 Task: Open a blank google sheet and write heading  Money ManagerAdd Descriptions in a column and its values below  'Salary, Rent, Groceries, Utilities, Dining out, Transportation & Entertainment. 'Add Categories in next column and its values below  Income, Expense, Expense, Expense, Expense, Expense & Expense. Add Amount in next column and its values below  $2,500, $800, $200, $100, $50, $30 & $100Add Dates in next column and its values below  2023-05-01, 2023-05-05, 2023-05-10, 2023-05-15, 2023-05-20, 2023-05-25 & 2023-05-31Save page Budget Spreadsheet Sheet Template Workbook
Action: Mouse moved to (350, 2)
Screenshot: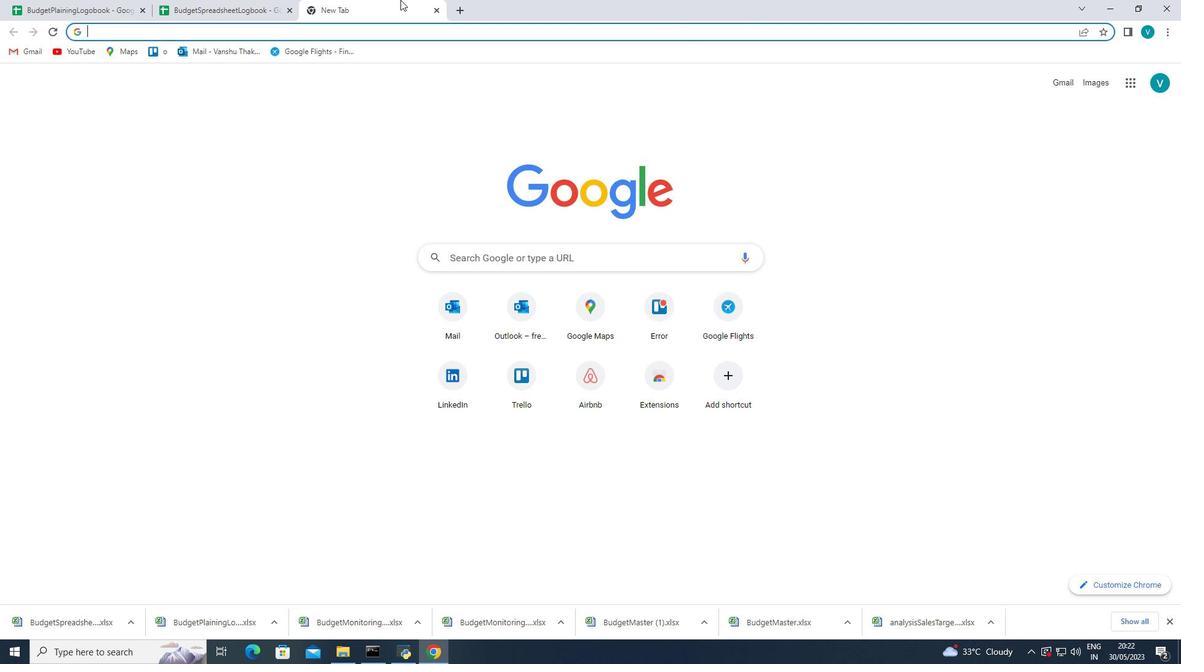 
Action: Mouse pressed left at (350, 2)
Screenshot: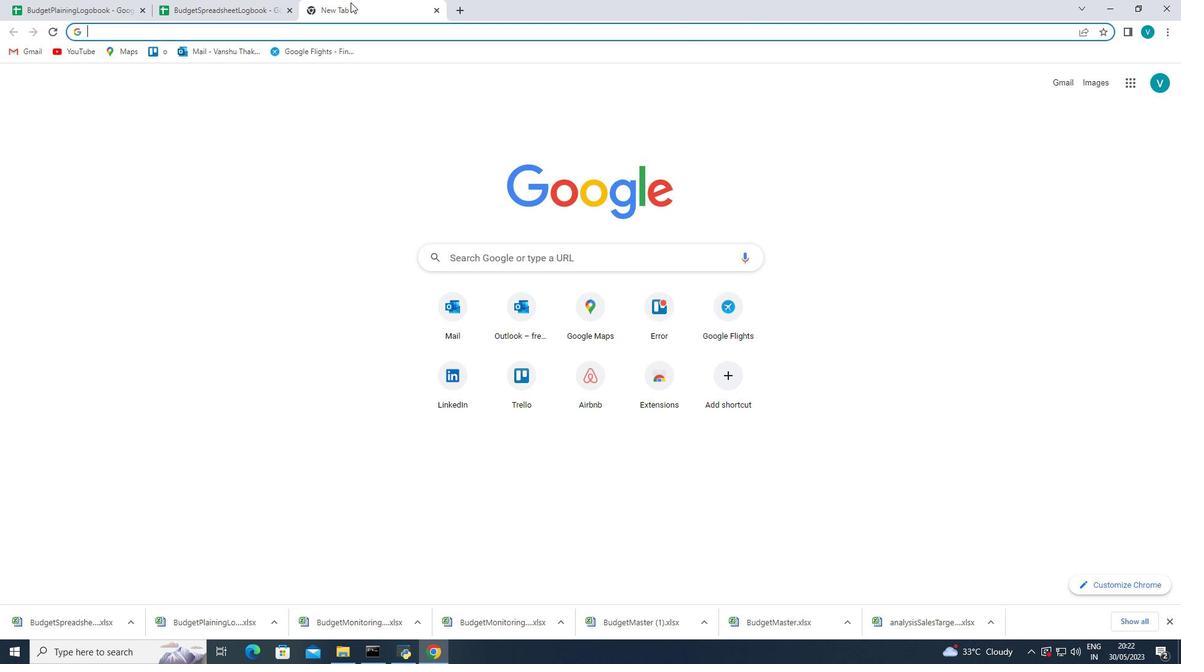 
Action: Mouse moved to (1124, 85)
Screenshot: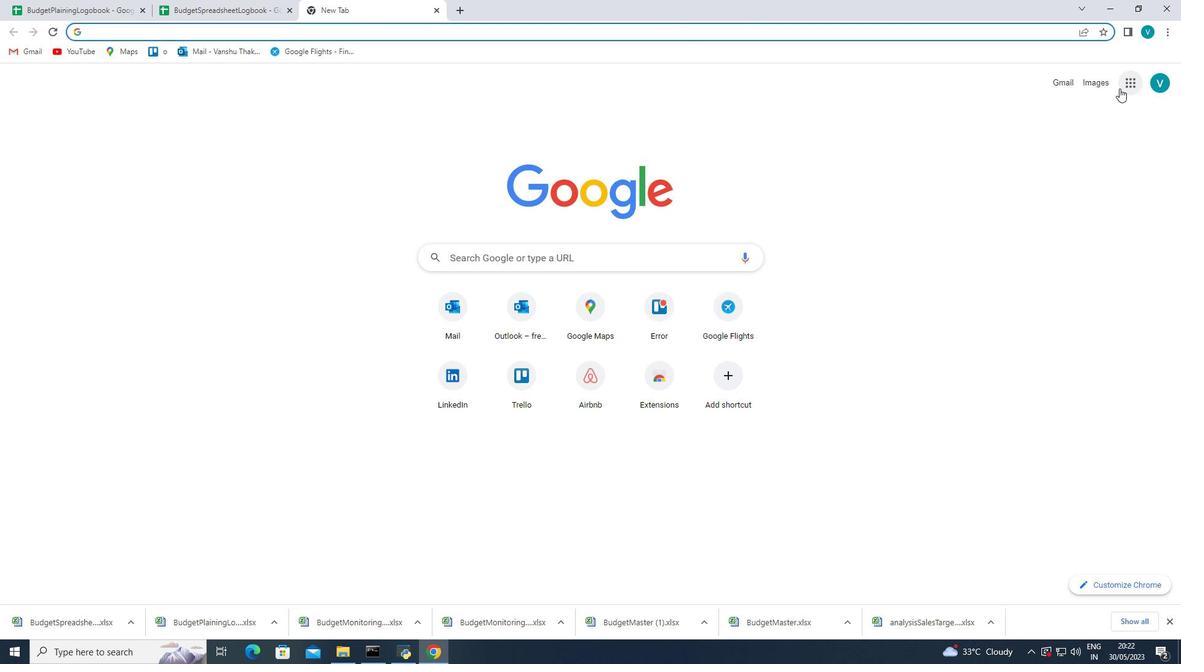 
Action: Mouse pressed left at (1124, 85)
Screenshot: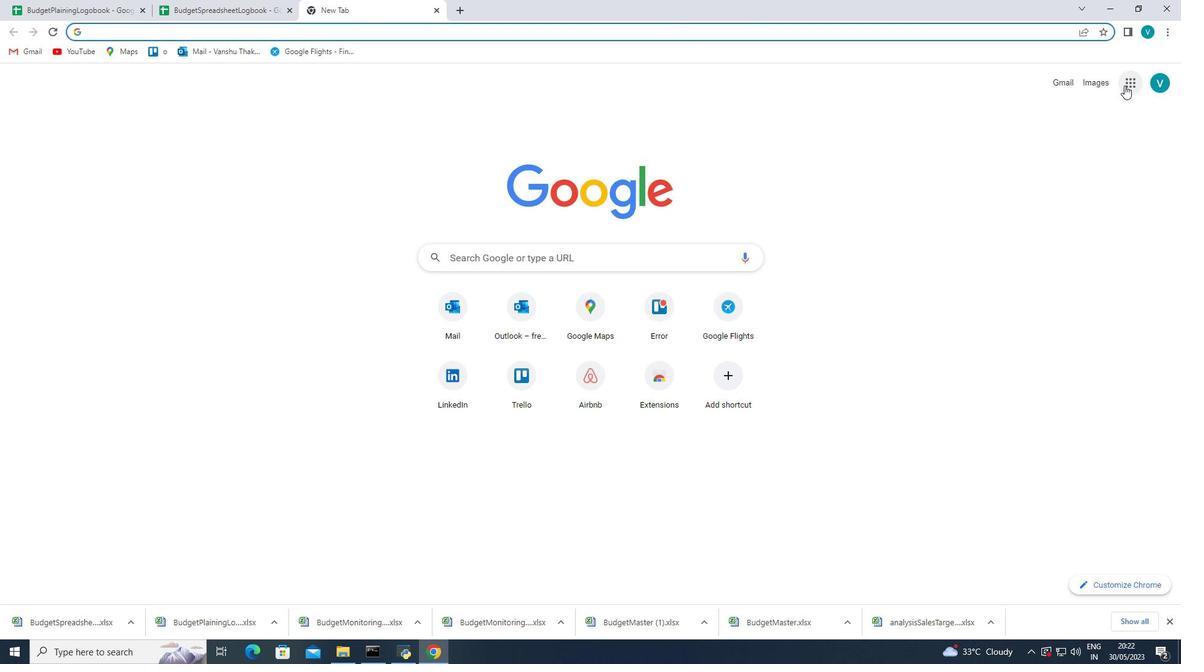 
Action: Mouse moved to (1141, 308)
Screenshot: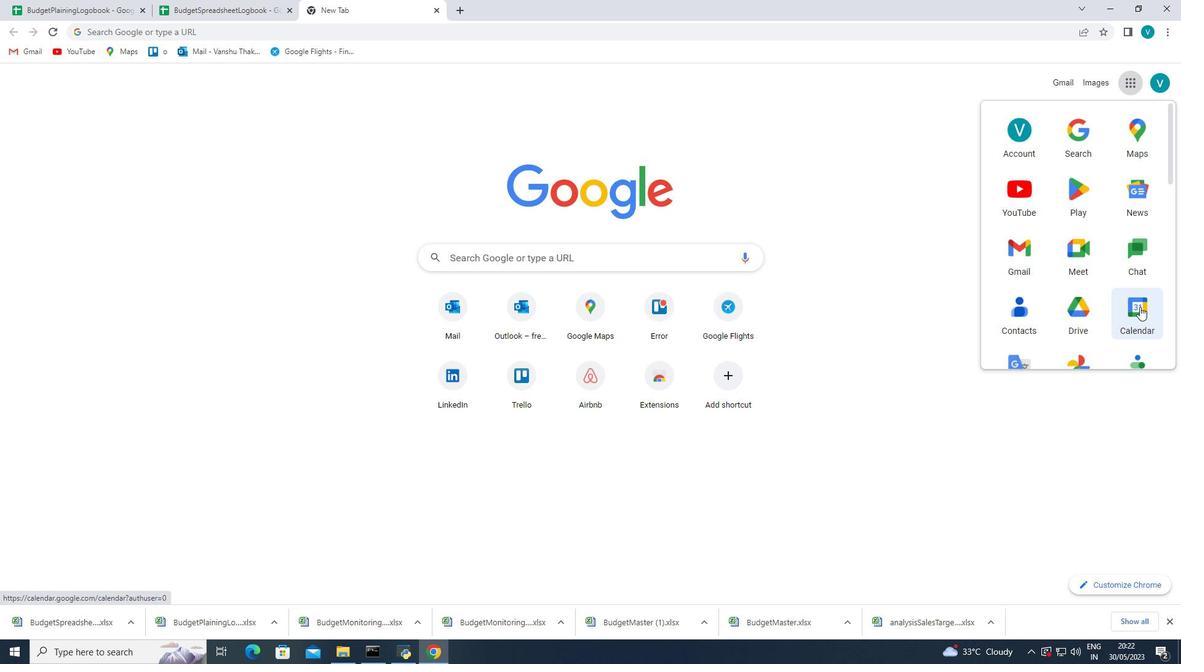 
Action: Mouse scrolled (1140, 306) with delta (0, 0)
Screenshot: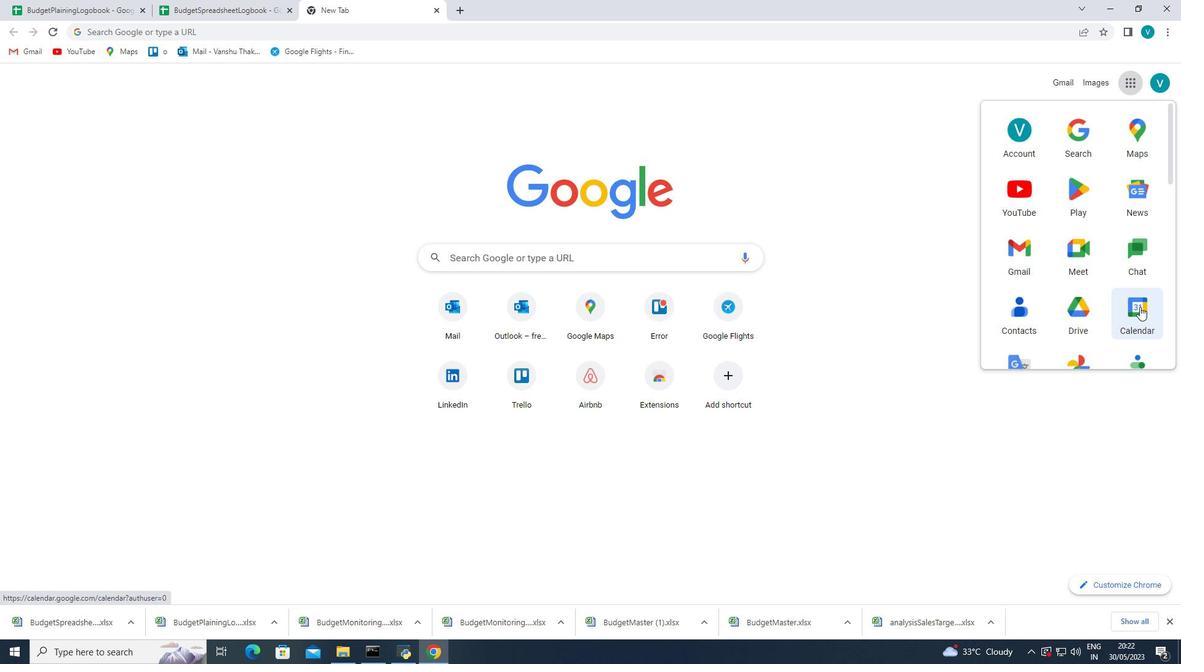 
Action: Mouse moved to (1144, 320)
Screenshot: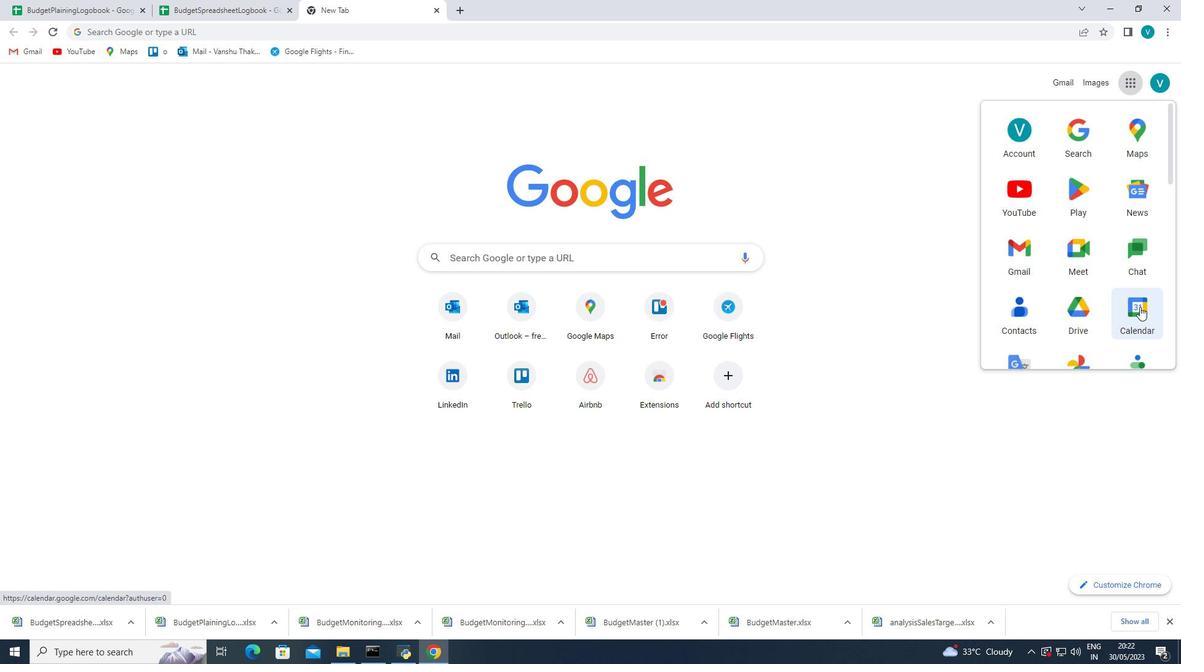 
Action: Mouse scrolled (1141, 307) with delta (0, 0)
Screenshot: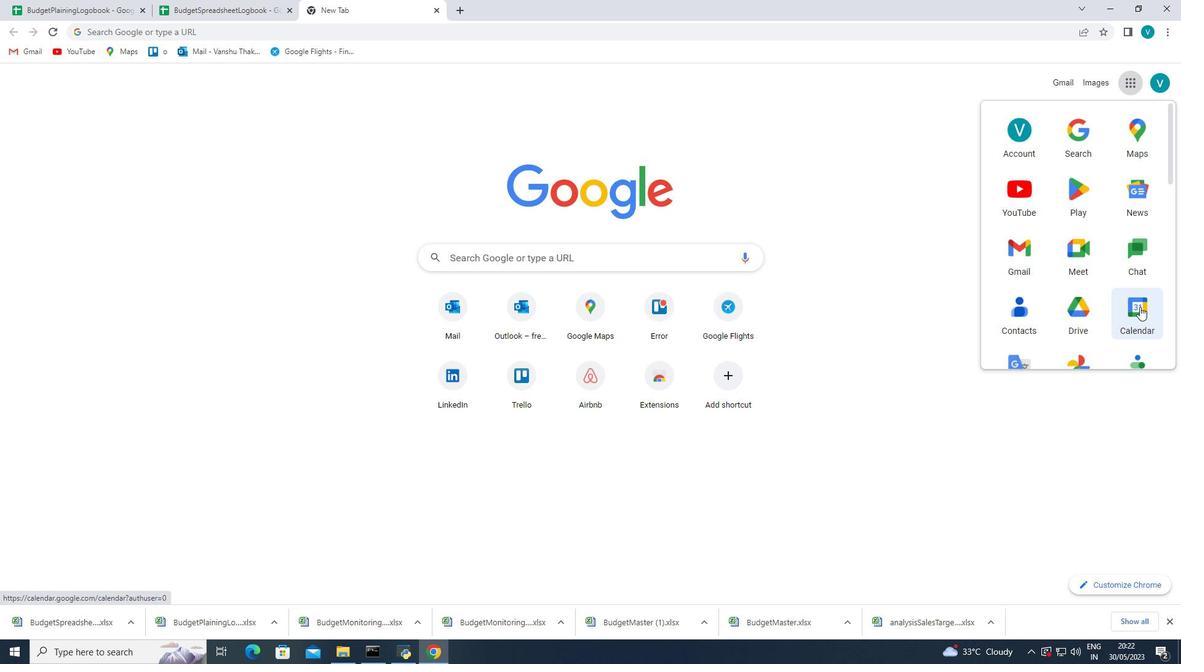 
Action: Mouse moved to (1161, 382)
Screenshot: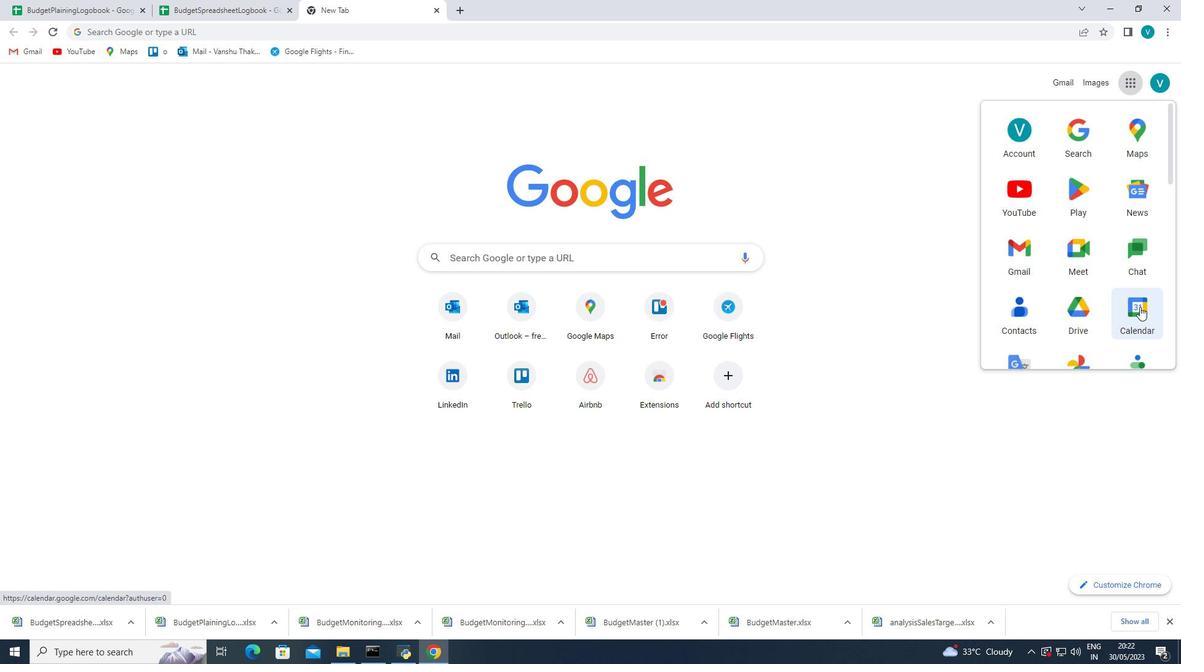 
Action: Mouse scrolled (1158, 377) with delta (0, 0)
Screenshot: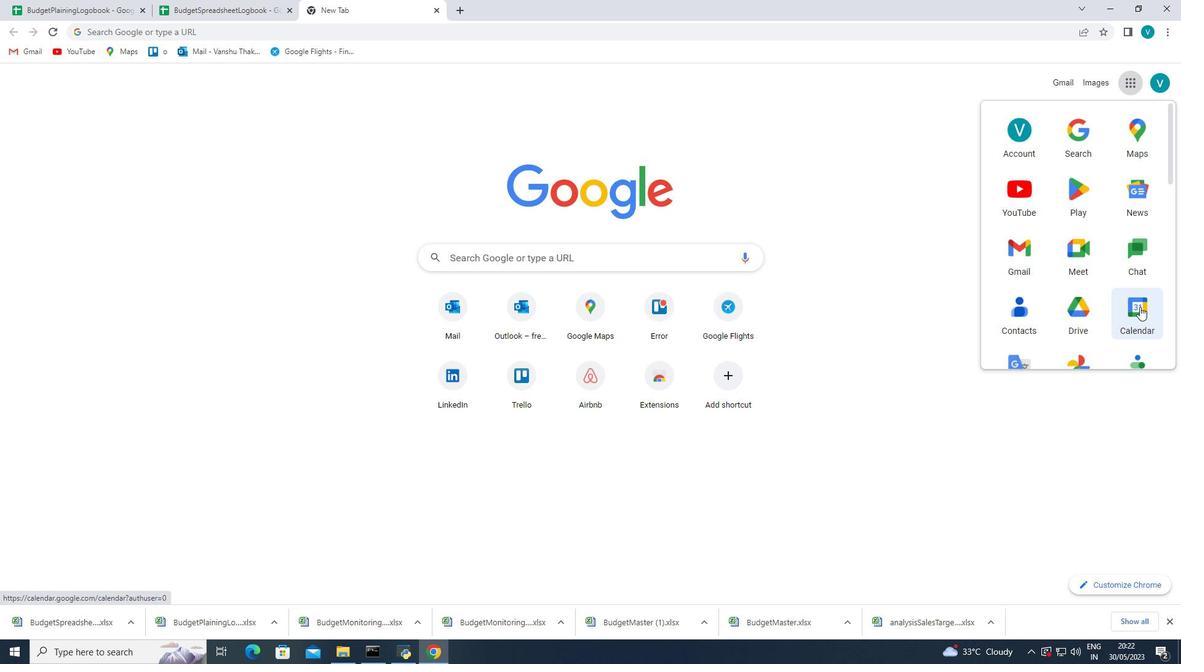 
Action: Mouse moved to (1161, 382)
Screenshot: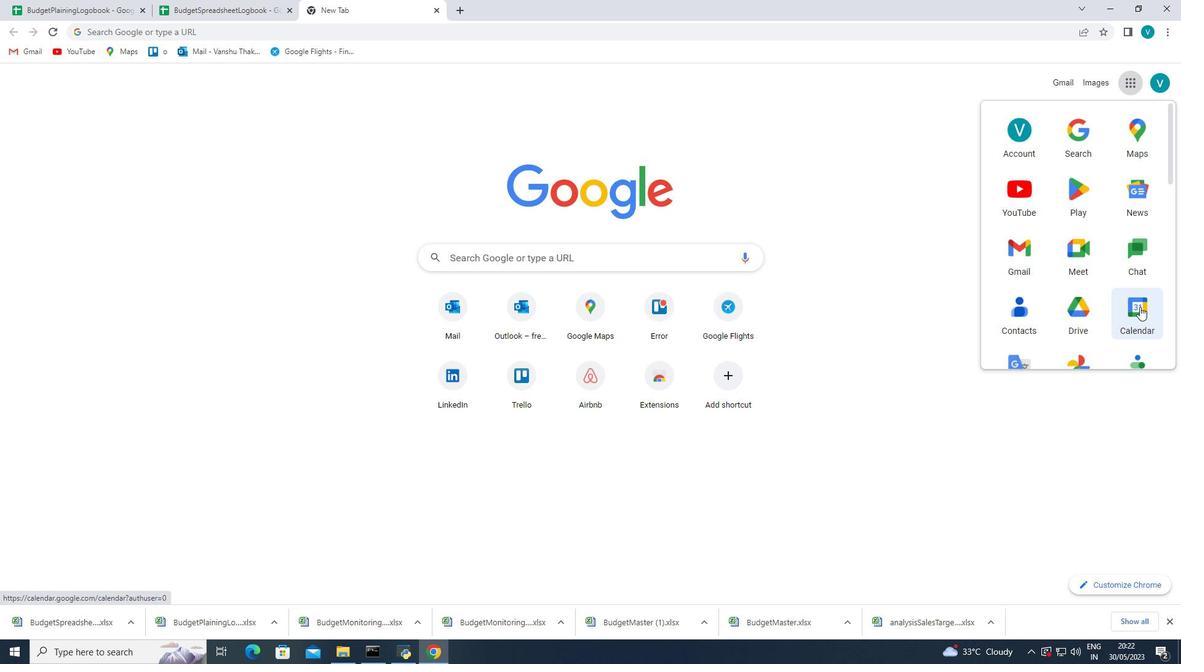 
Action: Mouse scrolled (1159, 379) with delta (0, 0)
Screenshot: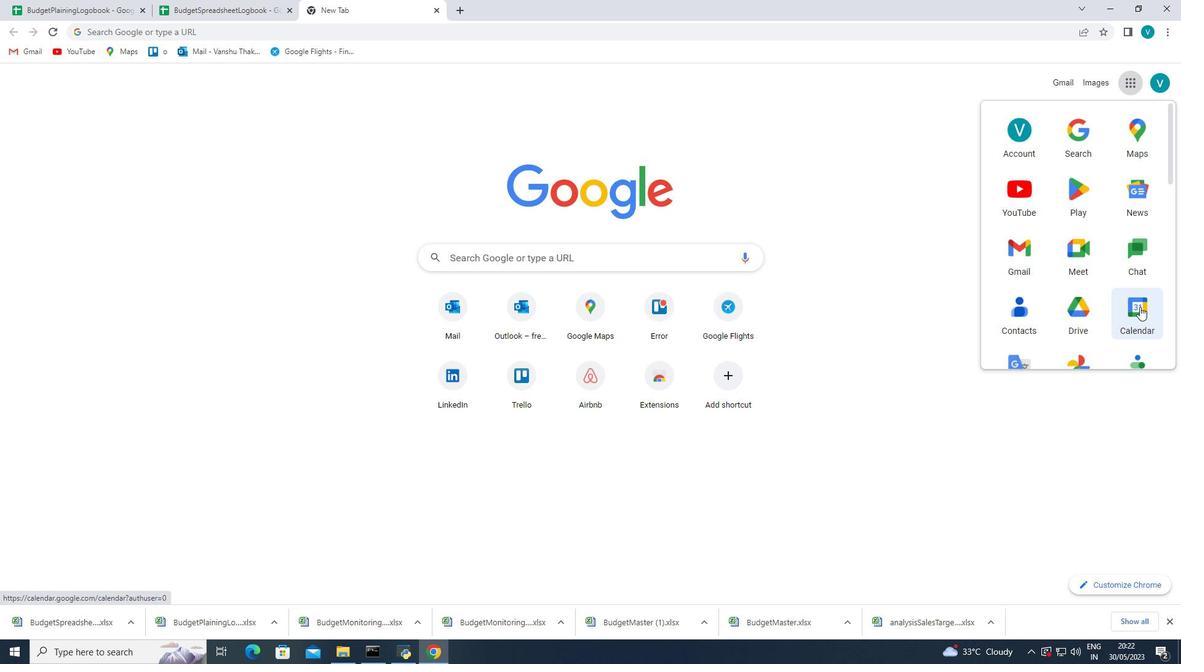 
Action: Mouse moved to (1161, 385)
Screenshot: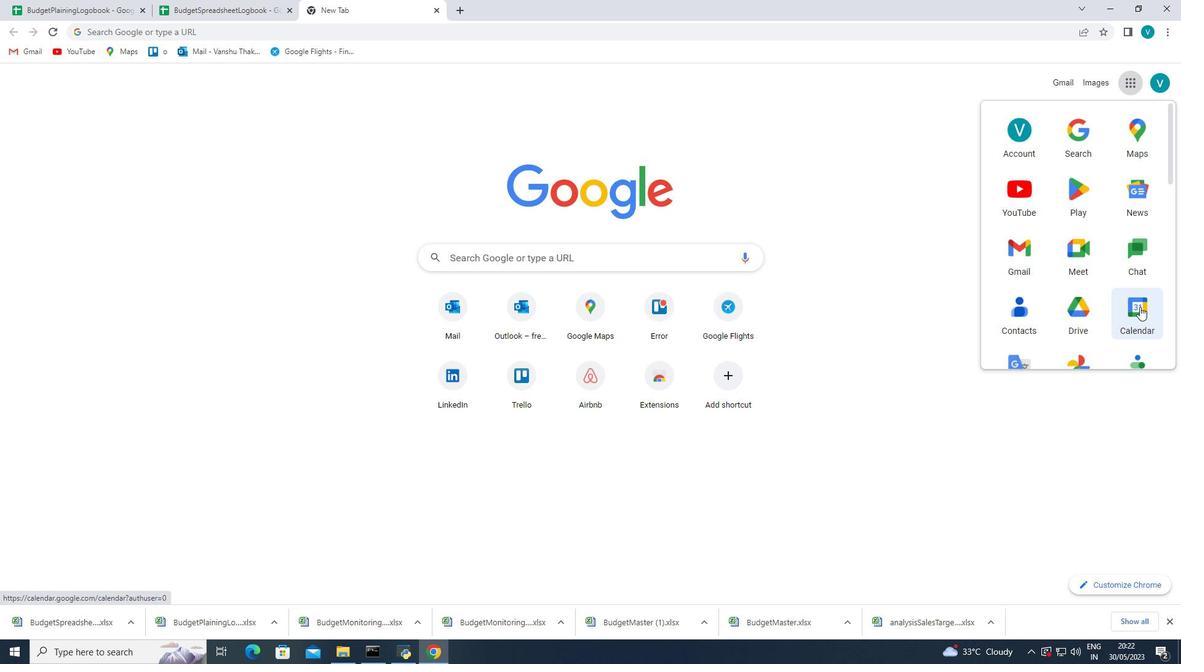 
Action: Mouse scrolled (1161, 382) with delta (0, 0)
Screenshot: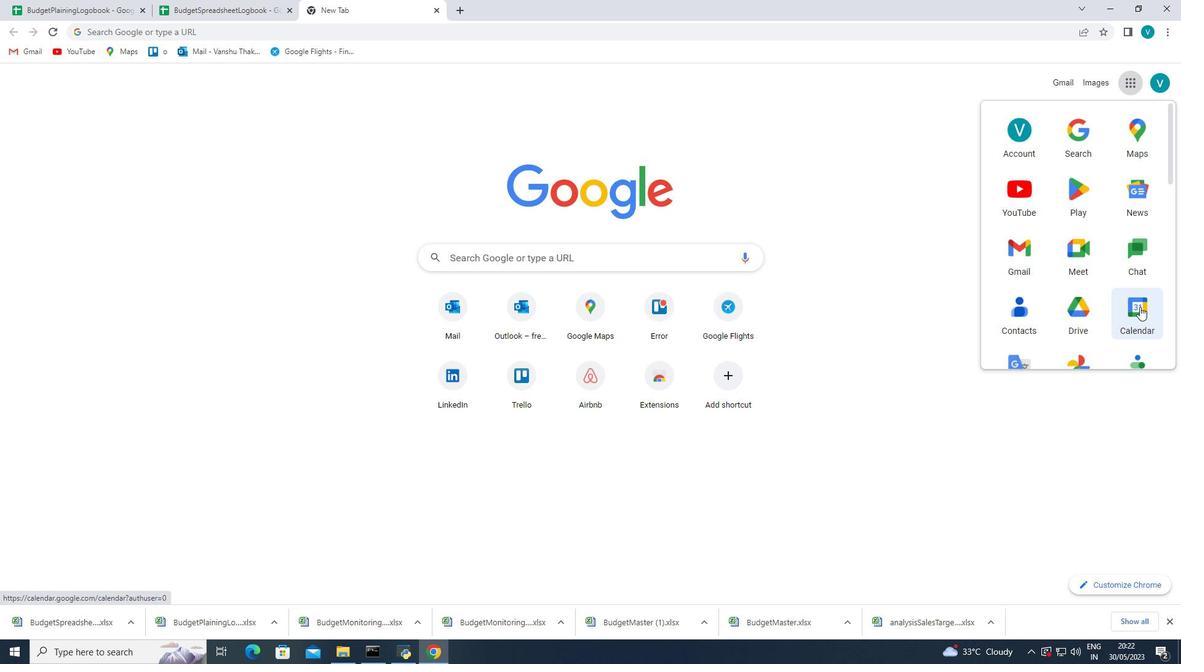 
Action: Mouse moved to (1143, 314)
Screenshot: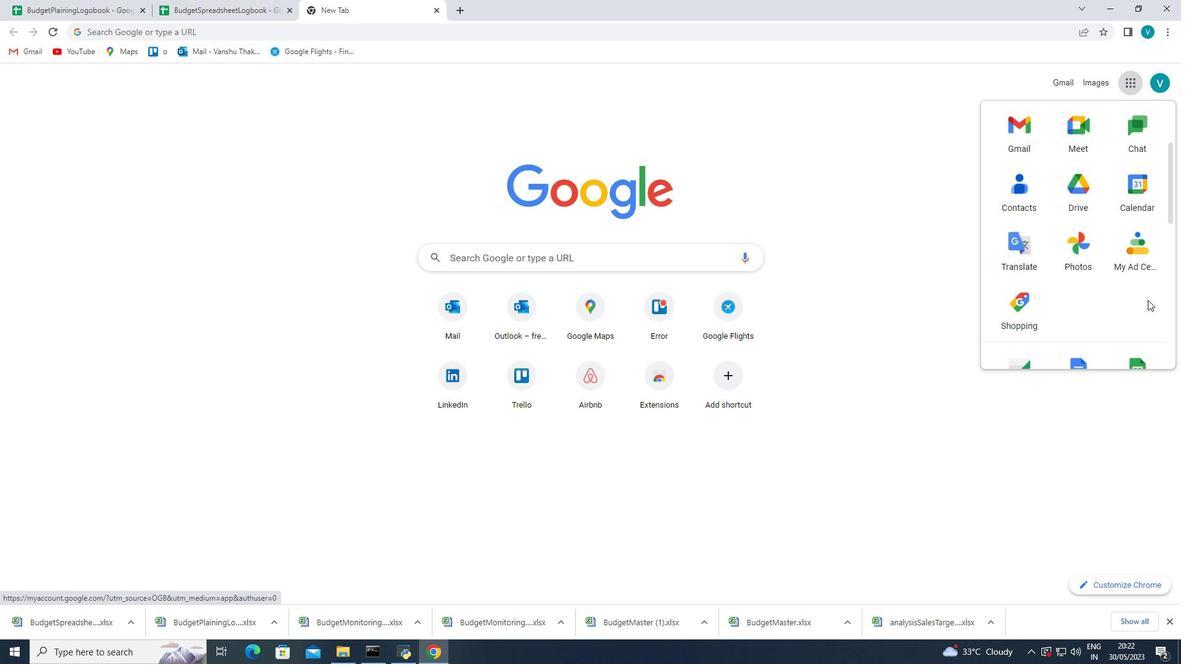 
Action: Mouse scrolled (1143, 313) with delta (0, 0)
Screenshot: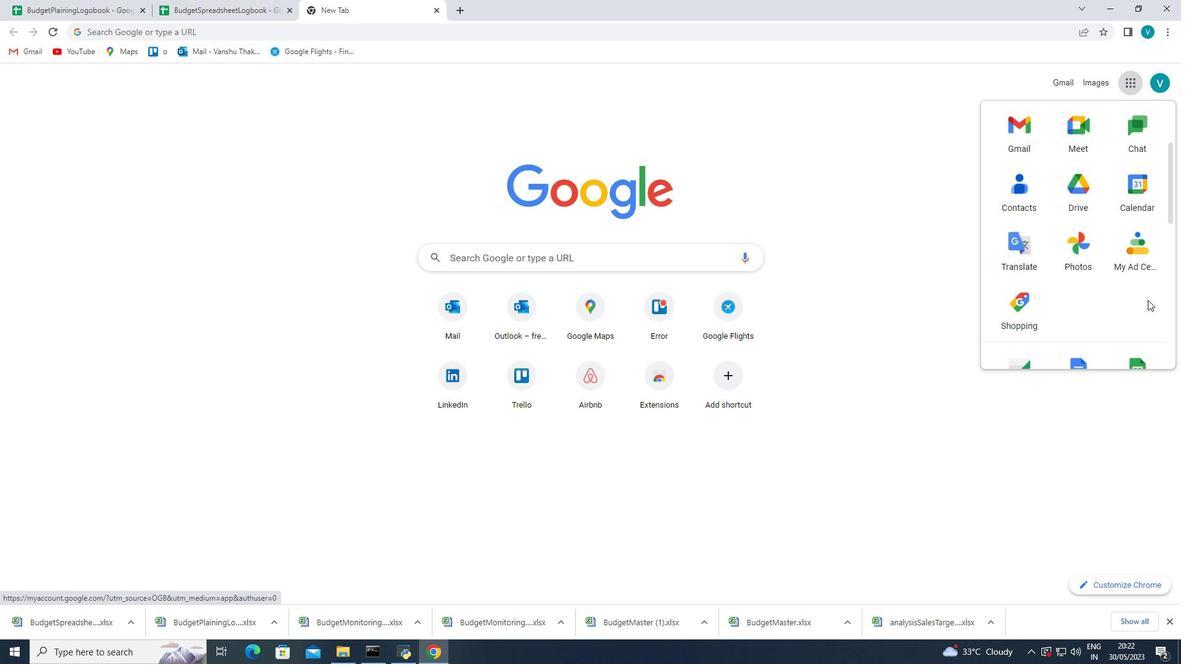 
Action: Mouse moved to (1142, 322)
Screenshot: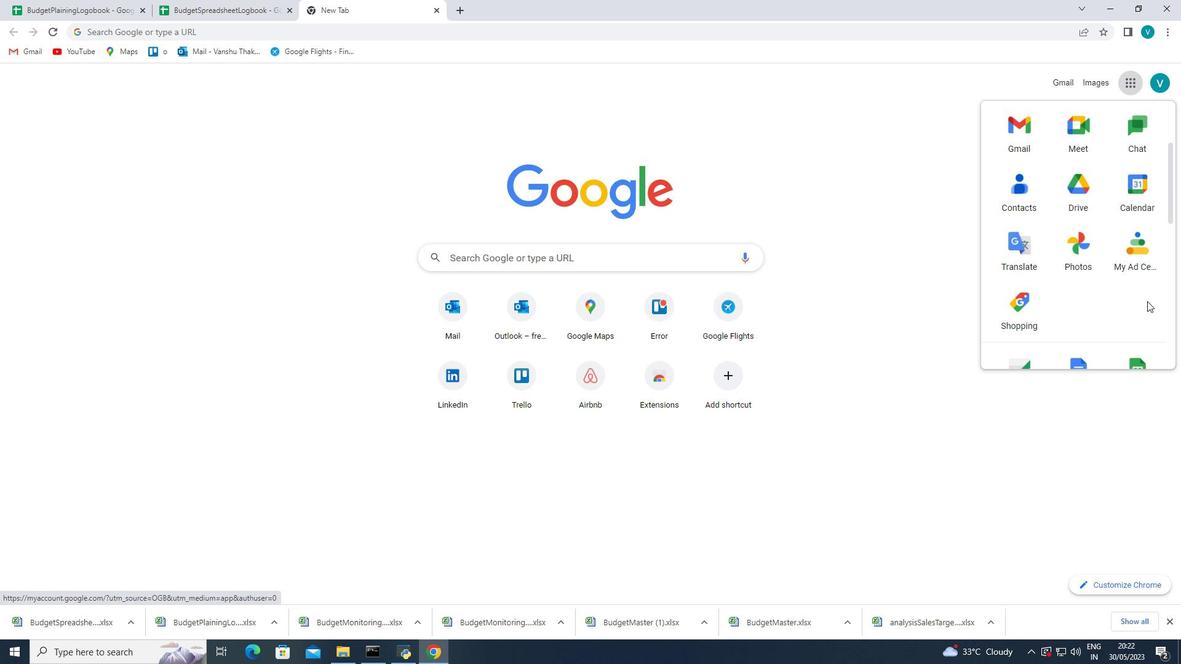
Action: Mouse scrolled (1142, 322) with delta (0, 0)
Screenshot: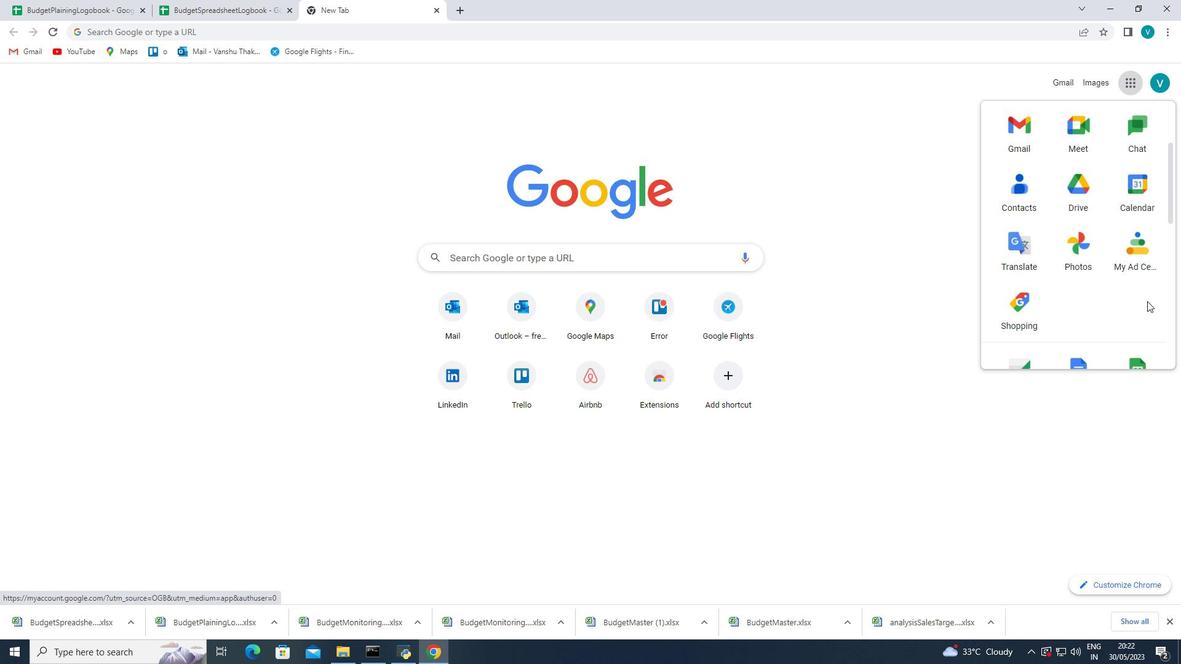 
Action: Mouse moved to (1142, 259)
Screenshot: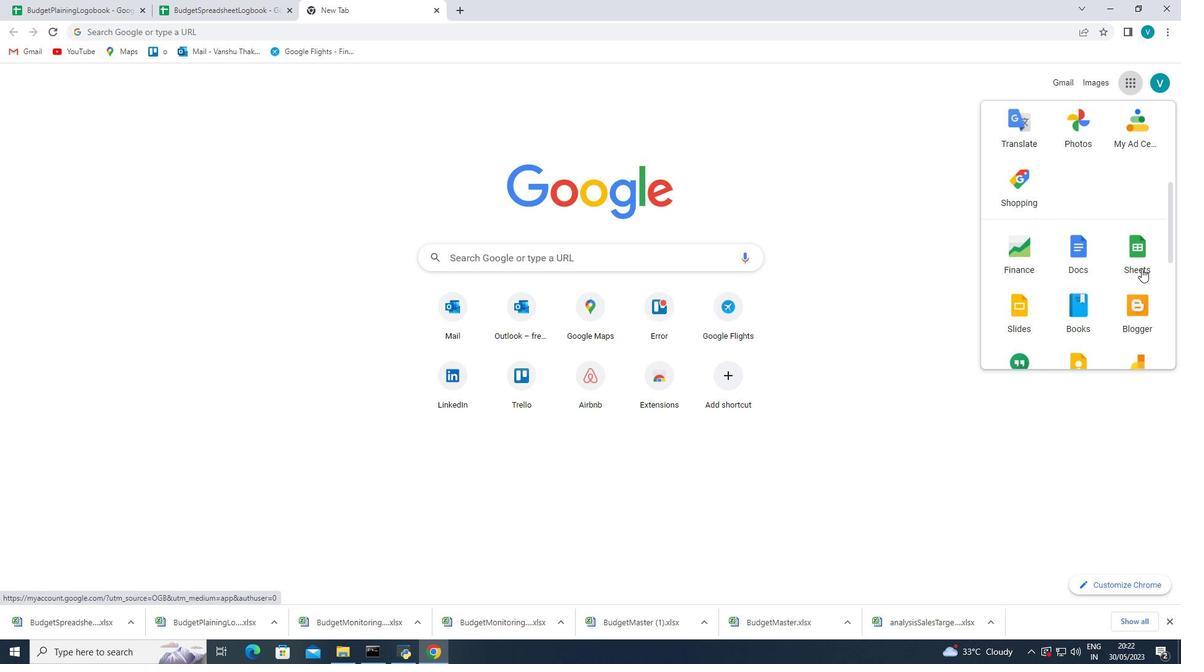 
Action: Mouse pressed left at (1142, 259)
Screenshot: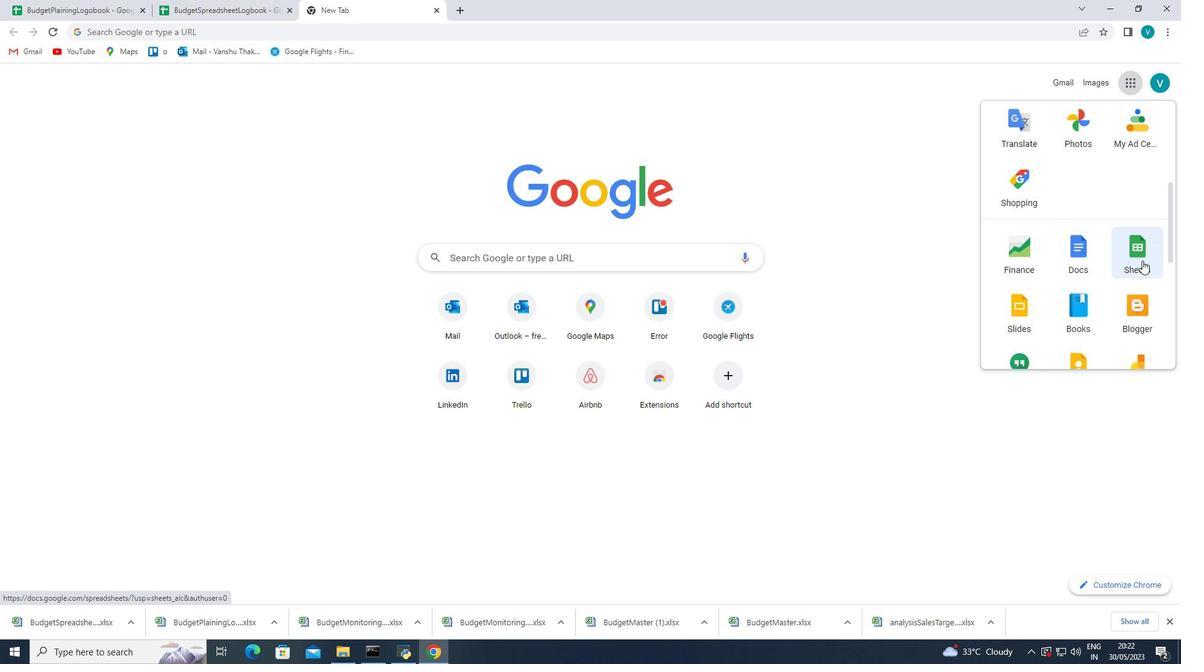 
Action: Mouse pressed left at (1142, 259)
Screenshot: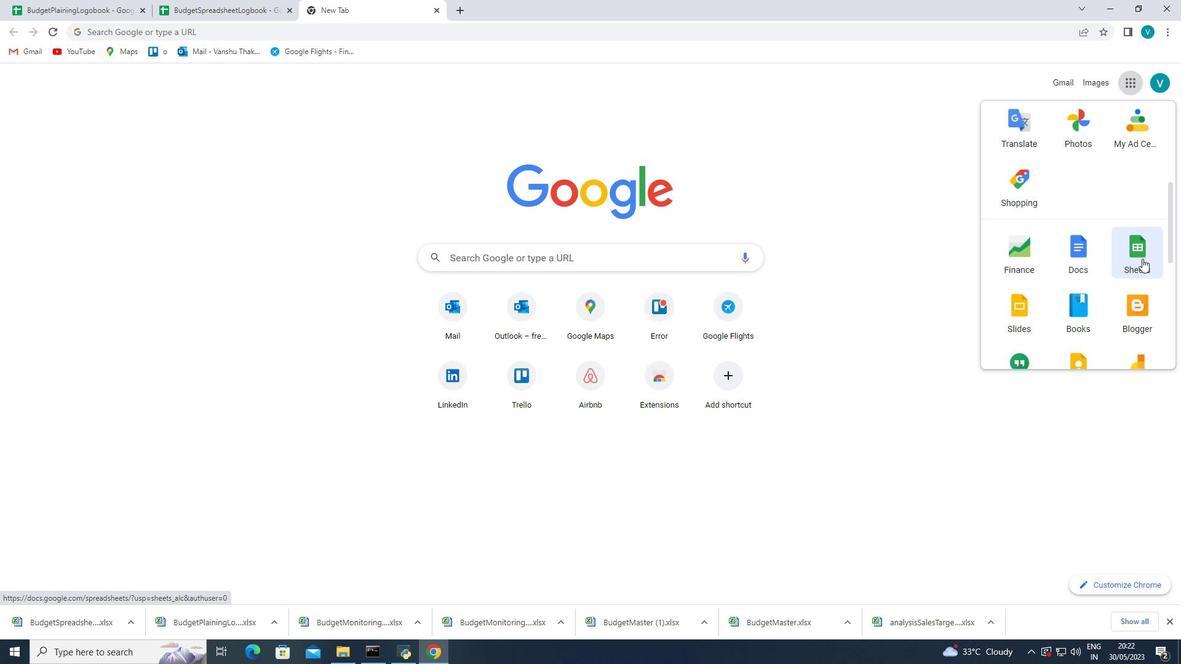 
Action: Mouse moved to (284, 175)
Screenshot: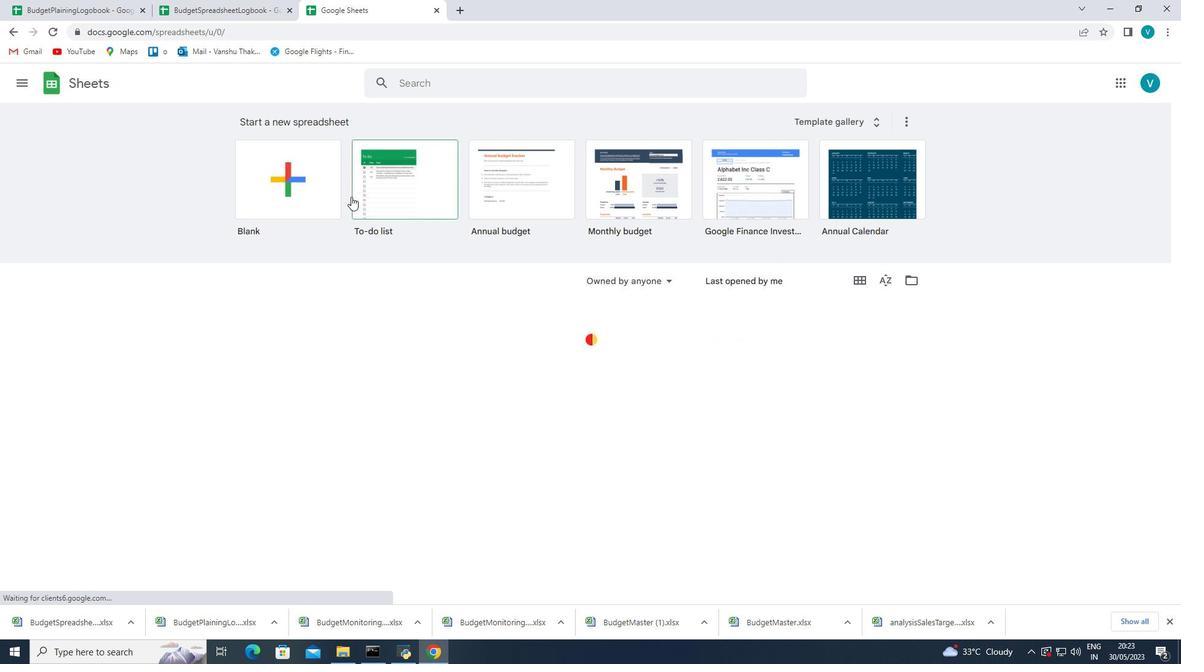 
Action: Mouse pressed left at (284, 175)
Screenshot: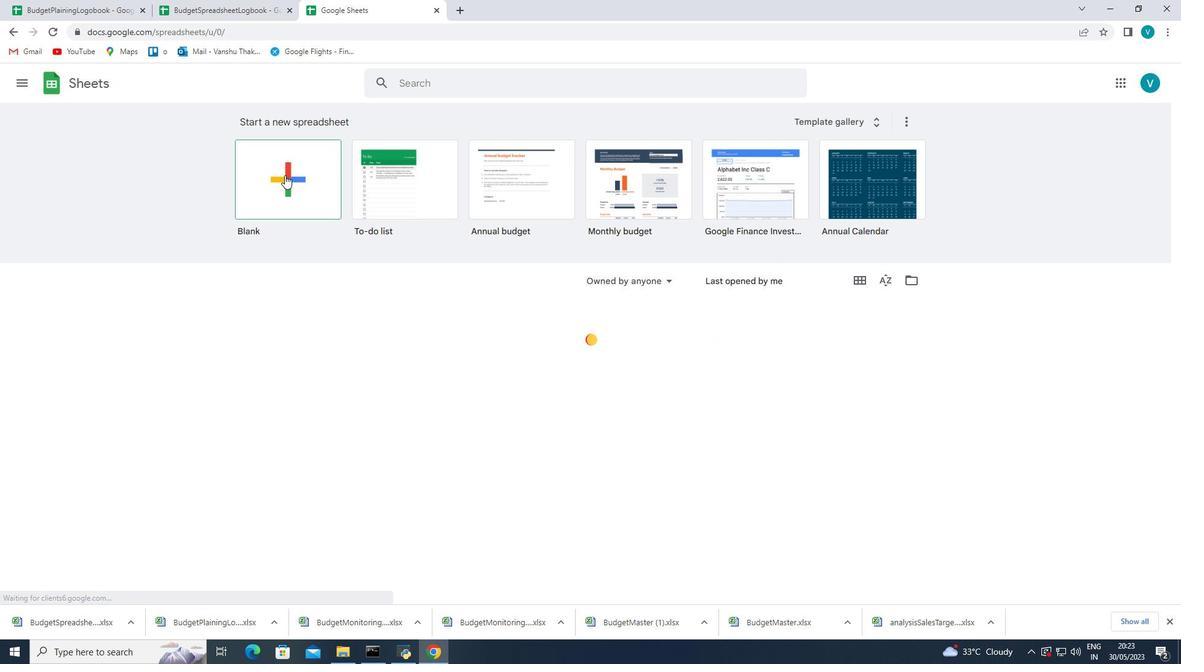 
Action: Mouse moved to (284, 175)
Screenshot: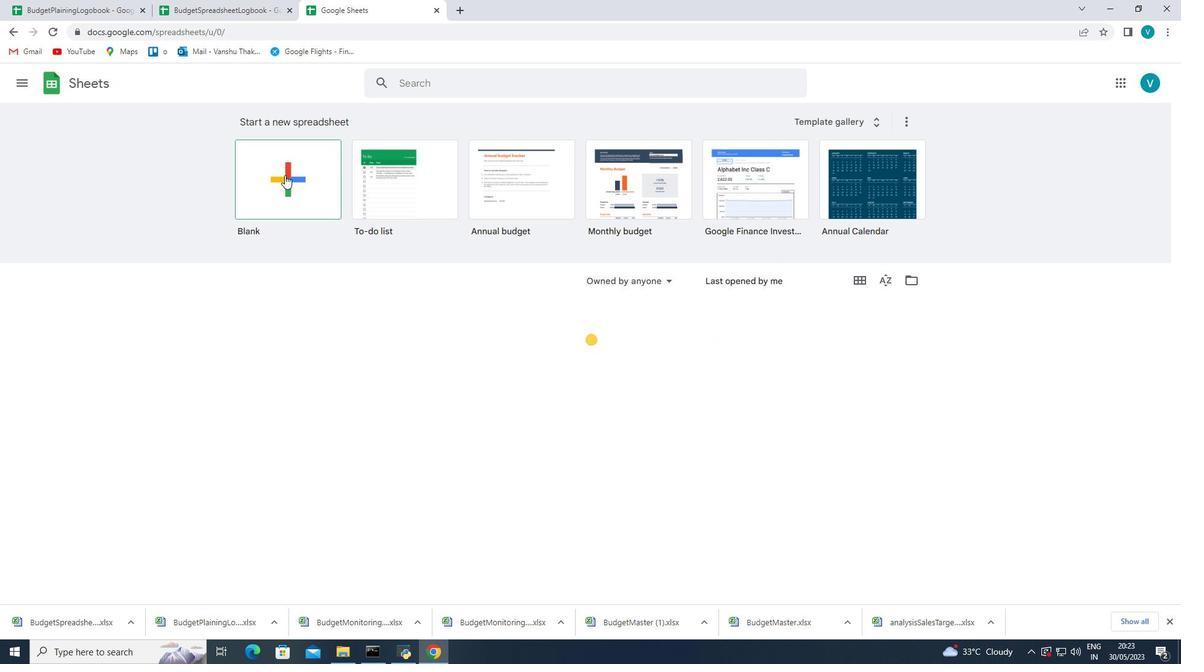 
Action: Mouse pressed left at (284, 175)
Screenshot: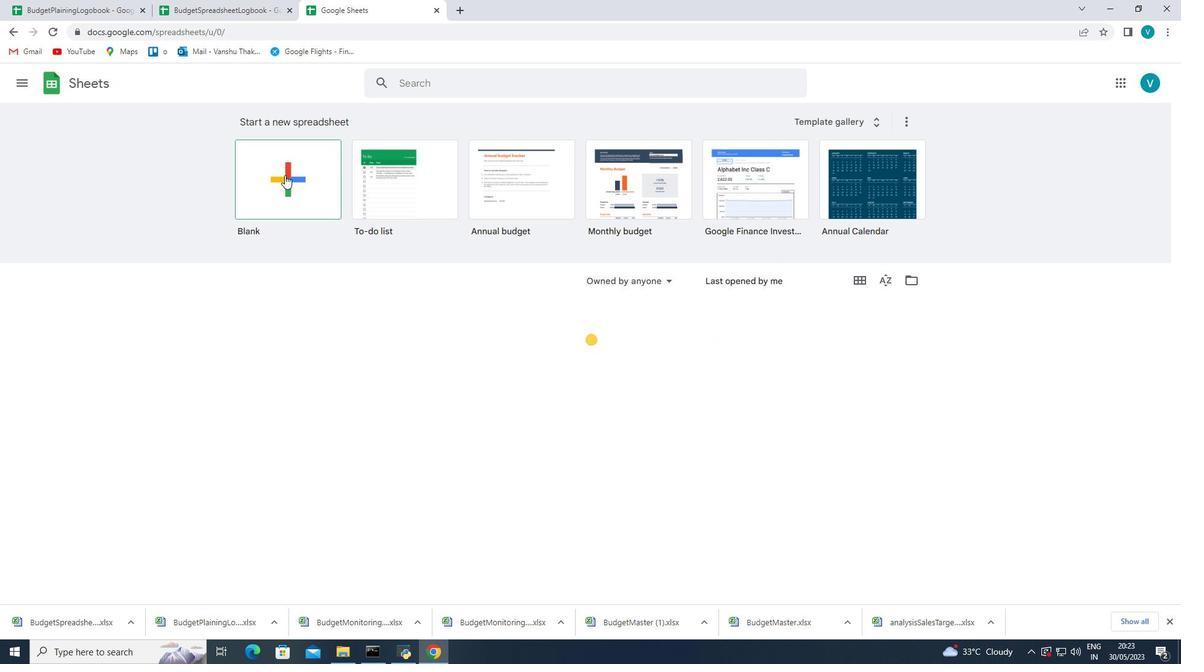 
Action: Mouse moved to (75, 173)
Screenshot: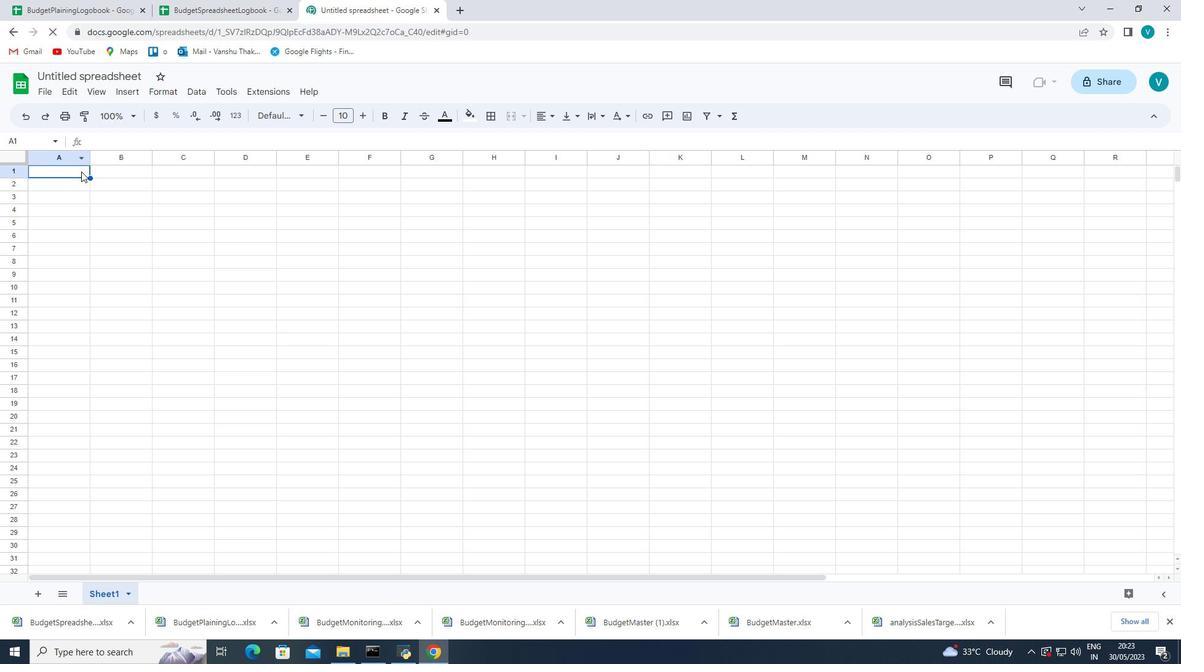 
Action: Mouse pressed left at (75, 173)
Screenshot: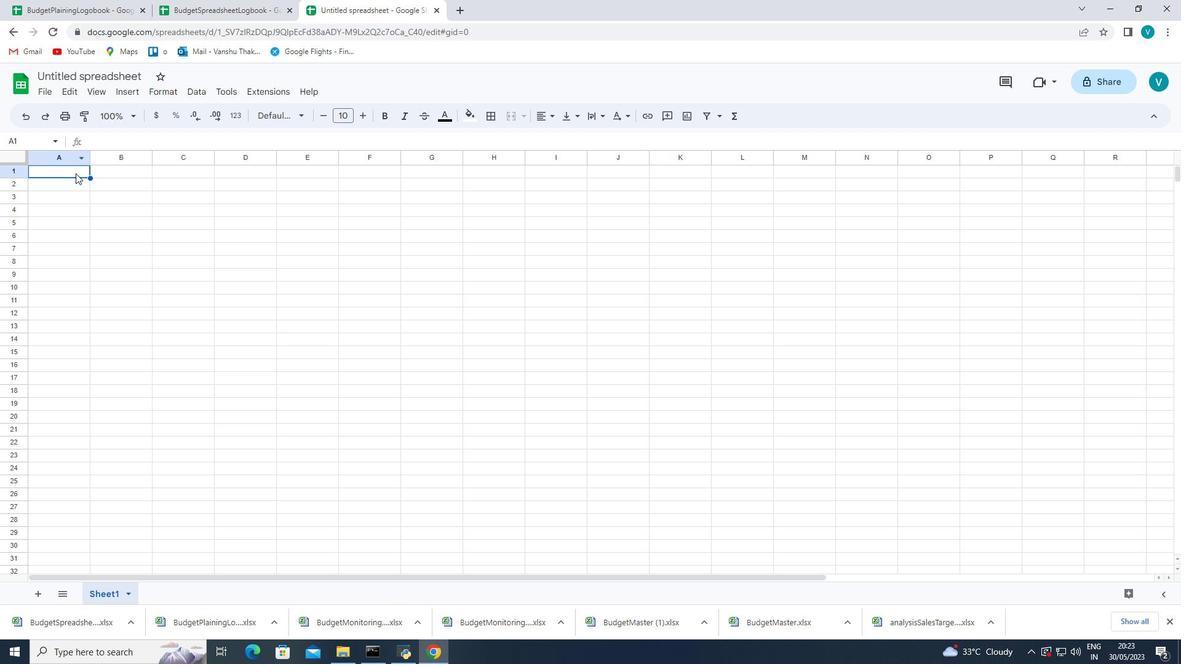 
Action: Mouse pressed left at (75, 173)
Screenshot: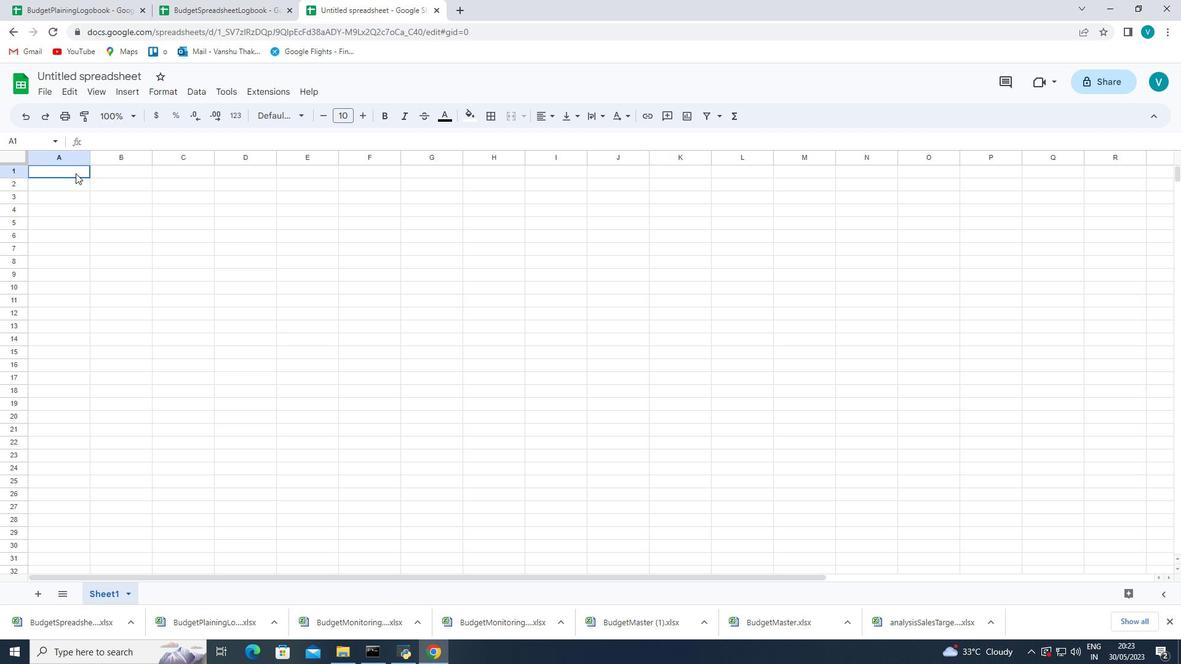 
Action: Mouse moved to (172, 129)
Screenshot: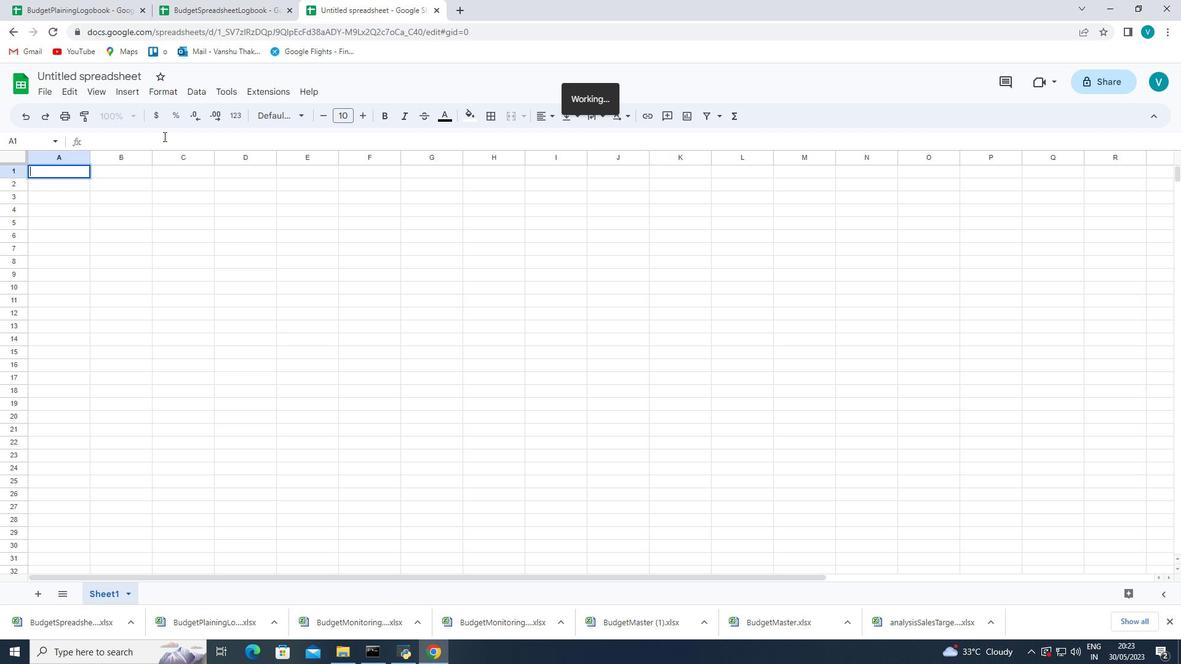 
Action: Key pressed <Key.caps_lock>MONEY<Key.space><Key.backspace><Key.backspace><Key.backspace><Key.backspace><Key.backspace><Key.caps_lock>oney<Key.space><Key.shift>Manager<Key.space><Key.right><Key.right><Key.right><Key.right>
Screenshot: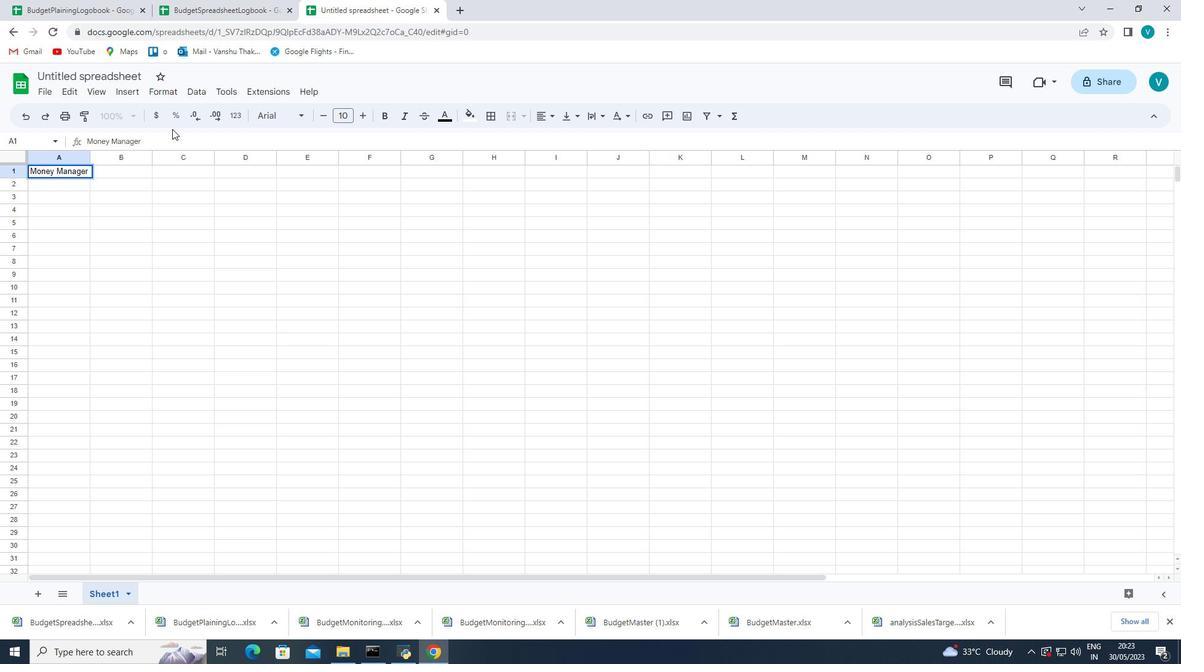 
Action: Mouse moved to (79, 283)
Screenshot: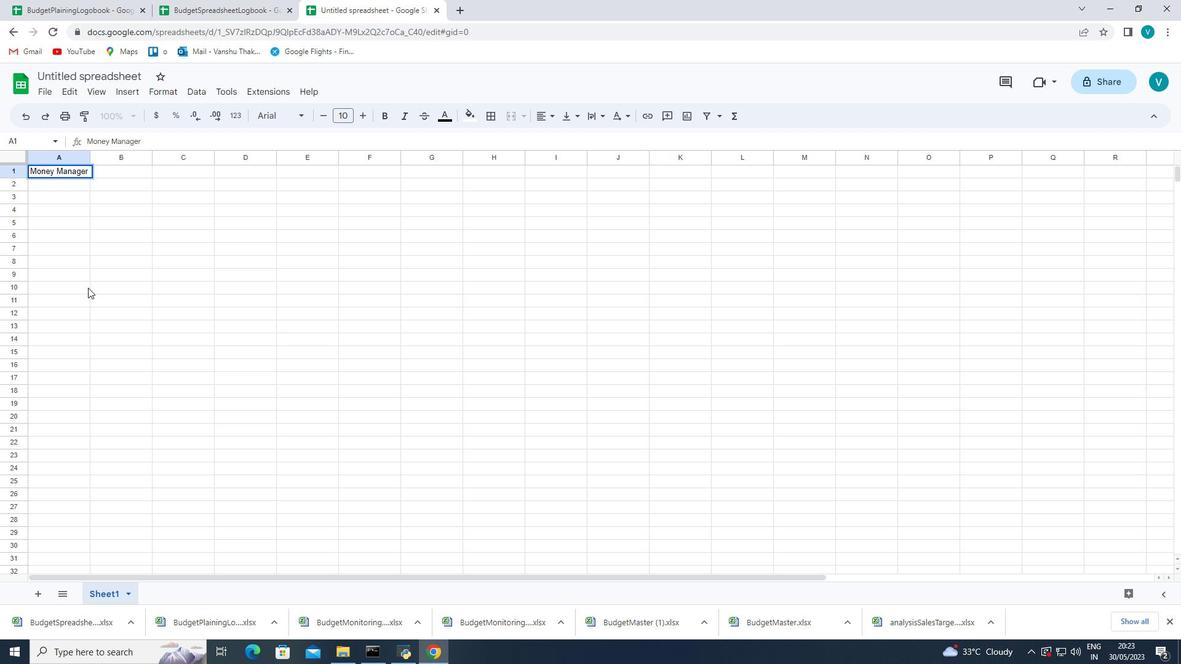 
Action: Mouse pressed left at (79, 283)
Screenshot: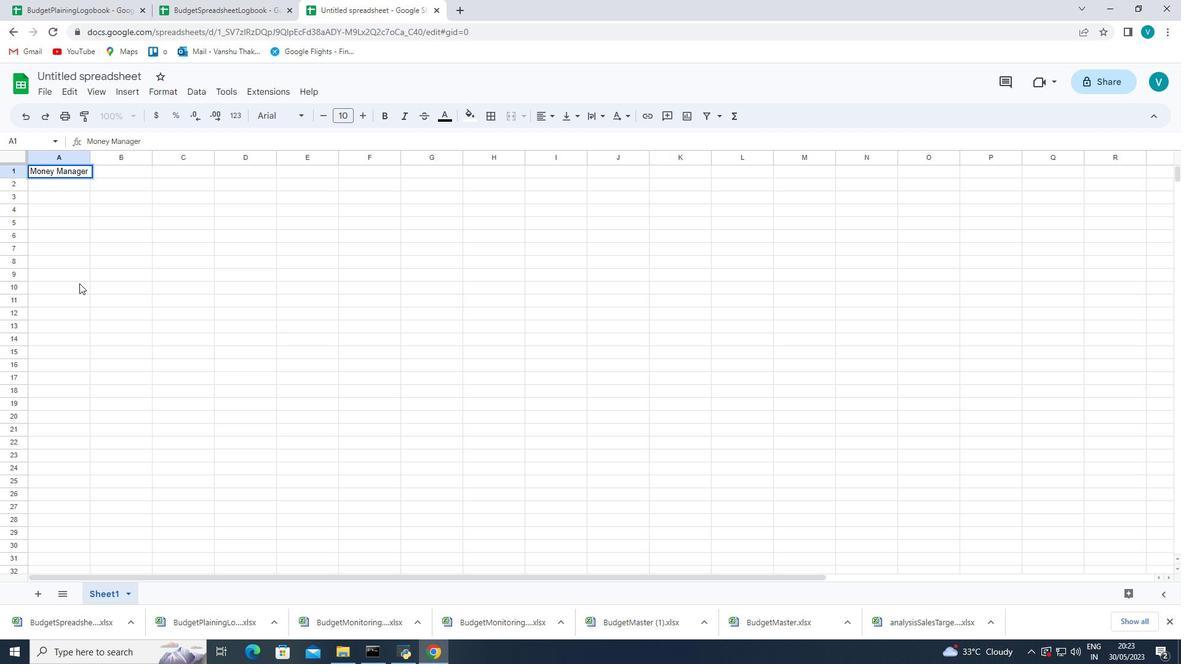 
Action: Mouse moved to (62, 185)
Screenshot: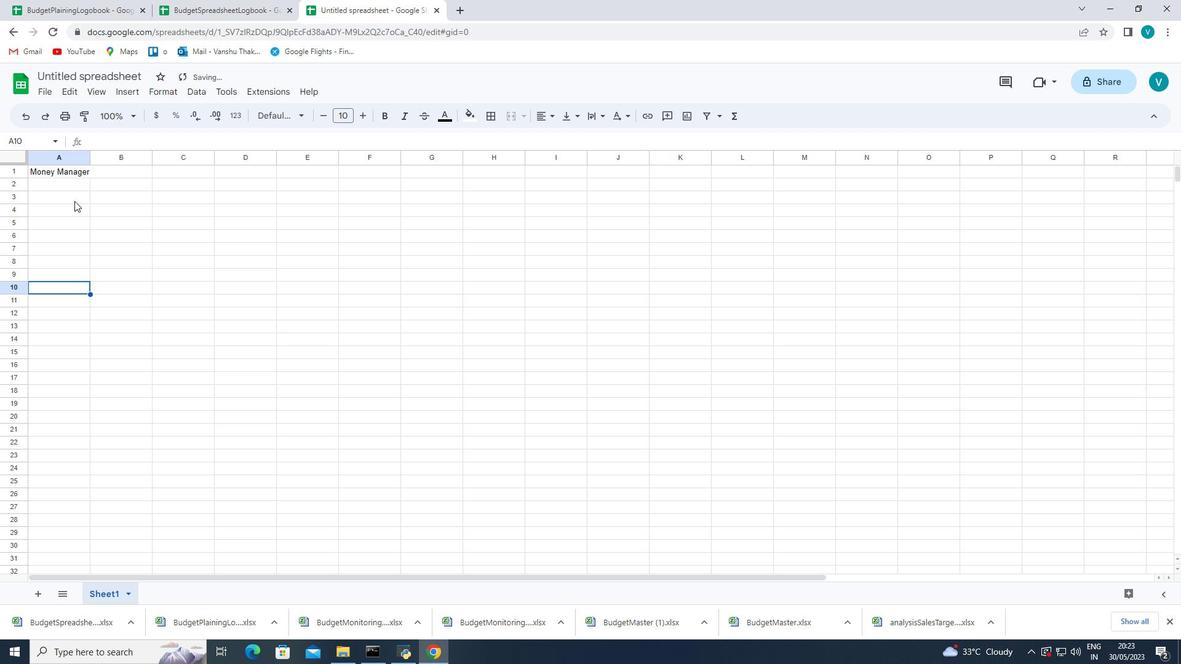 
Action: Mouse pressed left at (62, 185)
Screenshot: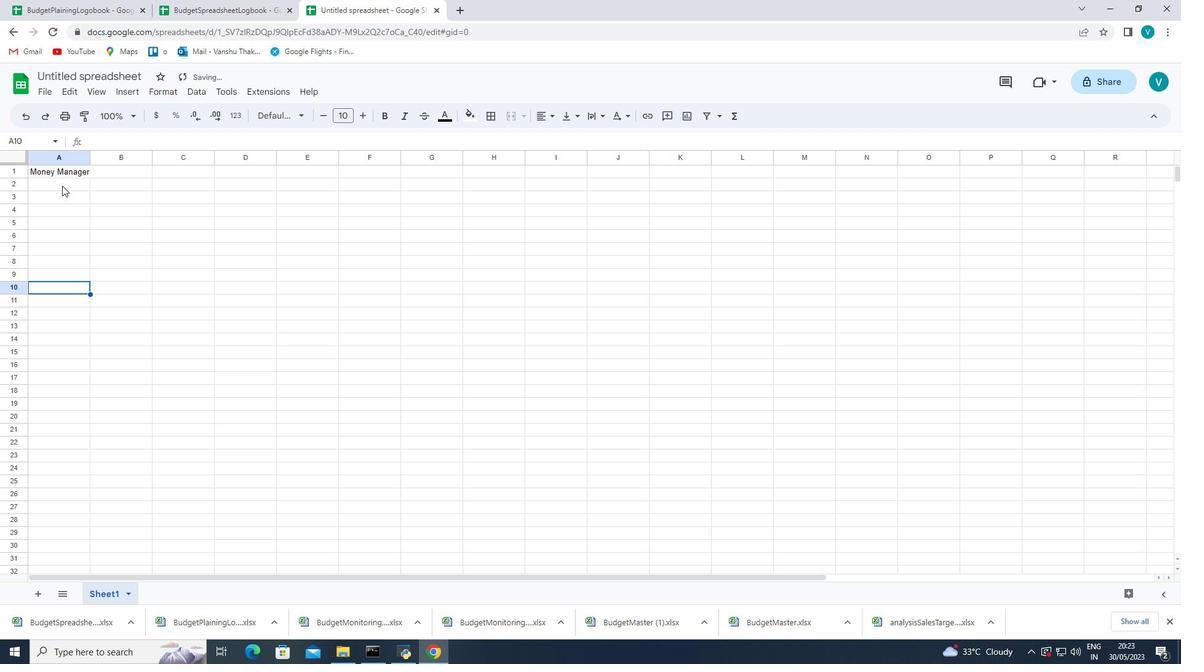 
Action: Mouse moved to (99, 199)
Screenshot: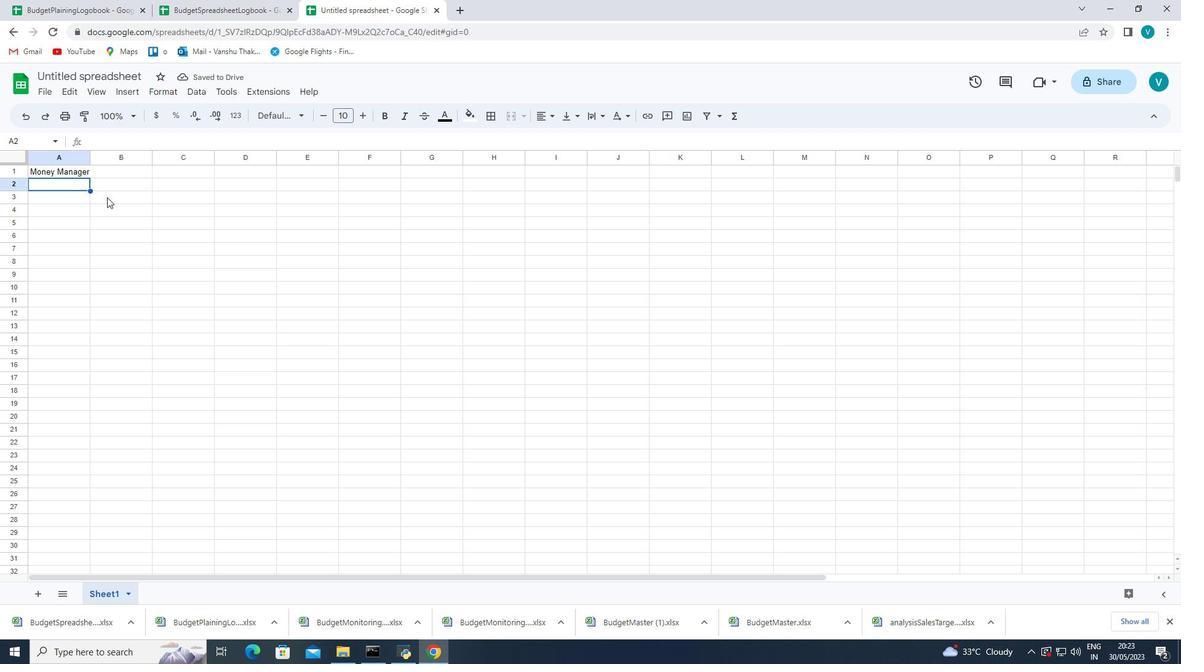 
Action: Key pressed <Key.shift><Key.shift>Descriptiom<Key.backspace>n<Key.space><Key.right><Key.shift>Categories<Key.right>add<Key.backspace><Key.backspace><Key.backspace><Key.backspace><Key.shift>Add<Key.space><Key.shift><Key.shift>Amoo<Key.backspace>unt
Screenshot: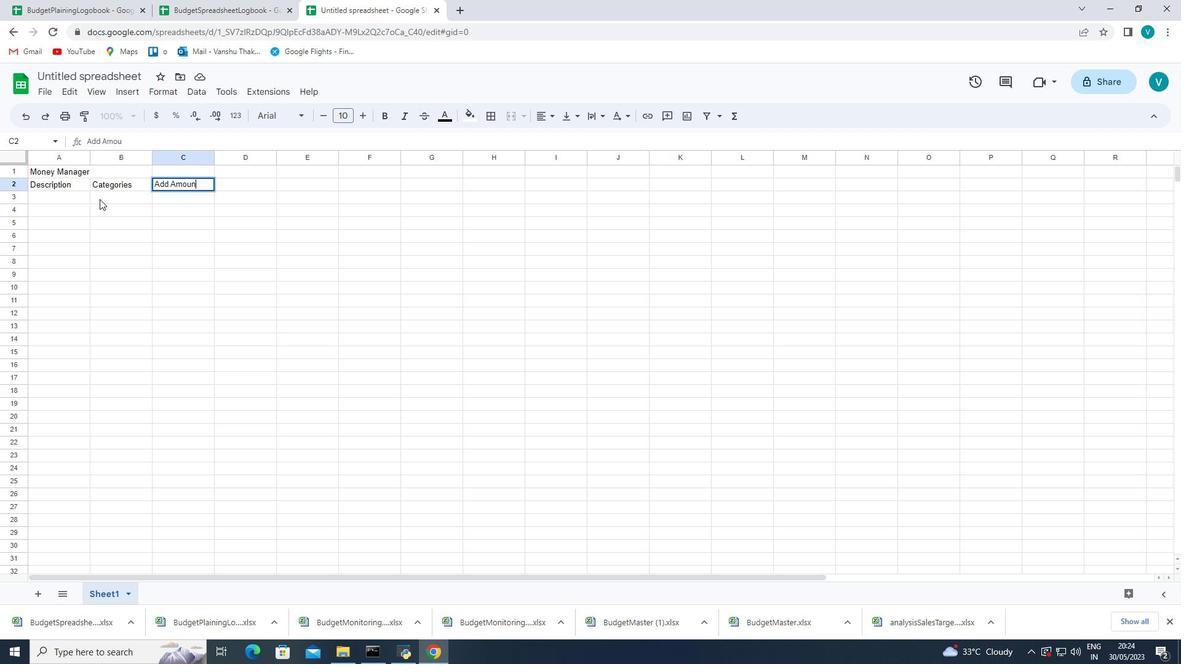 
Action: Mouse moved to (171, 185)
Screenshot: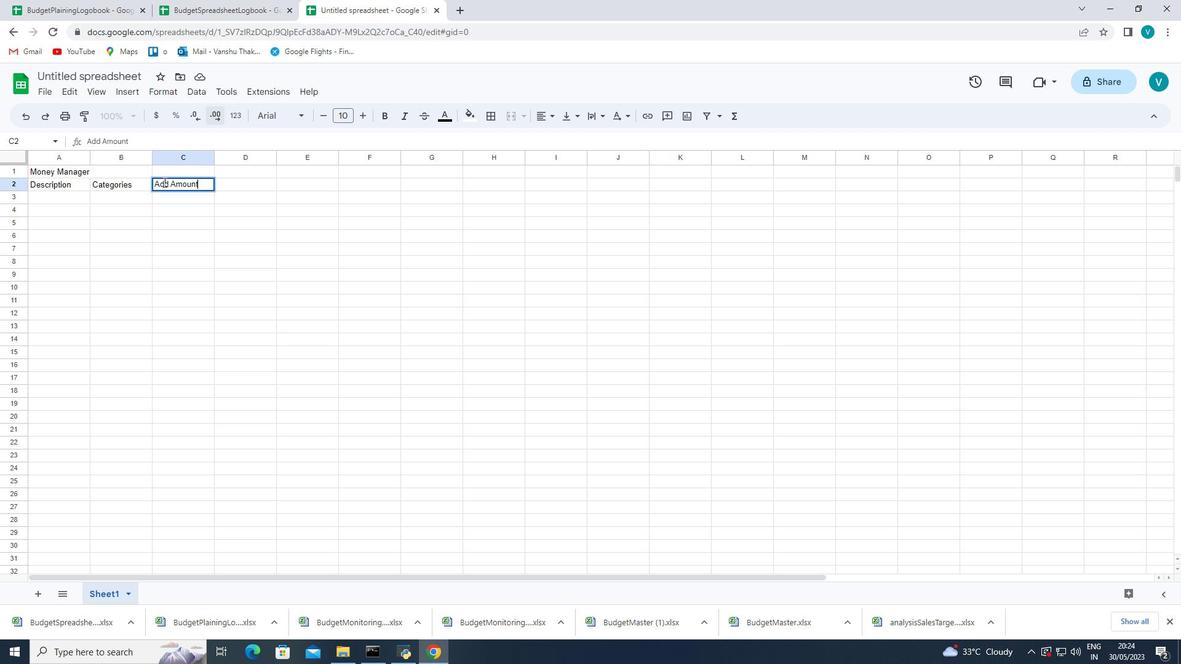 
Action: Mouse pressed left at (171, 185)
Screenshot: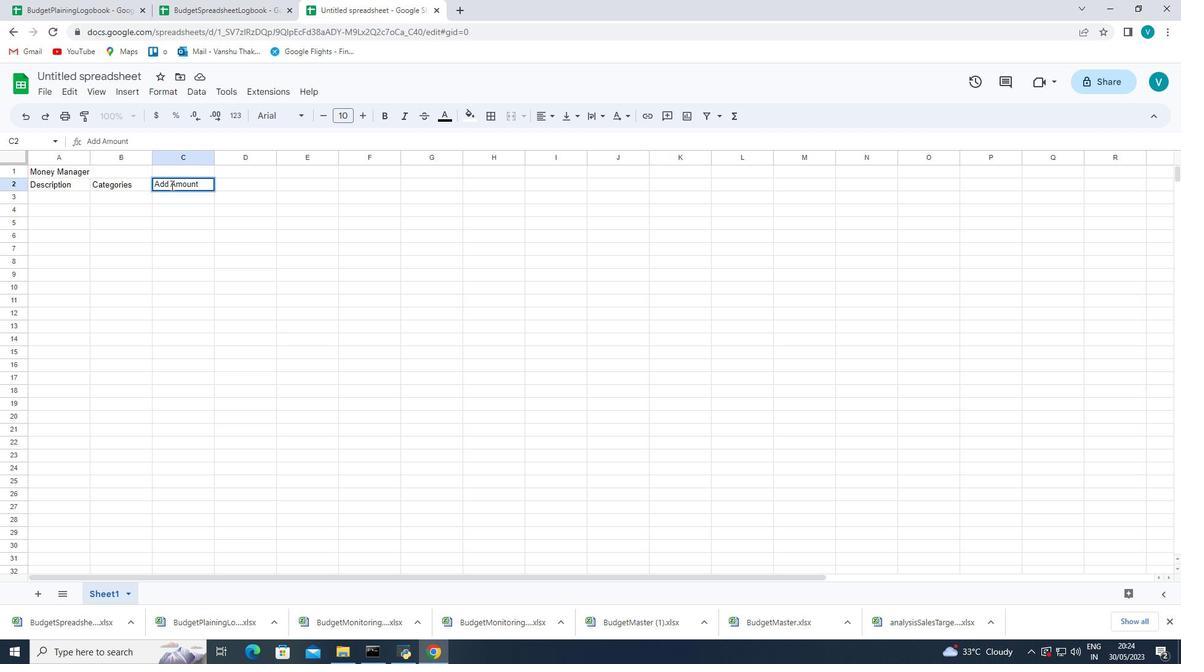 
Action: Mouse pressed left at (171, 185)
Screenshot: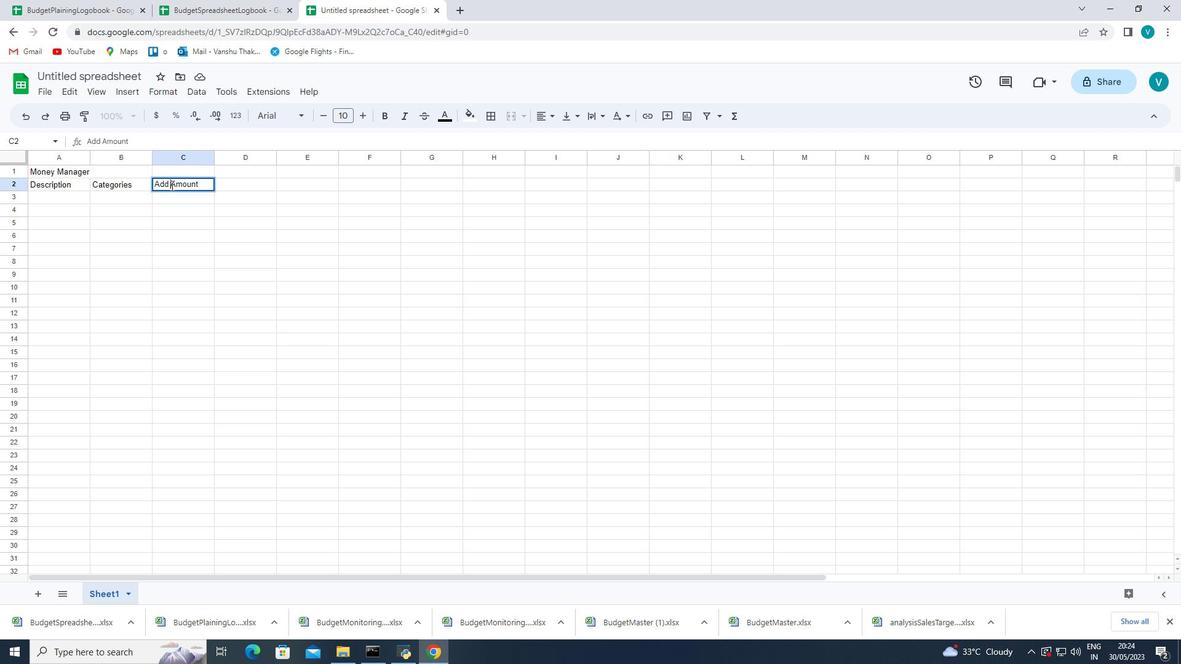 
Action: Mouse moved to (172, 179)
Screenshot: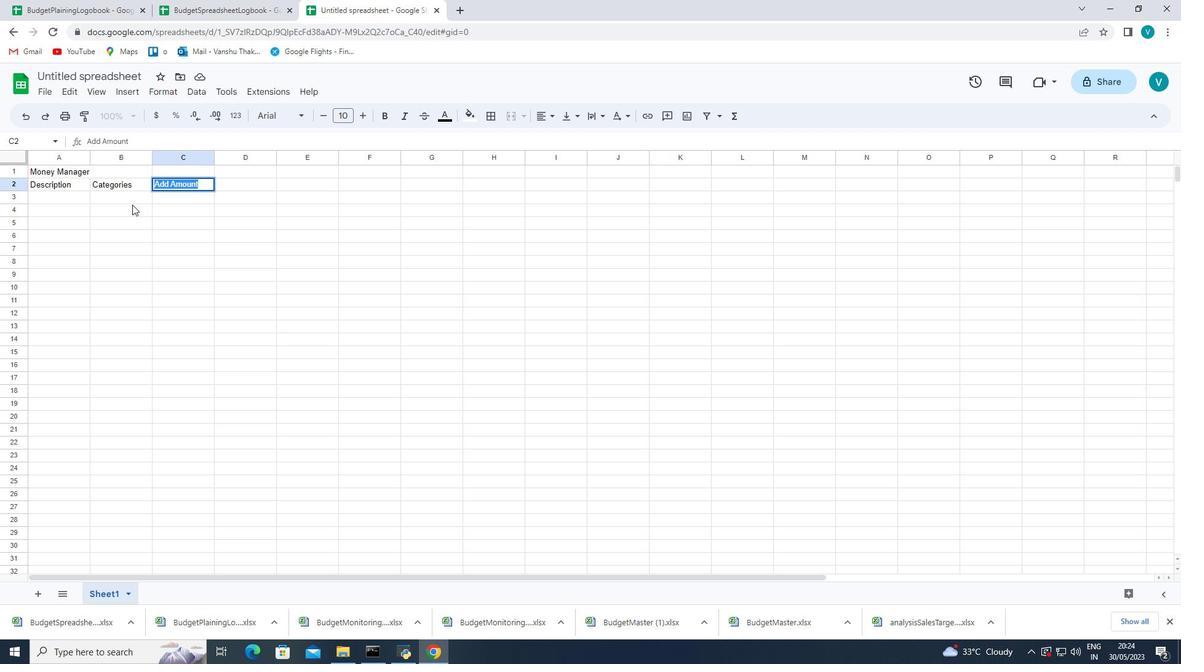
Action: Mouse pressed left at (172, 179)
Screenshot: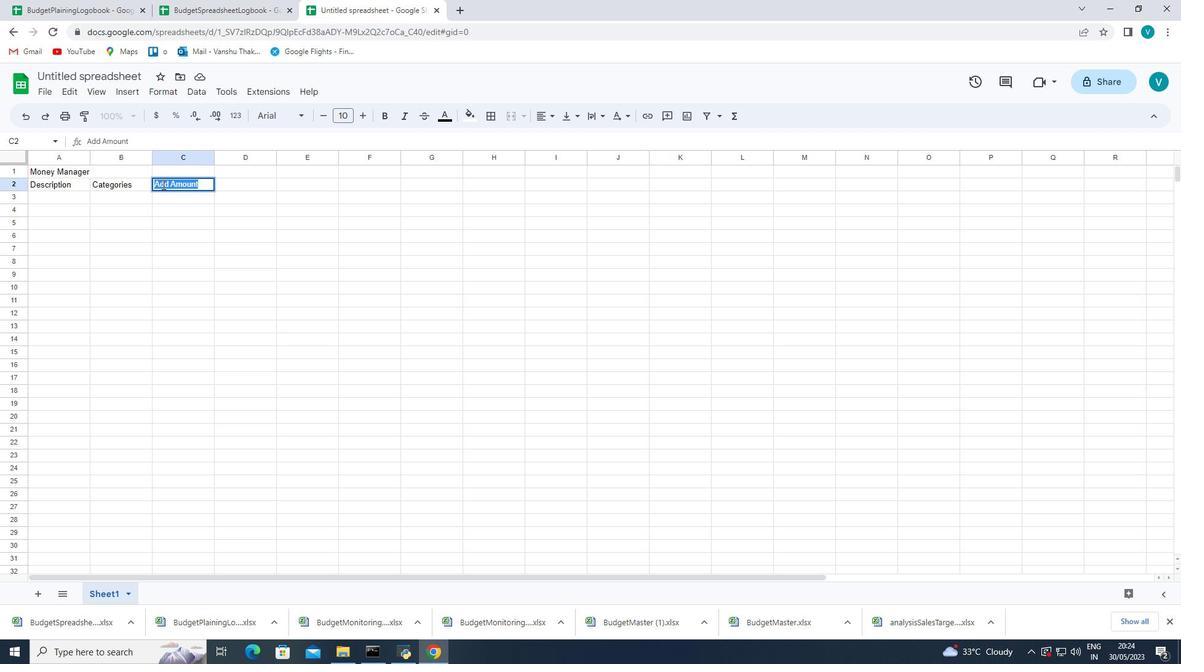 
Action: Mouse moved to (171, 220)
Screenshot: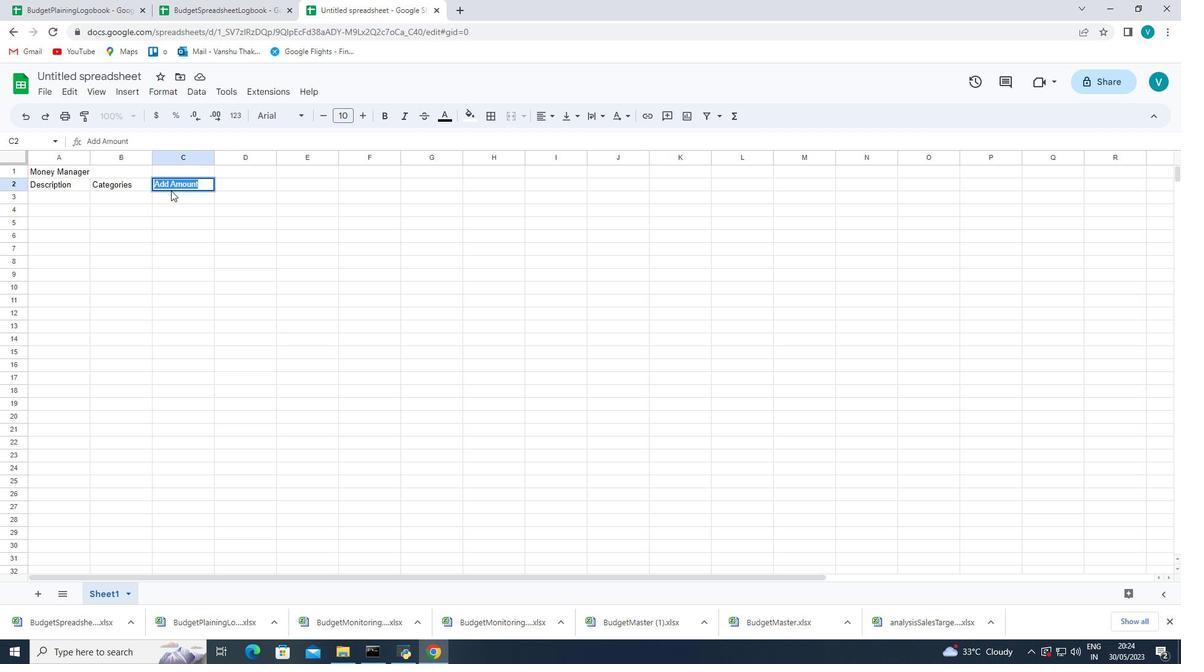 
Action: Mouse pressed left at (171, 220)
Screenshot: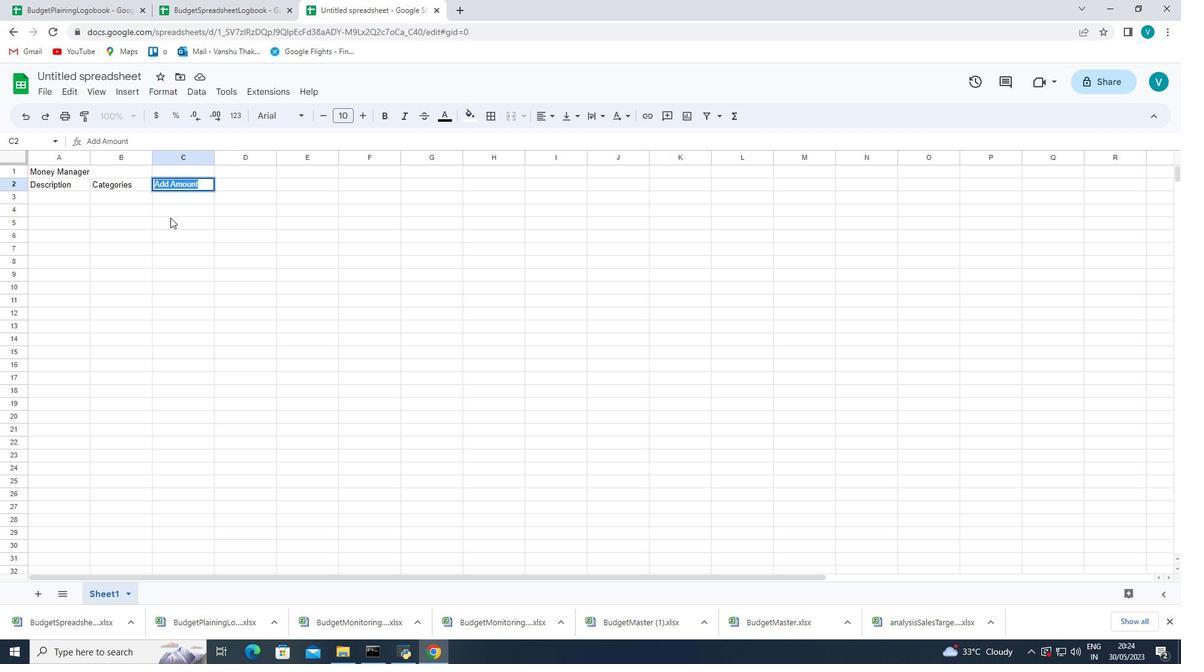 
Action: Mouse moved to (168, 179)
Screenshot: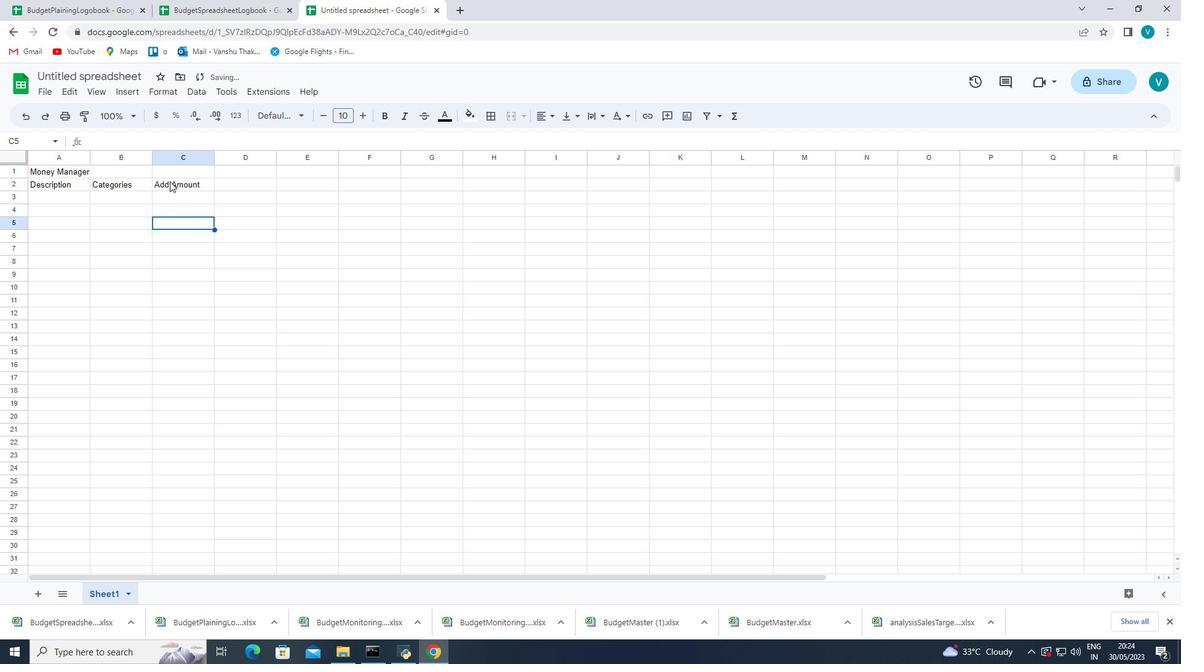 
Action: Mouse pressed left at (168, 179)
Screenshot: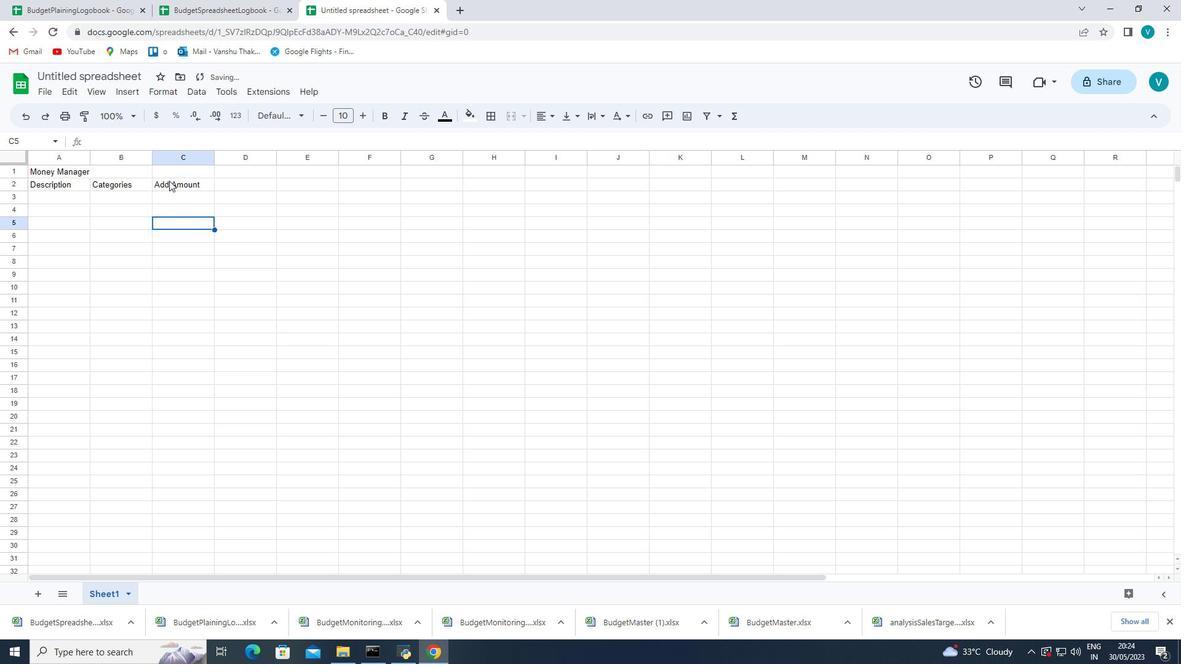
Action: Mouse pressed left at (168, 179)
Screenshot: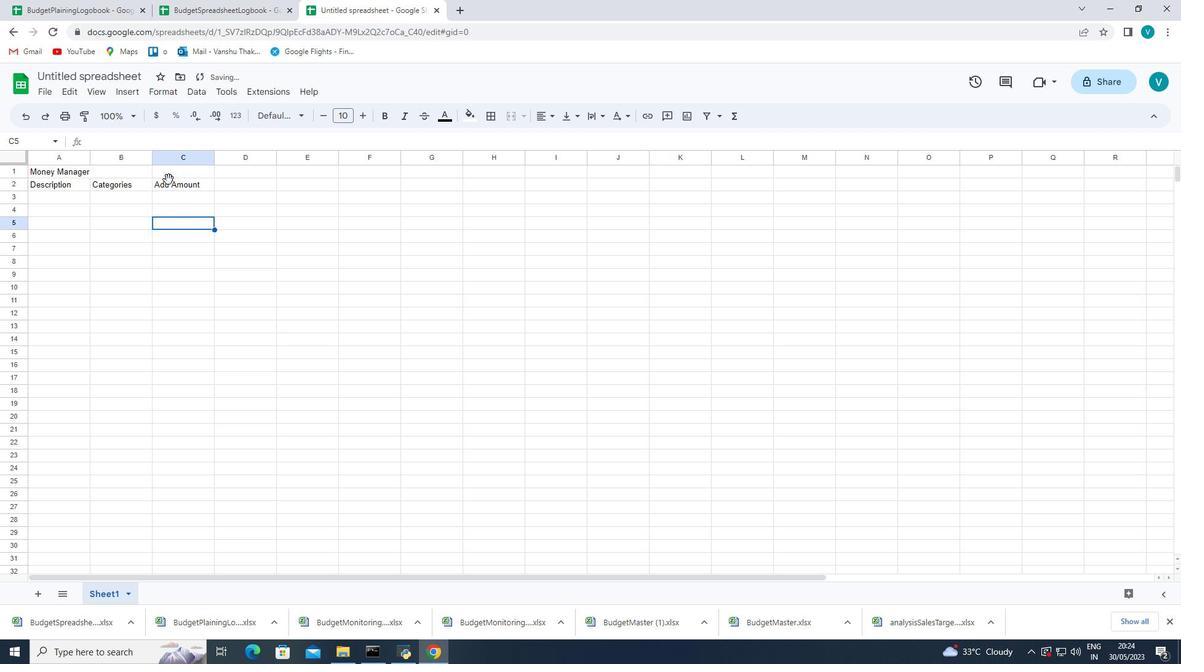 
Action: Mouse moved to (167, 187)
Screenshot: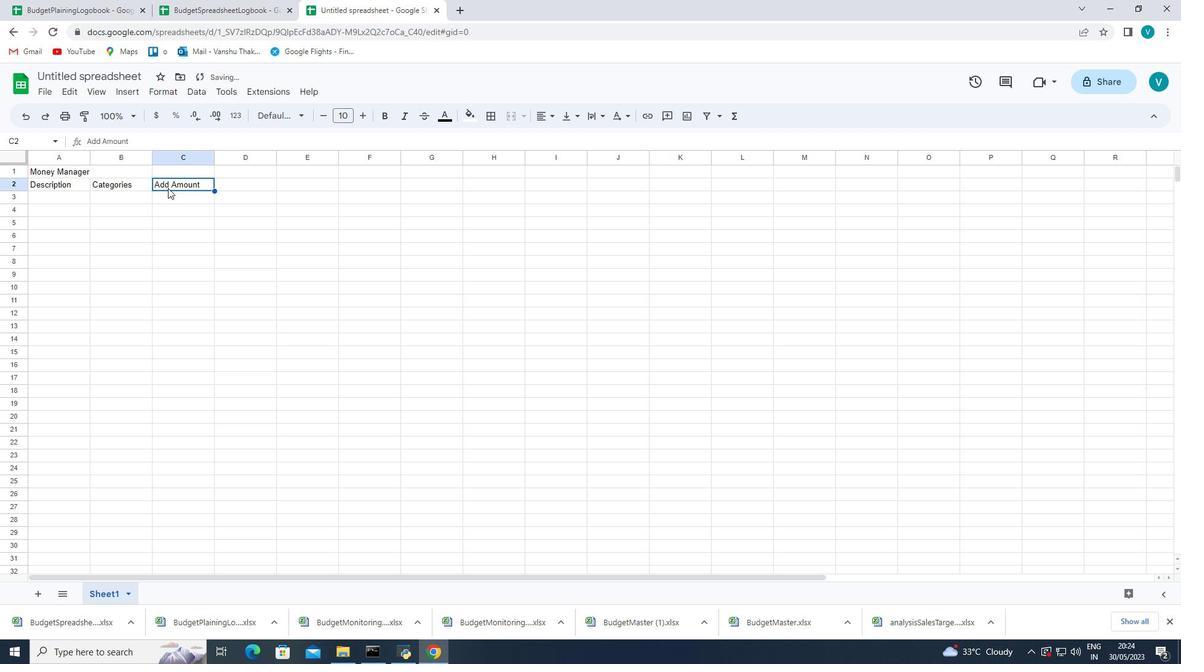 
Action: Mouse pressed left at (167, 187)
Screenshot: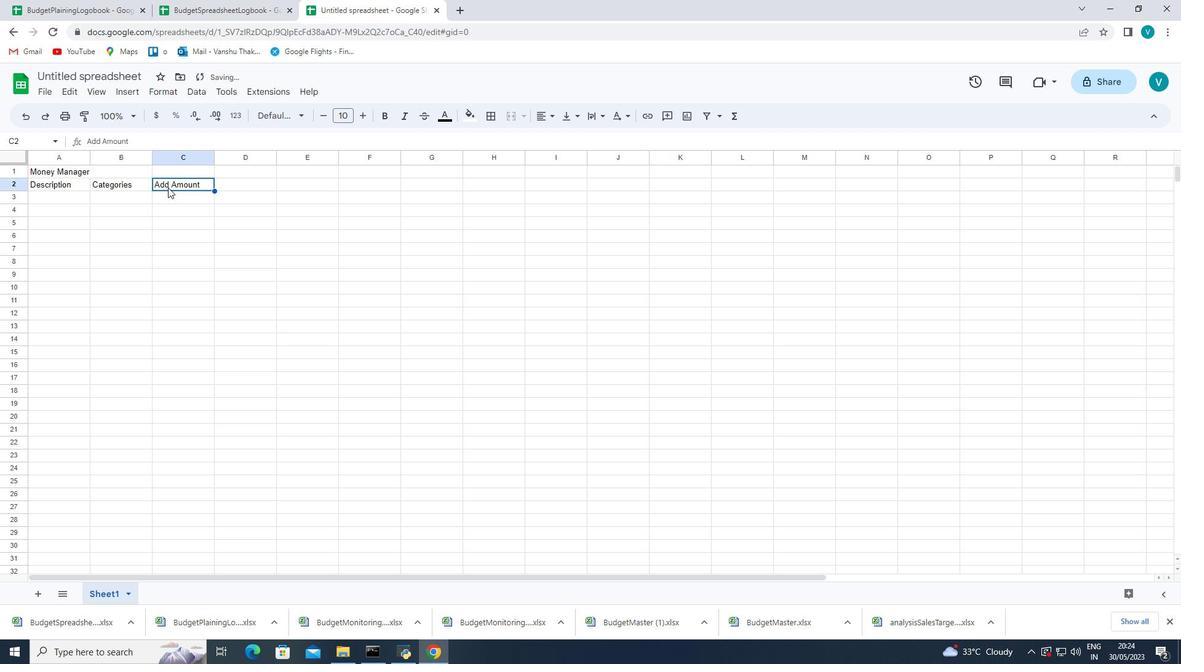 
Action: Mouse pressed left at (167, 187)
Screenshot: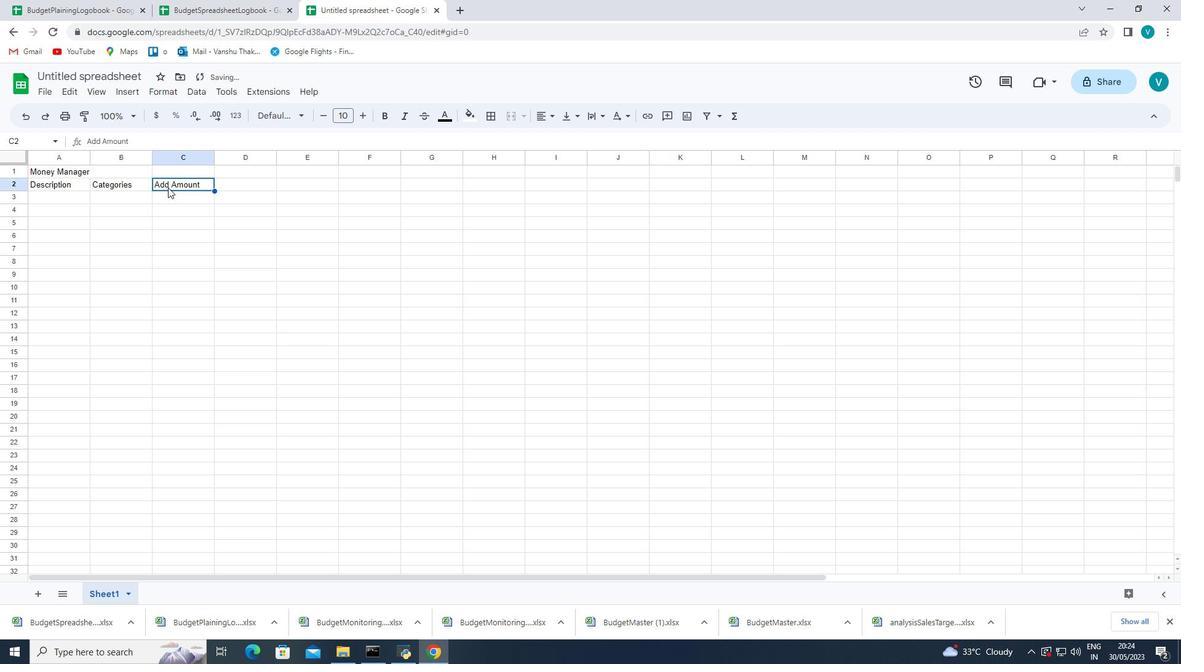 
Action: Mouse moved to (167, 183)
Screenshot: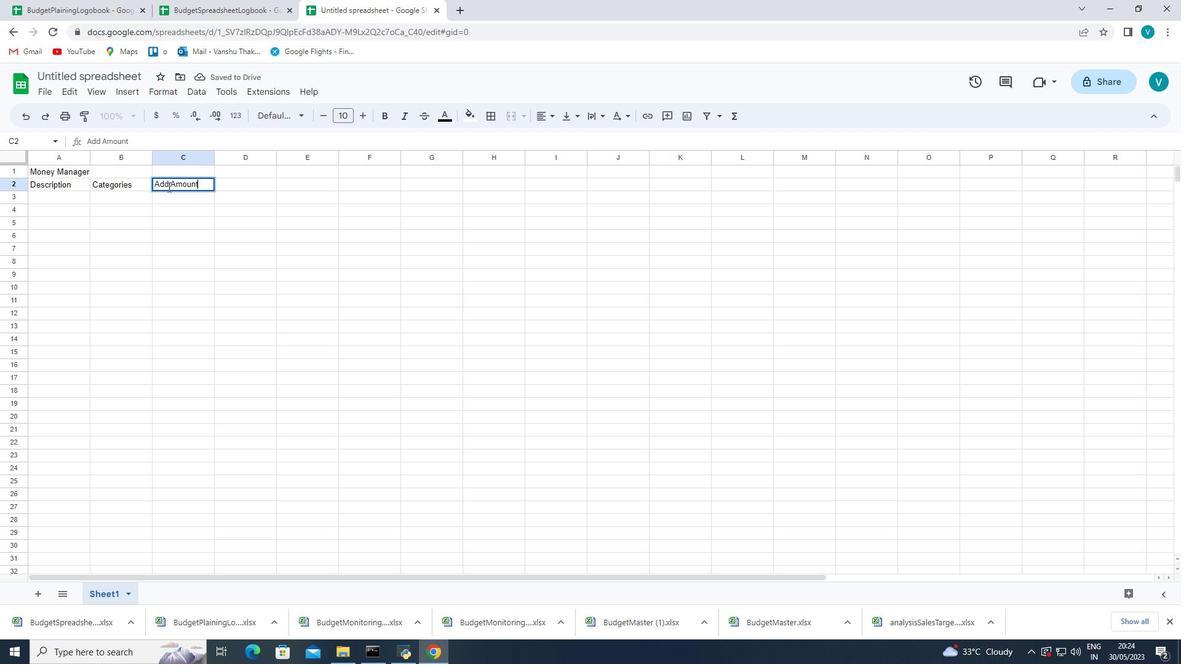 
Action: Mouse pressed left at (167, 183)
Screenshot: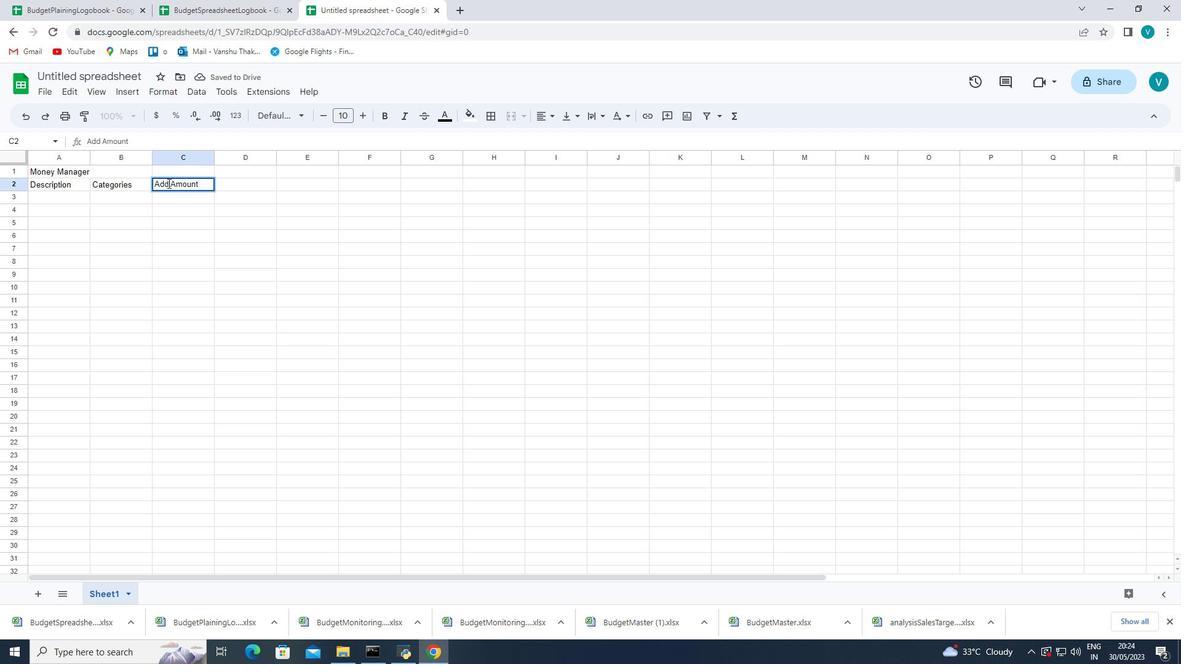 
Action: Mouse moved to (147, 188)
Screenshot: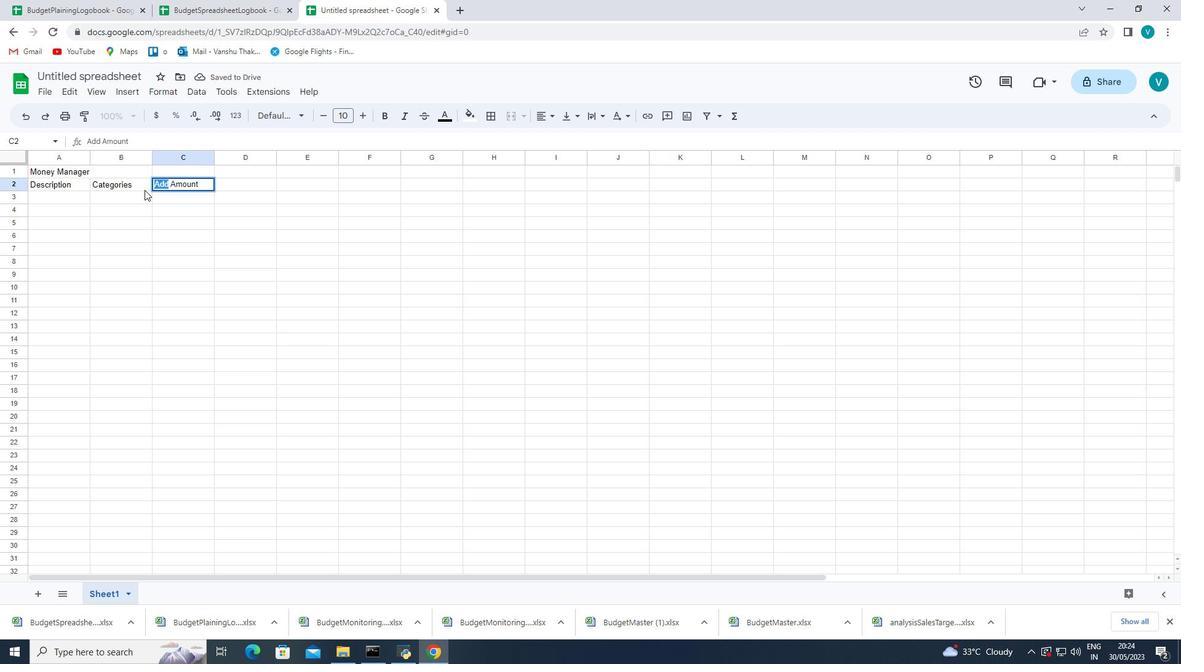 
Action: Key pressed <Key.backspace>
Screenshot: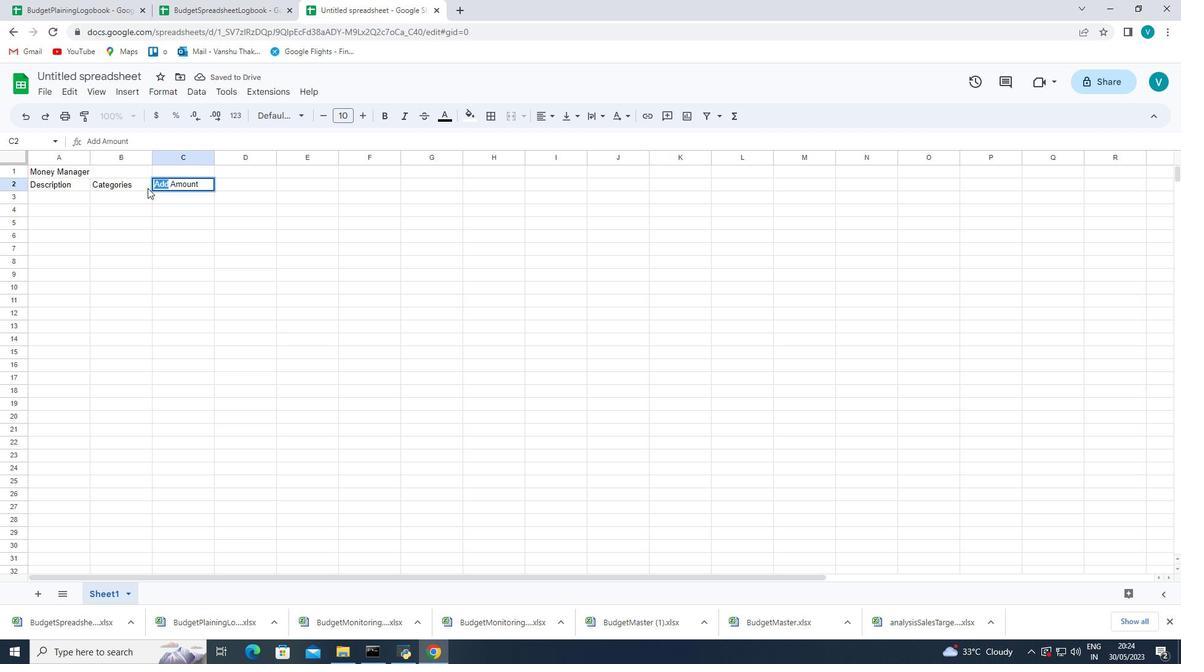 
Action: Mouse moved to (233, 254)
Screenshot: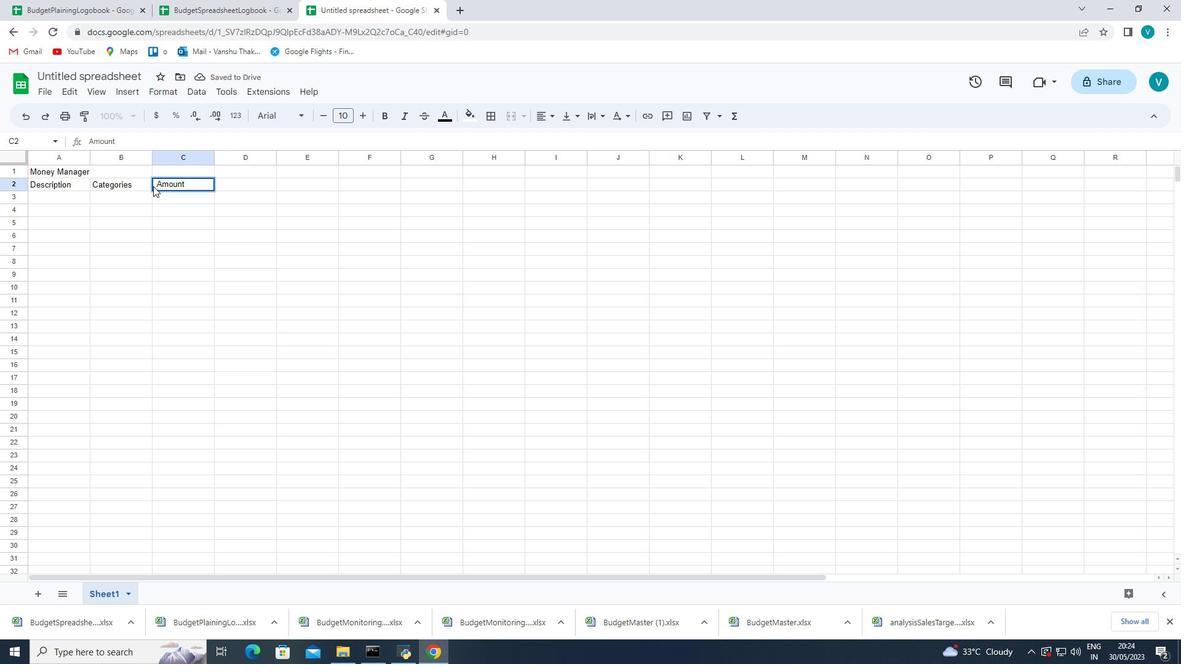 
Action: Mouse pressed left at (233, 254)
Screenshot: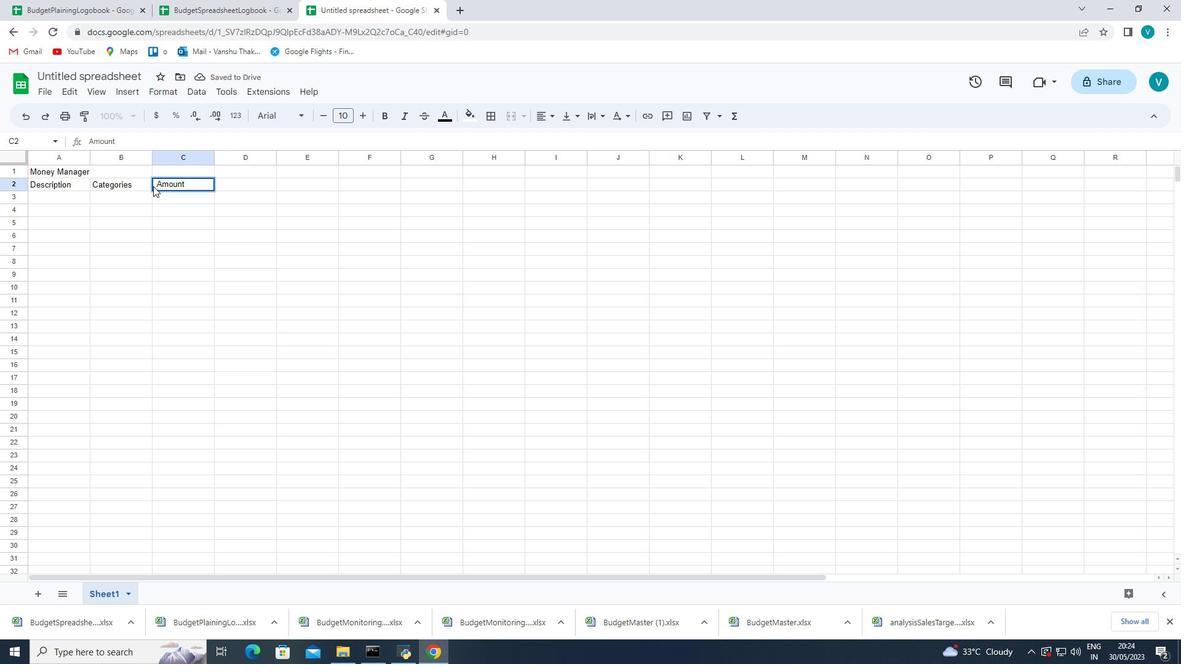 
Action: Mouse moved to (39, 199)
Screenshot: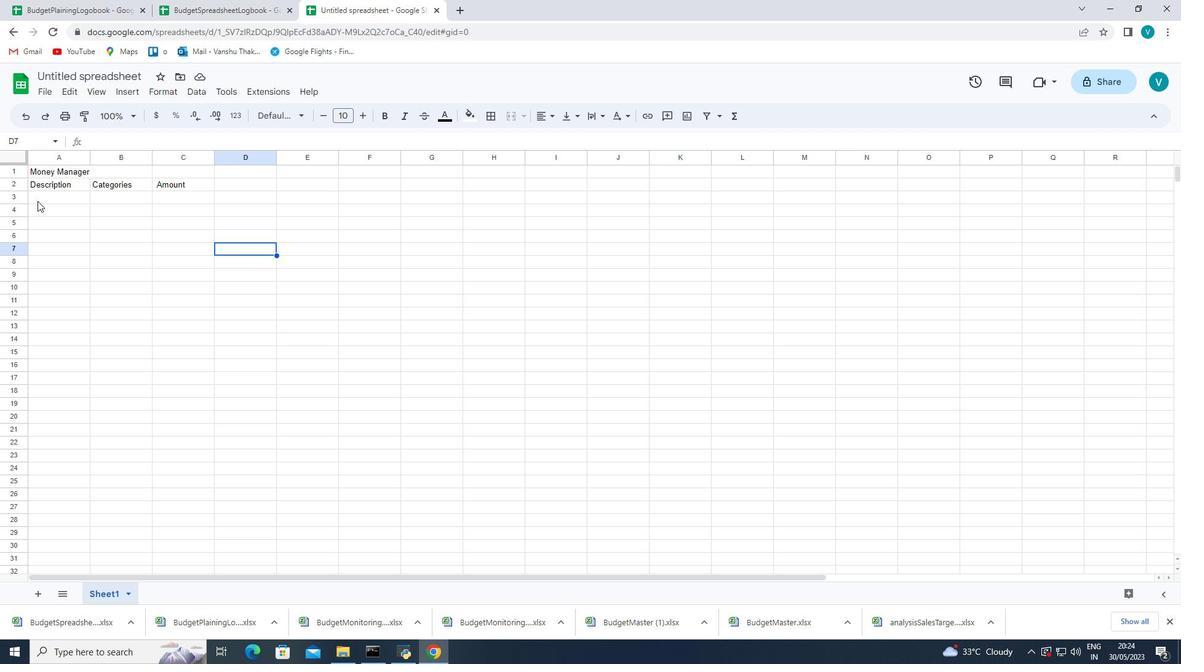 
Action: Mouse pressed left at (39, 199)
Screenshot: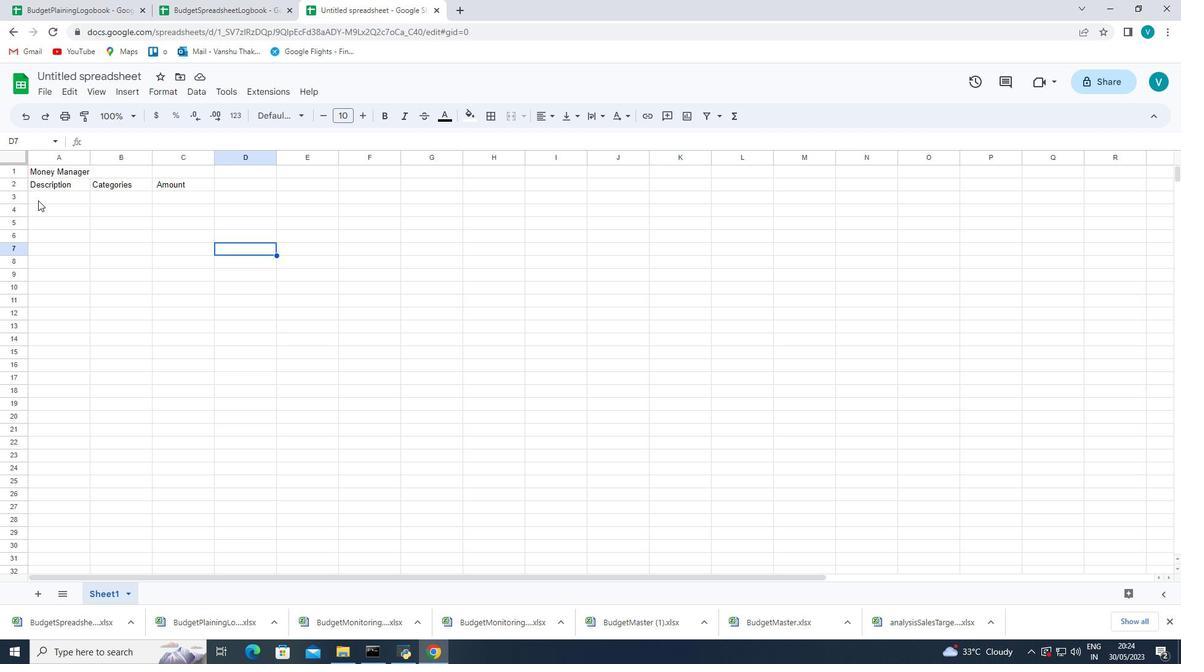 
Action: Mouse moved to (39, 199)
Screenshot: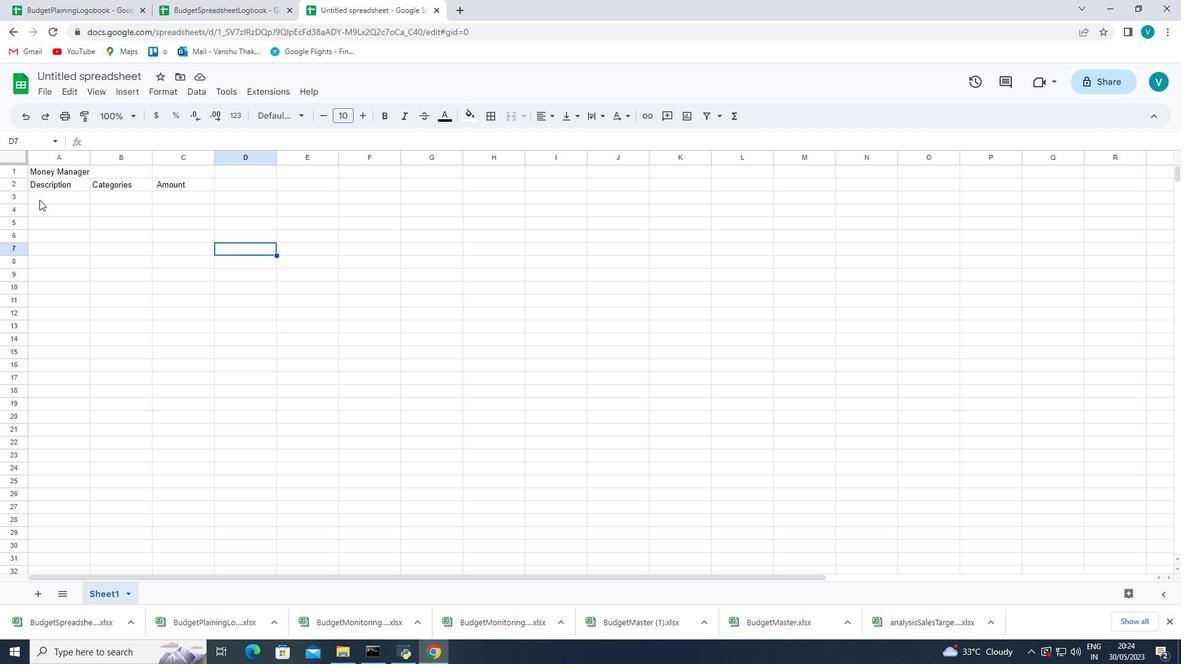 
Action: Mouse pressed left at (39, 199)
Screenshot: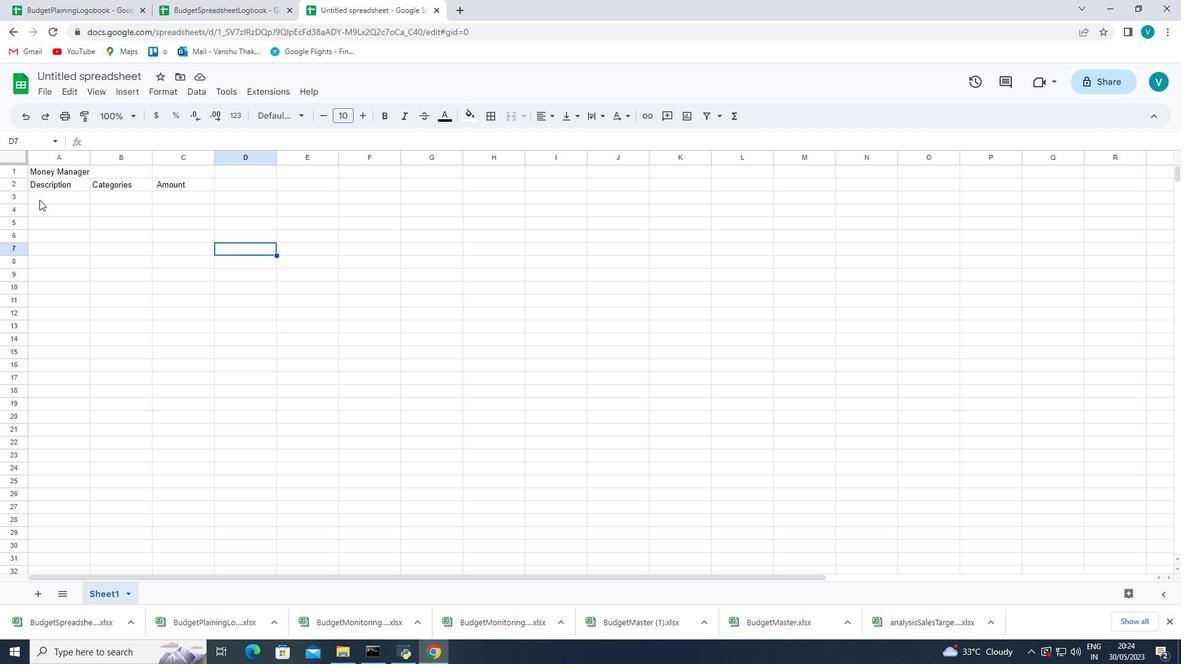
Action: Mouse moved to (273, 141)
Screenshot: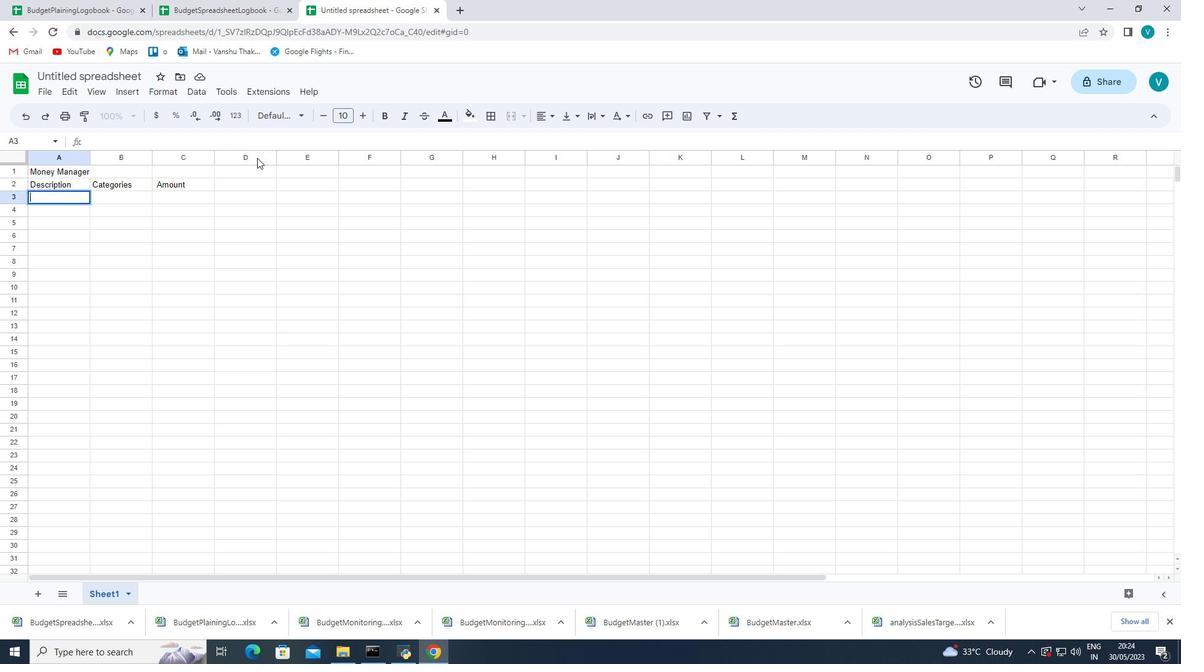 
Action: Key pressed <Key.shift>Salary<Key.space><Key.enter><Key.shift>Rent<Key.enter><Key.shift><Key.shift><Key.shift><Key.shift><Key.shift><Key.shift><Key.shift><Key.shift><Key.shift><Key.shift><Key.shift>Groceries<Key.enter><Key.shift>Utilities<Key.enter><Key.shift>Dining<Key.space><Key.shift>Out<Key.enter><Key.shift>Tram<Key.backspace>nsportation<Key.space><Key.shift><Key.shift><Key.shift><Key.shift><Key.shift><Key.shift><Key.shift><Key.shift><Key.shift><Key.shift><Key.shift><Key.shift><Key.shift><Key.shift>&<Key.space><Key.shift>Entertainment<Key.space>
Screenshot: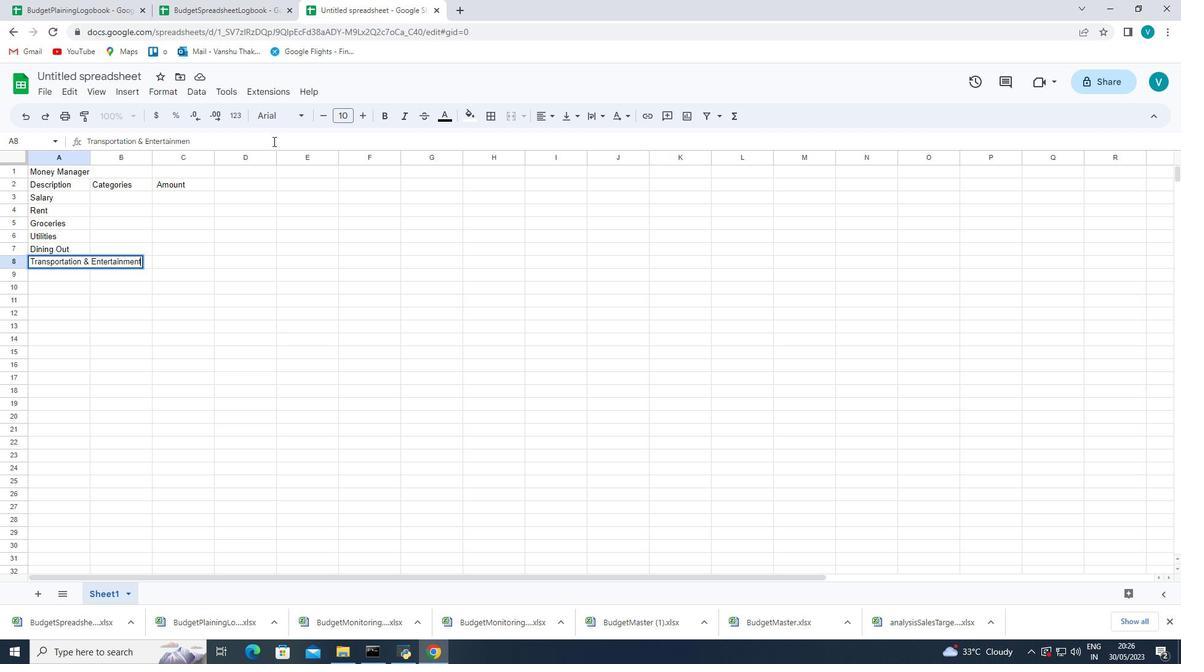
Action: Mouse moved to (115, 326)
Screenshot: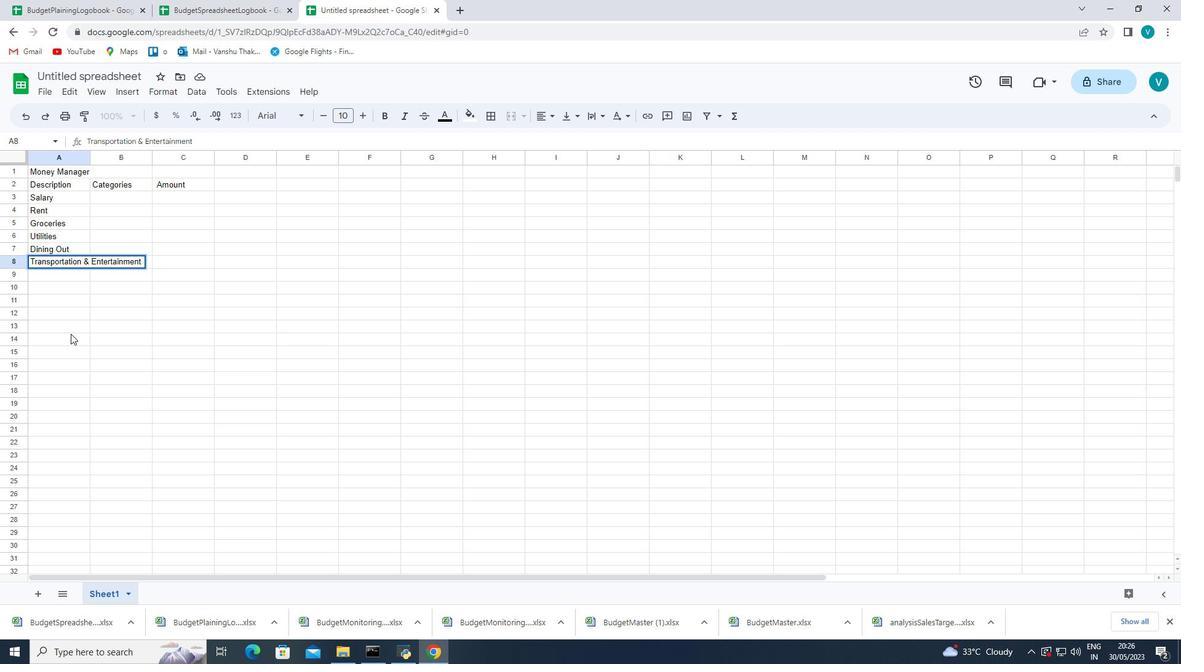 
Action: Mouse pressed left at (115, 326)
Screenshot: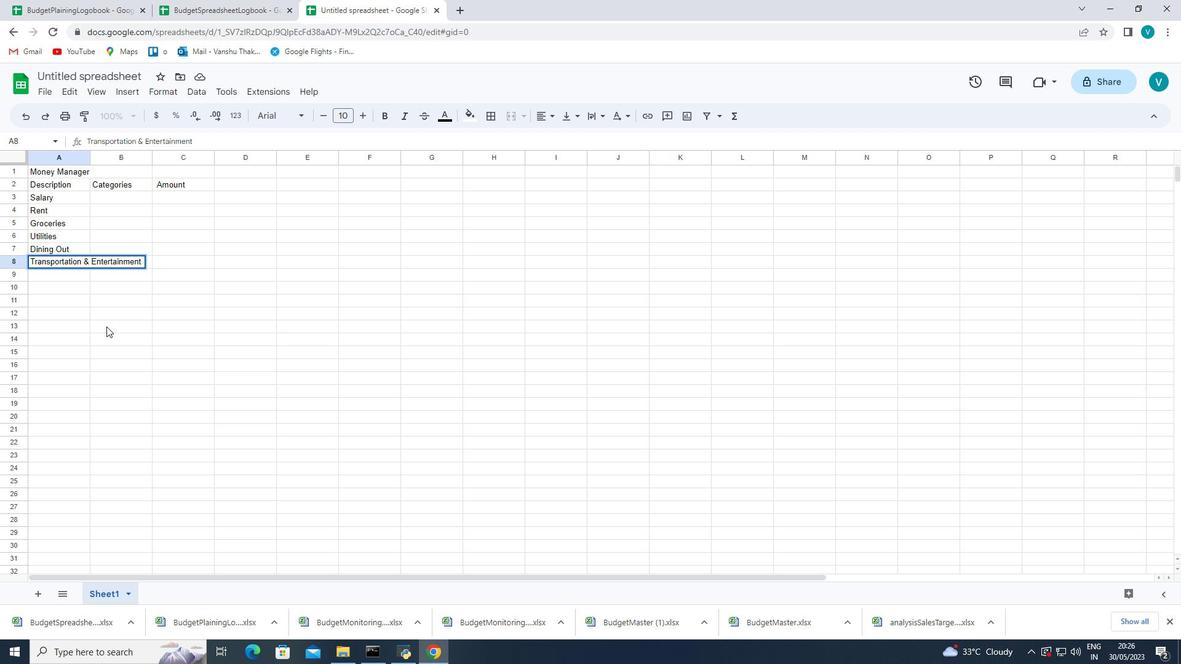 
Action: Mouse moved to (87, 153)
Screenshot: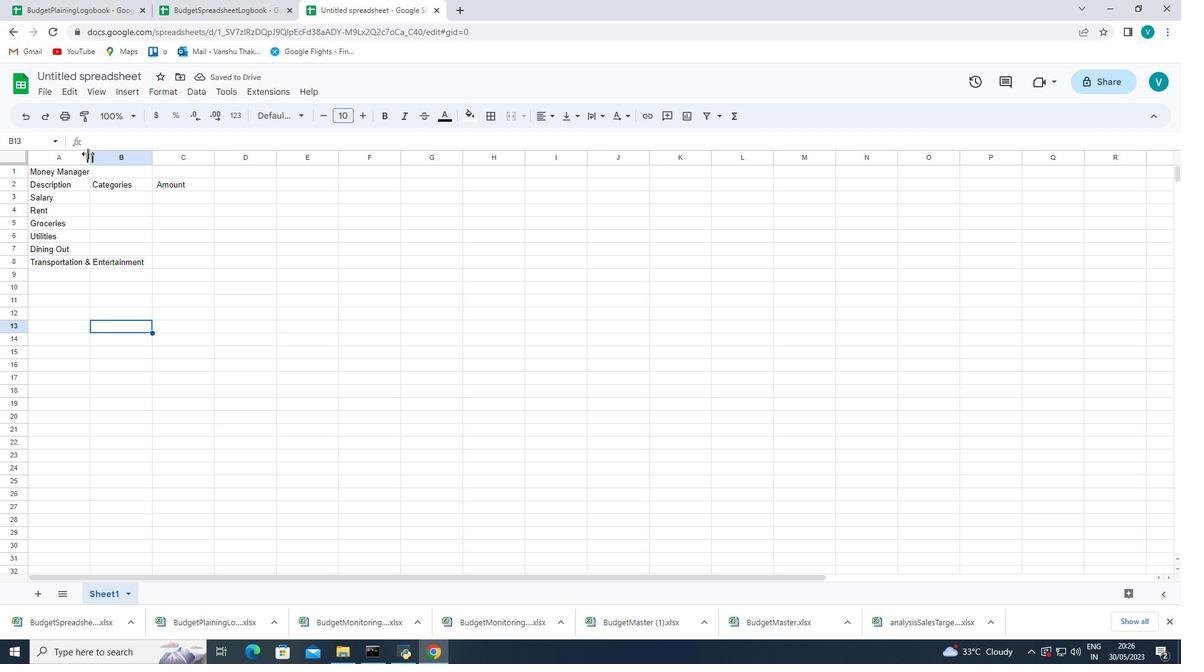 
Action: Mouse pressed left at (87, 153)
Screenshot: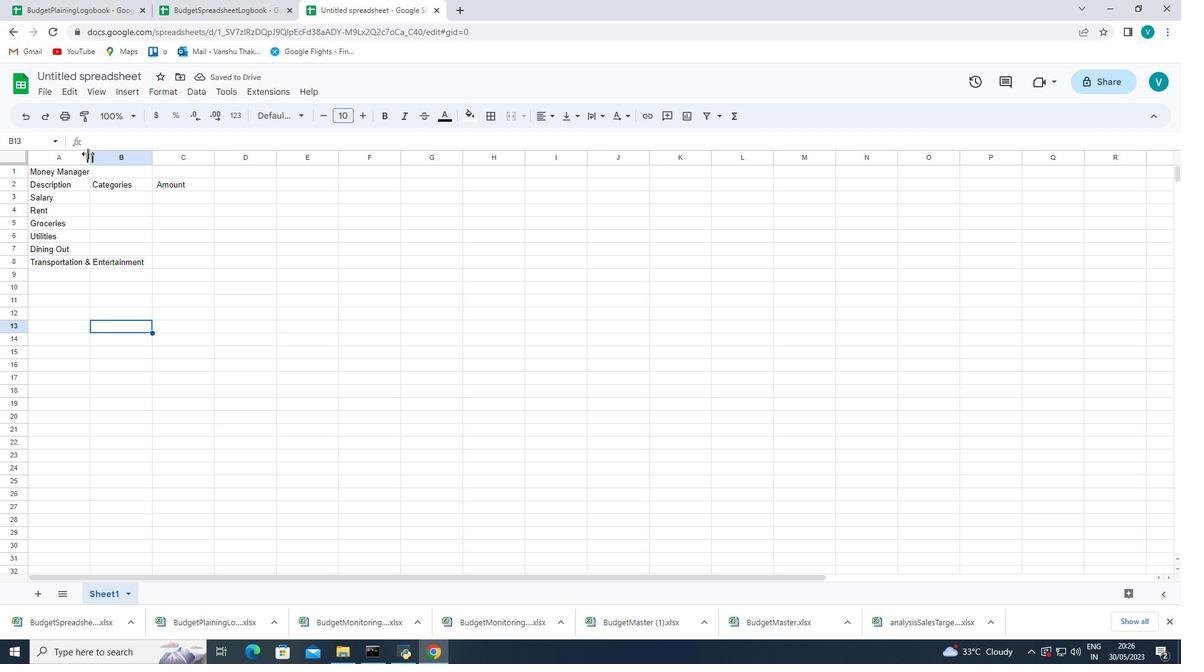 
Action: Mouse moved to (87, 155)
Screenshot: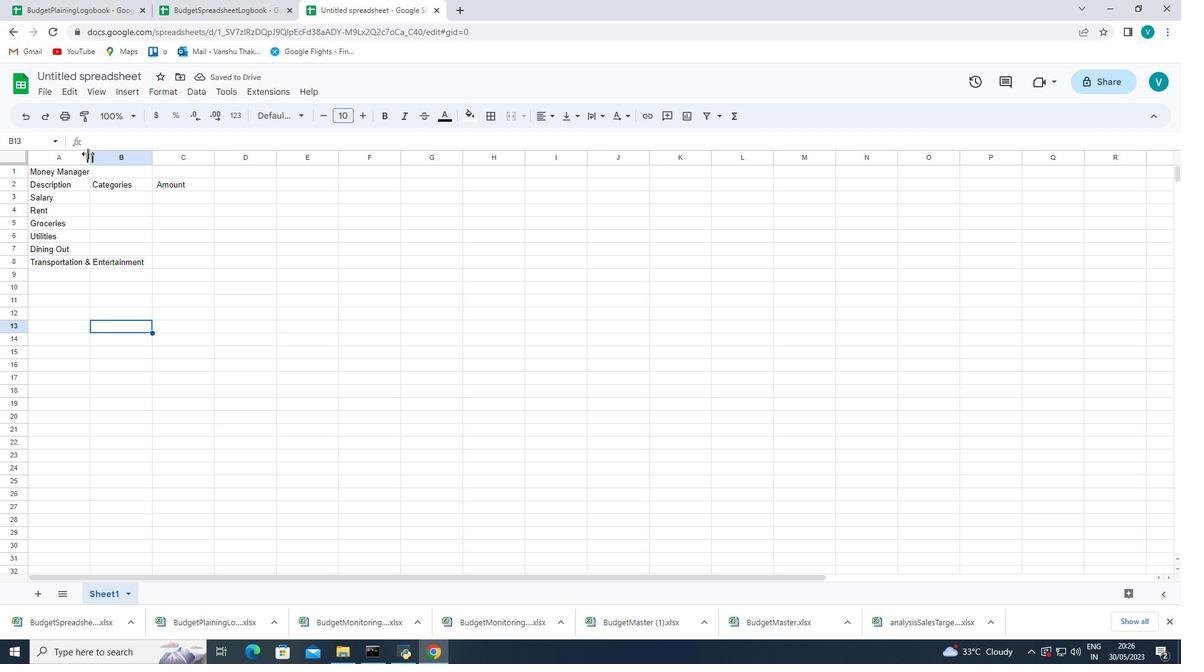 
Action: Mouse pressed left at (87, 155)
Screenshot: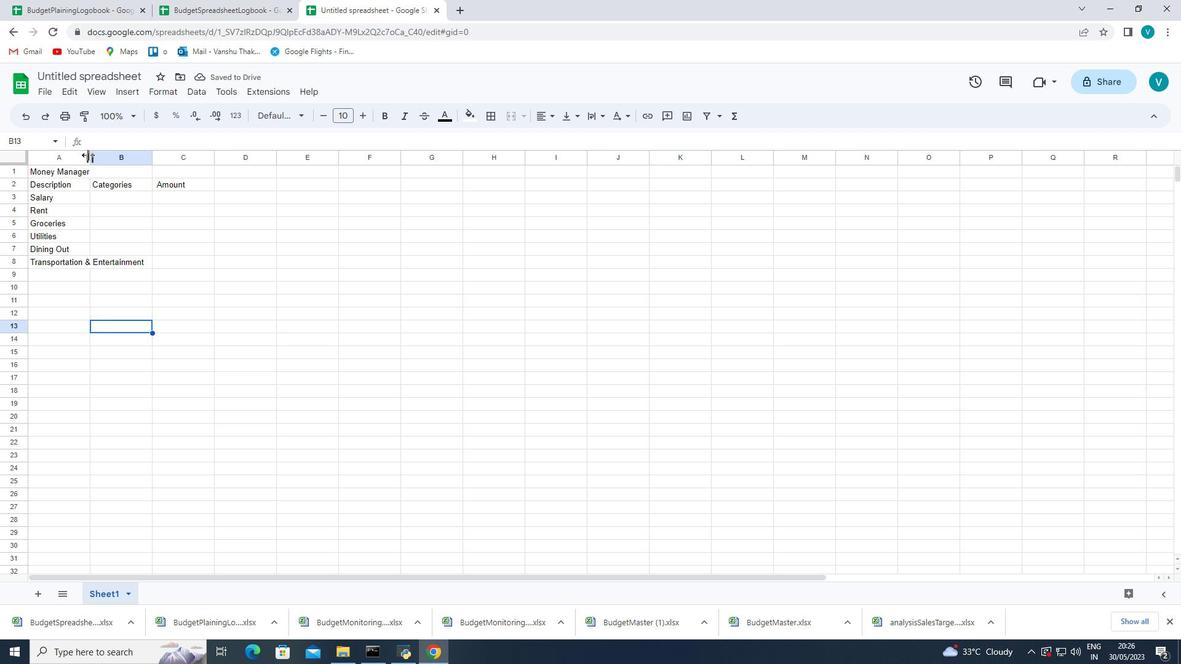 
Action: Mouse moved to (197, 193)
Screenshot: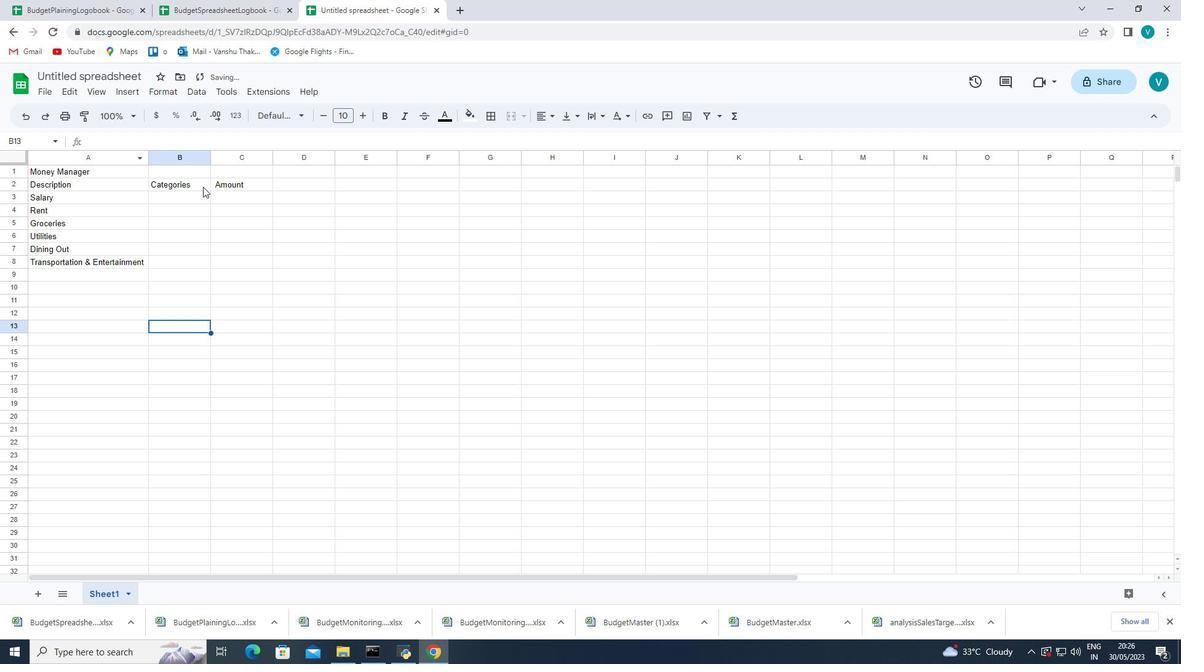 
Action: Mouse pressed left at (197, 193)
Screenshot: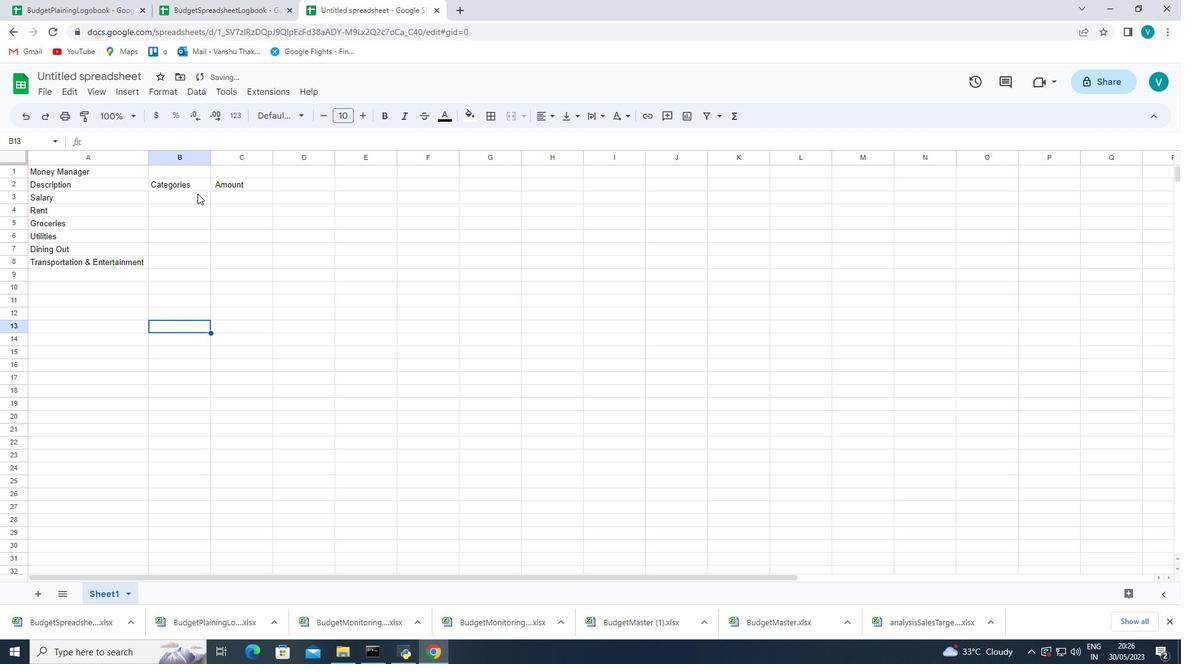 
Action: Mouse moved to (300, 185)
Screenshot: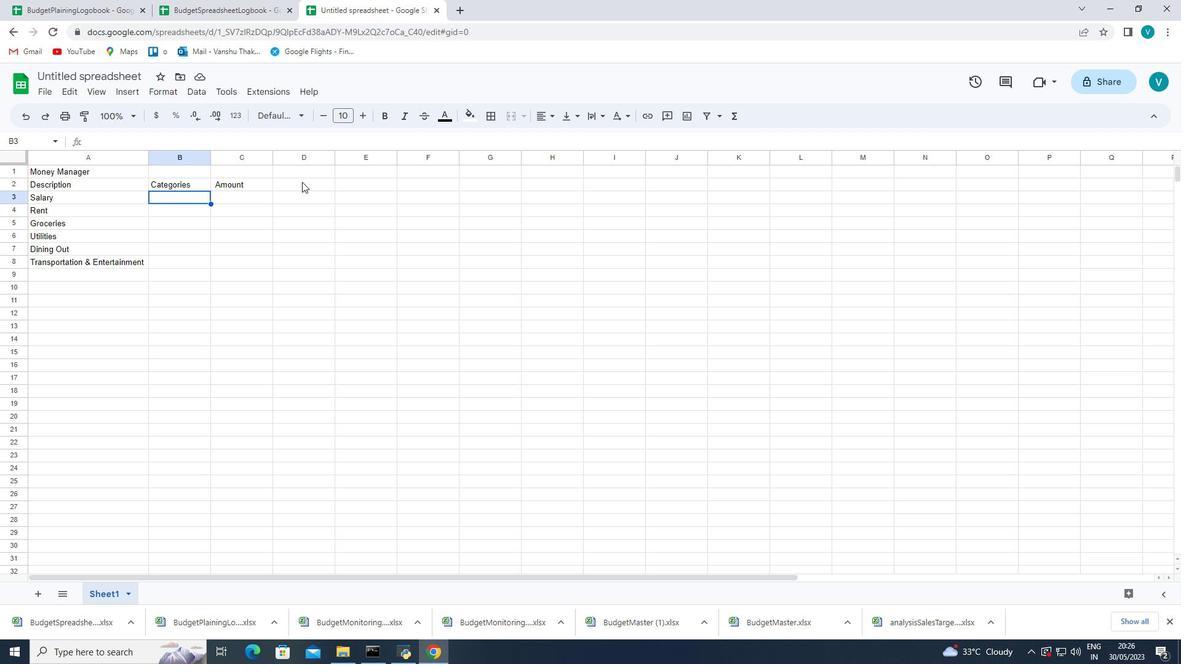
Action: Mouse pressed left at (300, 185)
Screenshot: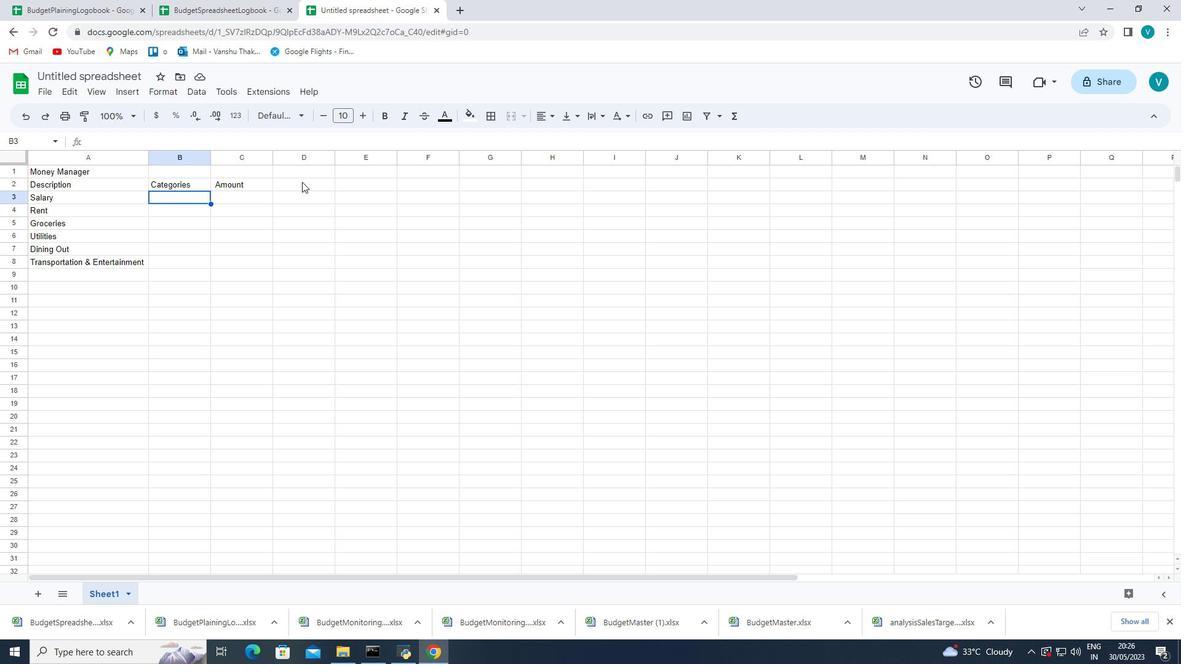 
Action: Mouse moved to (380, 84)
Screenshot: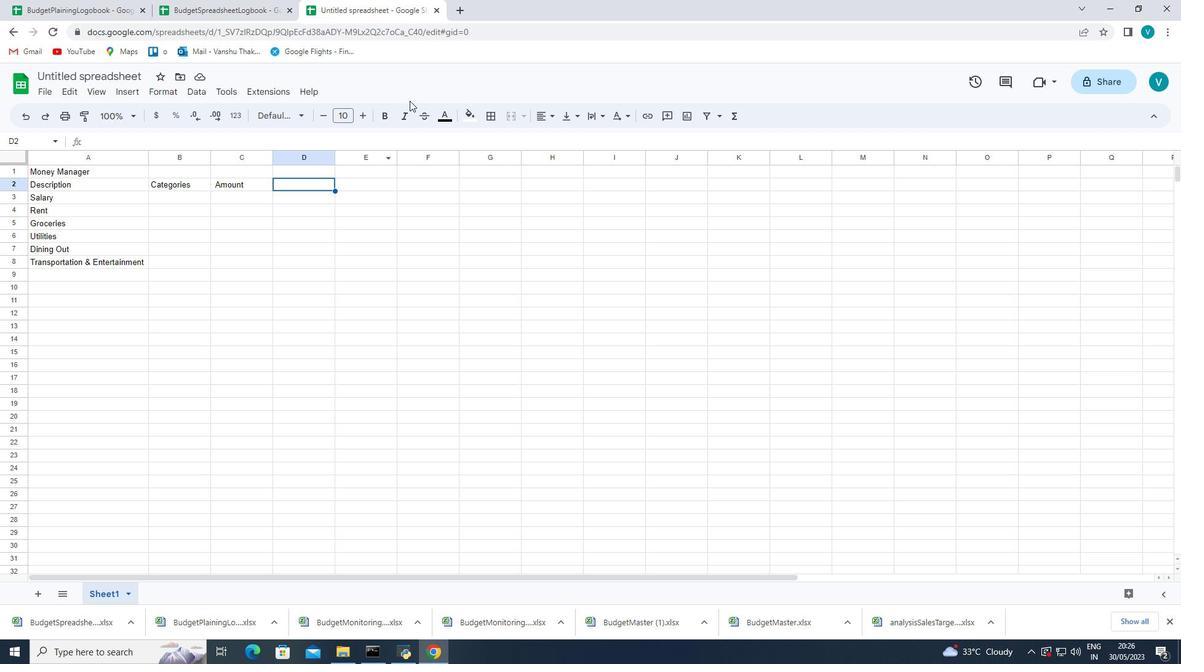 
Action: Key pressed <Key.shift>Date
Screenshot: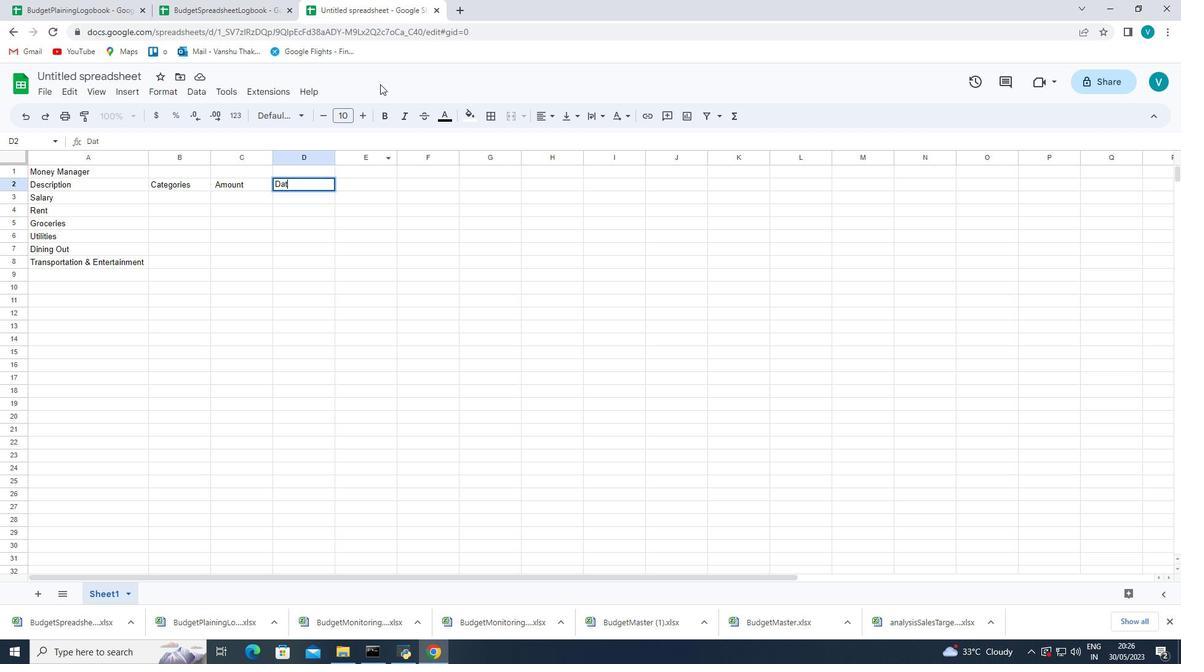 
Action: Mouse moved to (235, 206)
Screenshot: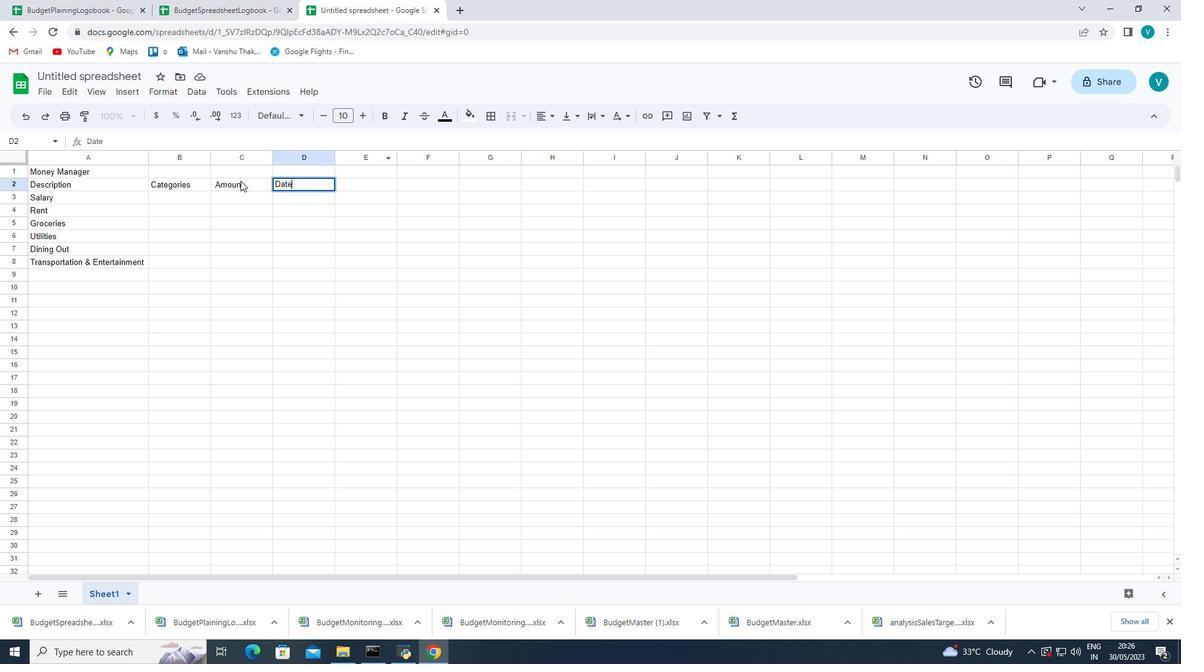 
Action: Mouse pressed left at (235, 206)
Screenshot: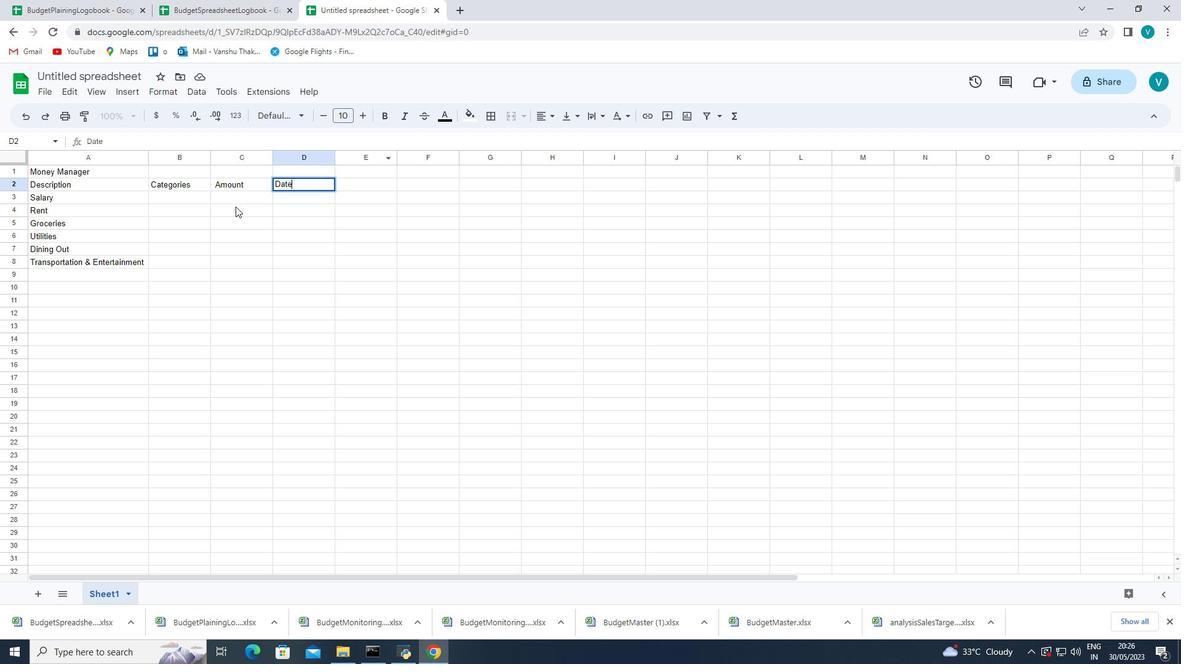 
Action: Mouse moved to (203, 198)
Screenshot: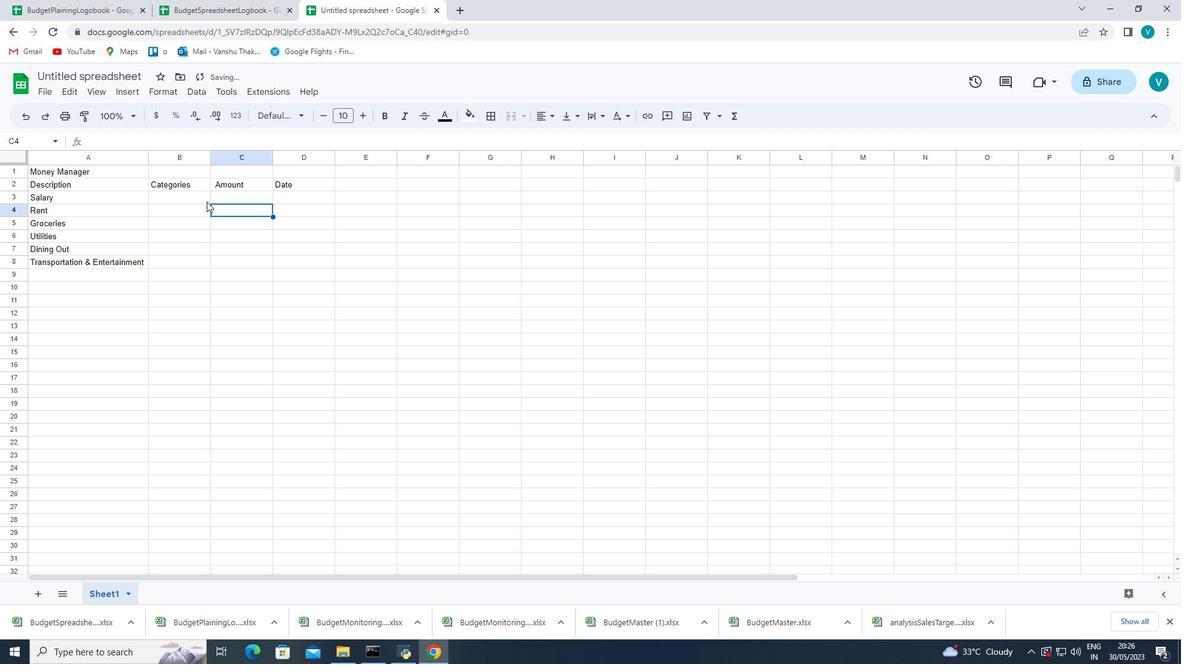 
Action: Mouse pressed left at (203, 198)
Screenshot: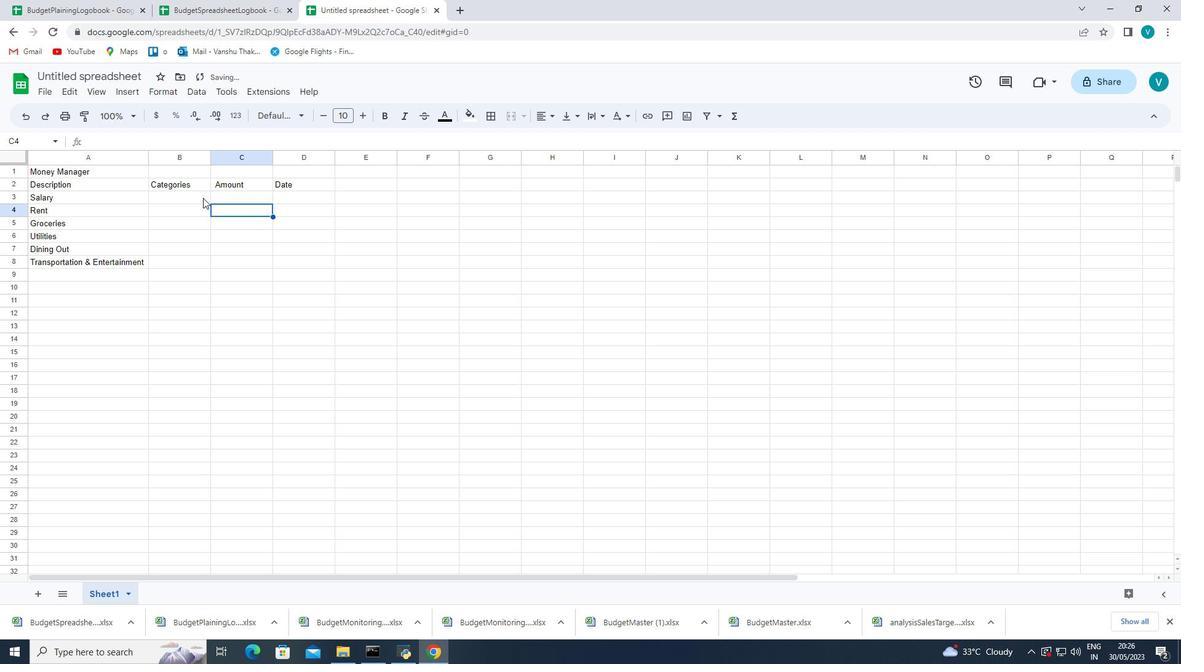 
Action: Mouse moved to (315, 196)
Screenshot: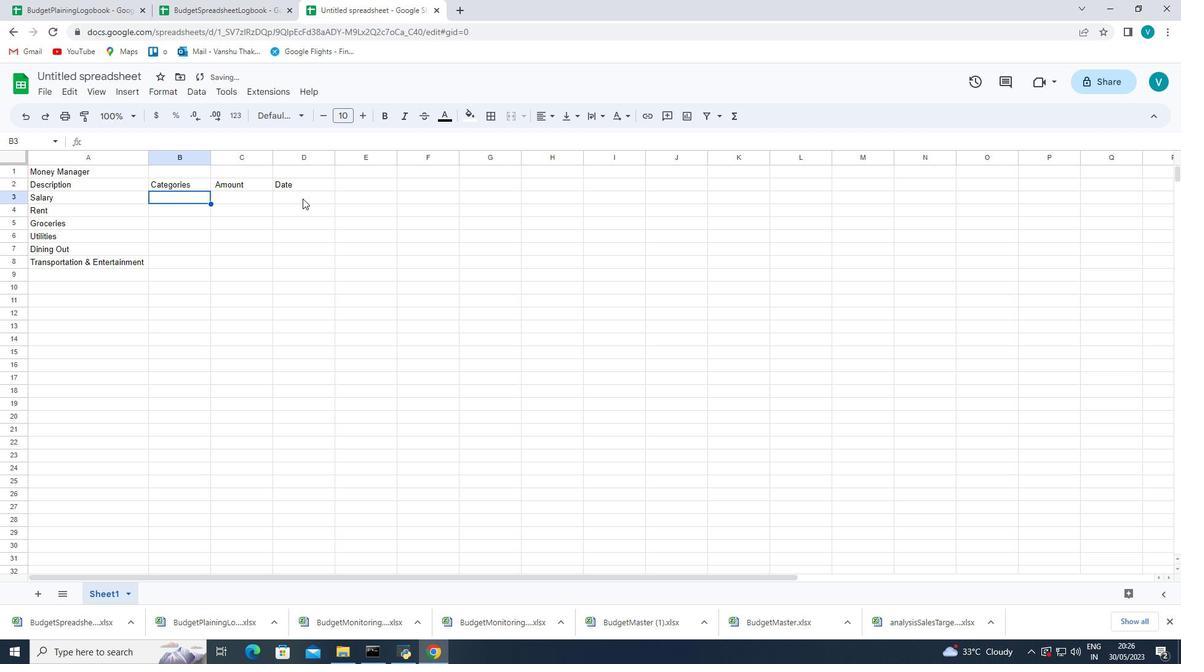 
Action: Key pressed <Key.shift><Key.shift><Key.shift>Income<Key.enter><Key.shift>Expense<Key.space><Key.enter><Key.shift><Key.shift><Key.shift><Key.shift><Key.shift><Key.shift><Key.shift><Key.shift><Key.shift><Key.shift><Key.shift><Key.shift><Key.shift><Key.shift><Key.shift><Key.shift><Key.shift><Key.shift><Key.shift><Key.shift><Key.shift><Key.shift><Key.shift><Key.shift><Key.shift>Ec<Key.backspace>xpee<Key.backspace>nse<Key.enter><Key.shift>Ex<Key.enter><Key.shift><Key.shift><Key.shift><Key.shift><Key.shift><Key.shift><Key.shift><Key.shift><Key.shift>E<Key.enter><Key.shift><Key.shift><Key.shift><Key.shift><Key.shift><Key.shift><Key.shift><Key.shift><Key.shift><Key.shift><Key.shift><Key.shift><Key.shift><Key.shift><Key.shift><Key.shift><Key.shift><Key.shift><Key.shift><Key.shift><Key.shift><Key.shift><Key.shift><Key.shift><Key.shift>E<Key.space><Key.backspace>x<Key.enter>
Screenshot: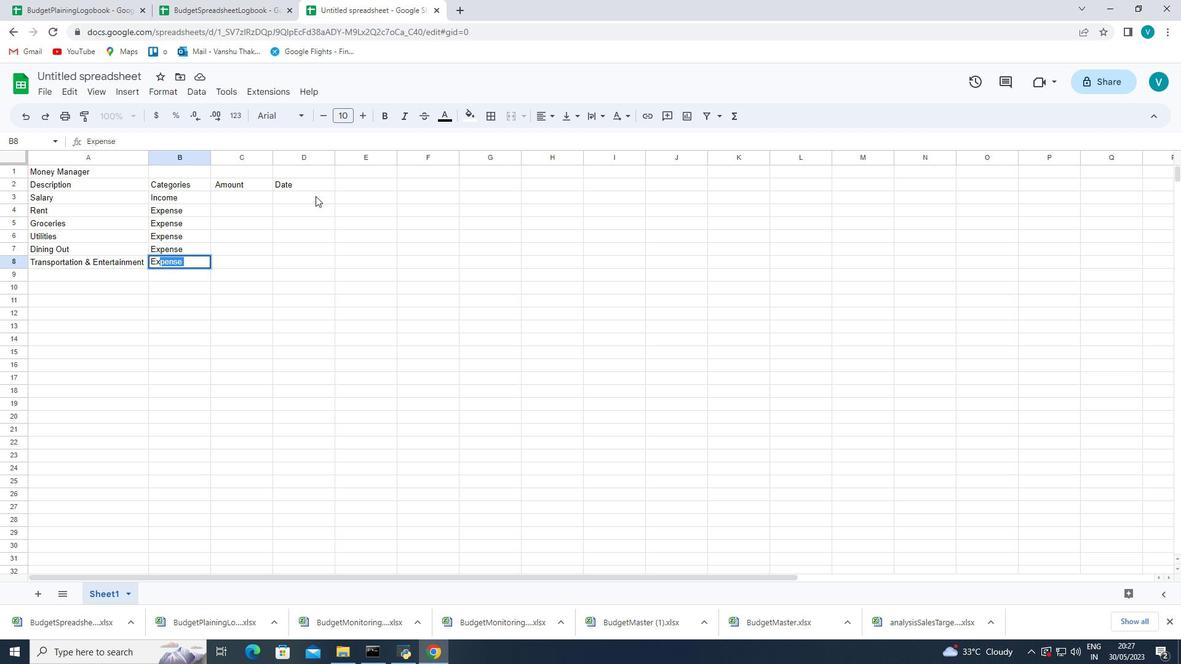 
Action: Mouse moved to (191, 262)
Screenshot: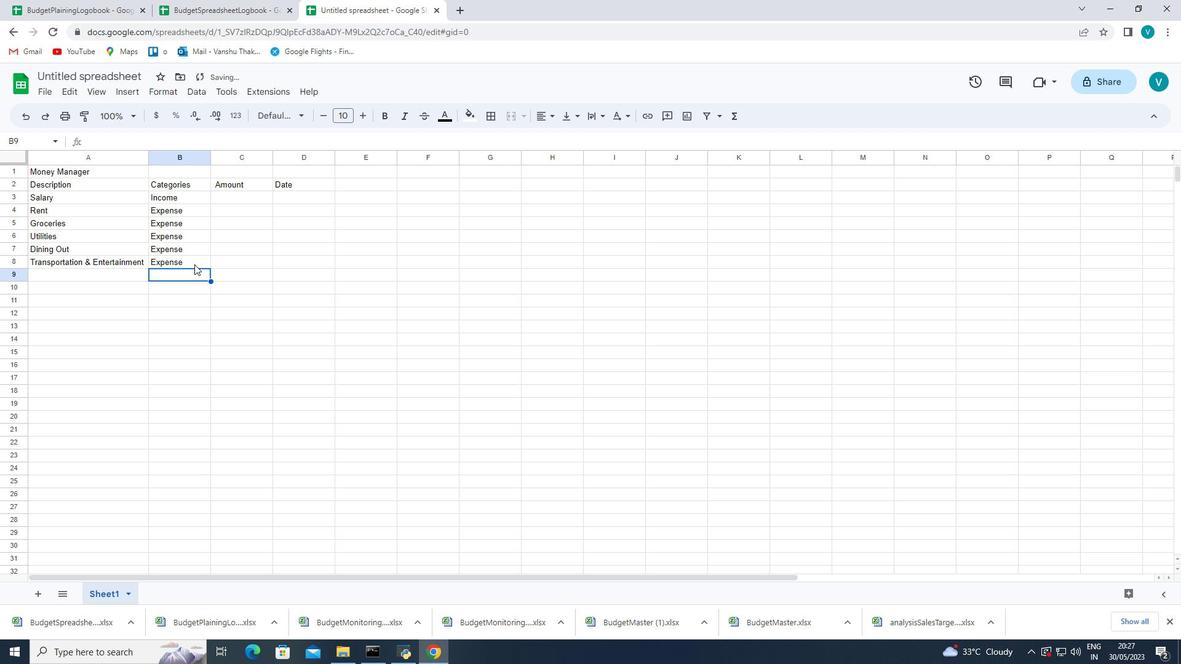 
Action: Mouse pressed left at (191, 262)
Screenshot: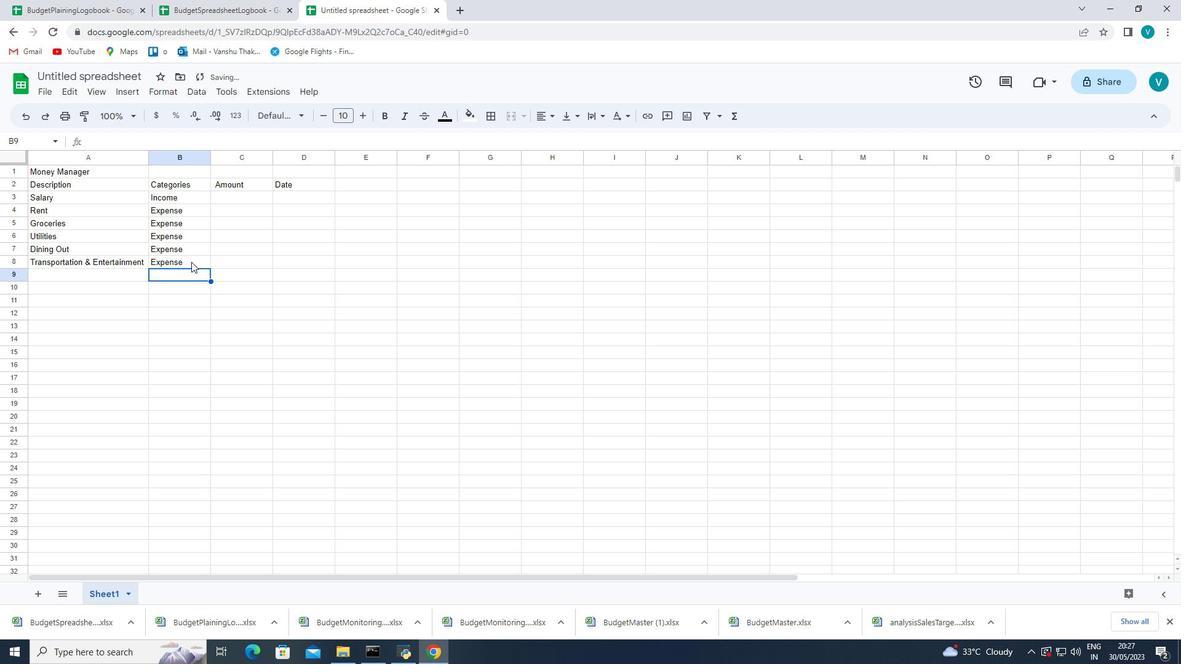 
Action: Mouse pressed left at (191, 262)
Screenshot: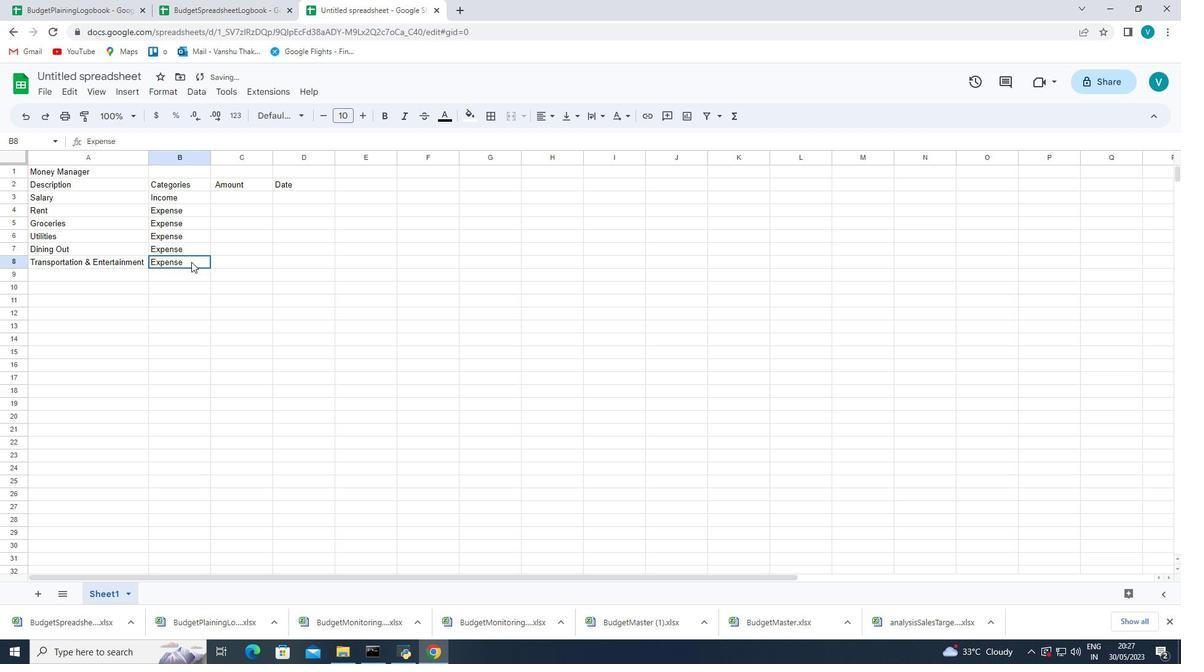 
Action: Mouse moved to (209, 266)
Screenshot: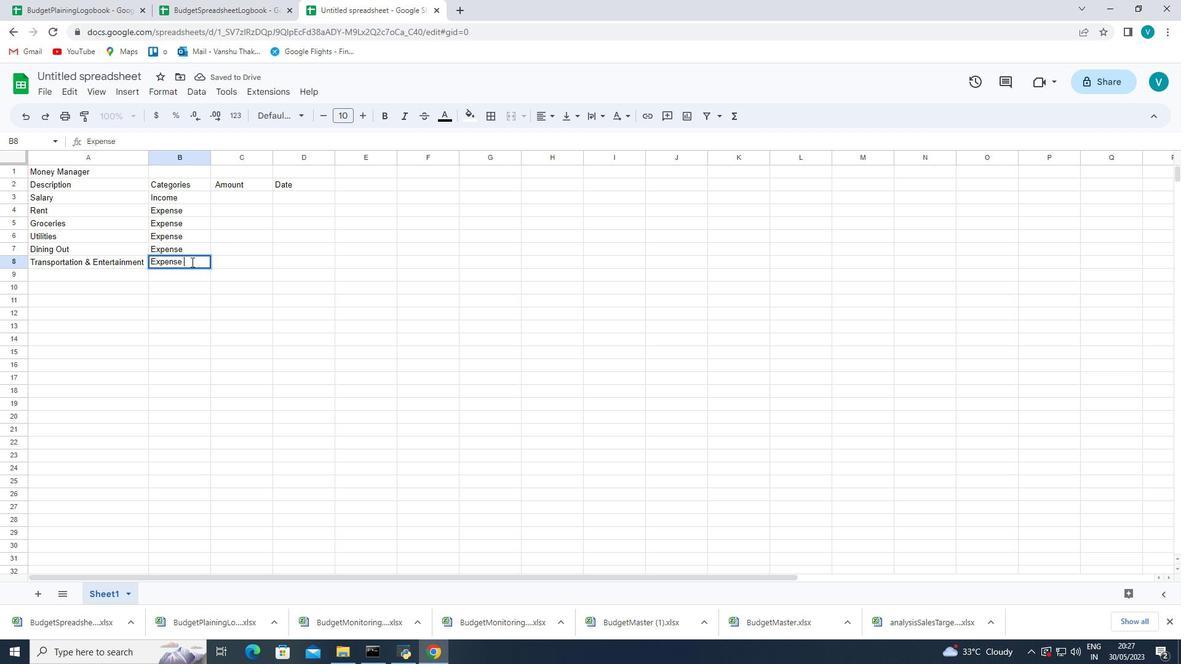 
Action: Key pressed <Key.shift><Key.shift><Key.shift><Key.shift><Key.shift><Key.shift><Key.shift><Key.shift><Key.shift><Key.shift><Key.shift><Key.shift><Key.shift><Key.shift><Key.shift><Key.shift><Key.shift><Key.shift><Key.shift><Key.shift><Key.shift><Key.shift><Key.shift><Key.shift><Key.shift><Key.shift><Key.shift><Key.shift><Key.shift><Key.shift><Key.shift><Key.shift><Key.shift><Key.shift><Key.shift><Key.shift><Key.shift><Key.shift><Key.shift><Key.shift><Key.shift><Key.shift><Key.shift><Key.shift><Key.shift><Key.shift><Key.shift><Key.shift><Key.shift><Key.shift><Key.shift><Key.shift><Key.shift><Key.shift><Key.shift><Key.shift><Key.shift>&<Key.space>e<Key.backspace><Key.shift>Expense
Screenshot: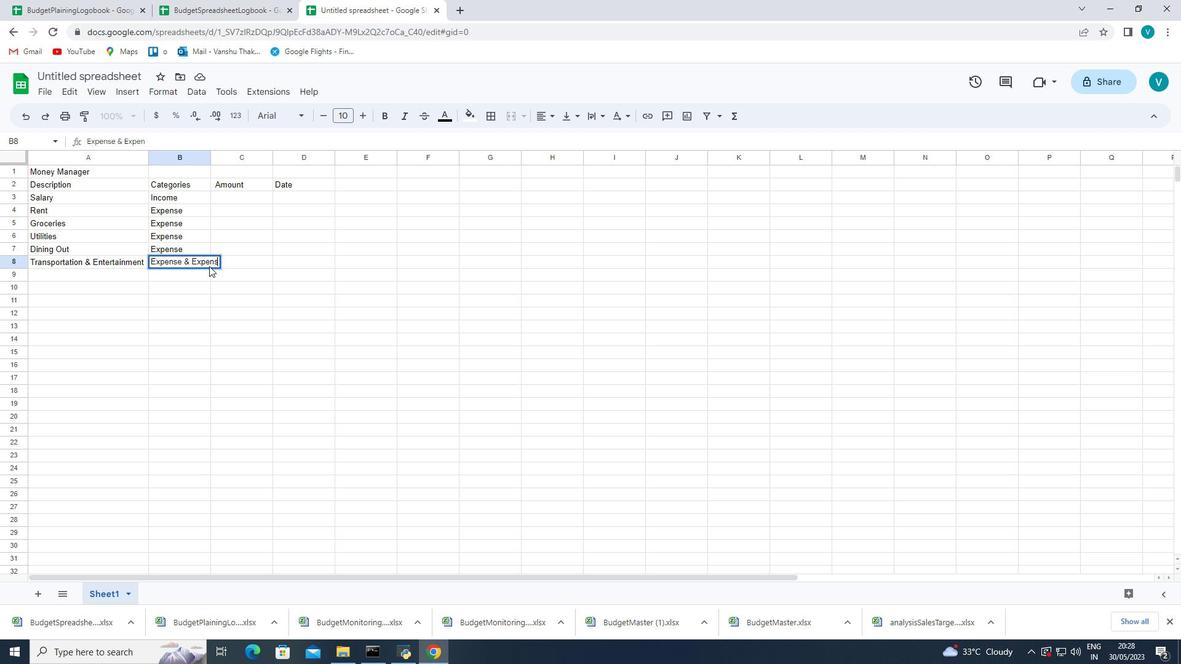 
Action: Mouse moved to (242, 243)
Screenshot: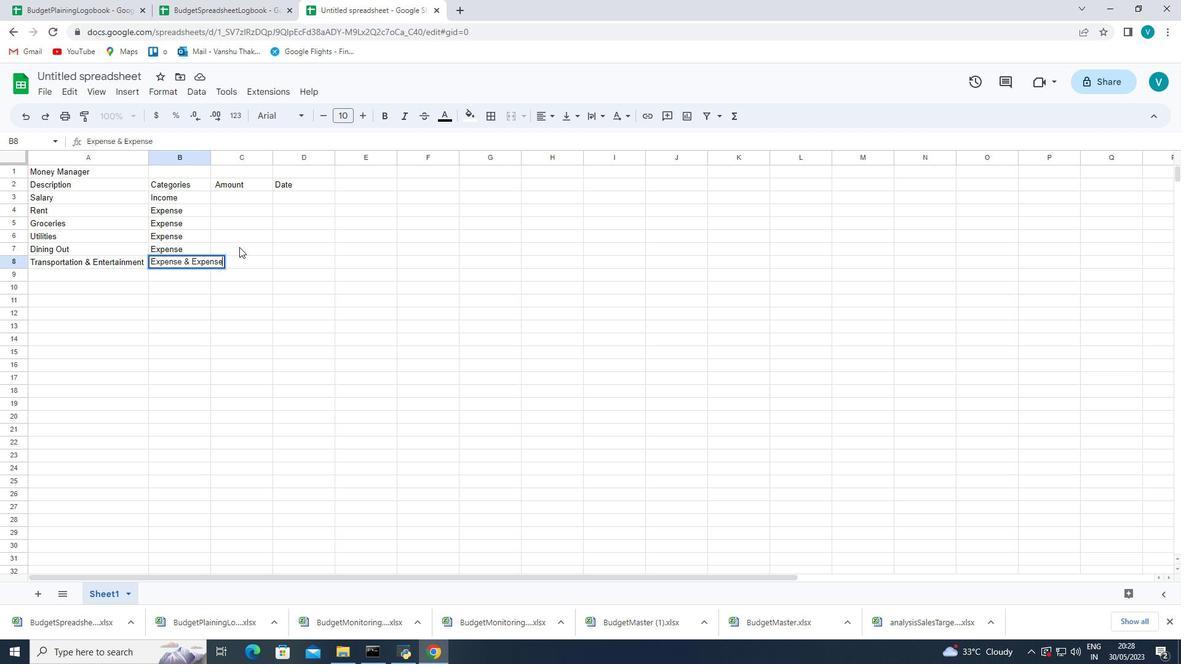 
Action: Mouse pressed left at (242, 243)
Screenshot: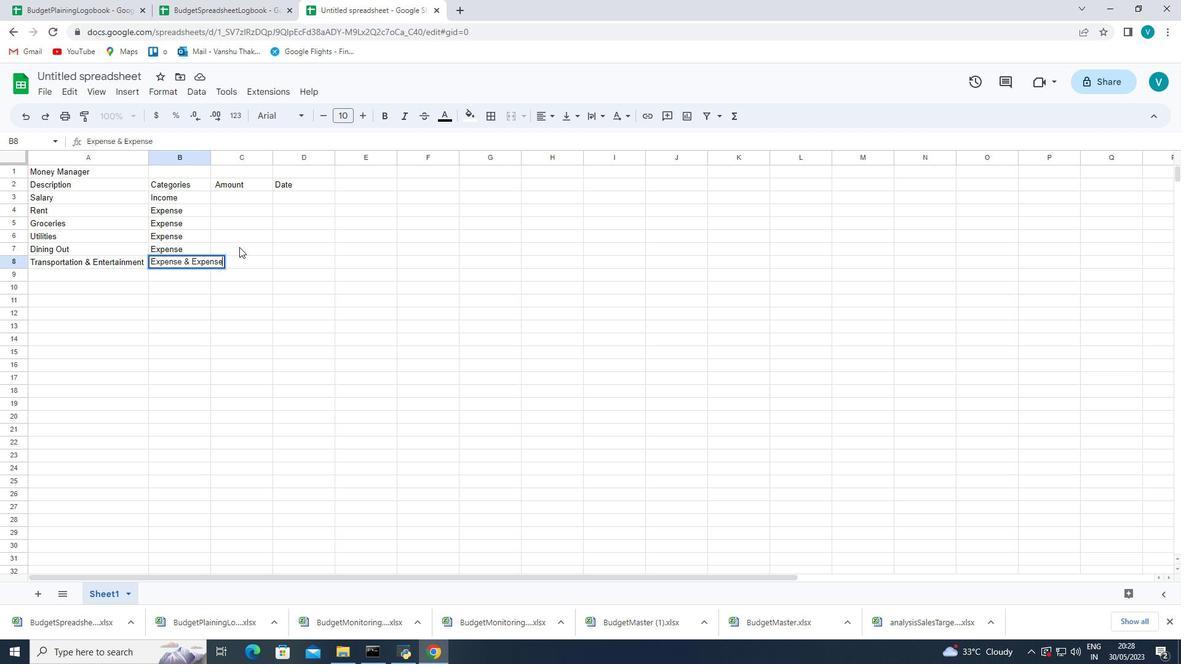 
Action: Mouse moved to (240, 190)
Screenshot: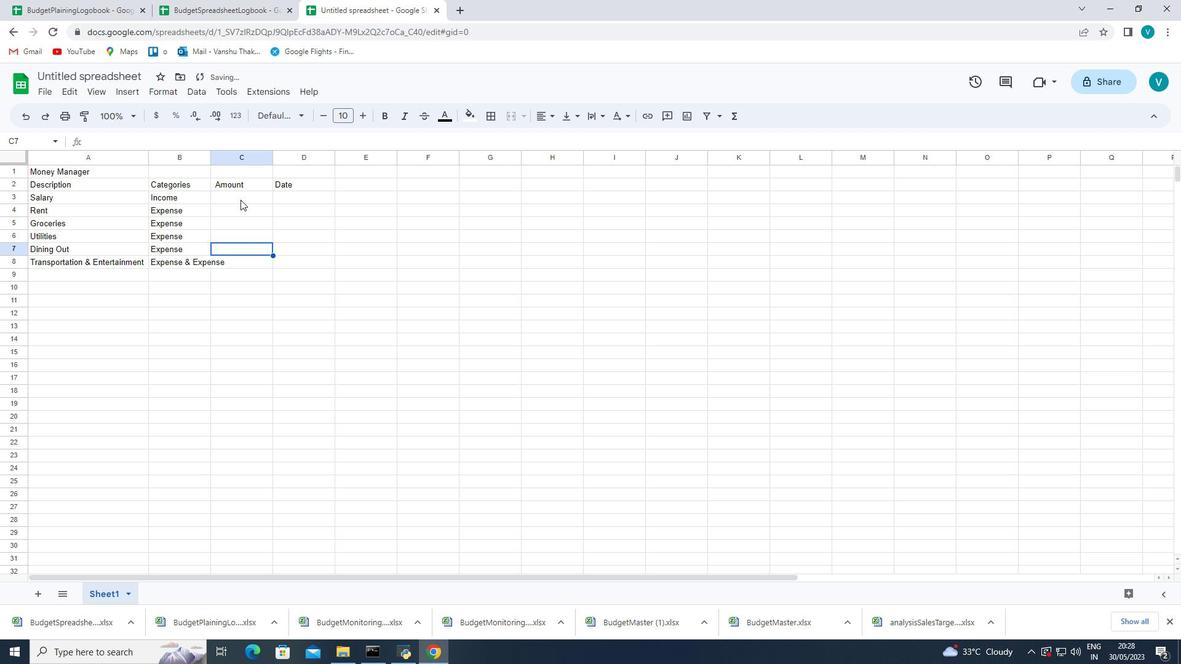 
Action: Mouse pressed left at (240, 190)
Screenshot: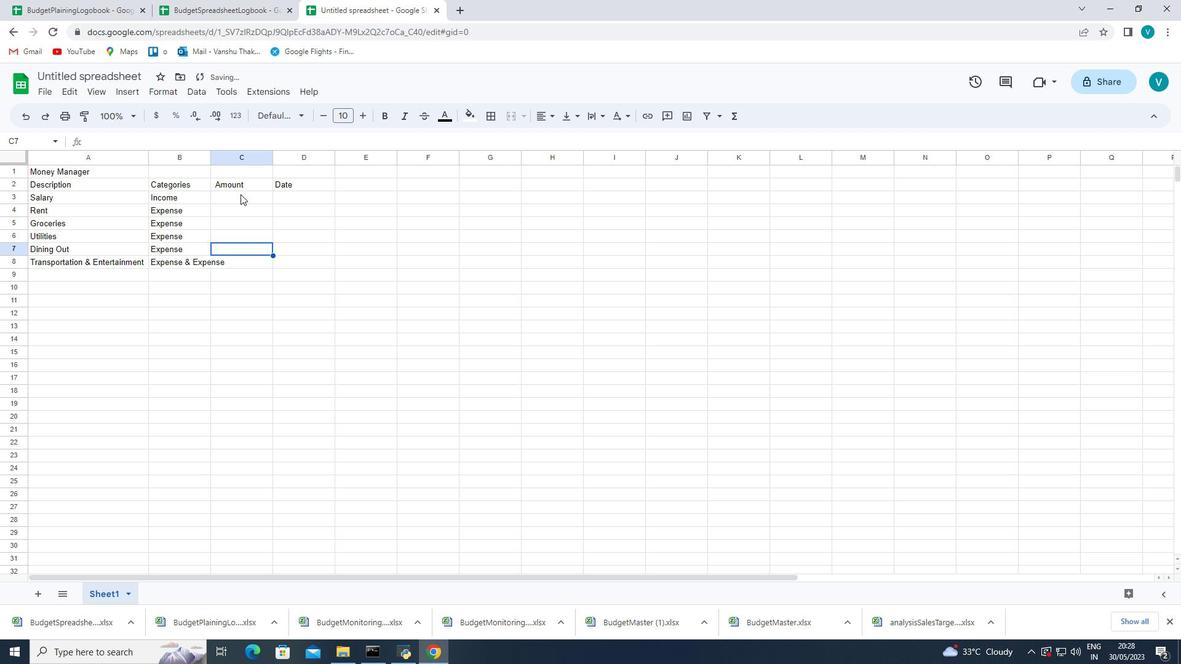 
Action: Mouse moved to (235, 203)
Screenshot: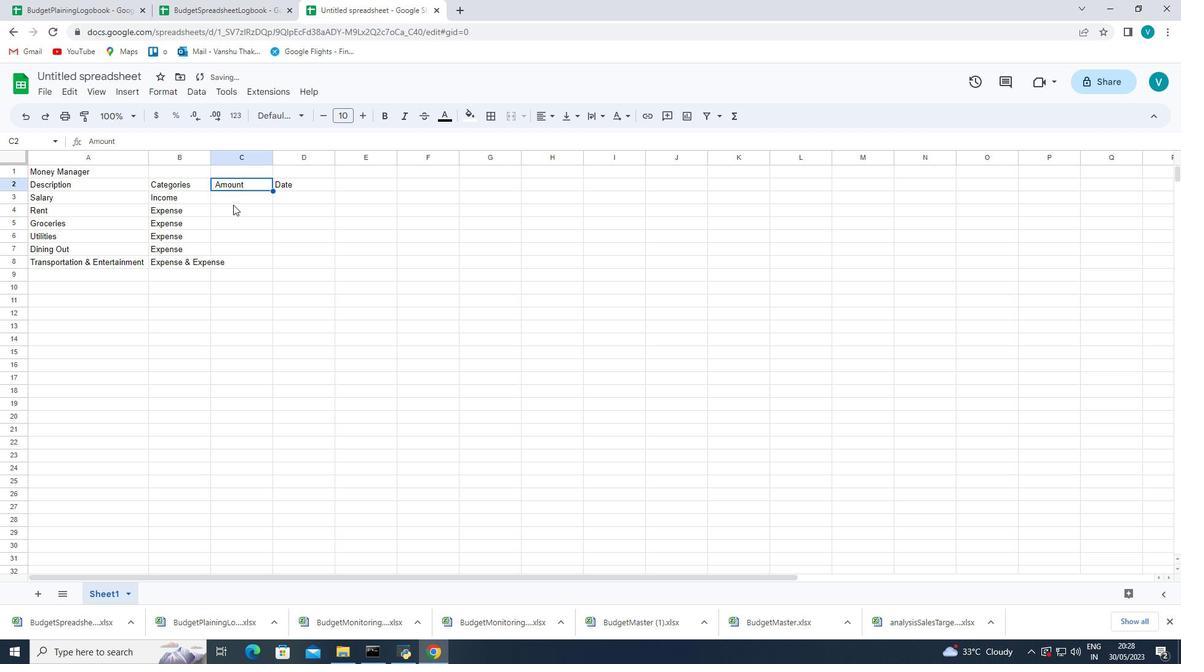 
Action: Mouse pressed left at (235, 203)
Screenshot: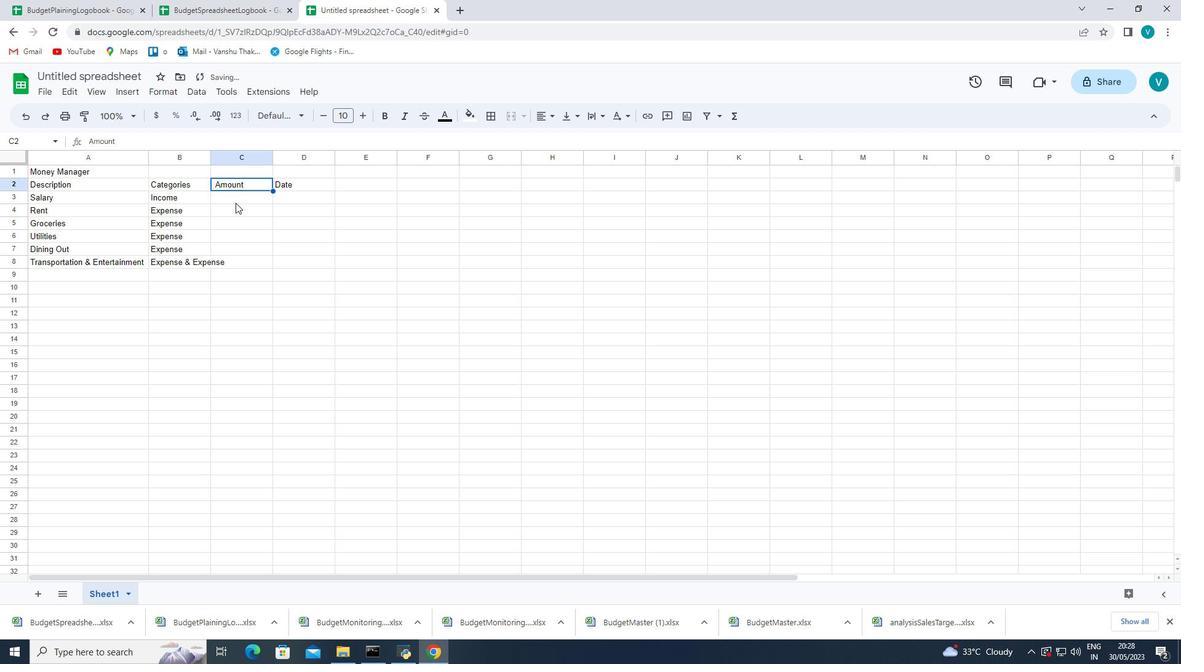 
Action: Mouse moved to (407, 215)
Screenshot: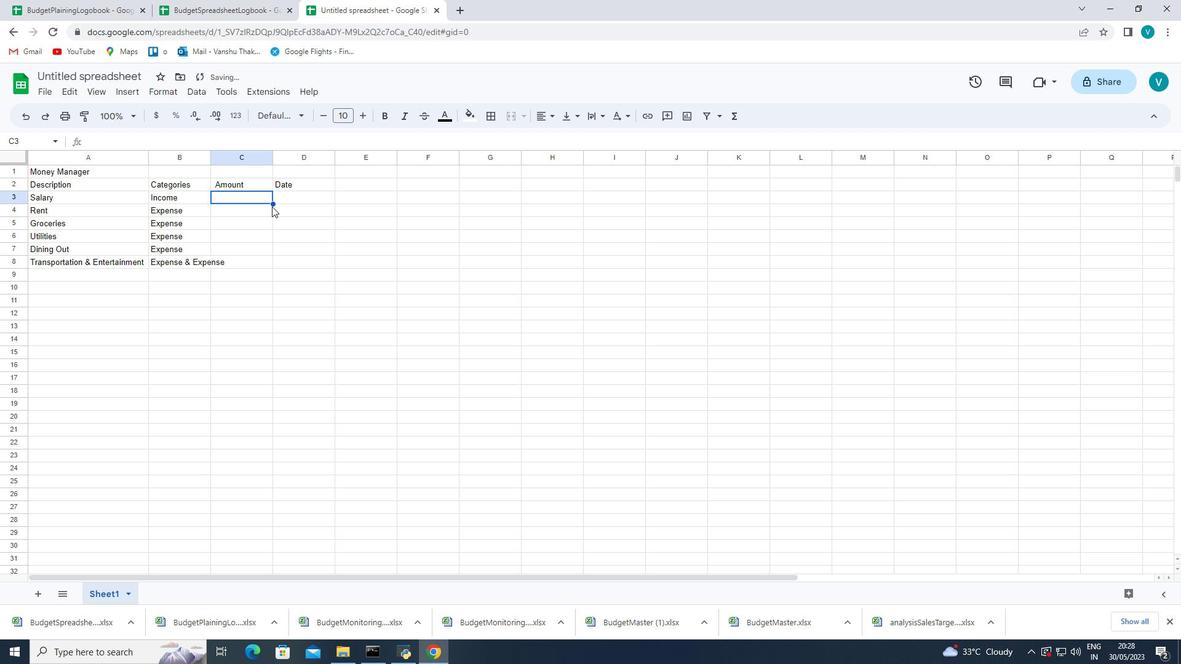 
Action: Key pressed <Key.shift_r><Key.shift_r><Key.shift_r><Key.shift_r><Key.shift_r><Key.shift_r><Key.shift_r><Key.shift_r><Key.shift_r><Key.shift_r><Key.shift_r><Key.shift_r><Key.shift_r><Key.shift_r><Key.shift_r><Key.shift_r><Key.shift_r><Key.shift_r><Key.shift_r><Key.shift_r><Key.shift_r>$2500<Key.enter><Key.shift_r><Key.shift_r><Key.shift_r><Key.shift_r><Key.shift_r><Key.shift_r><Key.shift_r><Key.shift_r><Key.shift_r><Key.shift_r><Key.shift_r><Key.shift_r><Key.shift_r><Key.shift_r><Key.shift_r><Key.shift_r><Key.shift_r><Key.shift_r><Key.shift_r><Key.shift_r><Key.shift_r><Key.shift_r>$800<Key.shift_r><Key.enter><Key.shift_r><Key.shift_r><Key.shift_r><Key.shift_r><Key.shift_r><Key.shift_r><Key.shift_r><Key.shift_r><Key.shift_r><Key.shift_r><Key.shift_r>$200<Key.shift_r><Key.enter><Key.shift_r><Key.shift_r><Key.shift_r><Key.shift_r><Key.shift_r><Key.shift_r><Key.shift_r><Key.shift_r><Key.shift_r><Key.shift_r><Key.shift_r><Key.shift_r><Key.shift_r><Key.shift_r><Key.shift_r><Key.shift_r><Key.shift_r><Key.shift_r><Key.shift_r><Key.shift_r><Key.shift_r><Key.shift_r><Key.shift_r><Key.shift_r><Key.shift_r><Key.shift_r><Key.shift_r><Key.shift_r><Key.shift_r>$100<Key.enter><Key.shift_r><Key.shift_r><Key.shift_r><Key.shift_r><Key.shift_r><Key.shift_r><Key.shift_r><Key.shift_r><Key.shift_r><Key.shift_r><Key.shift_r><Key.shift_r><Key.shift_r><Key.shift_r><Key.shift_r><Key.shift_r><Key.shift_r><Key.shift_r><Key.shift_r><Key.shift_r><Key.shift_r><Key.shift_r><Key.shift_r><Key.shift_r><Key.shift_r><Key.shift_r><Key.shift_r><Key.shift_r><Key.shift_r><Key.shift_r><Key.shift_r><Key.shift_r><Key.shift_r><Key.shift_r><Key.shift_r><Key.shift_r><Key.shift_r><Key.shift_r><Key.shift_r><Key.shift_r><Key.shift_r><Key.shift_r><Key.shift_r><Key.shift_r><Key.shift_r><Key.shift_r><Key.shift_r><Key.shift_r><Key.shift_r><Key.shift_r><Key.shift_r><Key.shift_r>$50<Key.shift_r><Key.enter><Key.shift_r><Key.shift_r><Key.shift_r><Key.shift_r><Key.shift_r><Key.shift_r><Key.shift_r><Key.shift_r><Key.shift_r><Key.shift_r><Key.shift_r><Key.shift_r><Key.shift_r><Key.shift_r><Key.shift_r><Key.shift_r><Key.shift_r><Key.shift_r><Key.shift_r><Key.shift_r><Key.shift_r><Key.shift_r><Key.shift_r><Key.shift_r><Key.shift_r><Key.shift_r><Key.shift_r><Key.shift_r><Key.shift_r><Key.shift_r><Key.shift_r><Key.shift_r><Key.shift_r><Key.shift_r><Key.shift_r><Key.shift_r><Key.shift_r><Key.shift_r><Key.shift_r>$30<Key.shift_r><Key.space><Key.shift>&<Key.space><Key.shift_r><Key.shift_r><Key.shift_r><Key.shift_r><Key.shift_r><Key.shift_r><Key.shift_r><Key.shift_r><Key.shift_r><Key.shift_r><Key.shift_r><Key.shift_r><Key.shift_r><Key.shift_r><Key.shift_r><Key.shift_r><Key.shift_r><Key.shift_r><Key.shift_r><Key.shift_r><Key.shift_r><Key.shift_r><Key.shift_r><Key.shift_r><Key.shift_r><Key.shift_r><Key.shift_r><Key.shift_r><Key.shift_r><Key.shift_r><Key.shift_r><Key.shift_r><Key.shift_r><Key.shift_r><Key.shift_r><Key.shift_r><Key.shift_r><Key.shift_r><Key.shift_r><Key.shift_r><Key.shift_r>$100
Screenshot: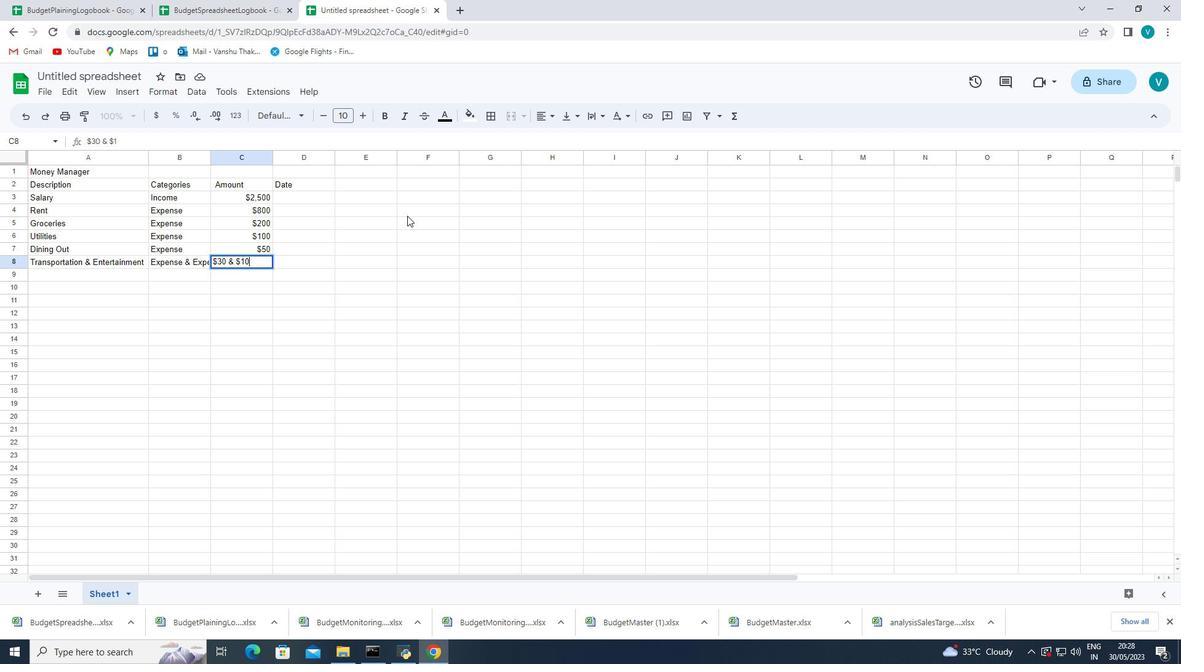 
Action: Mouse pressed left at (407, 215)
Screenshot: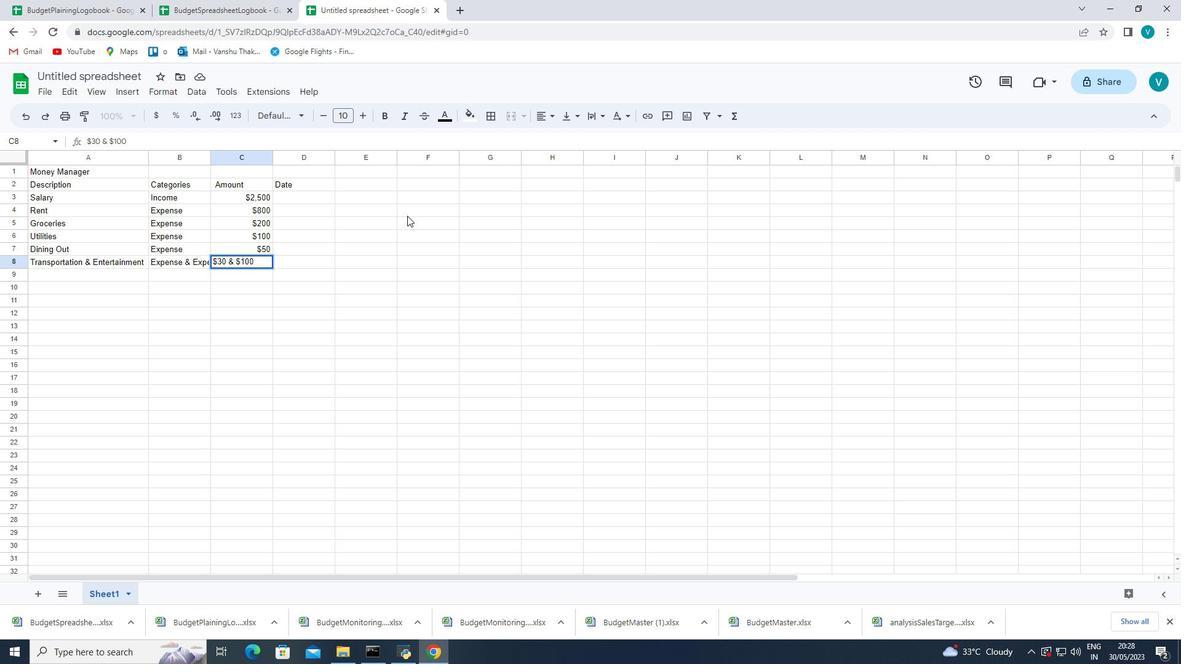 
Action: Mouse moved to (313, 201)
Screenshot: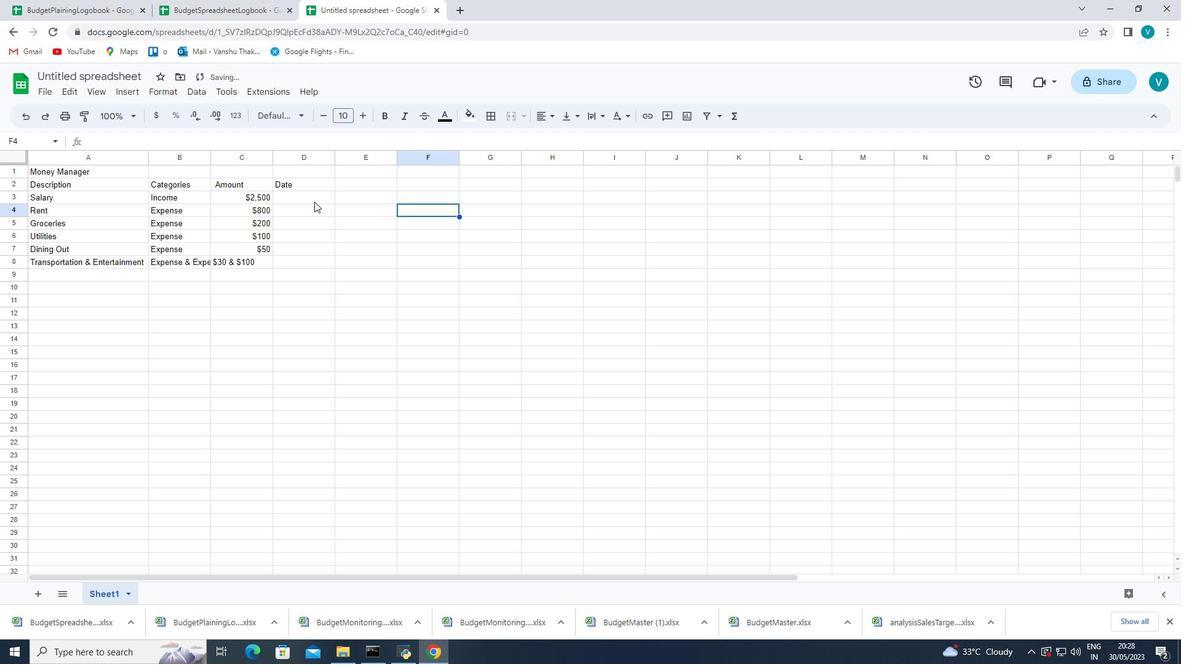 
Action: Mouse pressed left at (313, 201)
Screenshot: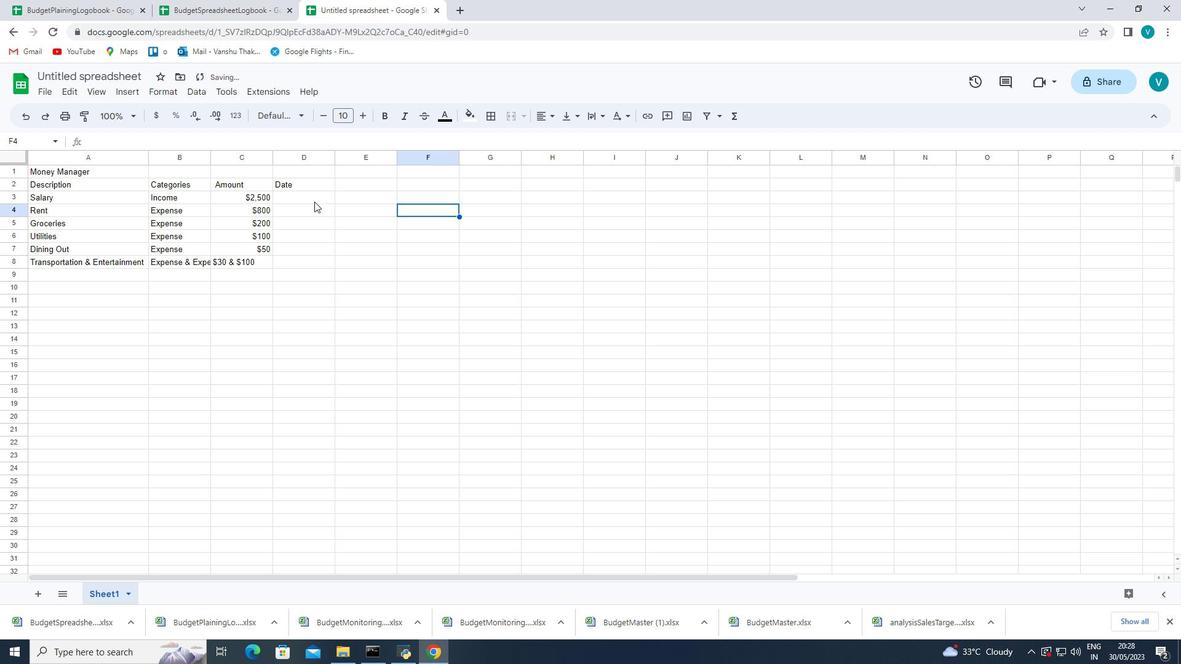 
Action: Mouse moved to (362, 166)
Screenshot: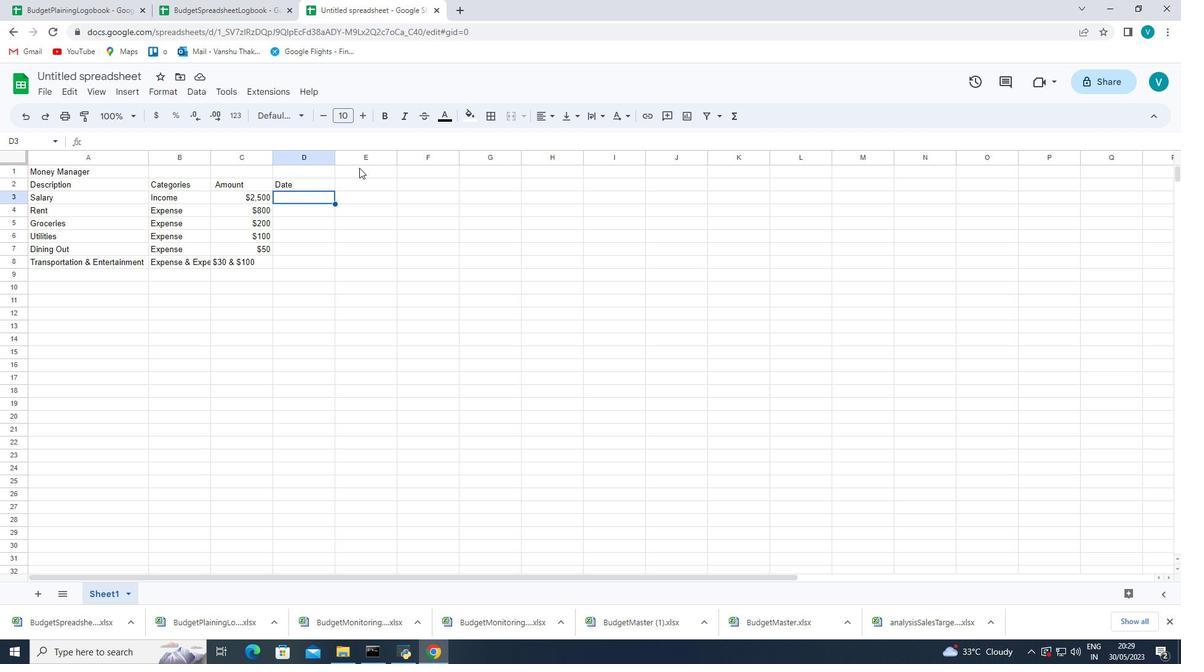 
Action: Key pressed 2023
Screenshot: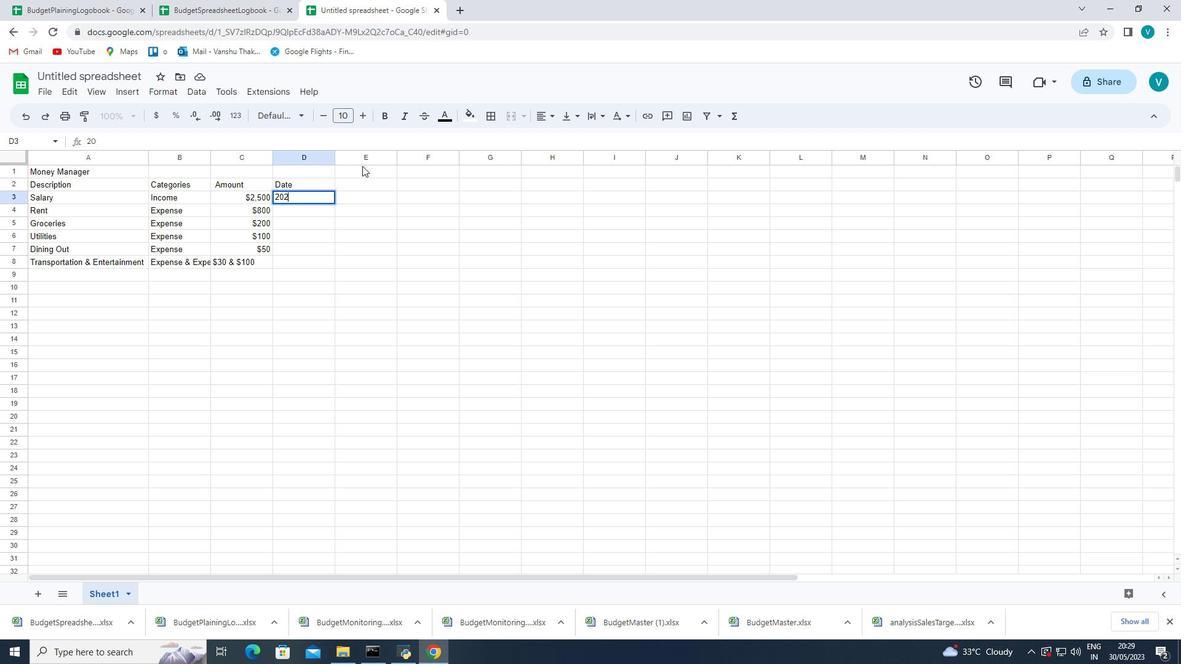 
Action: Mouse moved to (401, 126)
Screenshot: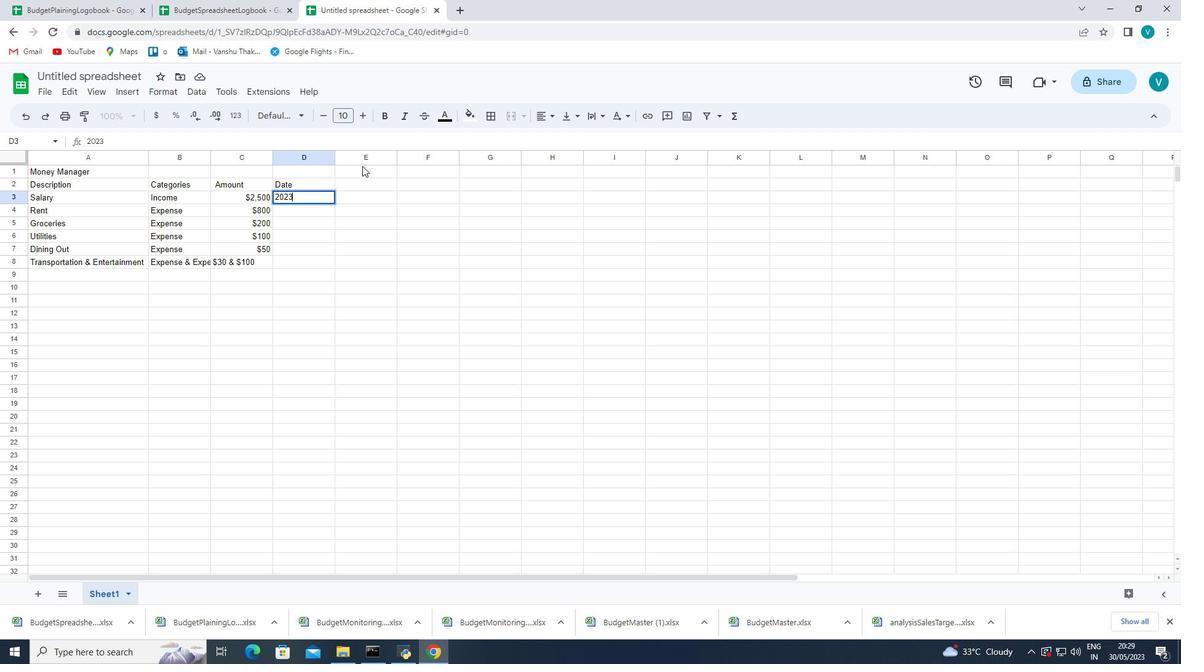 
Action: Key pressed -
Screenshot: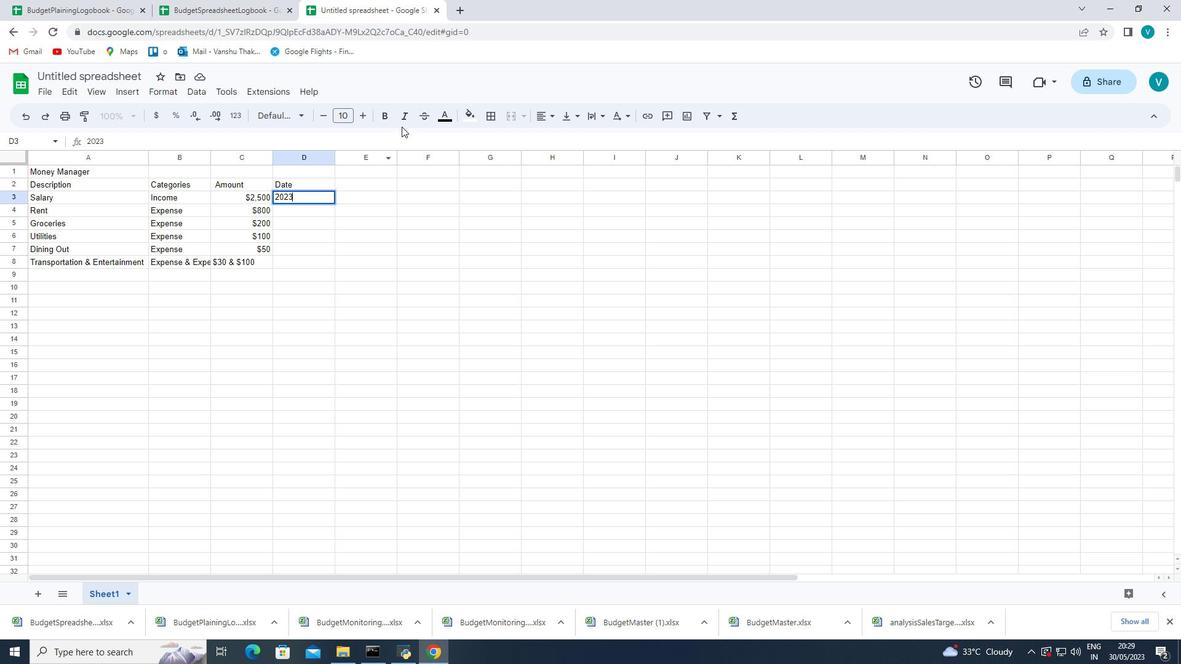 
Action: Mouse moved to (422, 113)
Screenshot: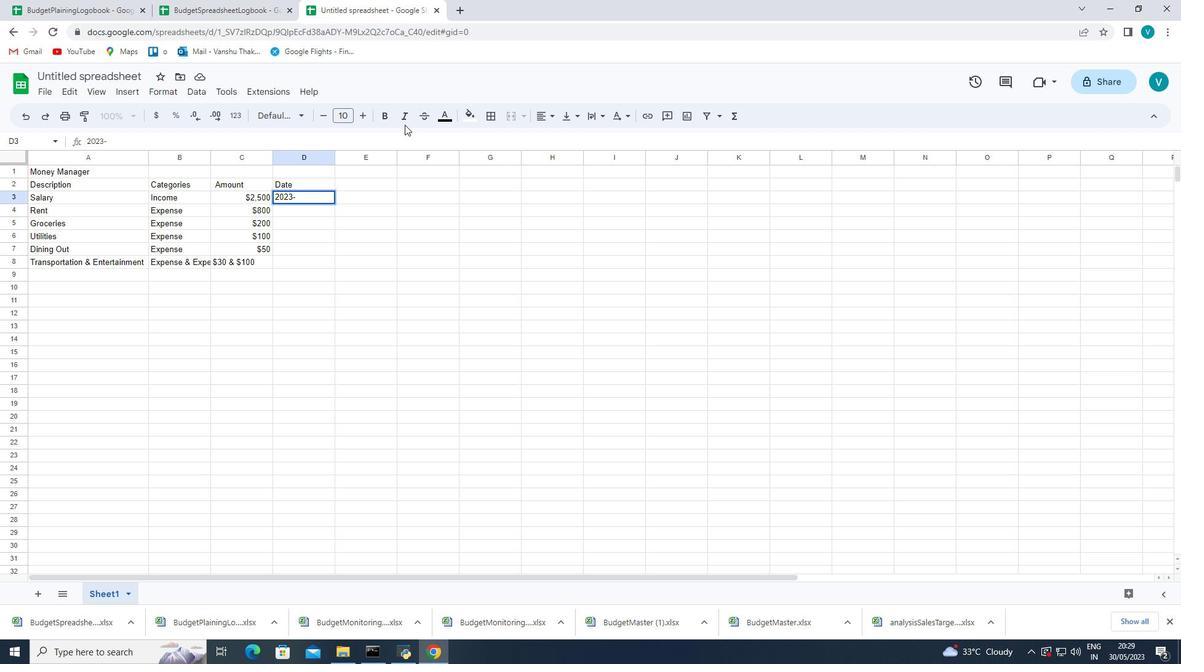 
Action: Key pressed 05-01<Key.enter>2023
Screenshot: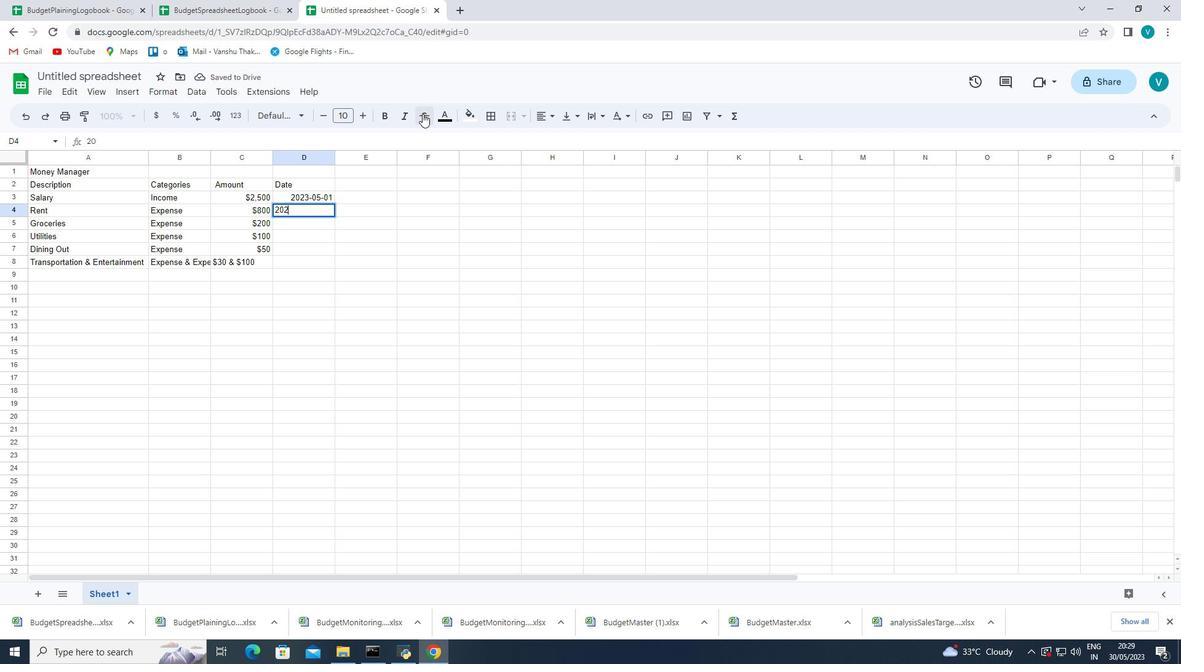 
Action: Mouse moved to (454, 91)
Screenshot: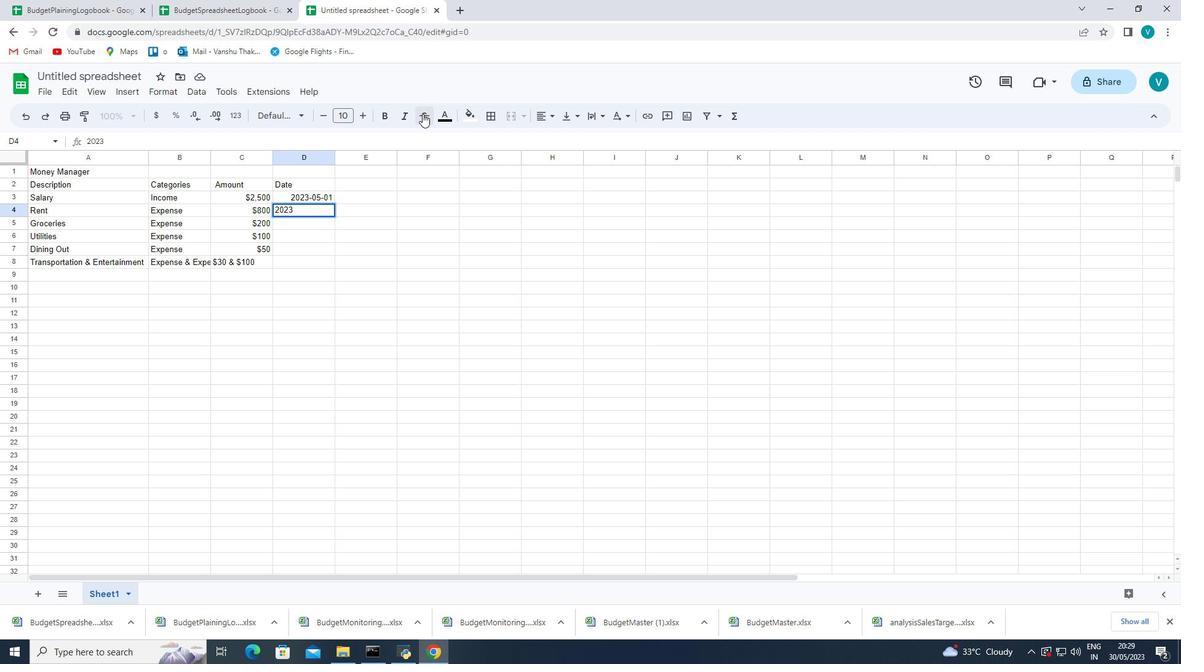 
Action: Key pressed -05-05<Key.enter>2023-05-10<Key.enter>2023-05-15<Key.enter>2023-05-0<Key.backspace>20<Key.enter>2023-05-25<Key.enter>
Screenshot: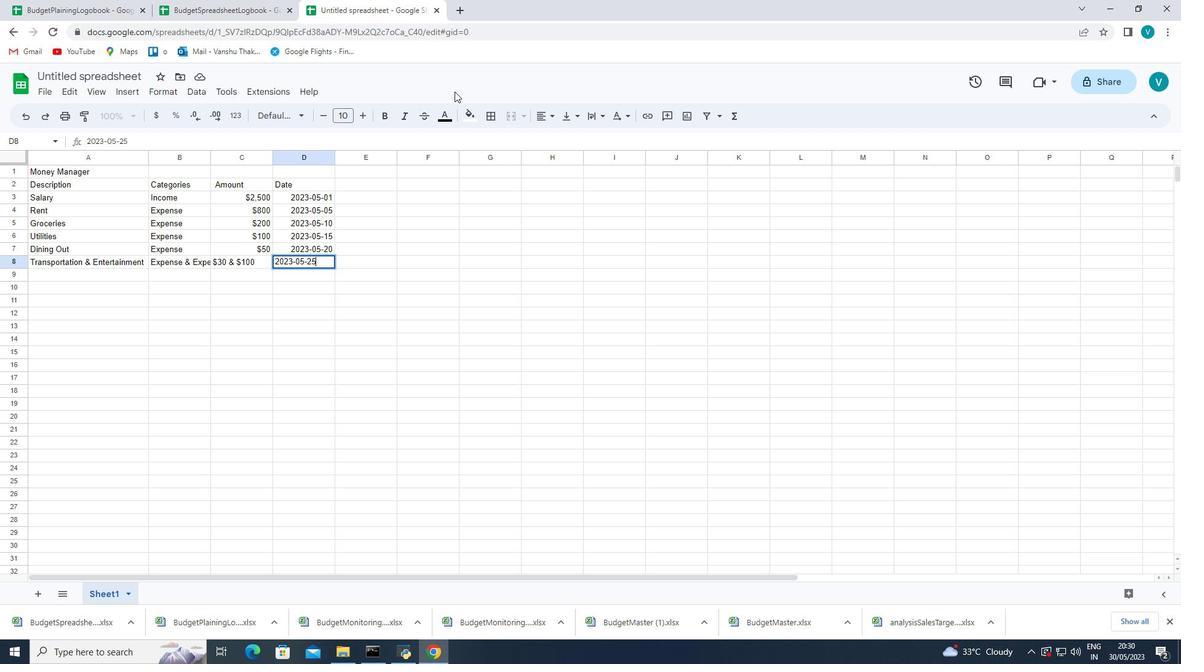 
Action: Mouse moved to (310, 262)
Screenshot: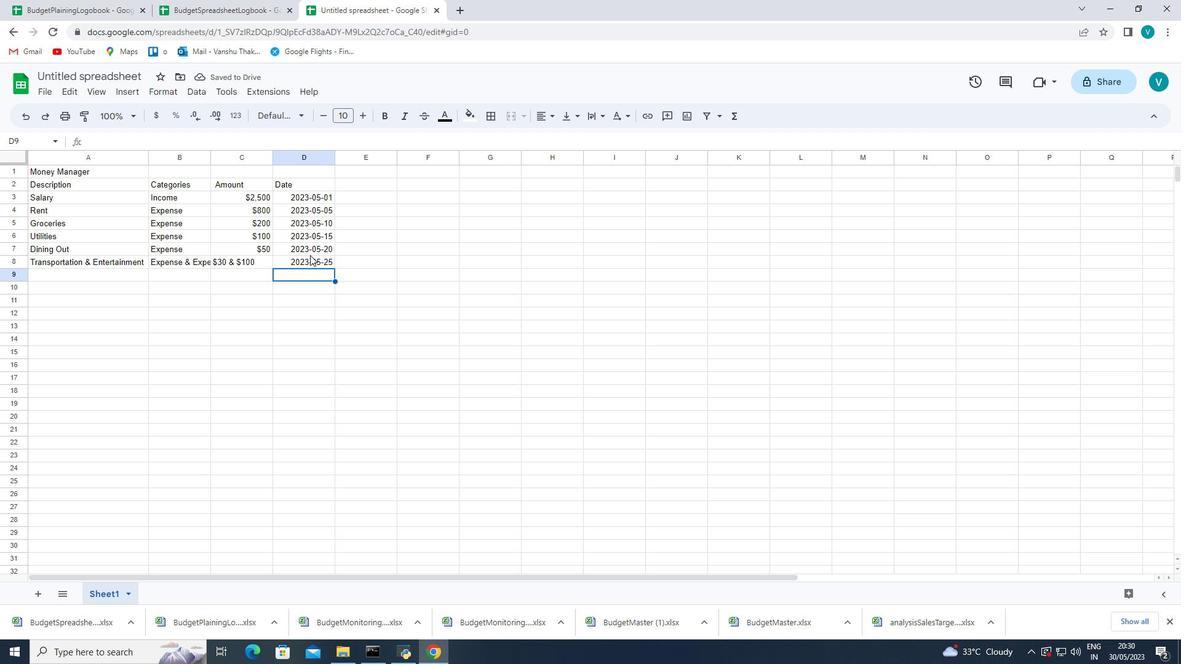 
Action: Mouse pressed left at (310, 262)
Screenshot: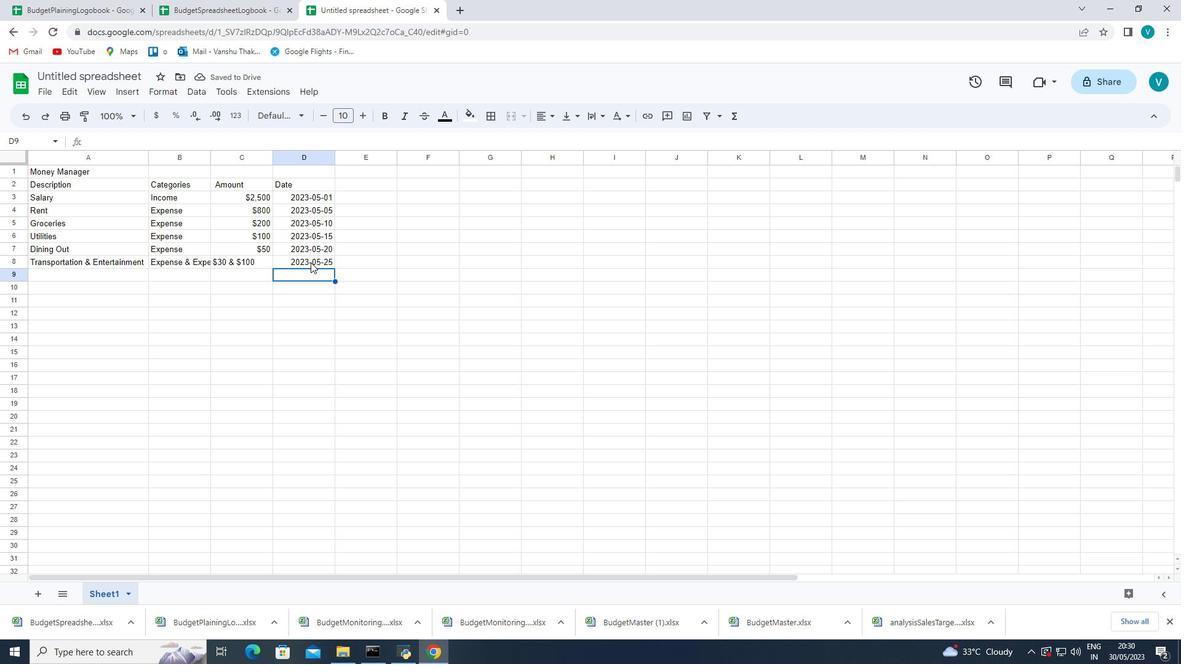 
Action: Mouse pressed left at (310, 262)
Screenshot: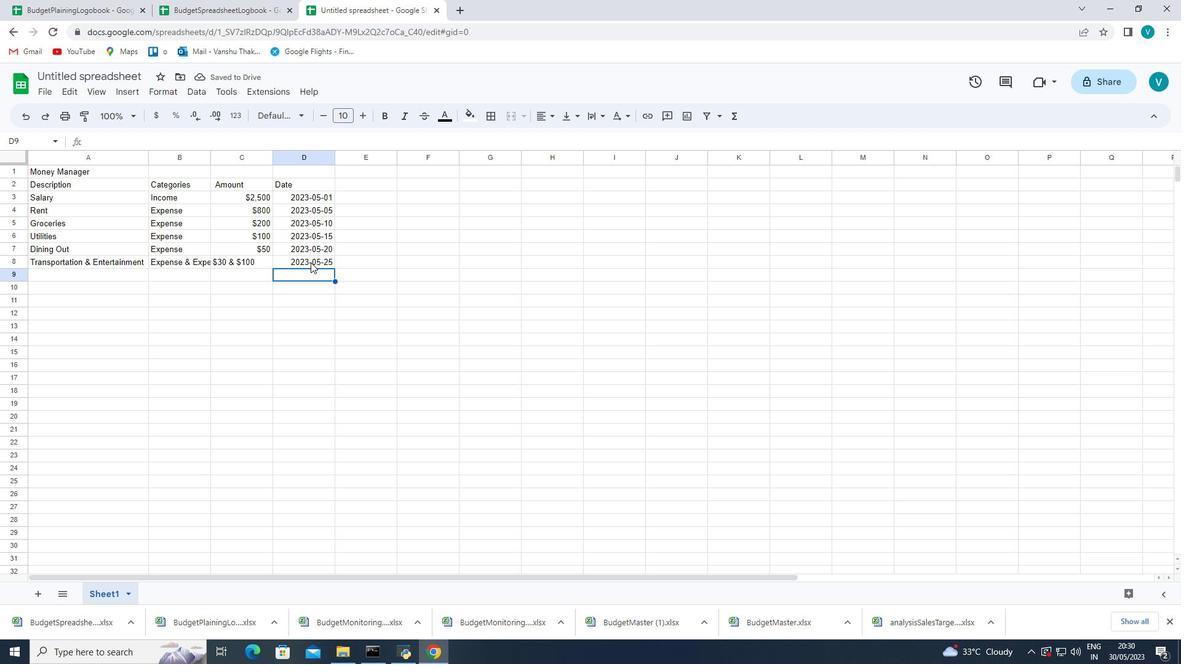 
Action: Mouse moved to (332, 260)
Screenshot: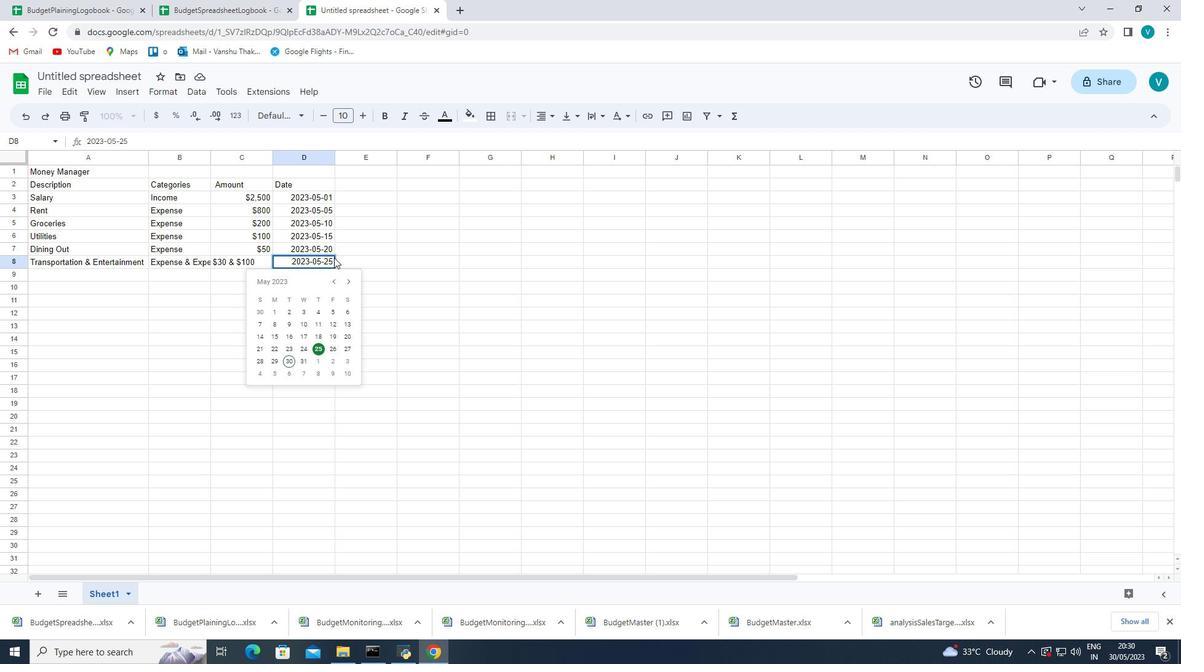 
Action: Mouse pressed left at (332, 260)
Screenshot: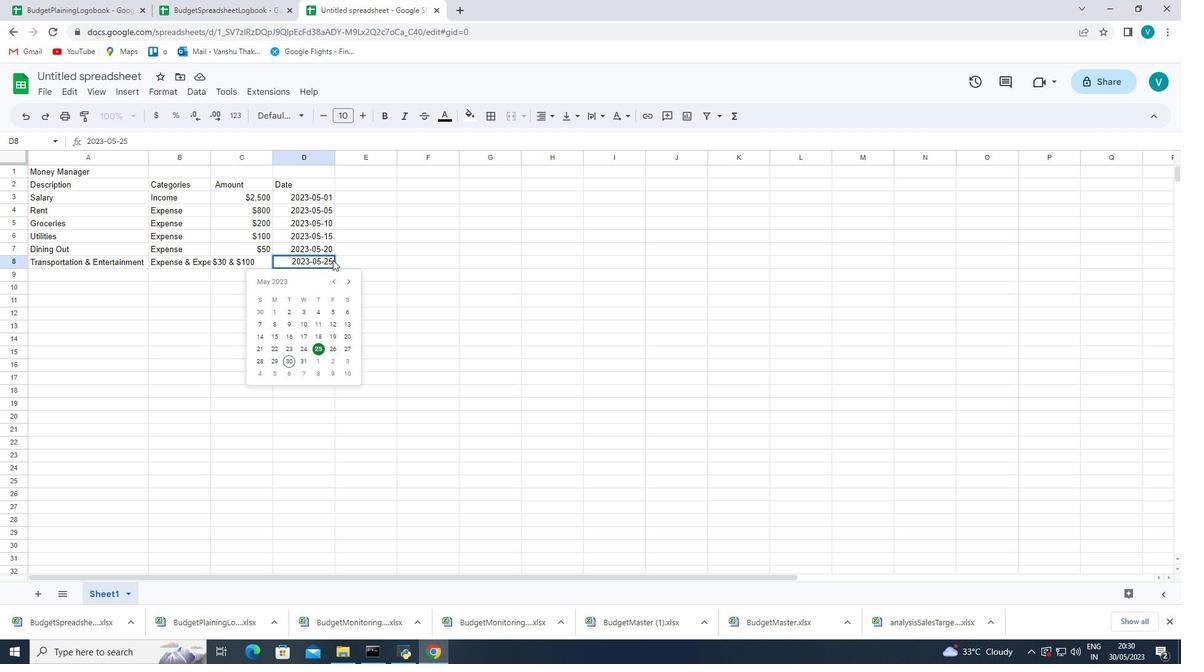 
Action: Mouse pressed left at (332, 260)
Screenshot: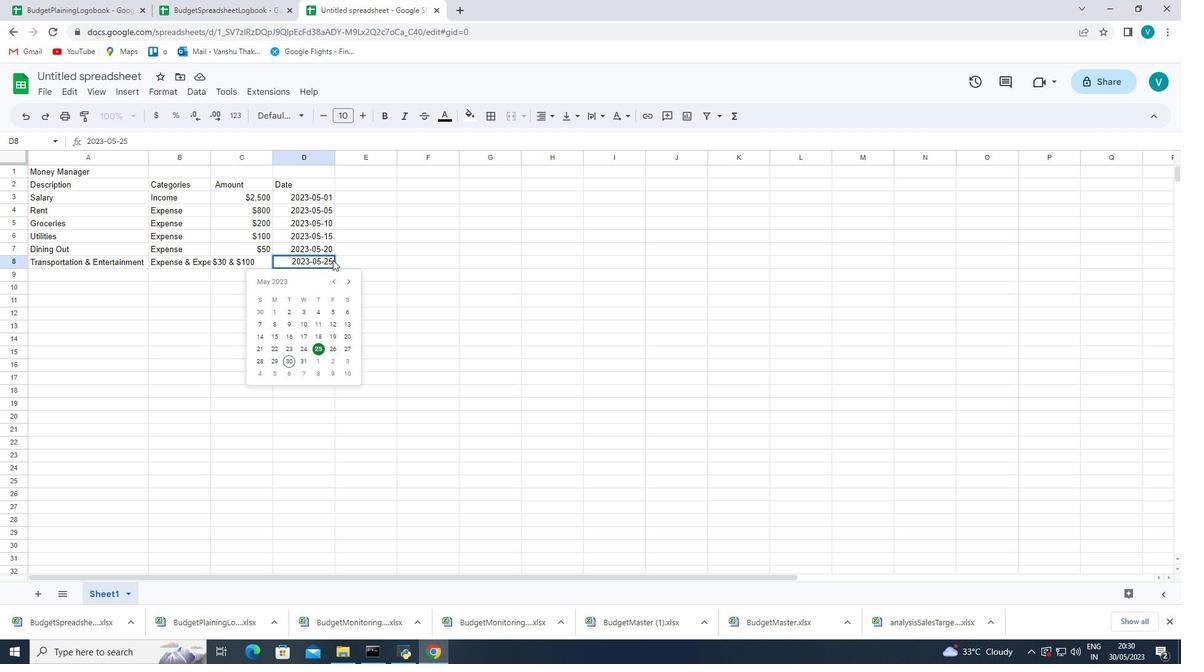 
Action: Mouse moved to (330, 263)
Screenshot: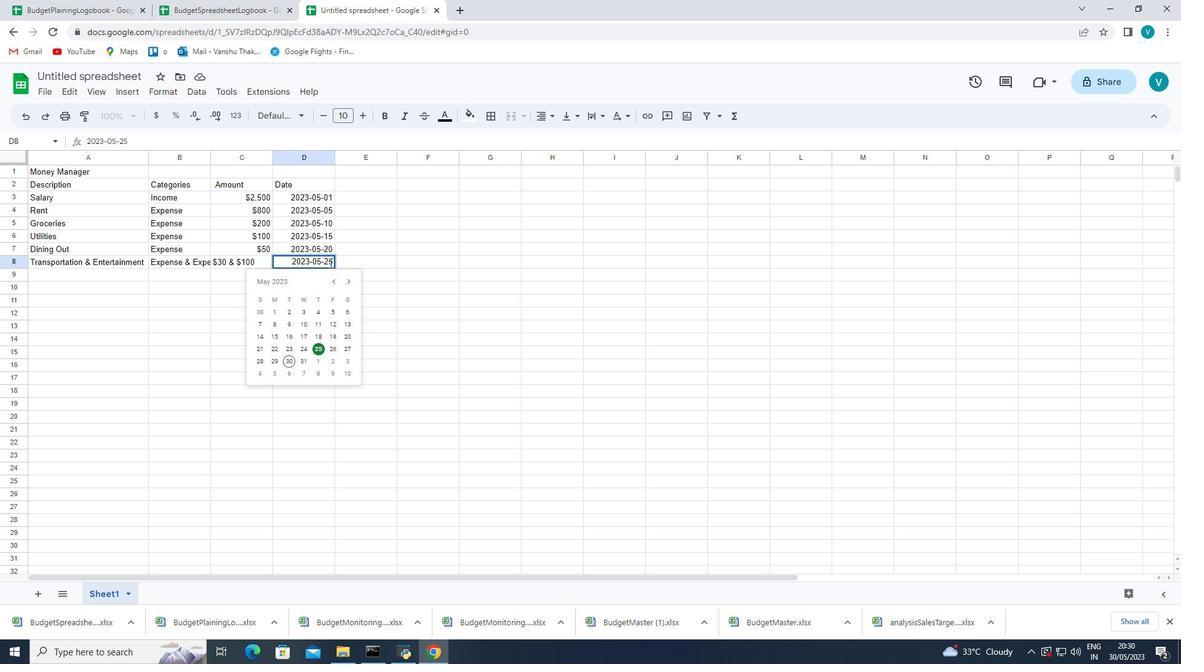 
Action: Mouse pressed left at (330, 263)
Screenshot: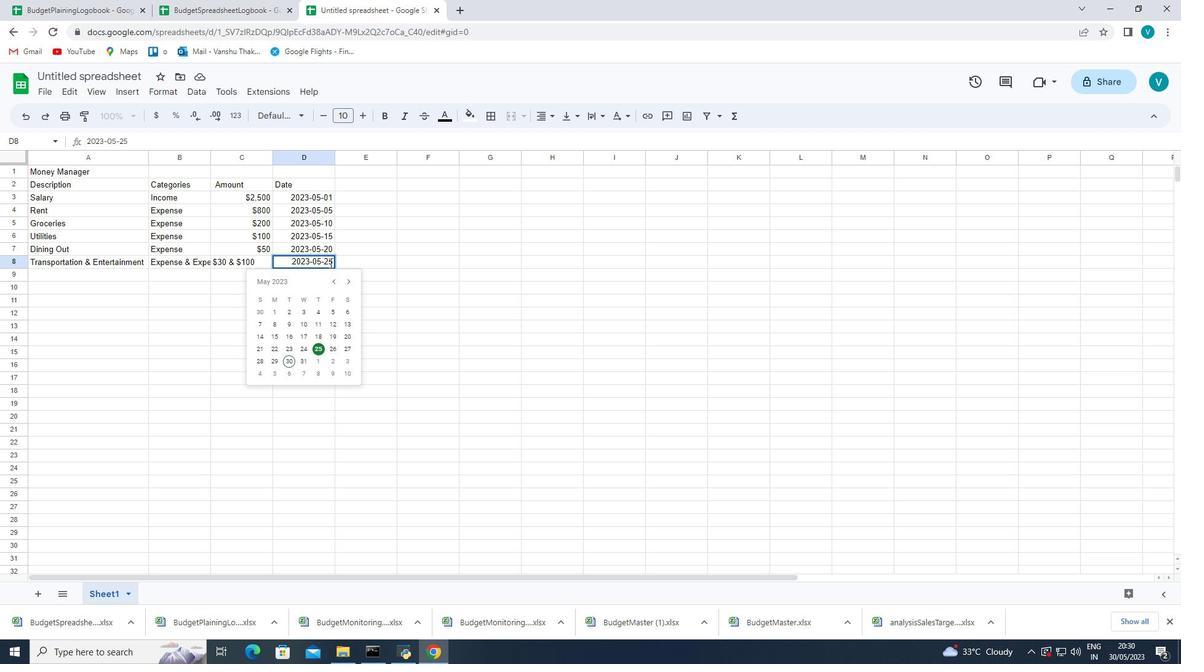 
Action: Mouse moved to (396, 279)
Screenshot: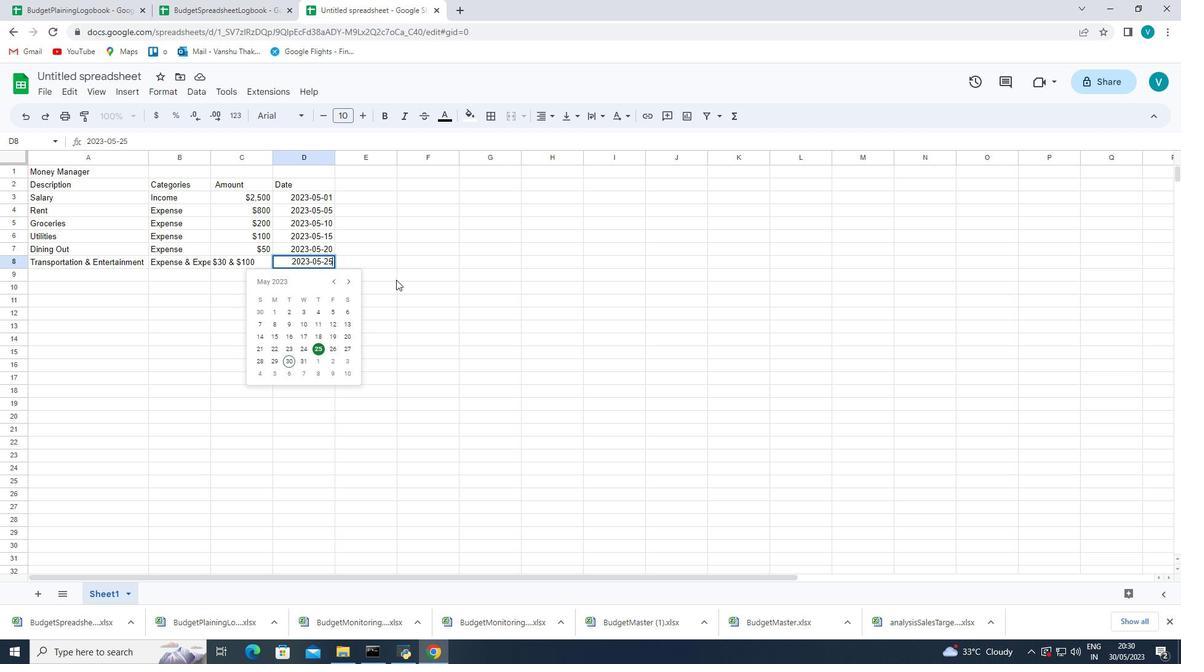 
Action: Key pressed <Key.space><Key.space><Key.shift><Key.shift><Key.shift><Key.shift><Key.shift><Key.shift><Key.shift><Key.shift><Key.shift><Key.shift><Key.shift><Key.shift><Key.shift>&
Screenshot: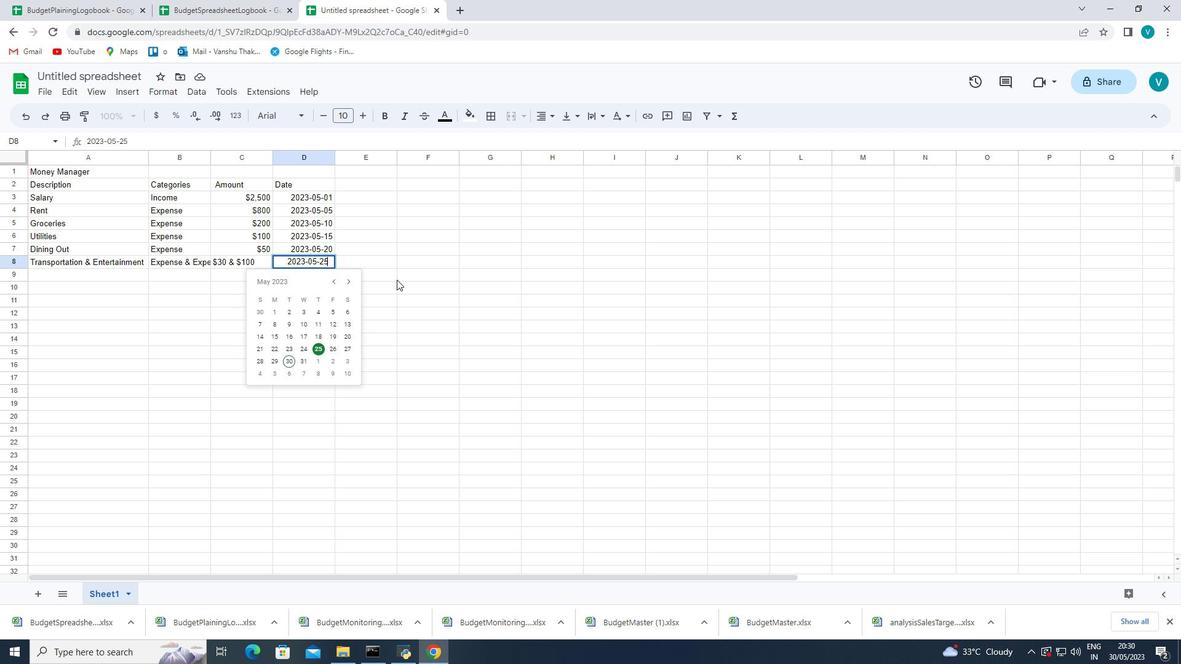 
Action: Mouse moved to (326, 258)
Screenshot: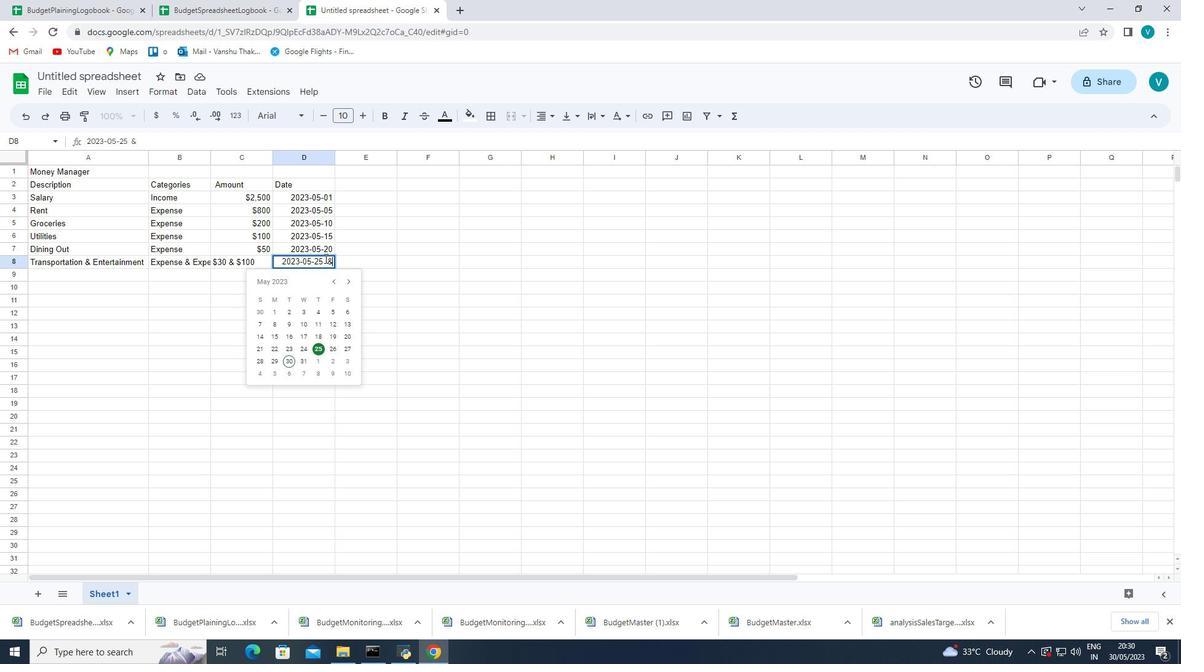 
Action: Mouse pressed left at (326, 258)
Screenshot: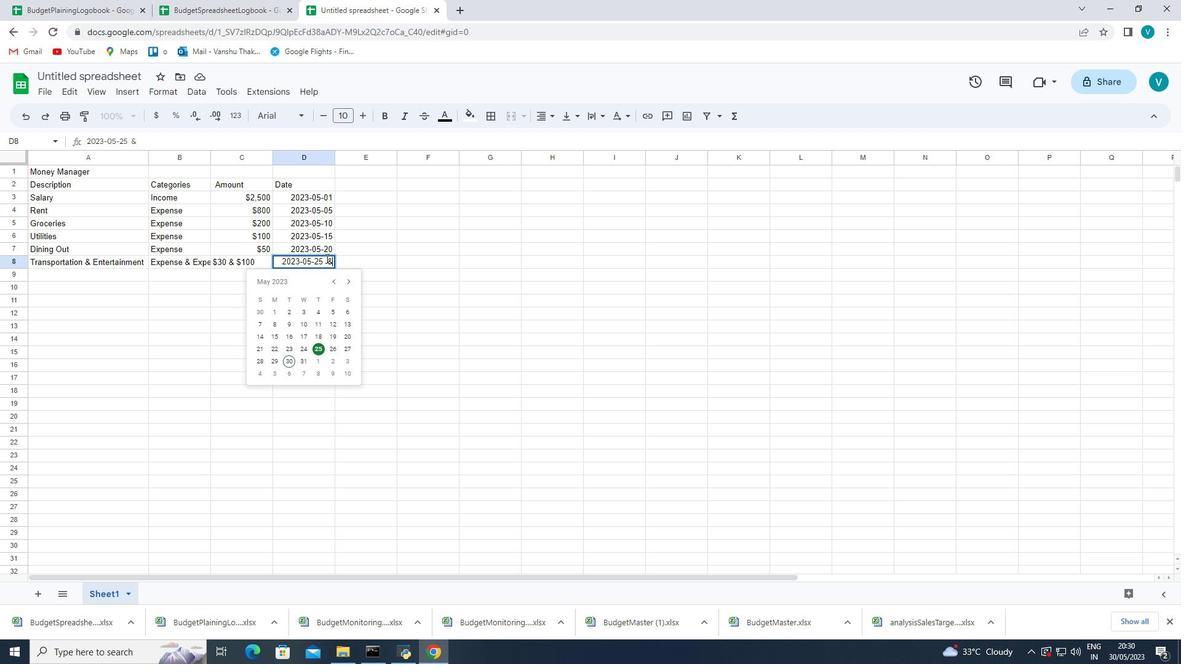 
Action: Mouse moved to (339, 273)
Screenshot: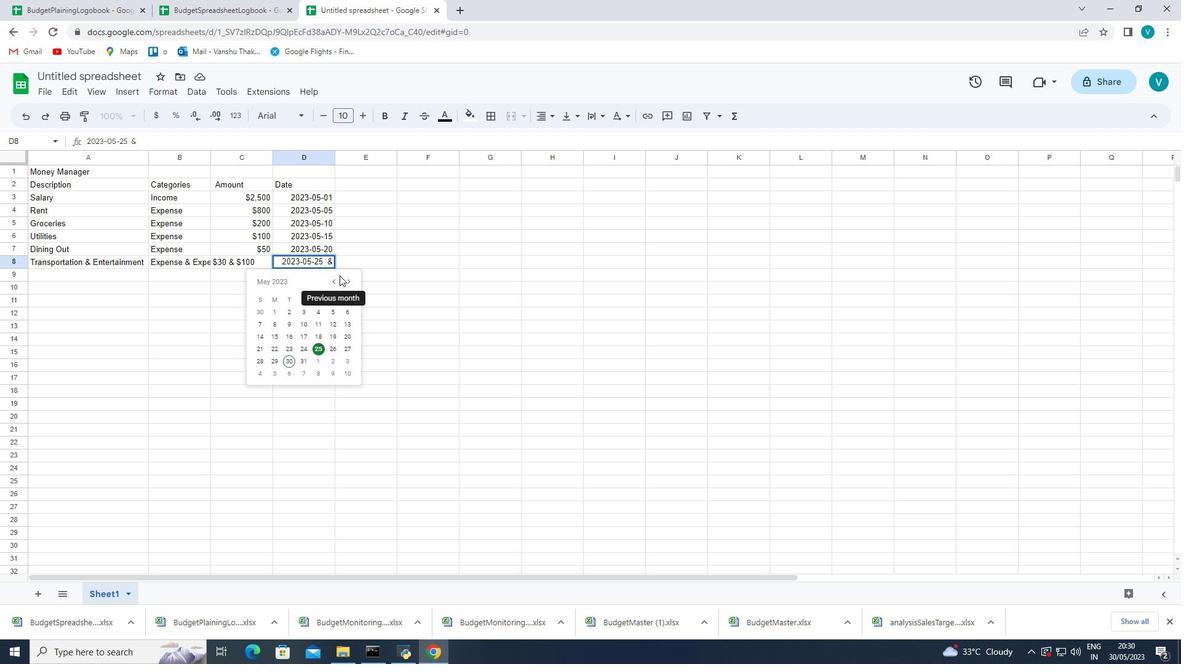 
Action: Key pressed <Key.backspace>
Screenshot: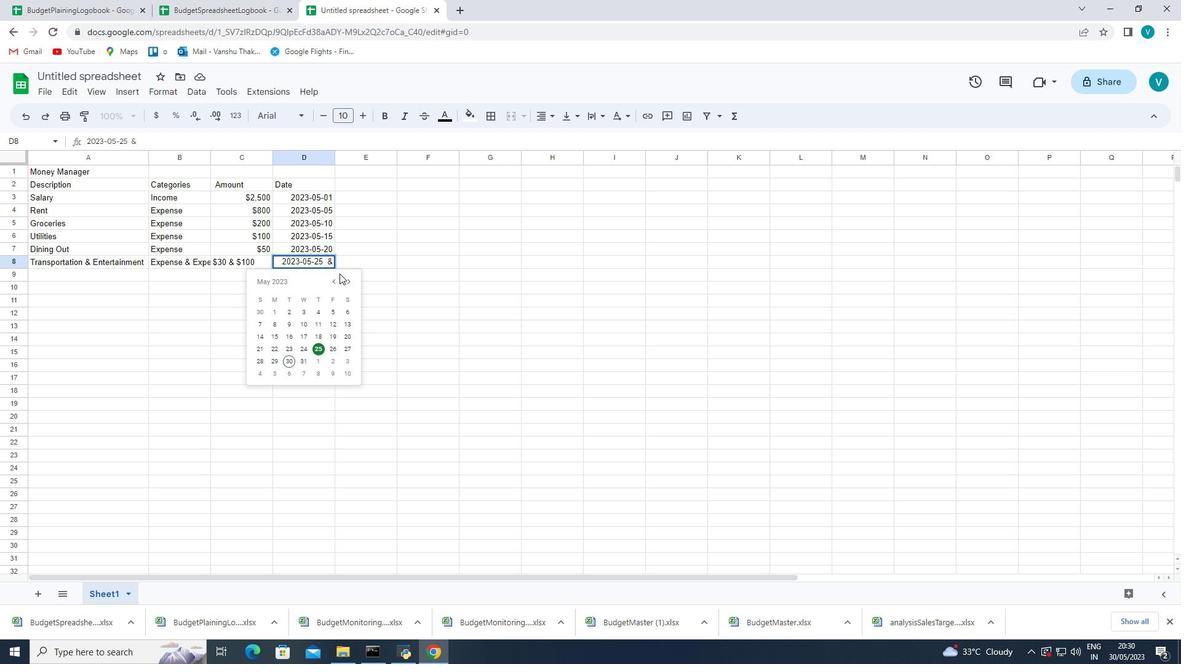 
Action: Mouse moved to (334, 260)
Screenshot: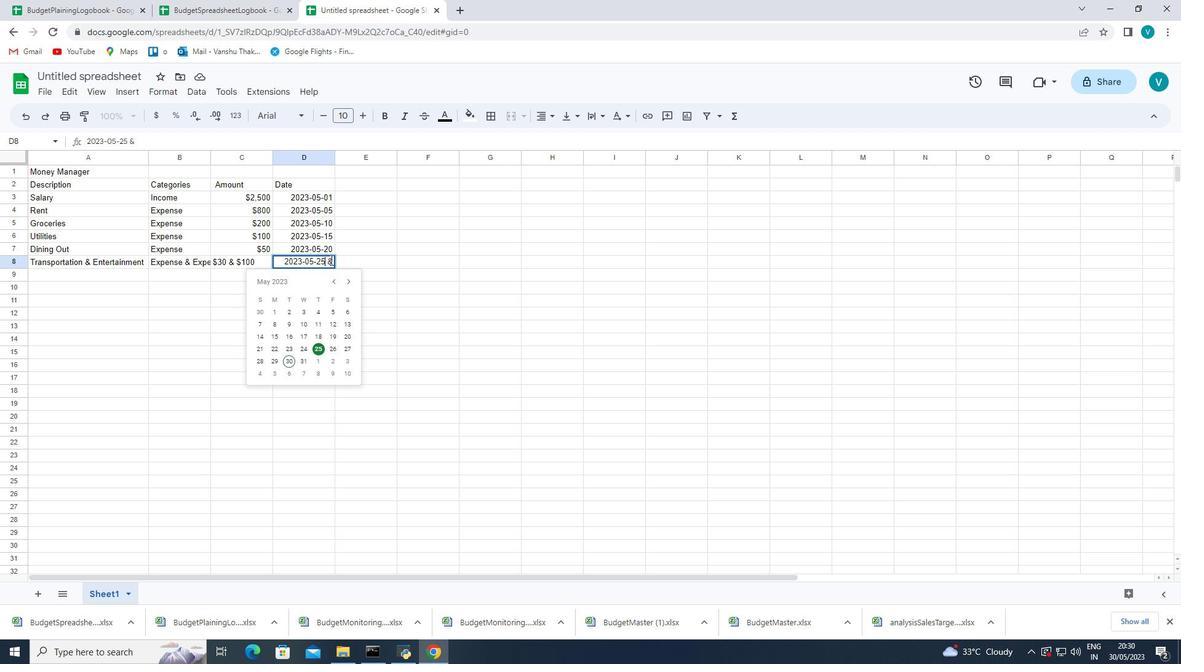 
Action: Mouse pressed left at (334, 260)
Screenshot: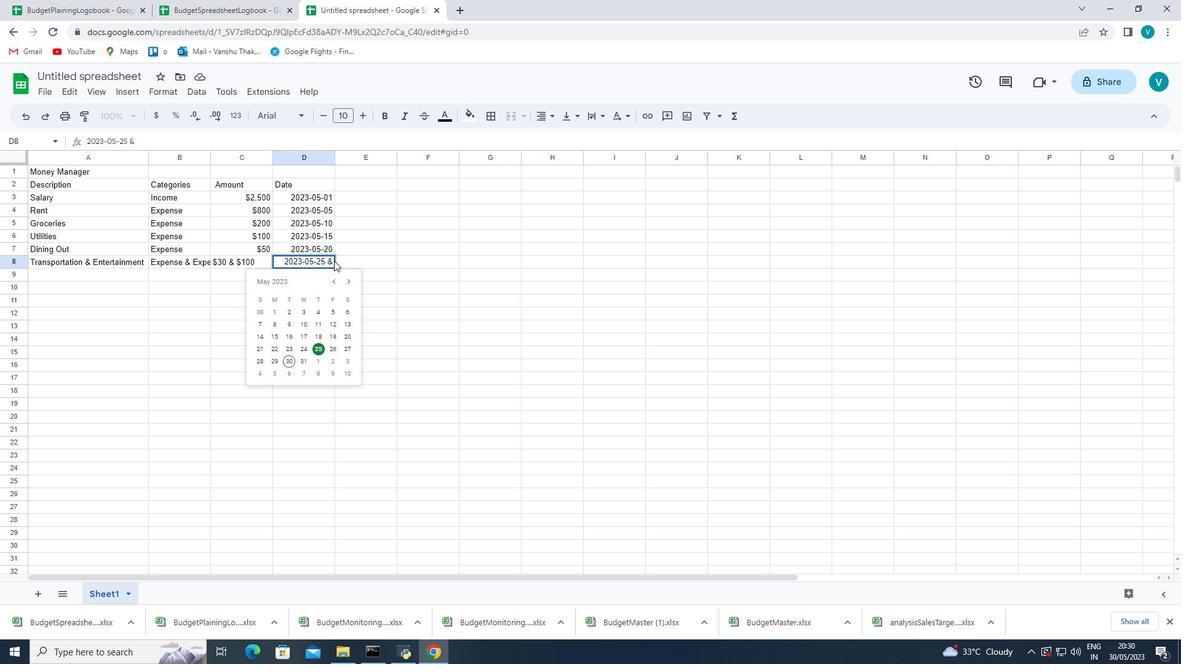 
Action: Mouse moved to (332, 260)
Screenshot: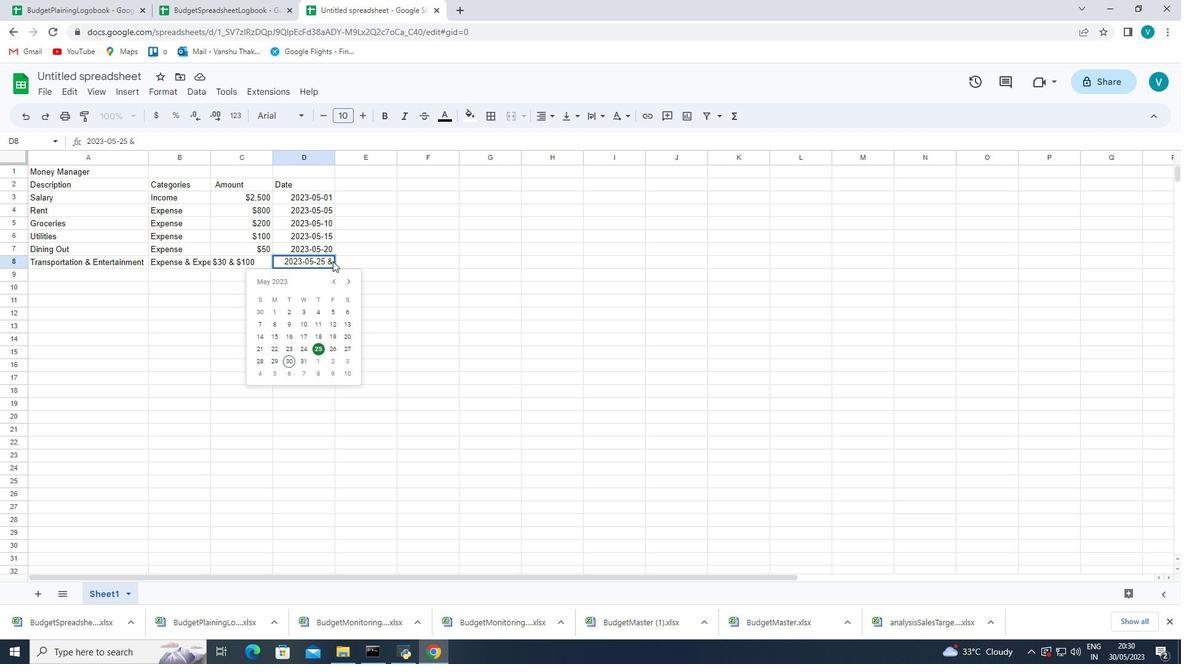 
Action: Mouse pressed left at (332, 260)
Screenshot: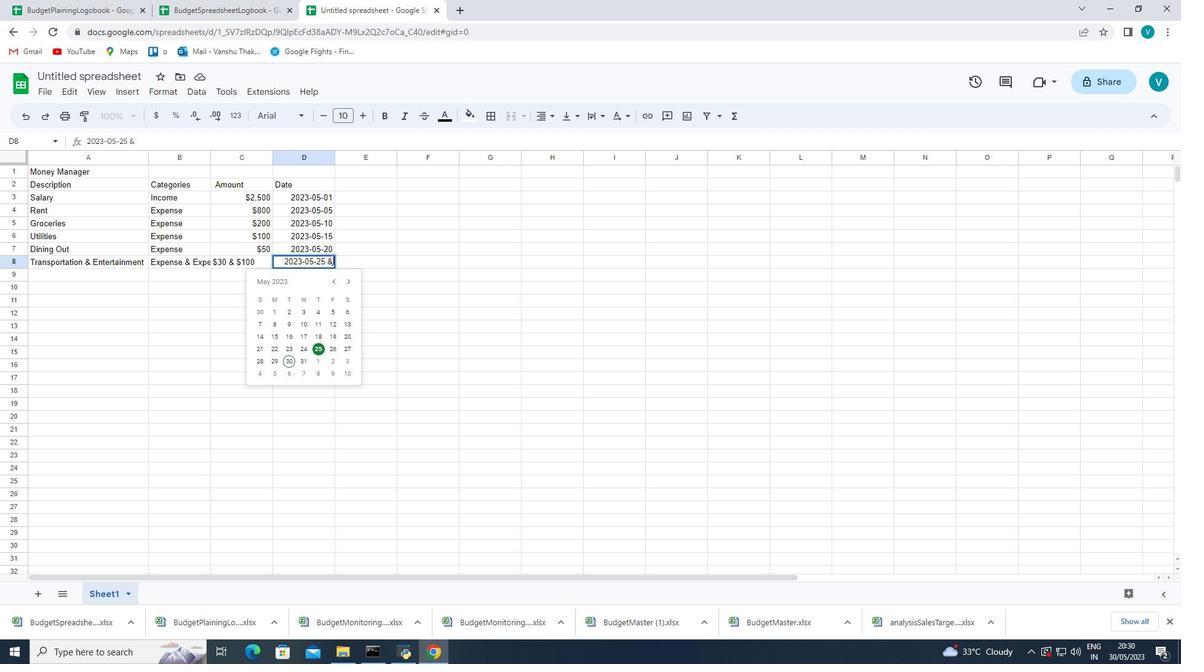 
Action: Mouse moved to (389, 294)
Screenshot: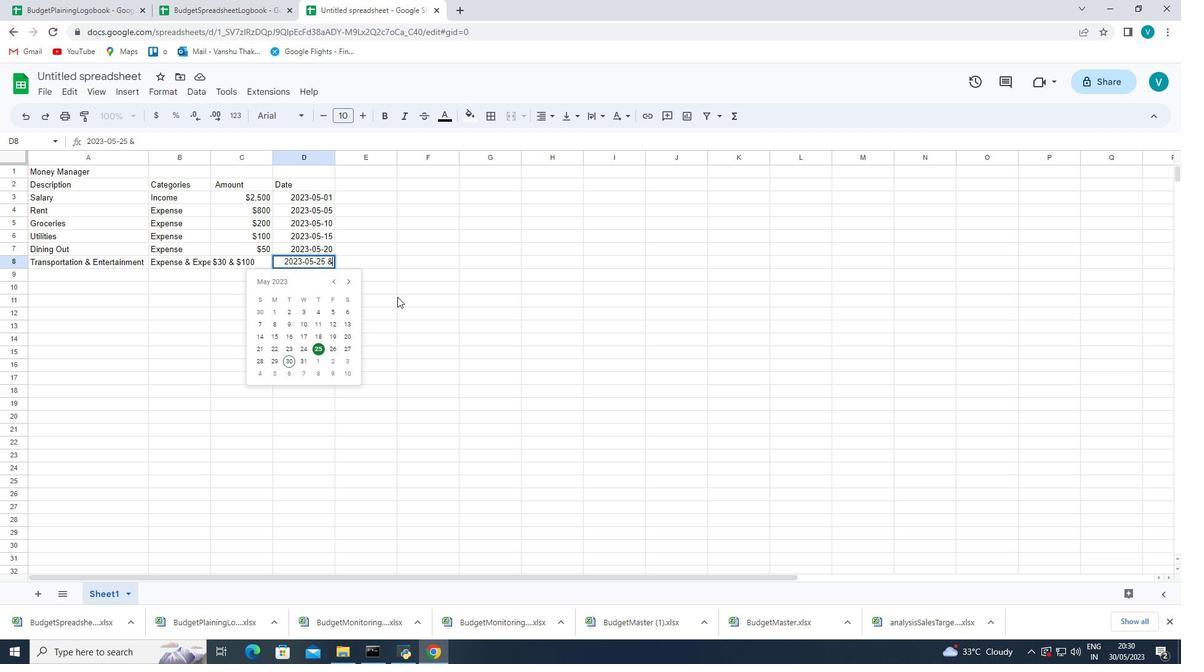 
Action: Key pressed n<Key.backspace><Key.space>2023
Screenshot: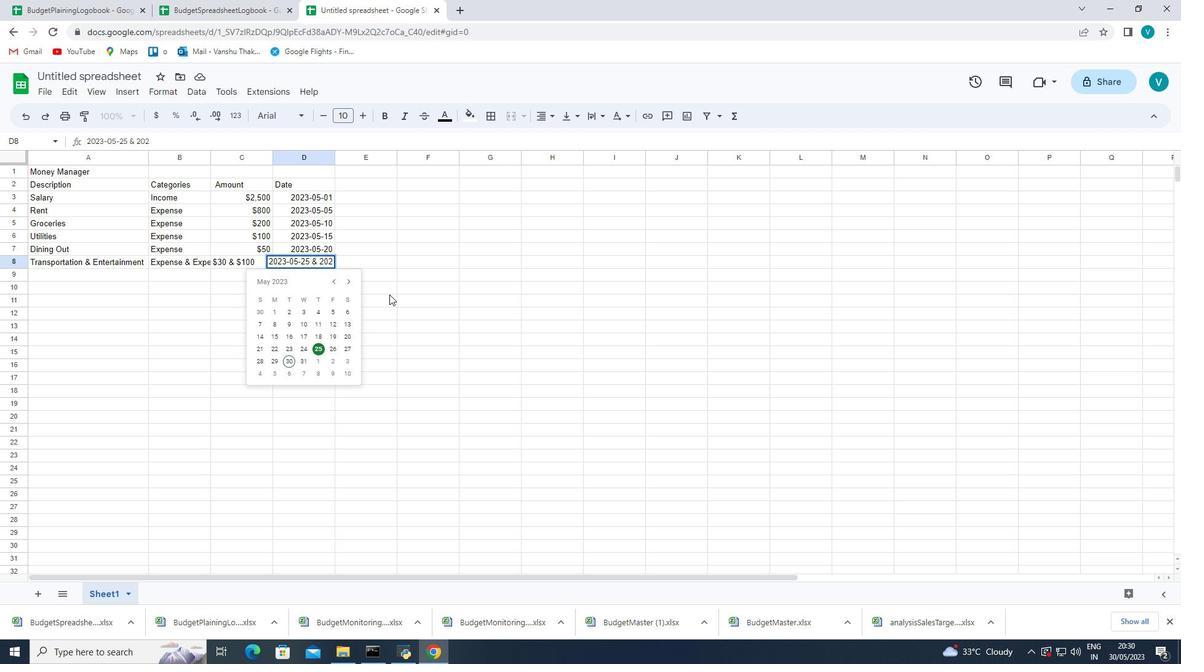 
Action: Mouse moved to (426, 0)
Screenshot: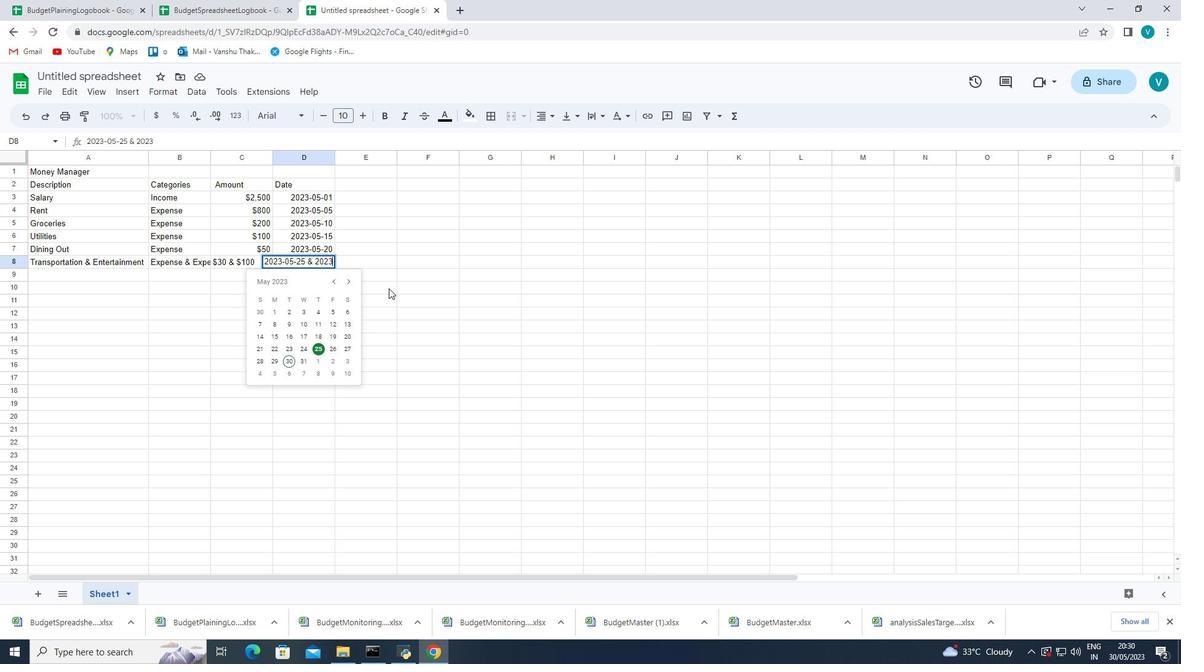 
Action: Key pressed -05-31
Screenshot: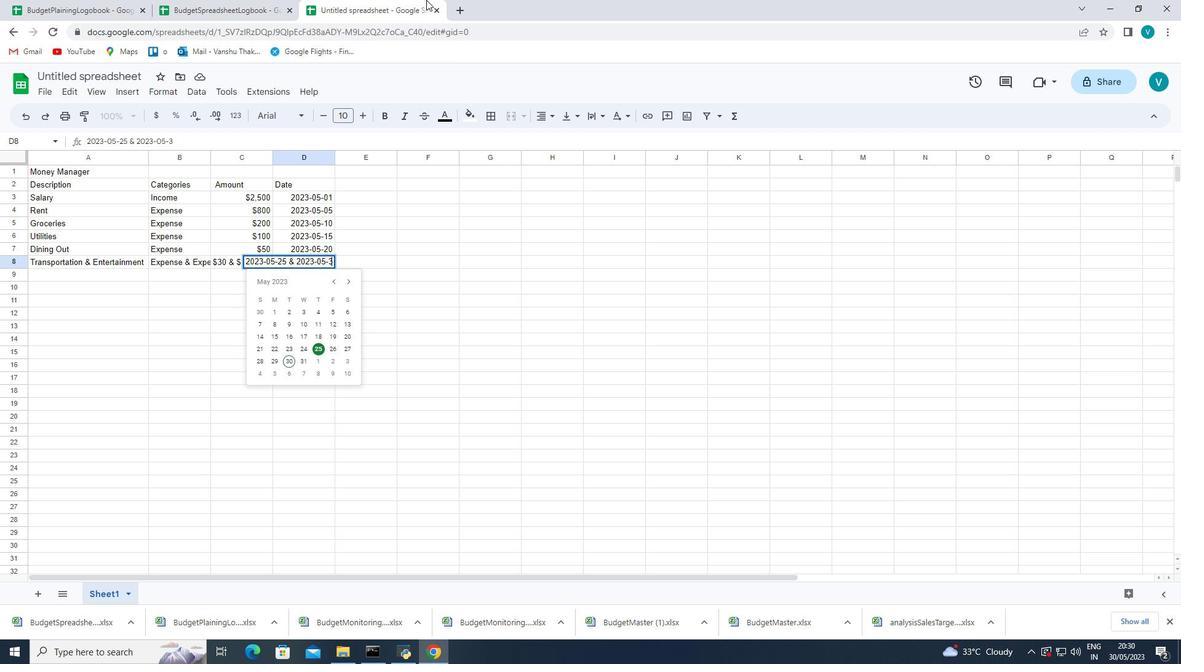 
Action: Mouse moved to (524, 282)
Screenshot: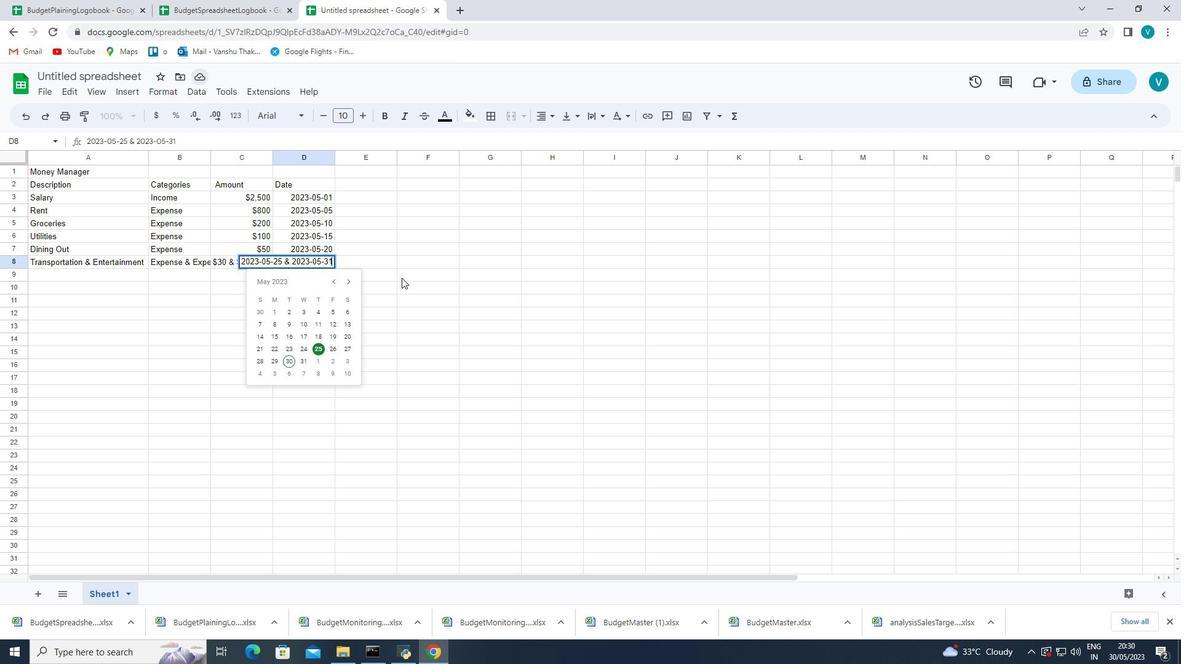 
Action: Mouse pressed left at (524, 282)
Screenshot: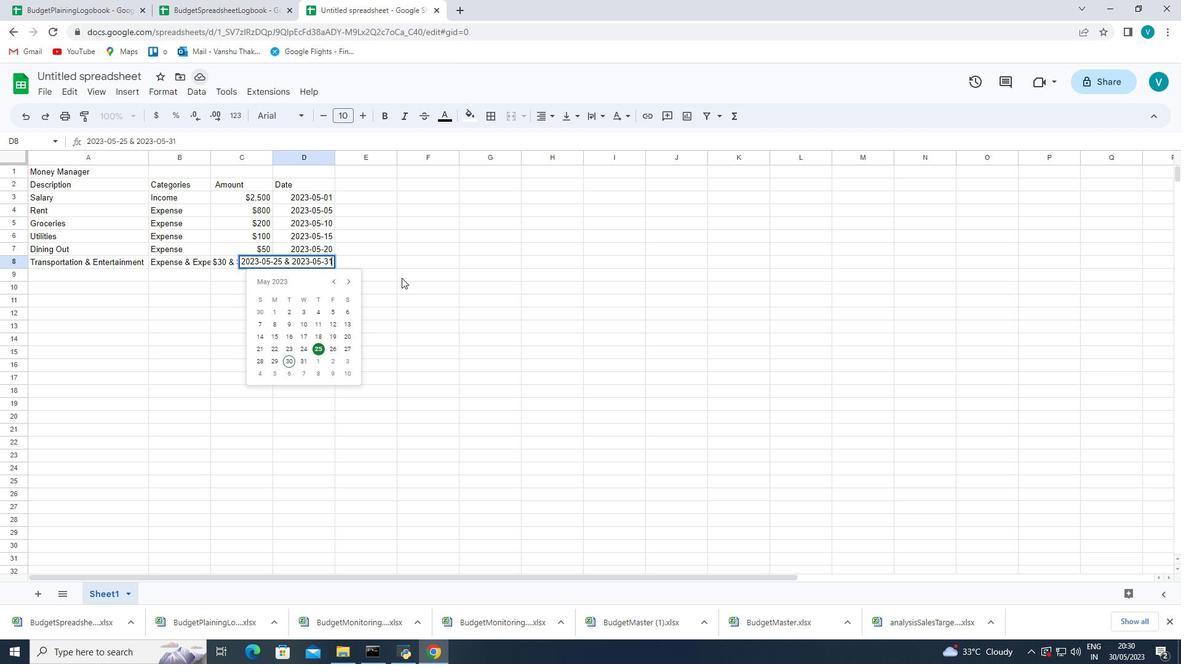
Action: Mouse moved to (337, 156)
Screenshot: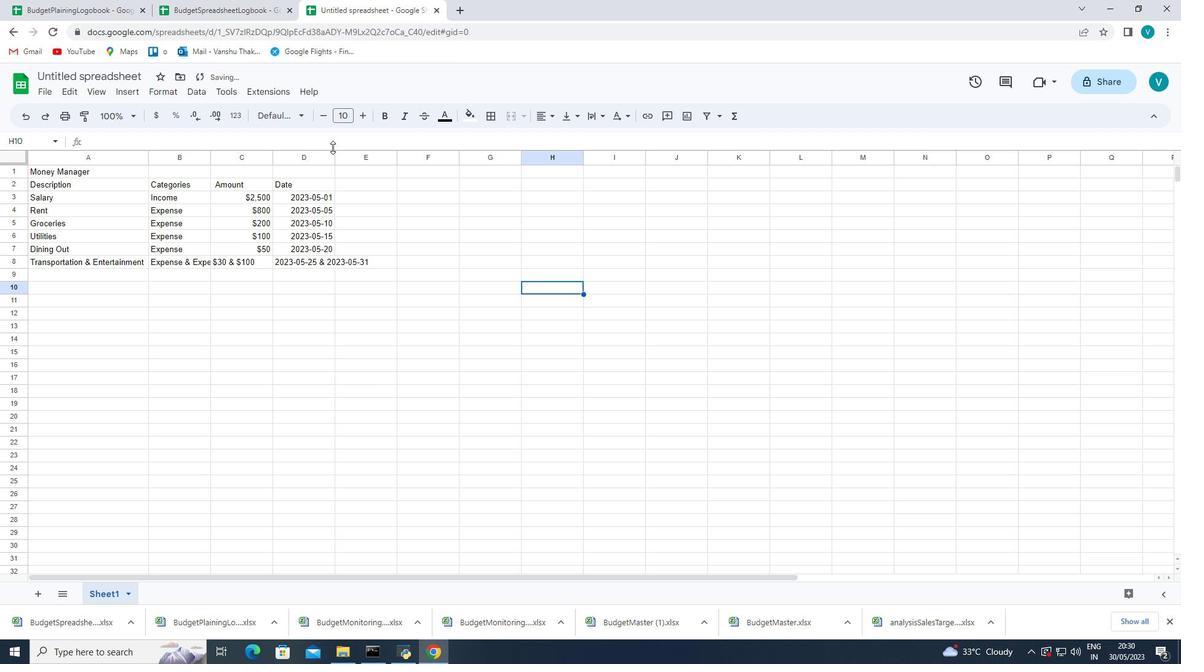 
Action: Mouse pressed left at (337, 156)
Screenshot: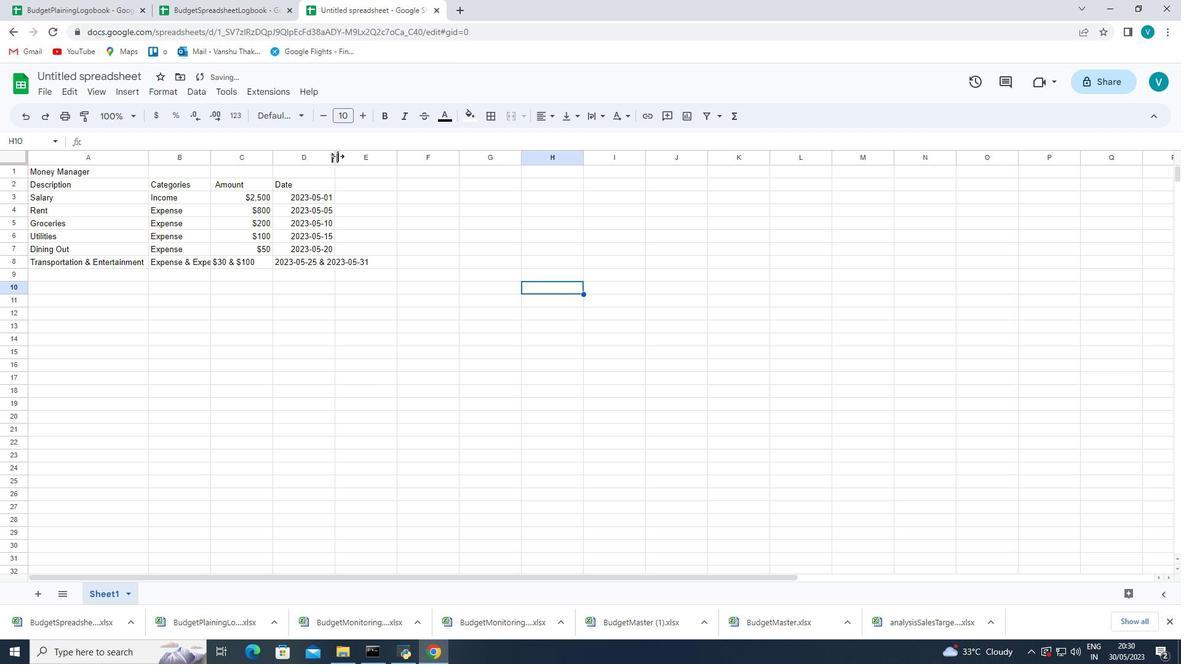 
Action: Mouse moved to (337, 158)
Screenshot: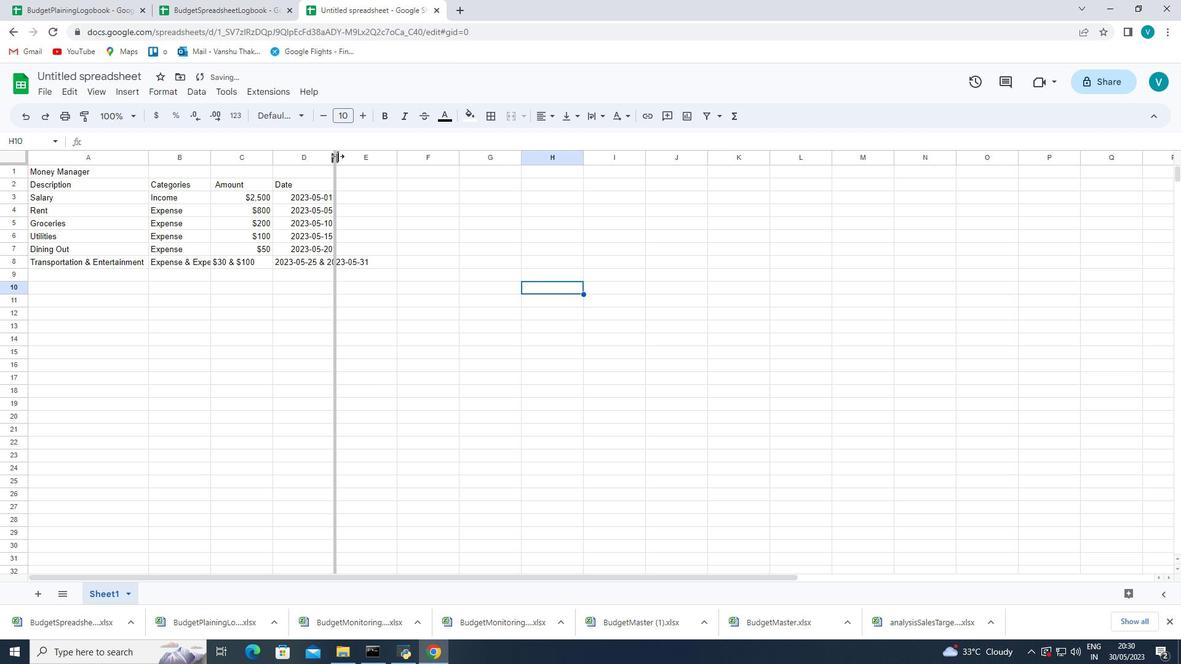 
Action: Mouse pressed left at (337, 158)
Screenshot: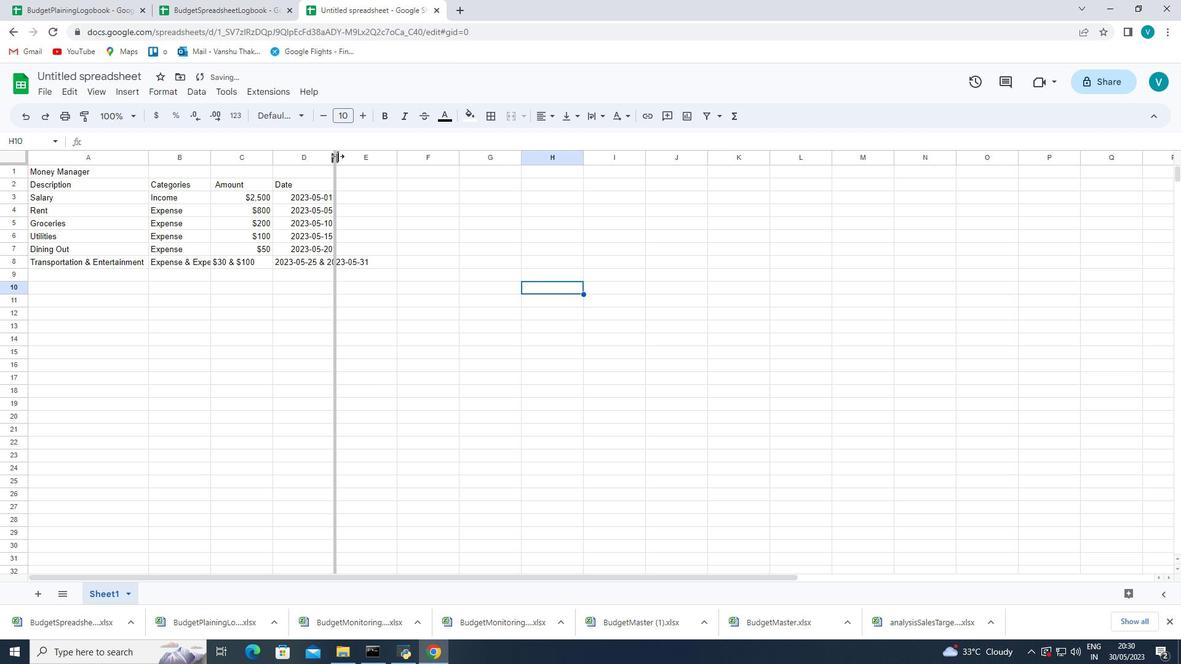 
Action: Mouse moved to (333, 155)
Screenshot: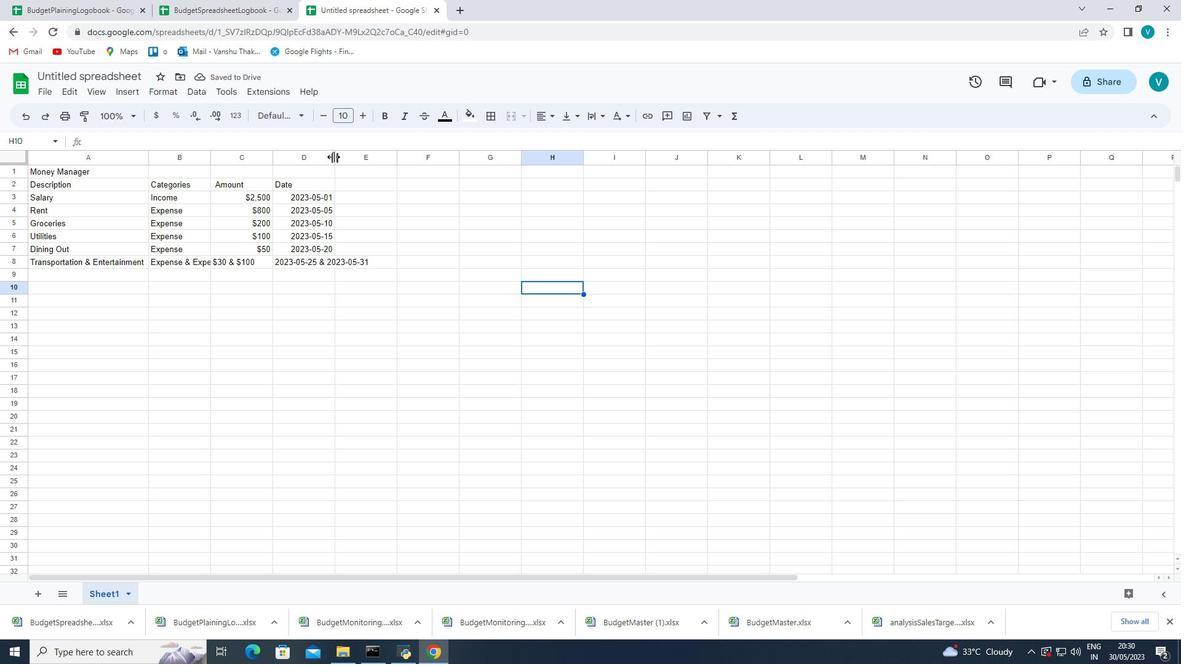 
Action: Mouse pressed left at (333, 155)
Screenshot: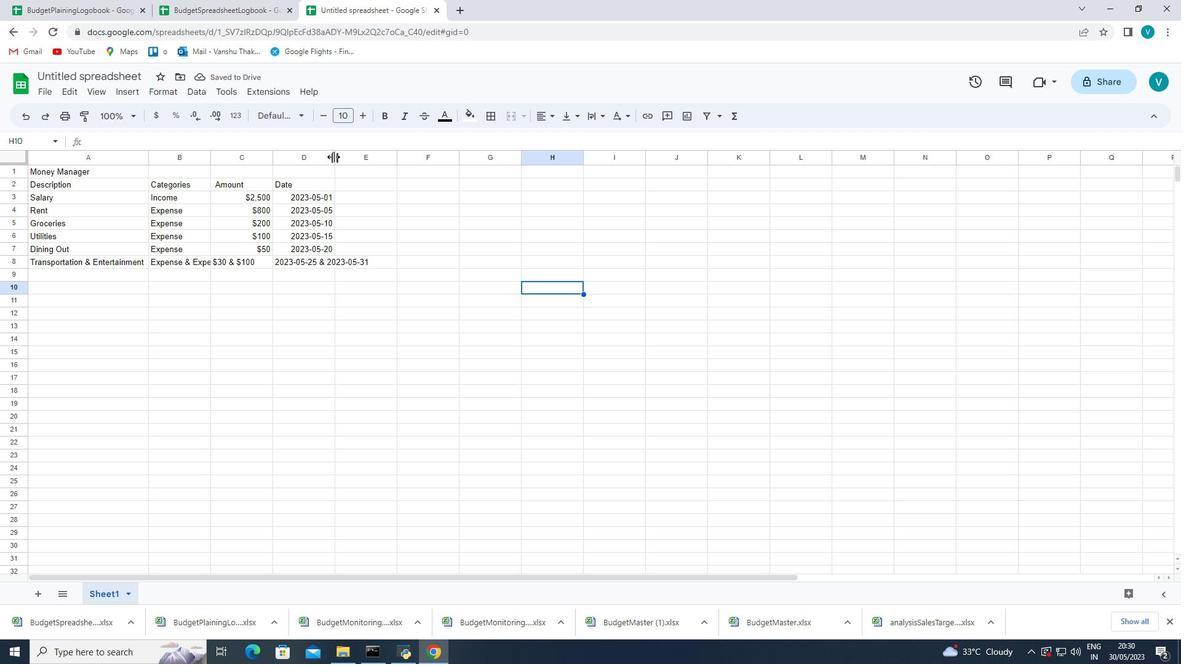 
Action: Mouse pressed left at (333, 155)
Screenshot: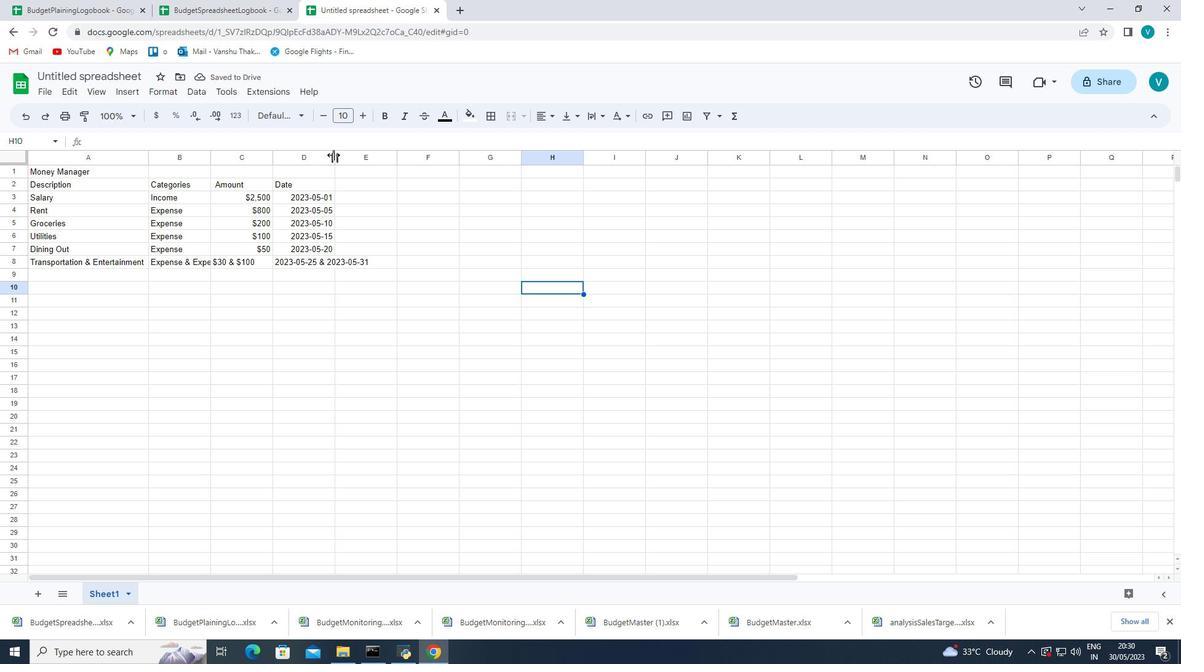 
Action: Mouse moved to (273, 155)
Screenshot: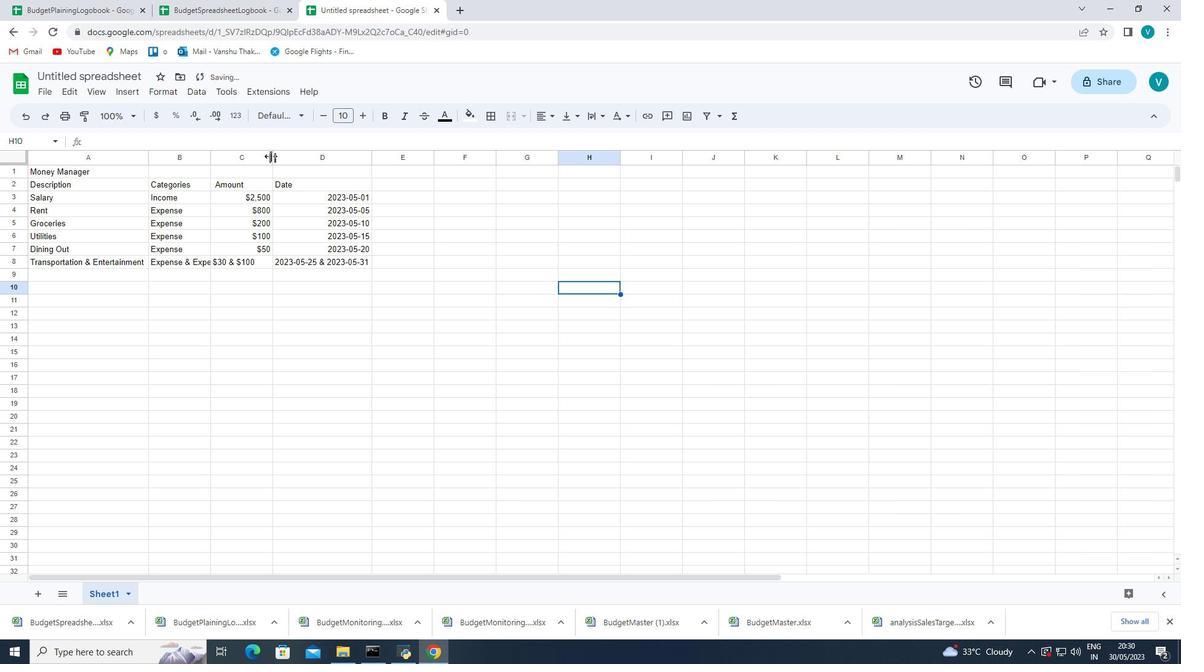 
Action: Mouse pressed left at (273, 155)
Screenshot: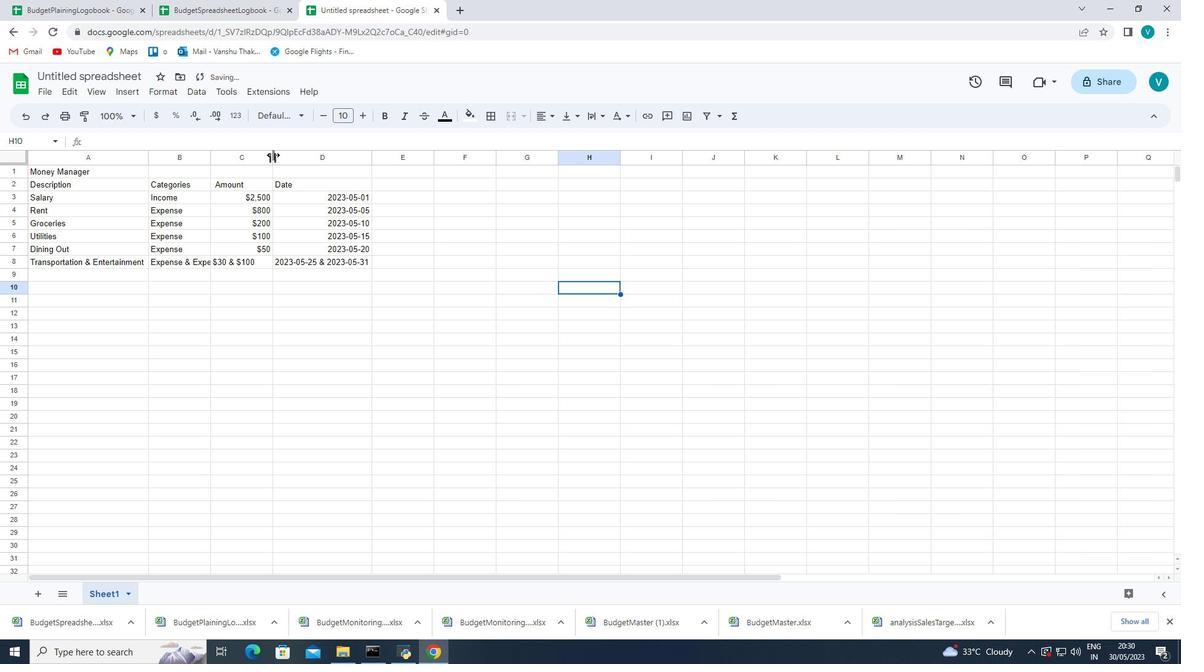 
Action: Mouse pressed left at (273, 155)
Screenshot: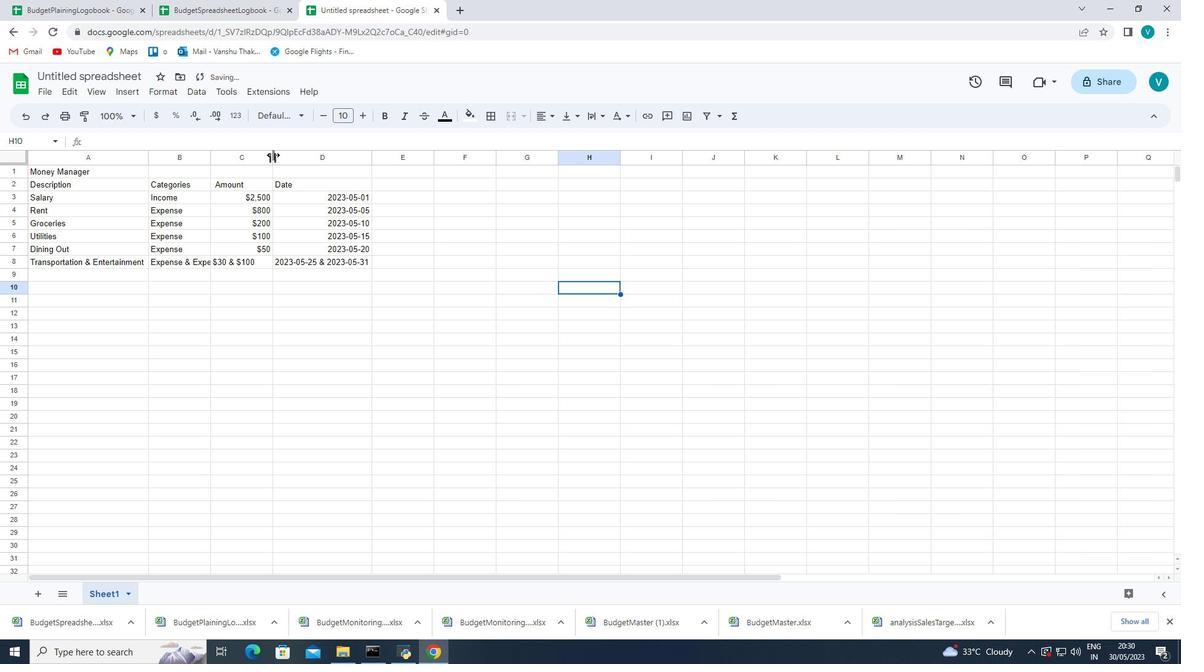 
Action: Mouse moved to (211, 157)
Screenshot: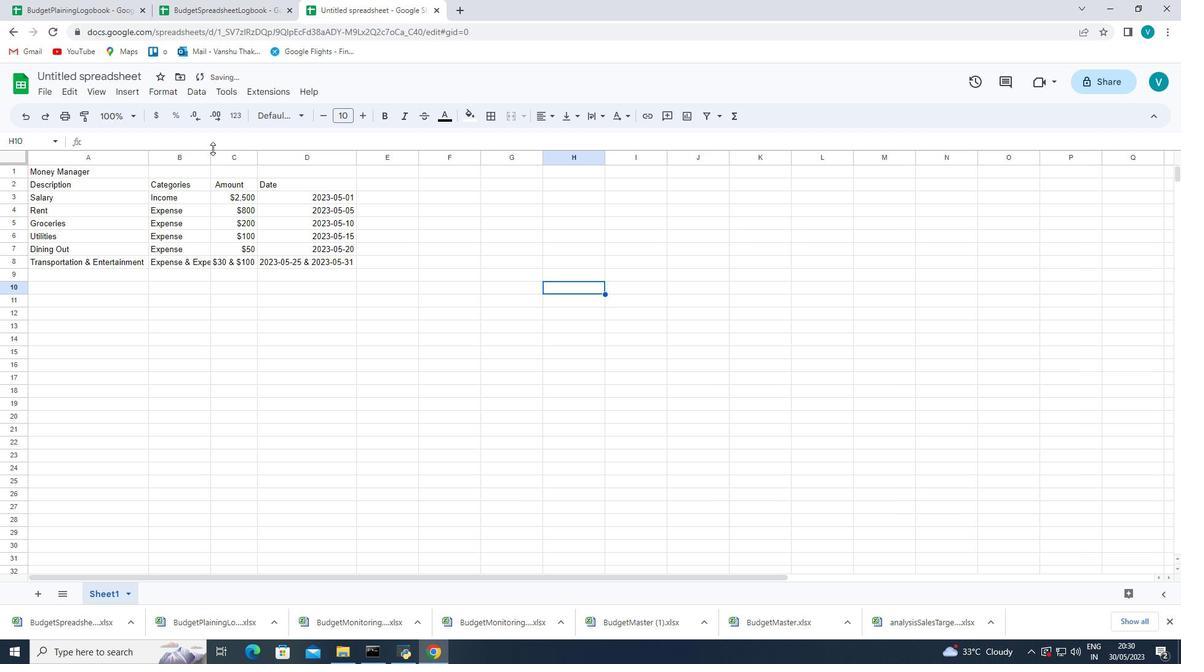 
Action: Mouse pressed left at (211, 157)
Screenshot: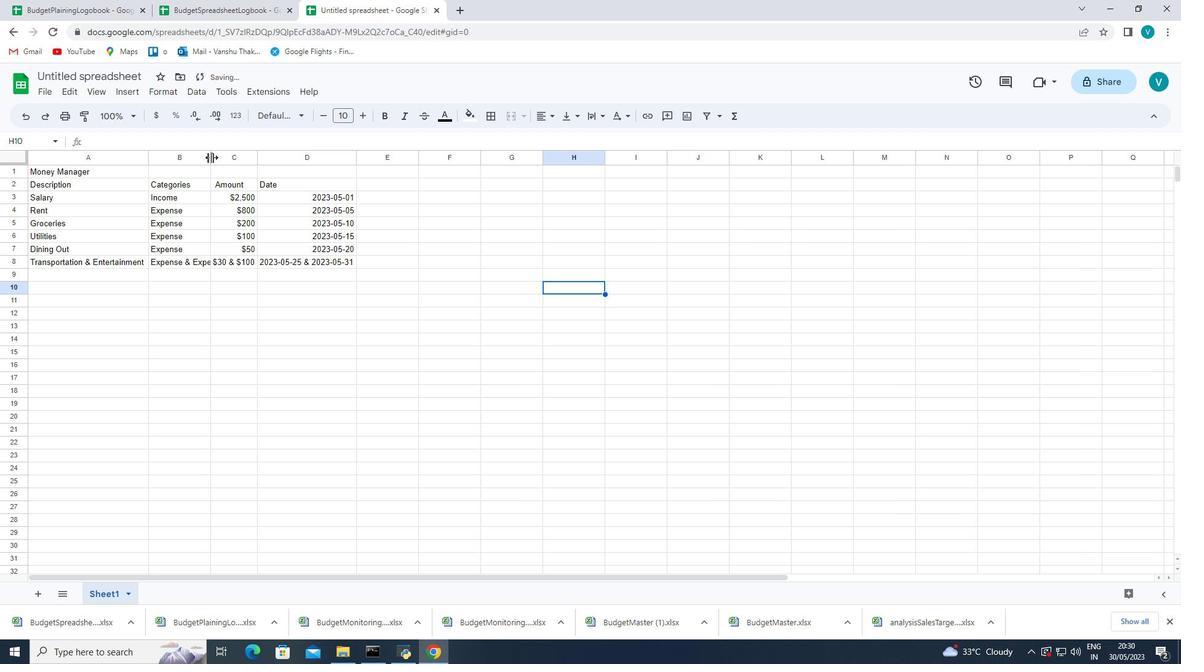 
Action: Mouse pressed left at (211, 157)
Screenshot: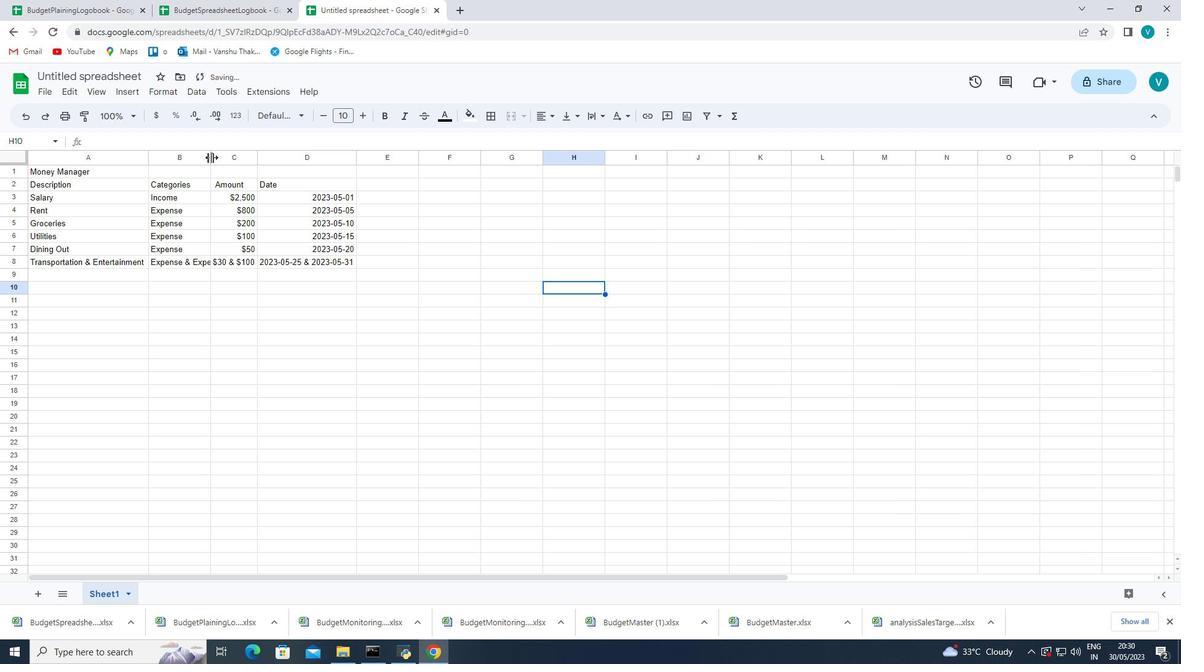 
Action: Mouse moved to (145, 153)
Screenshot: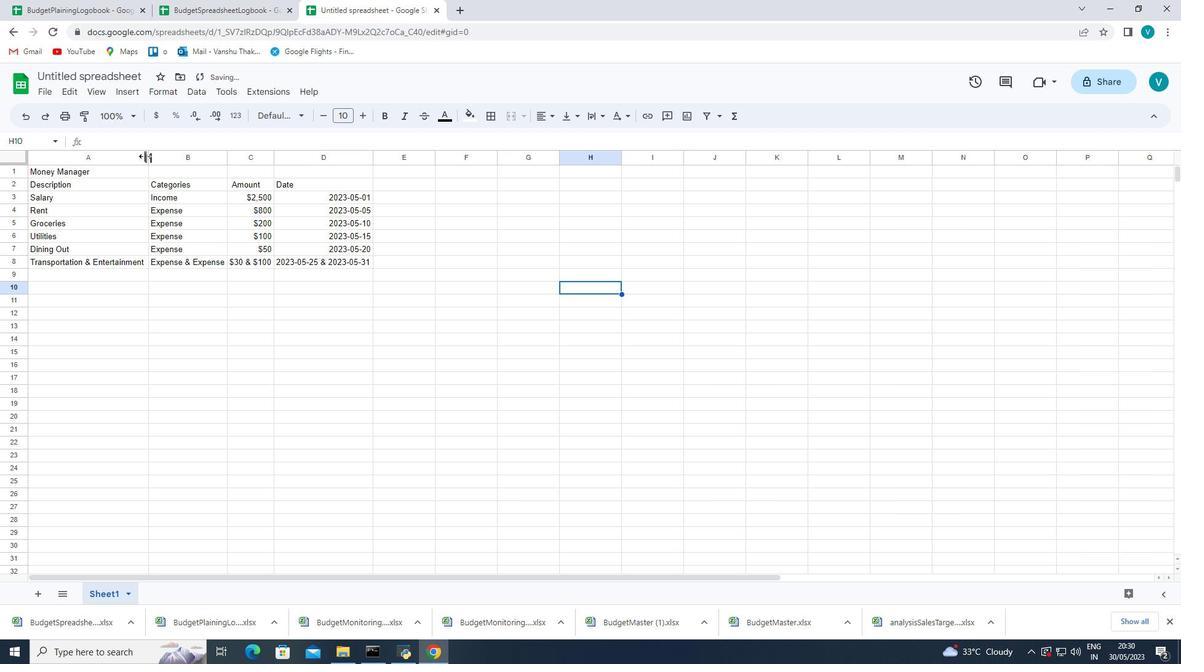 
Action: Mouse pressed left at (145, 153)
Screenshot: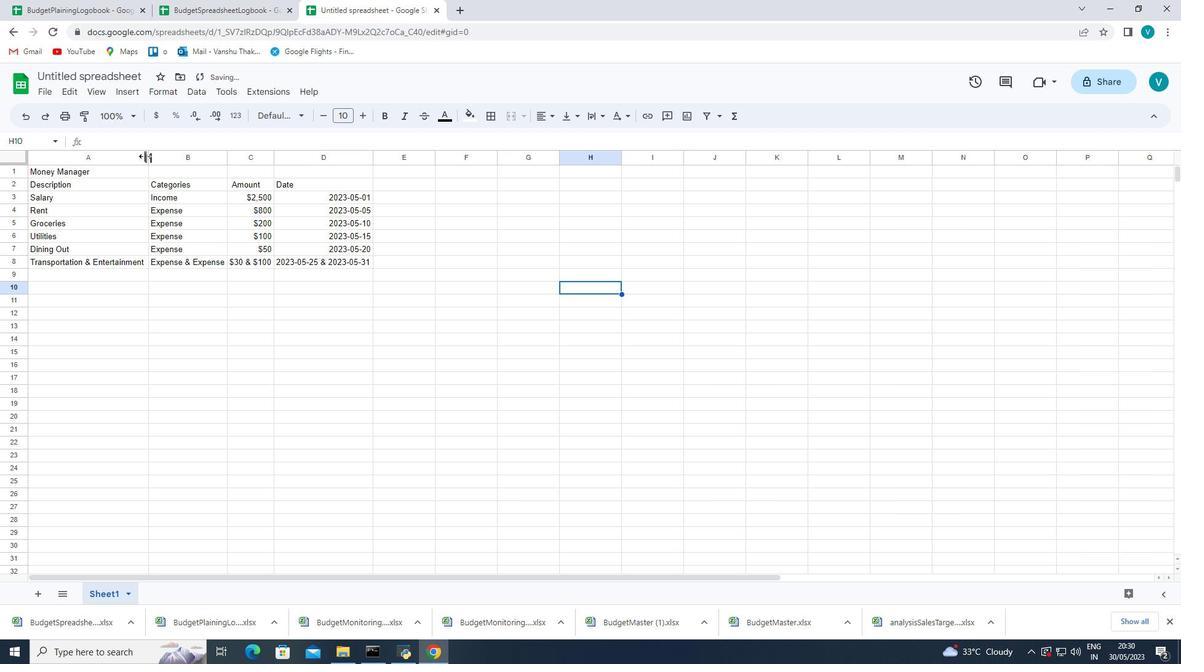 
Action: Mouse pressed left at (145, 153)
Screenshot: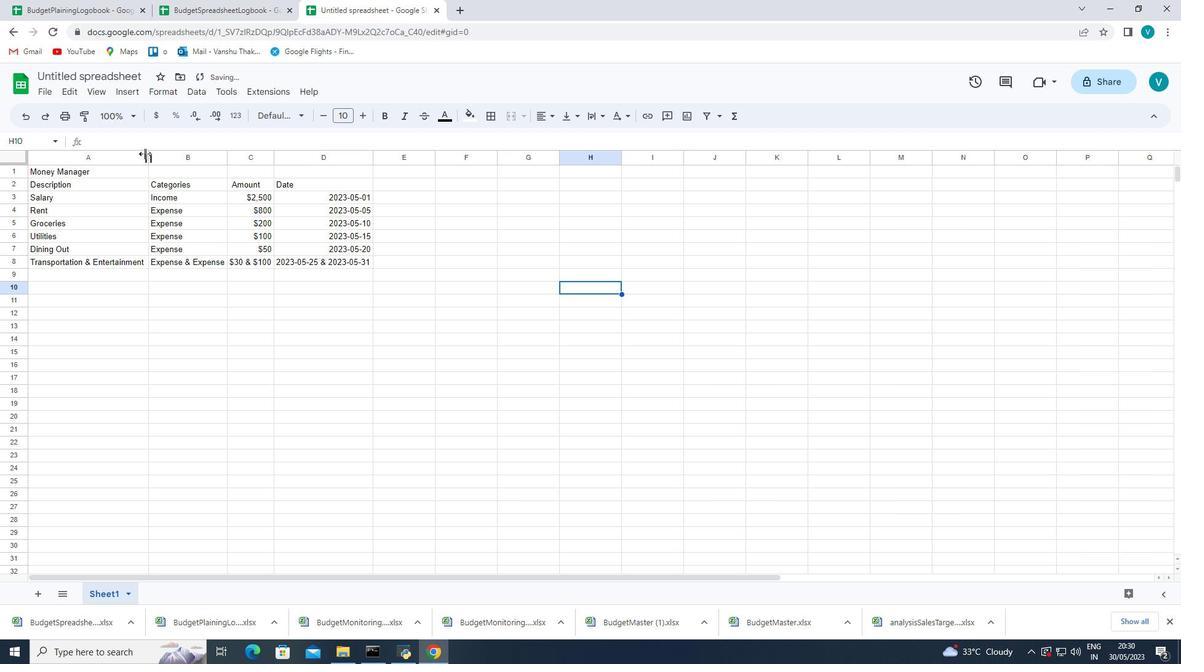 
Action: Mouse moved to (480, 366)
Screenshot: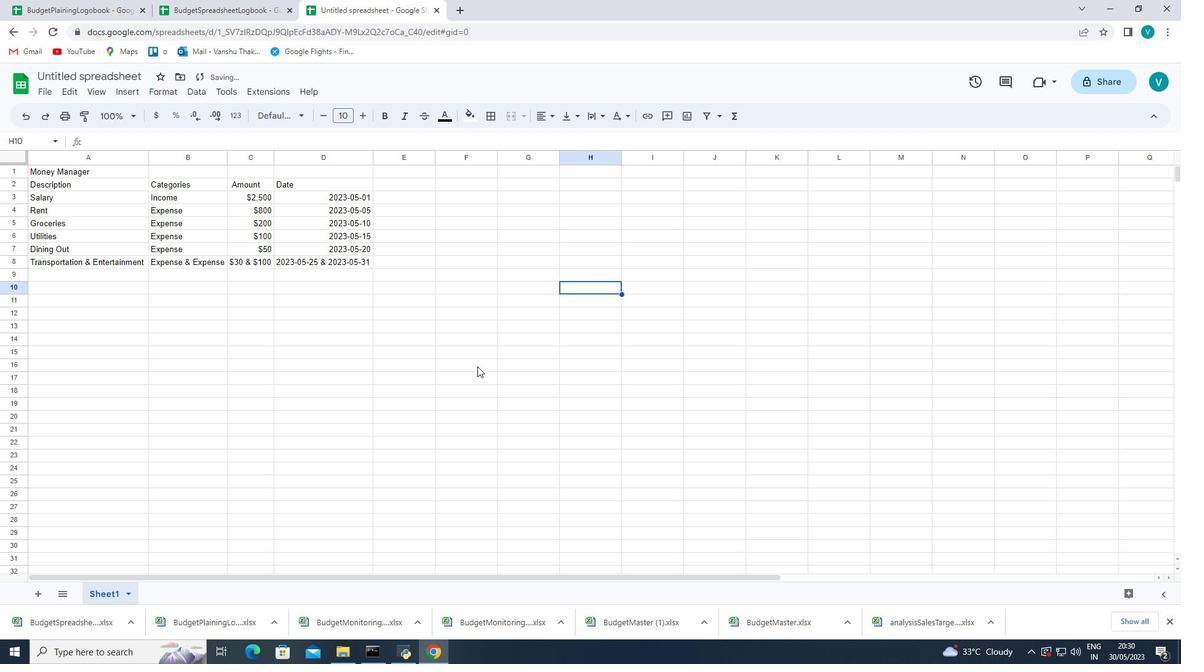 
Action: Mouse pressed left at (480, 366)
Screenshot: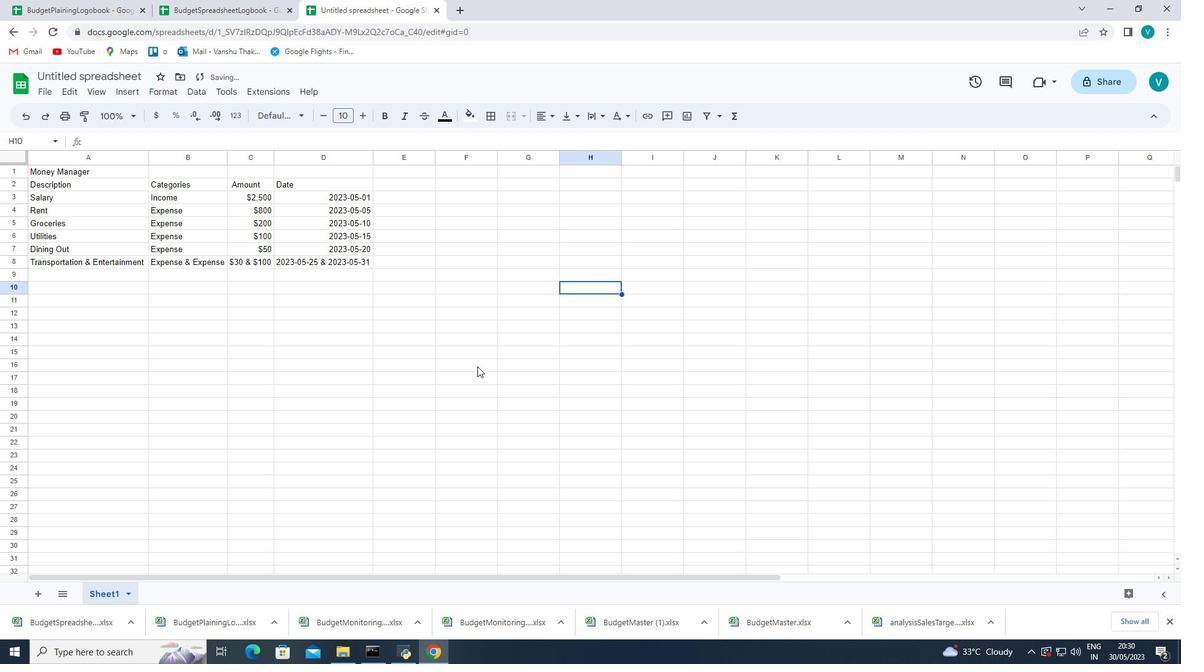 
Action: Mouse moved to (359, 388)
Screenshot: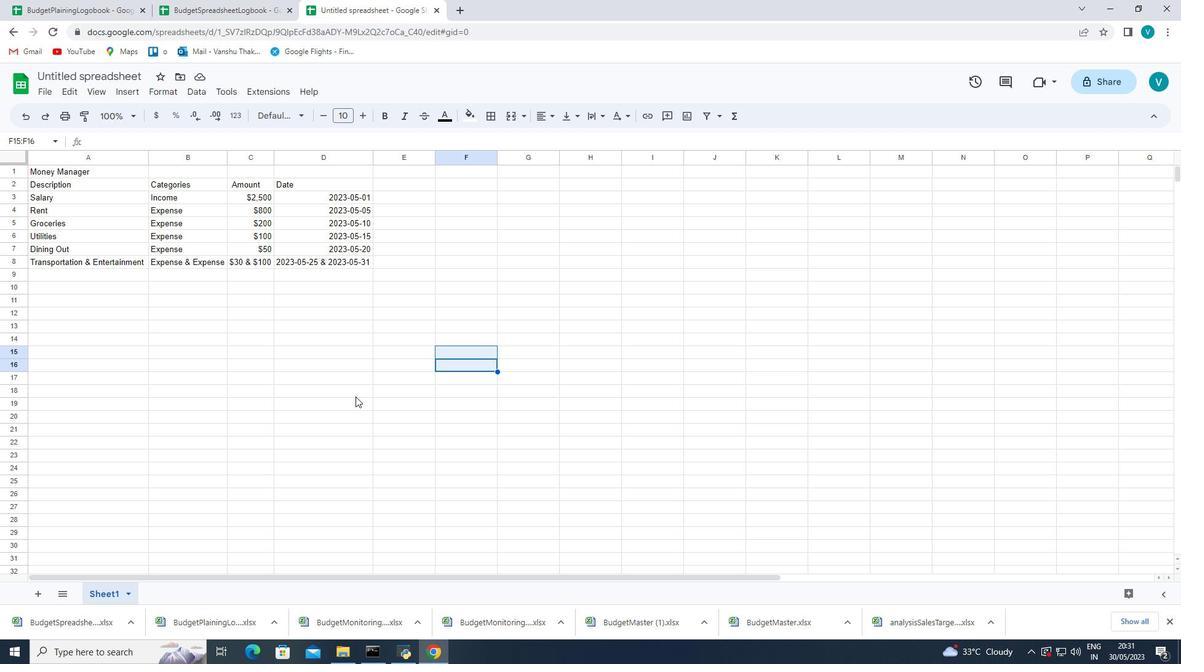 
Action: Mouse scrolled (359, 388) with delta (0, 0)
Screenshot: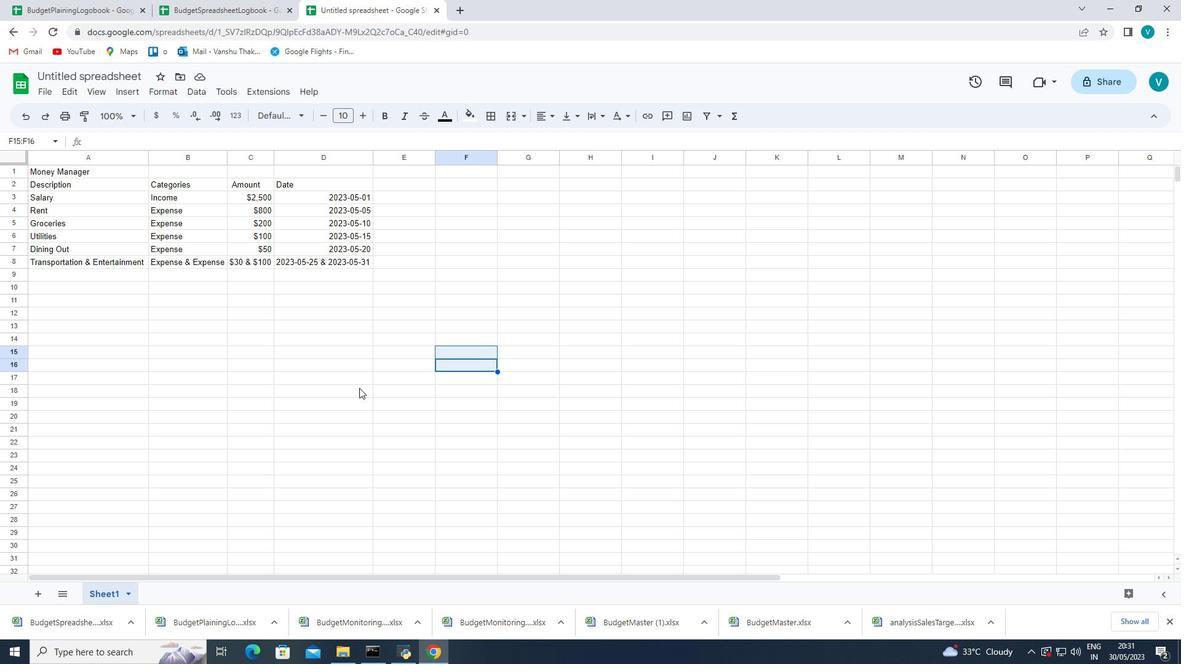 
Action: Mouse scrolled (359, 388) with delta (0, 0)
Screenshot: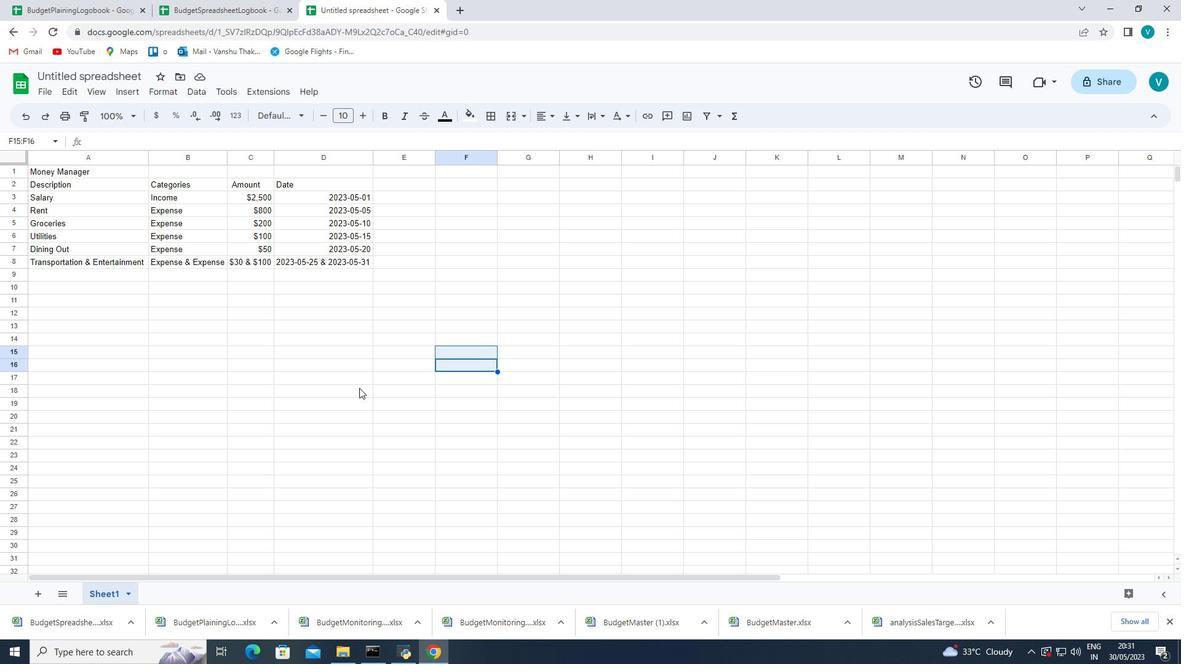 
Action: Mouse scrolled (359, 387) with delta (0, 0)
Screenshot: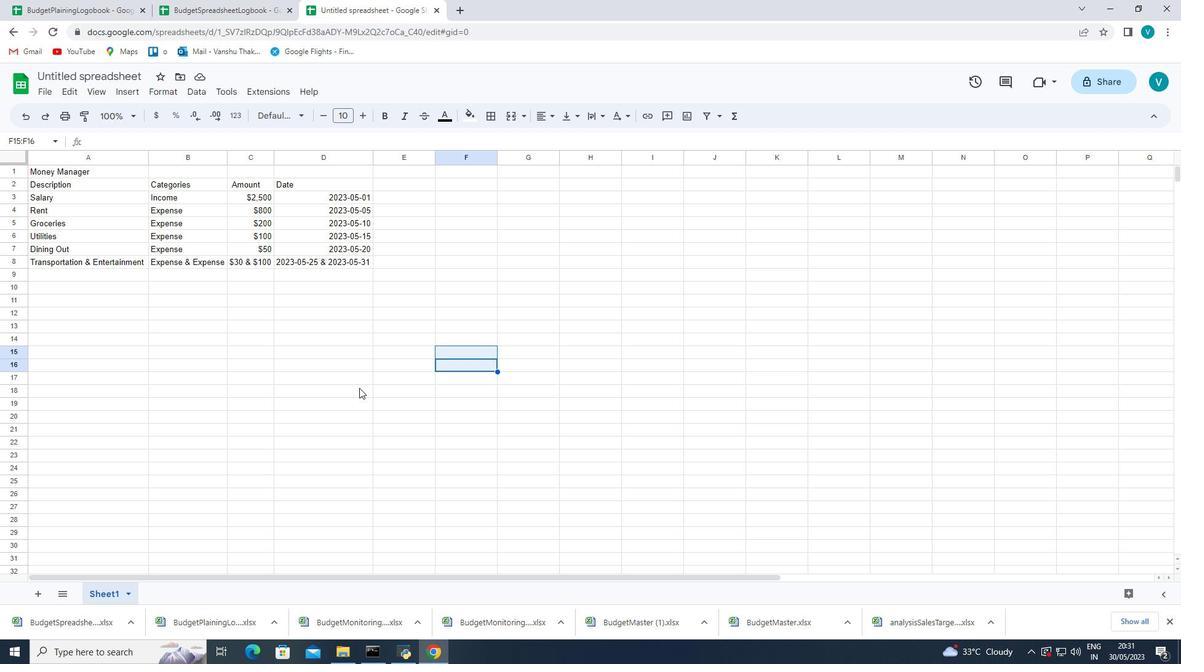 
Action: Mouse scrolled (359, 387) with delta (0, 0)
Screenshot: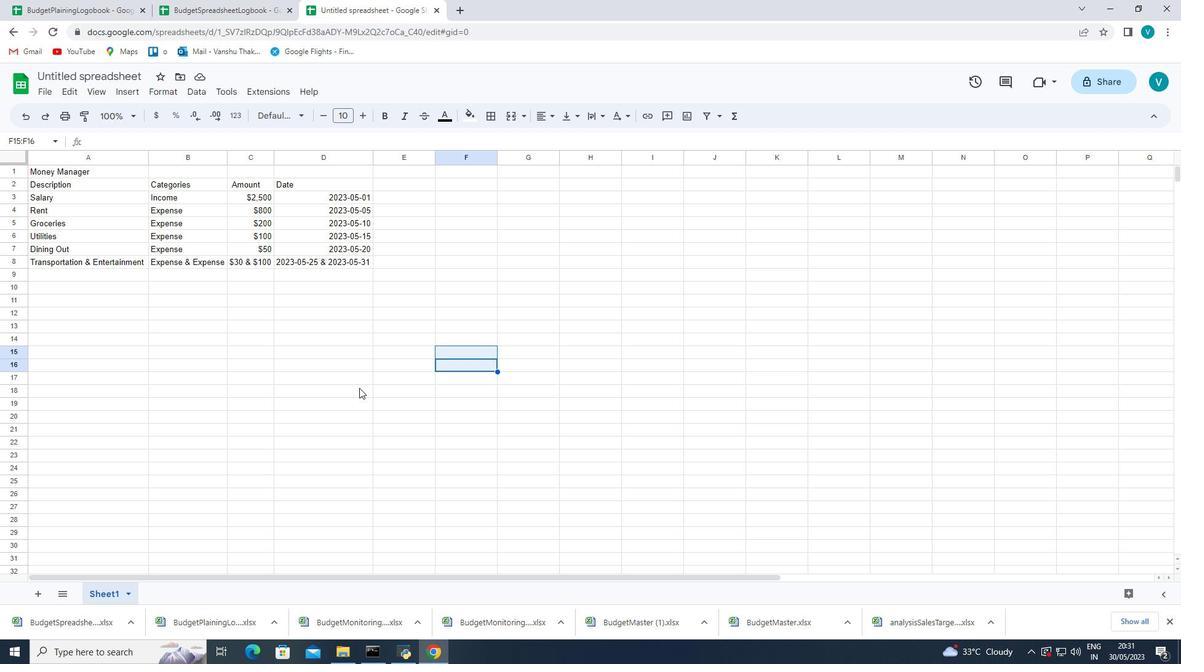 
Action: Mouse scrolled (359, 388) with delta (0, 0)
Screenshot: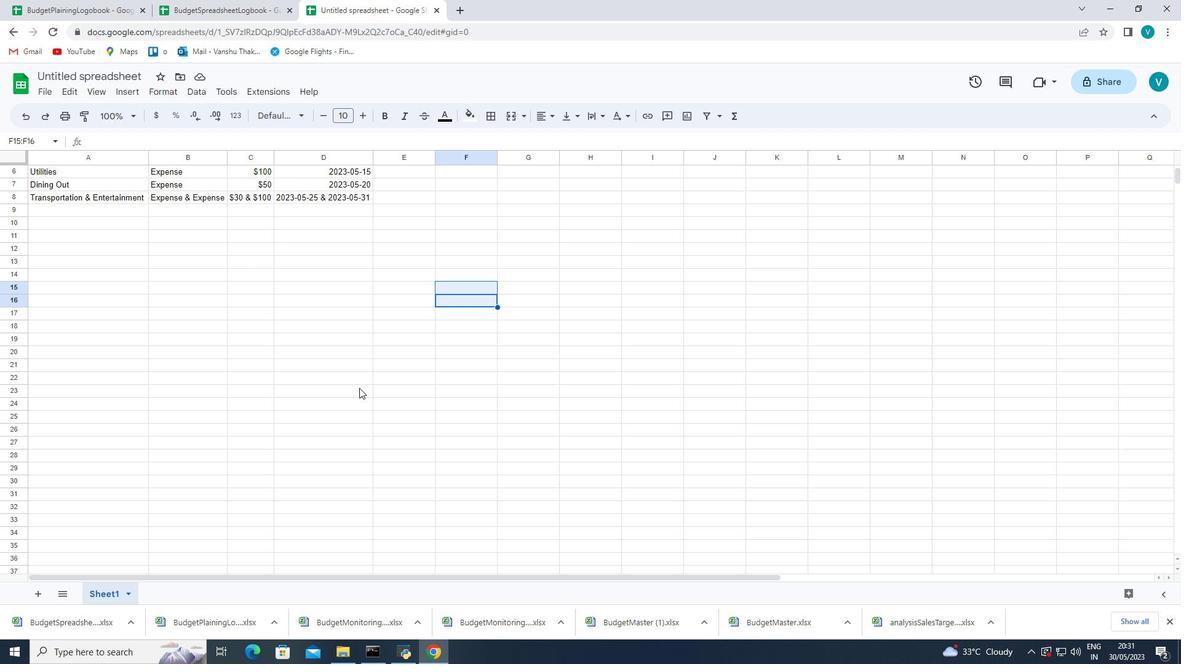 
Action: Mouse scrolled (359, 388) with delta (0, 0)
Screenshot: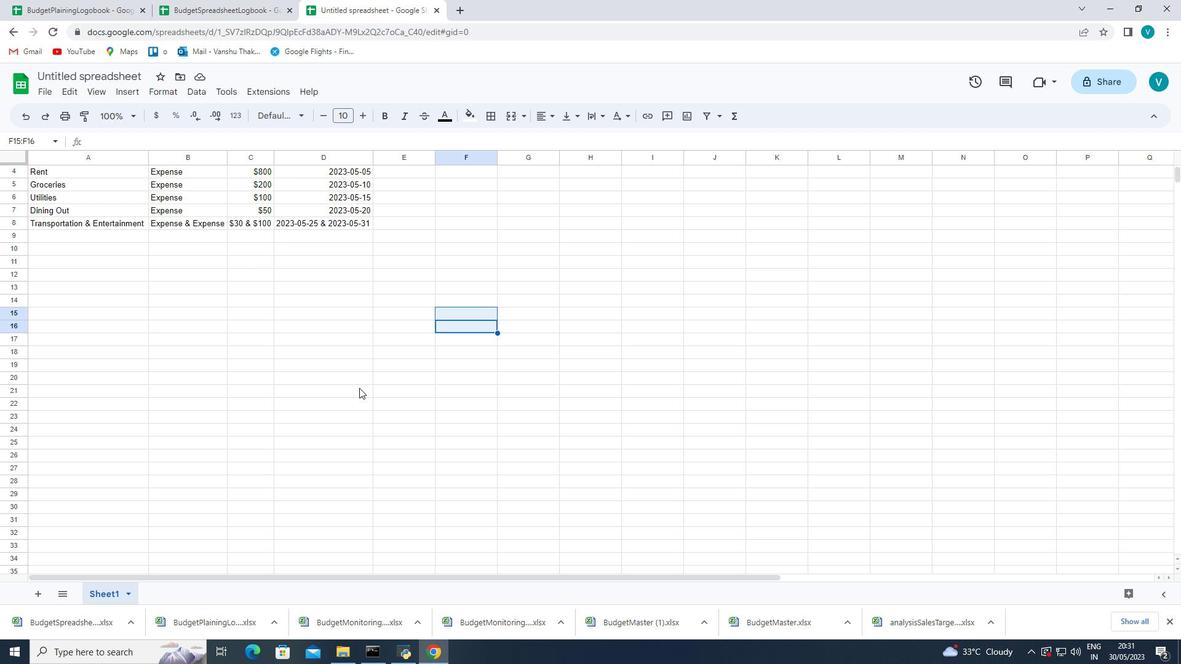 
Action: Mouse scrolled (359, 388) with delta (0, 0)
Screenshot: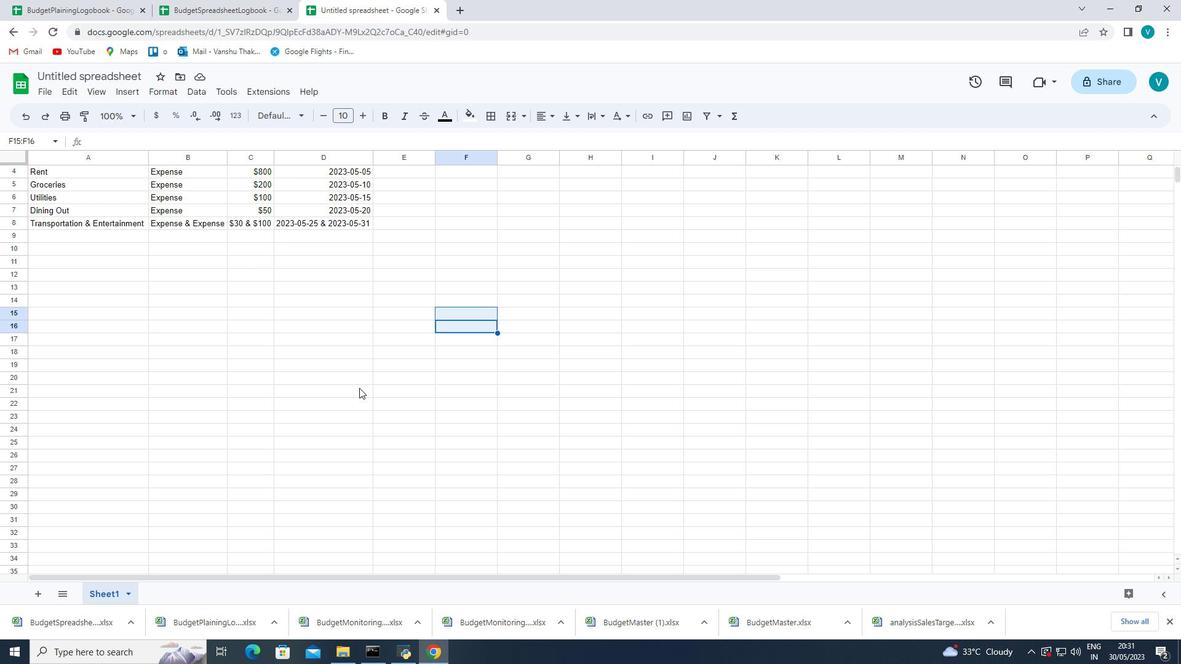 
Action: Mouse scrolled (359, 388) with delta (0, 0)
Screenshot: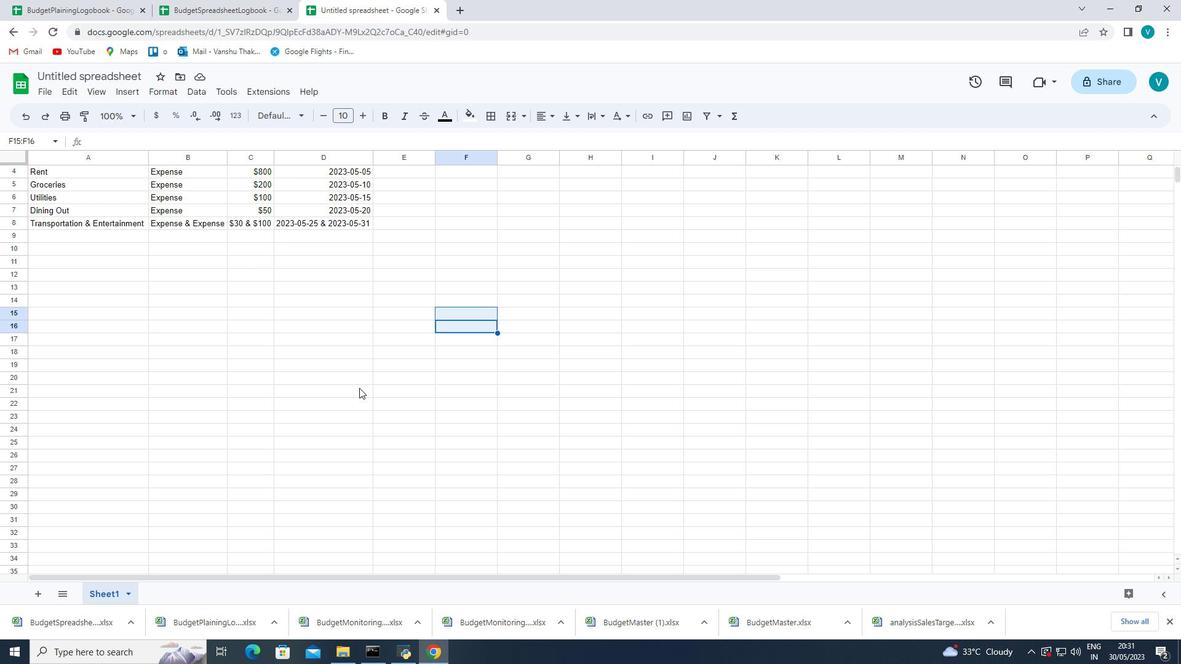 
Action: Mouse scrolled (359, 388) with delta (0, 0)
Screenshot: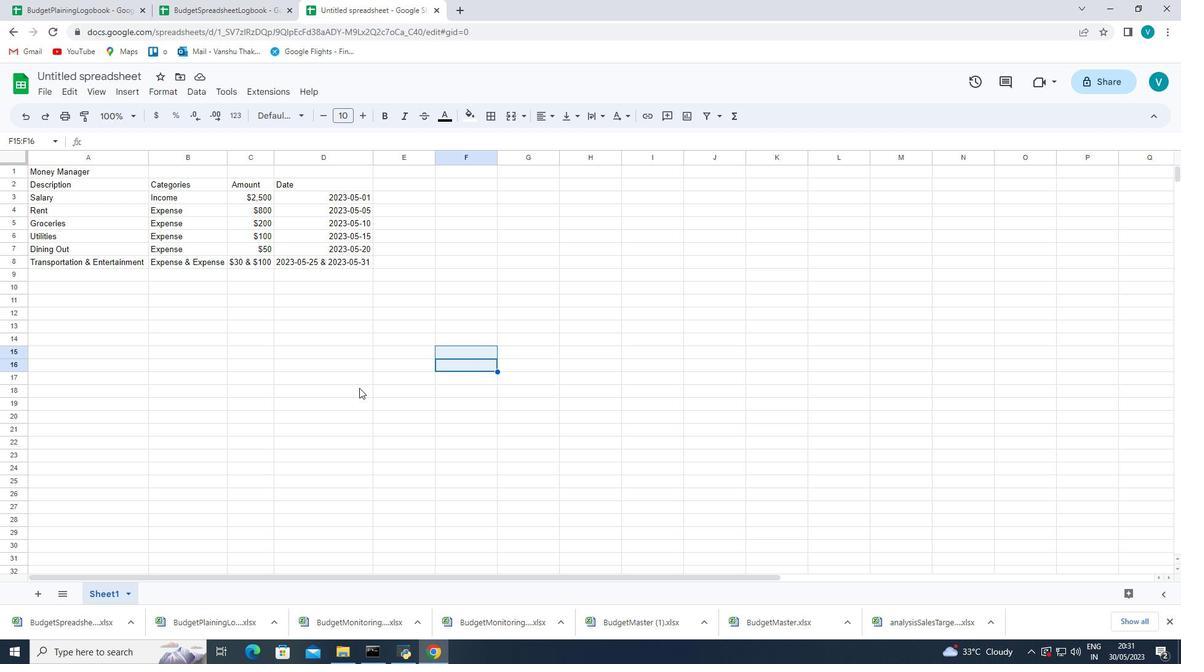 
Action: Mouse scrolled (359, 388) with delta (0, 0)
Screenshot: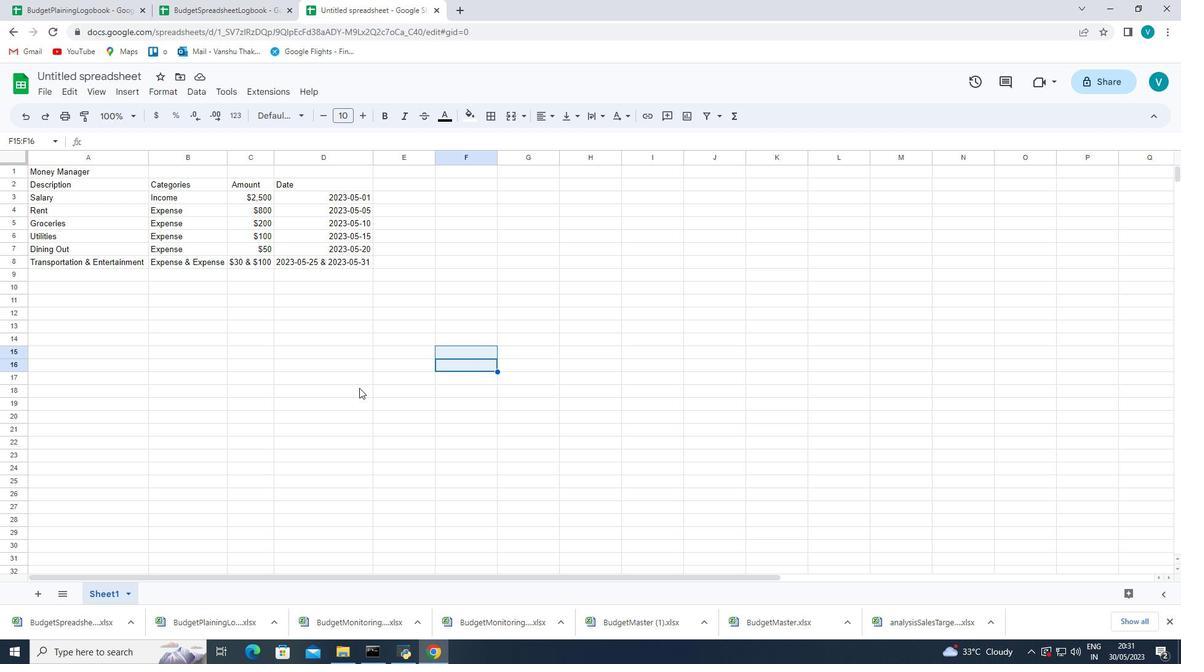 
Action: Mouse scrolled (359, 388) with delta (0, 0)
Screenshot: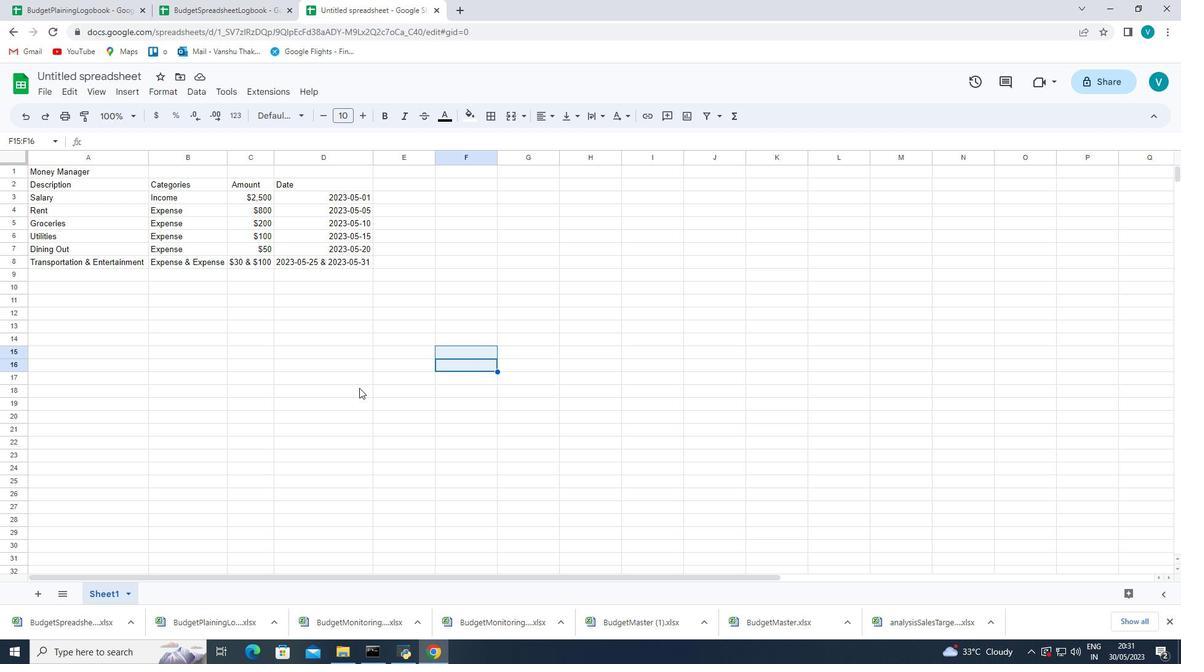
Action: Mouse moved to (275, 158)
Screenshot: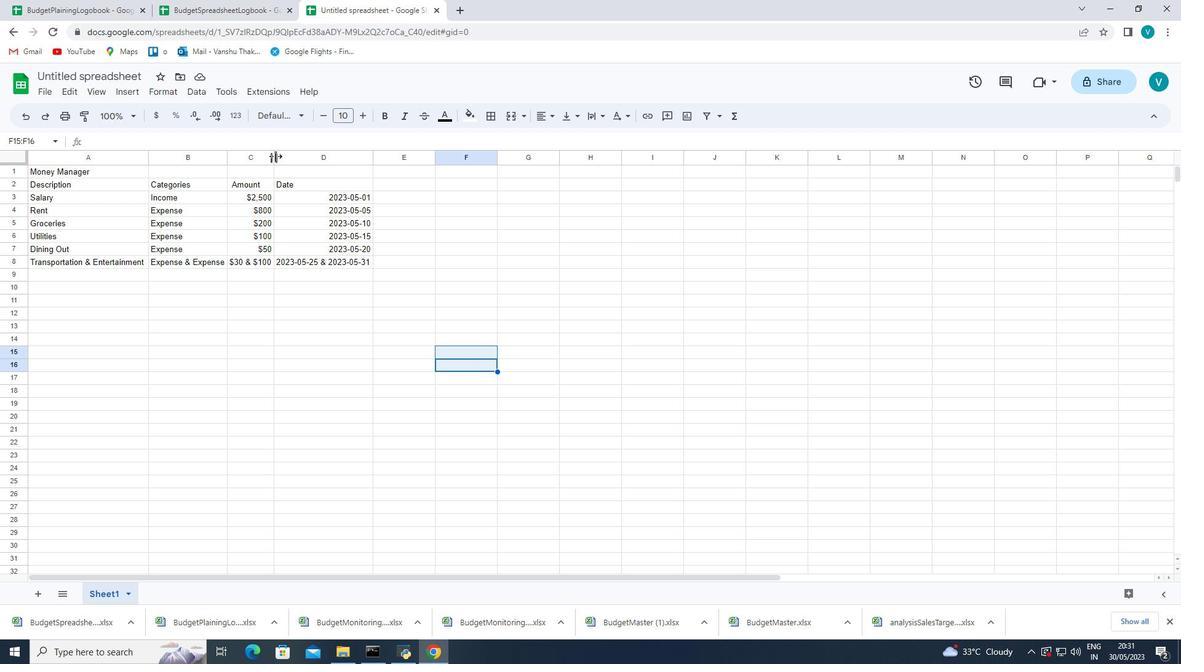 
Action: Mouse pressed left at (275, 158)
Screenshot: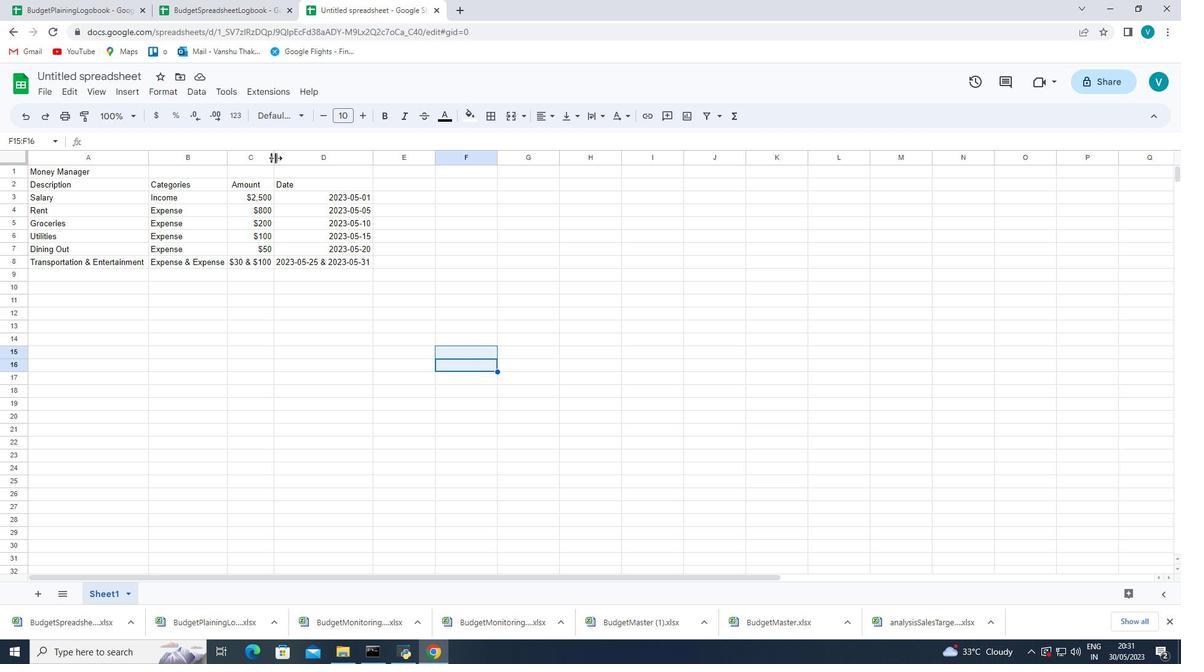
Action: Mouse moved to (273, 157)
Screenshot: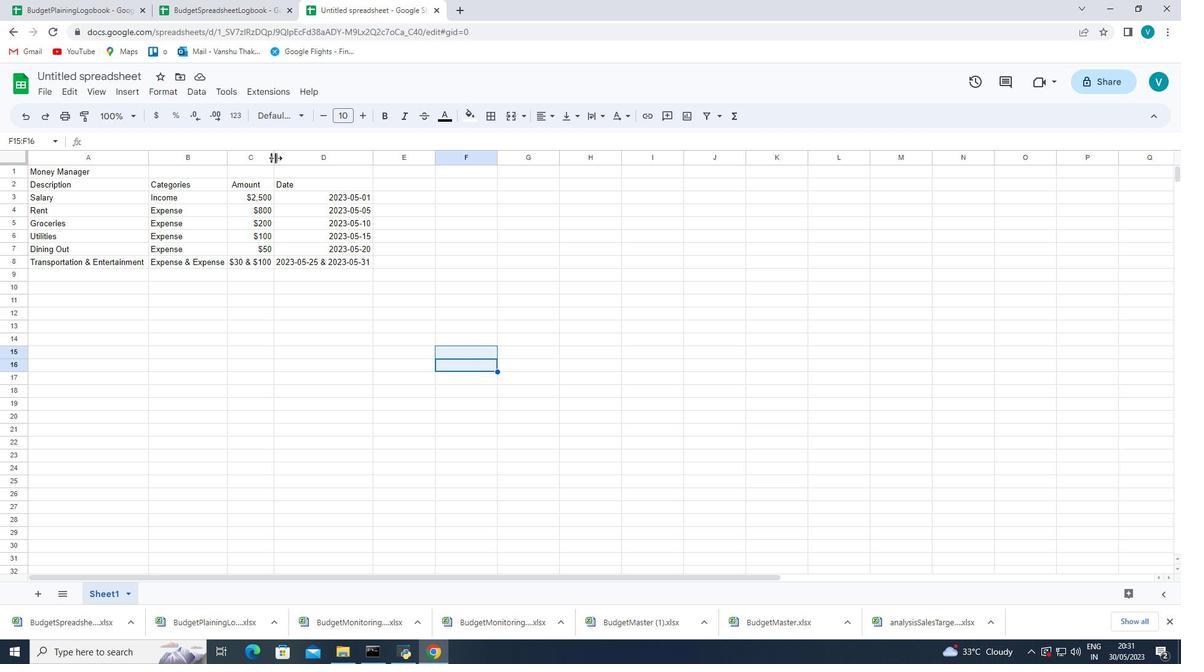 
Action: Mouse pressed left at (273, 157)
Screenshot: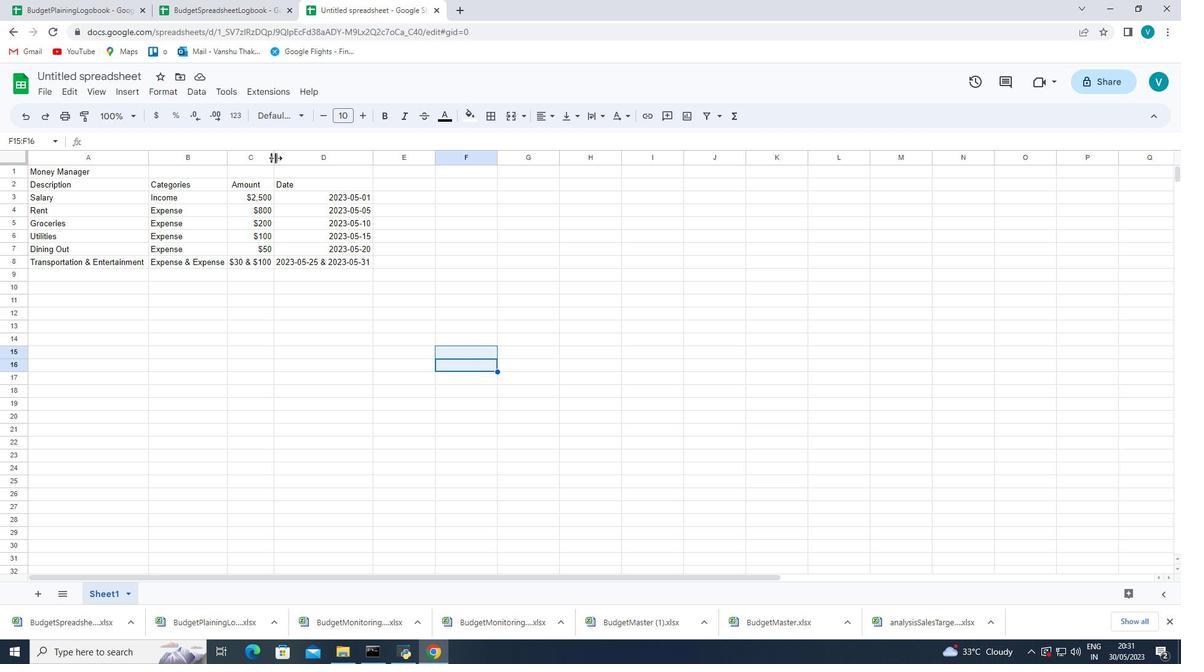 
Action: Mouse moved to (230, 154)
Screenshot: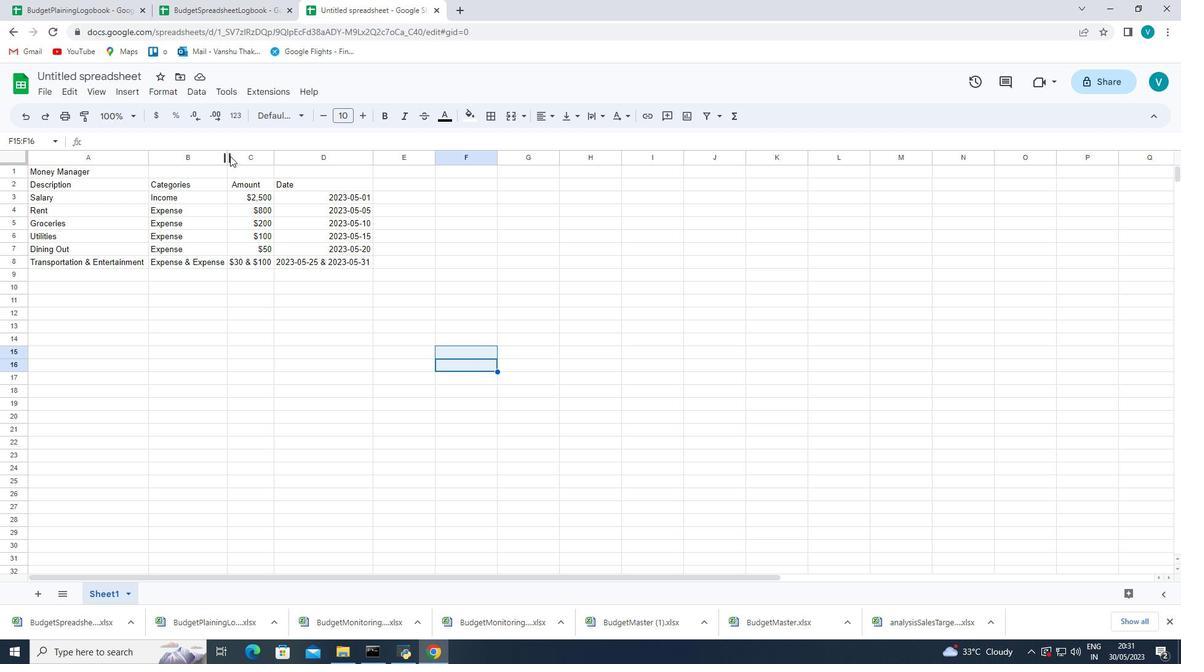 
Action: Mouse pressed left at (230, 154)
Screenshot: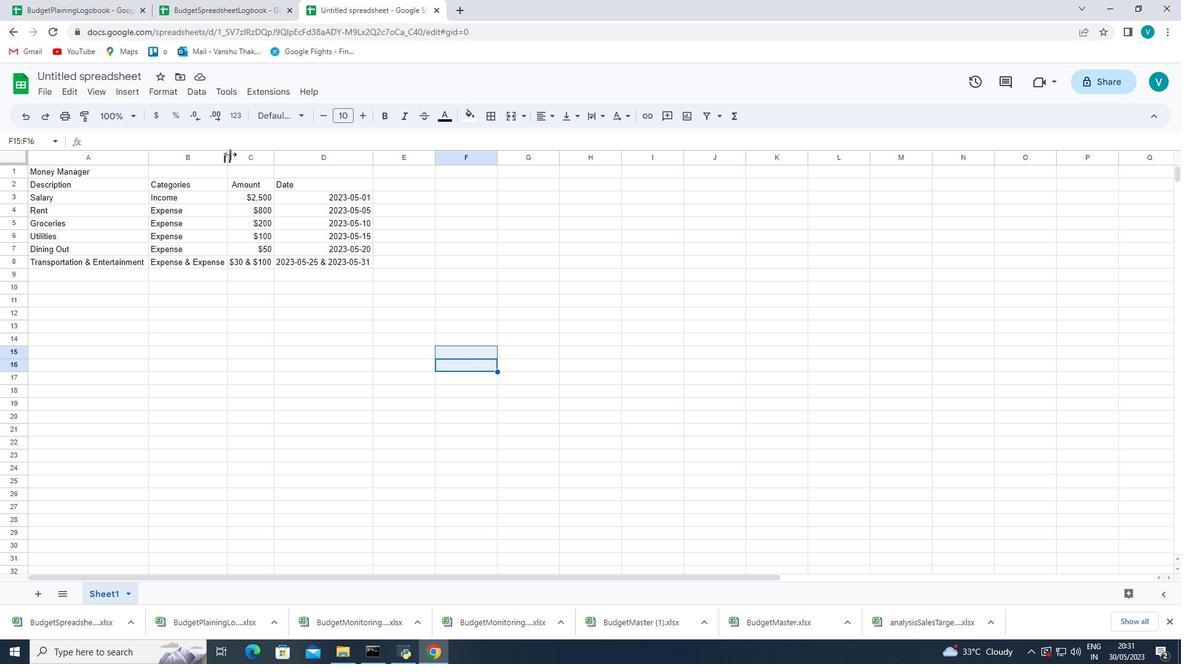 
Action: Mouse pressed left at (230, 154)
Screenshot: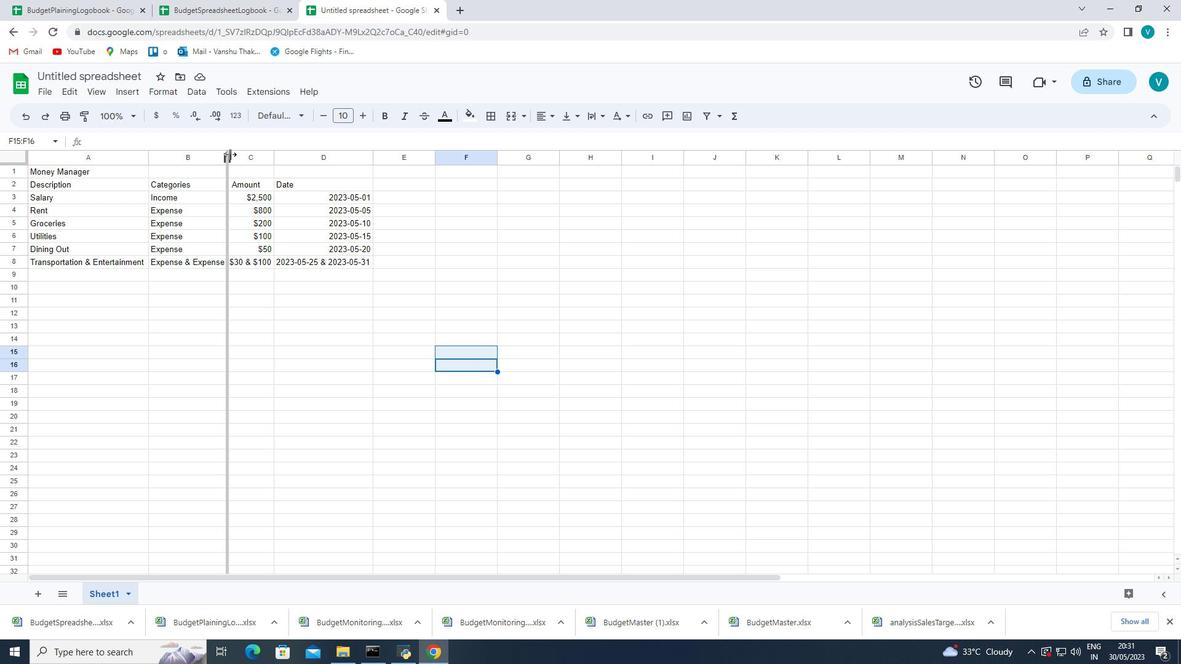 
Action: Mouse moved to (374, 157)
Screenshot: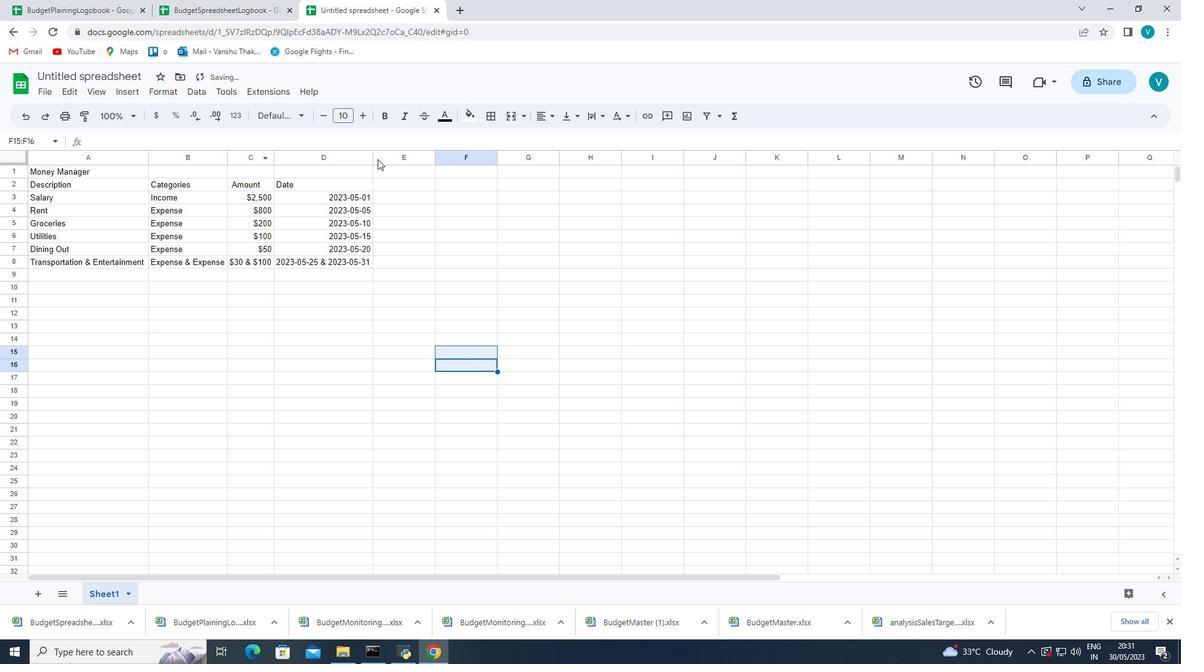 
Action: Mouse pressed left at (374, 157)
Screenshot: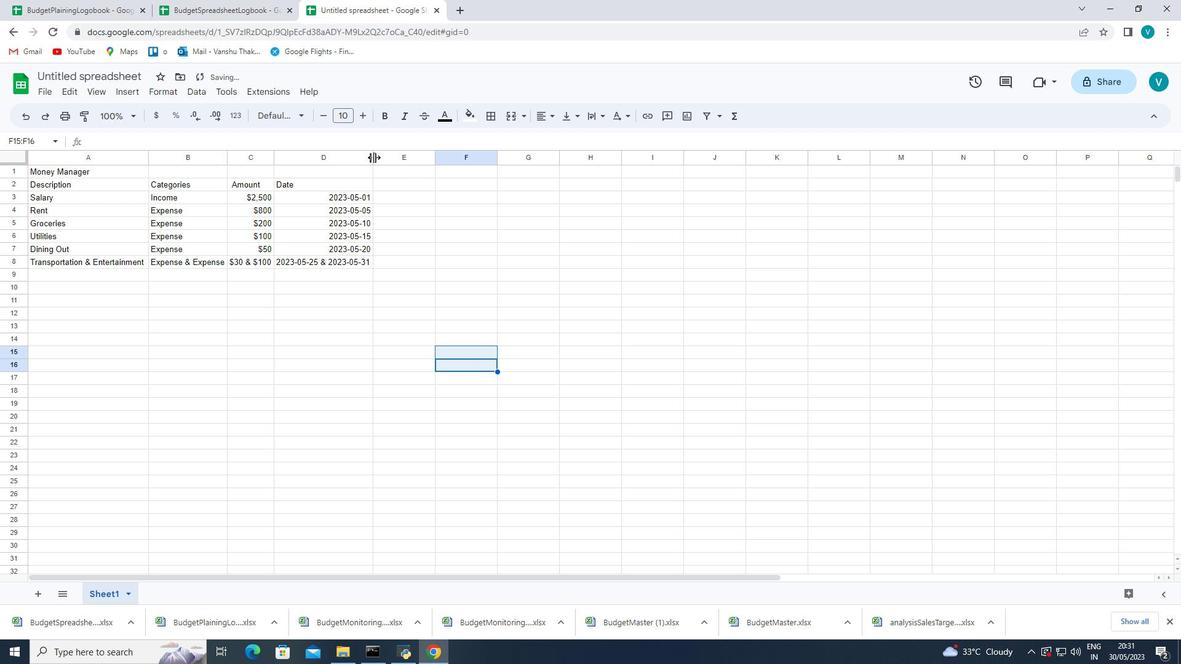 
Action: Mouse pressed left at (374, 157)
Screenshot: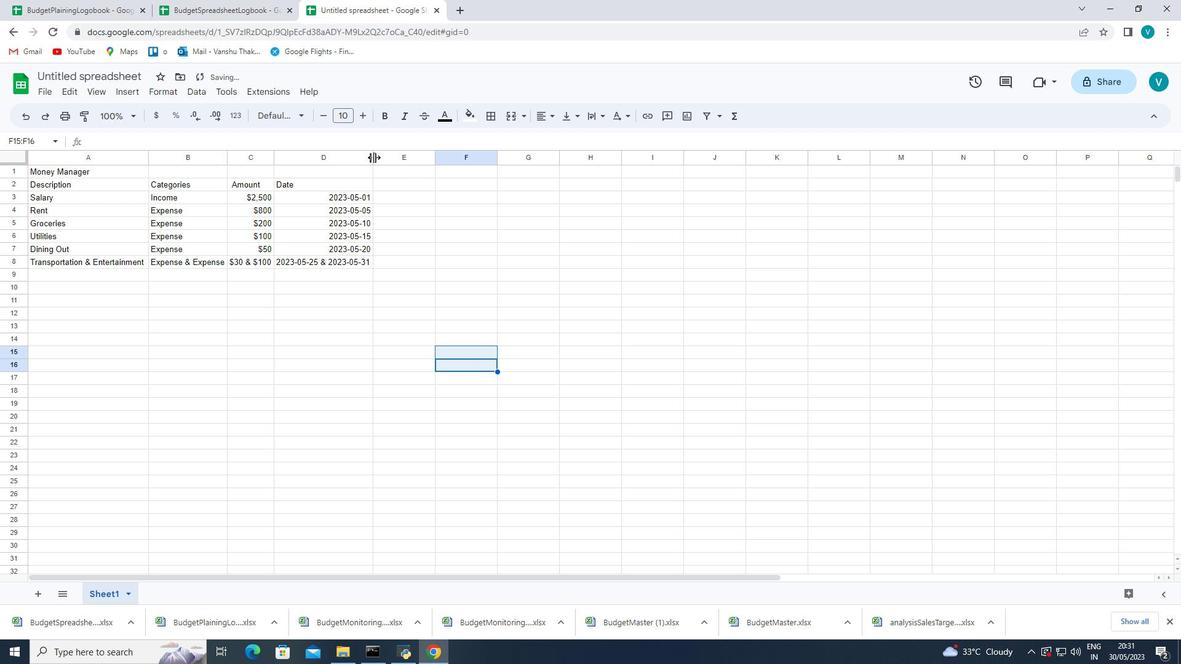 
Action: Mouse moved to (426, 294)
Screenshot: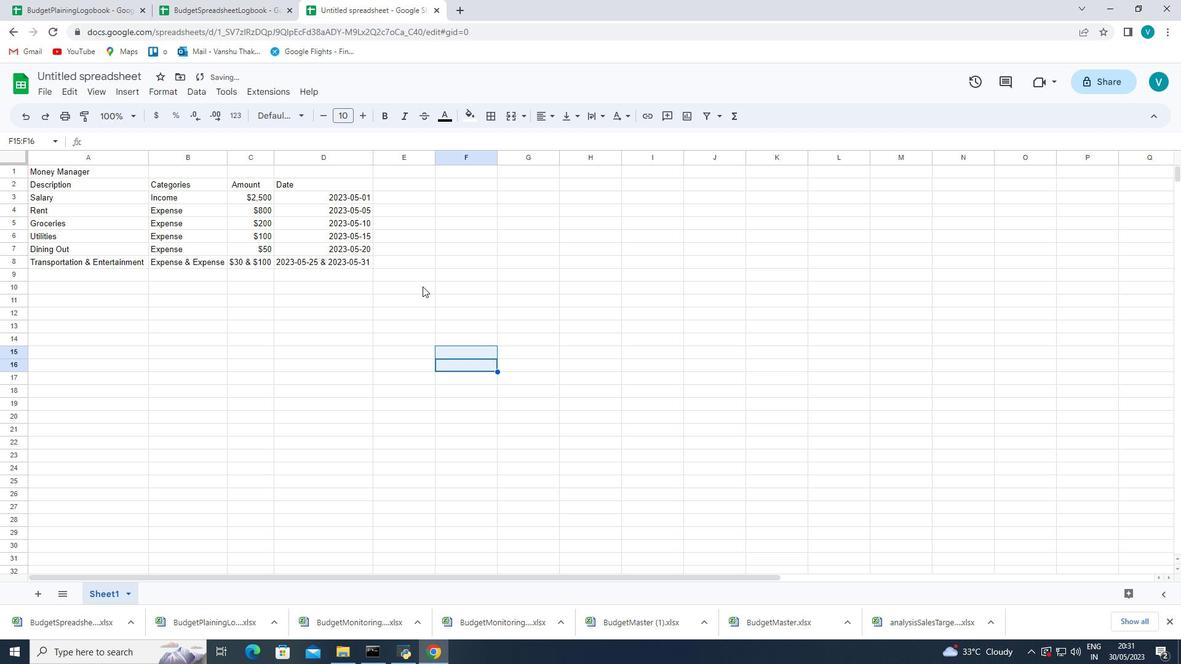 
Action: Mouse pressed left at (426, 294)
Screenshot: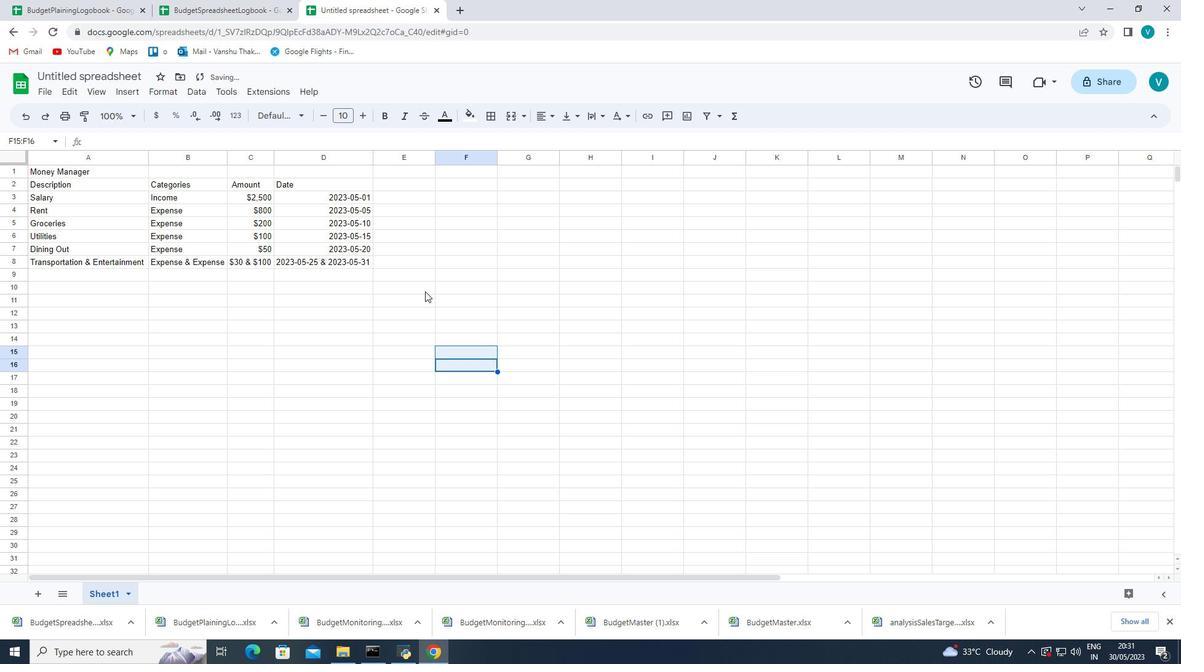 
Action: Mouse moved to (311, 270)
Screenshot: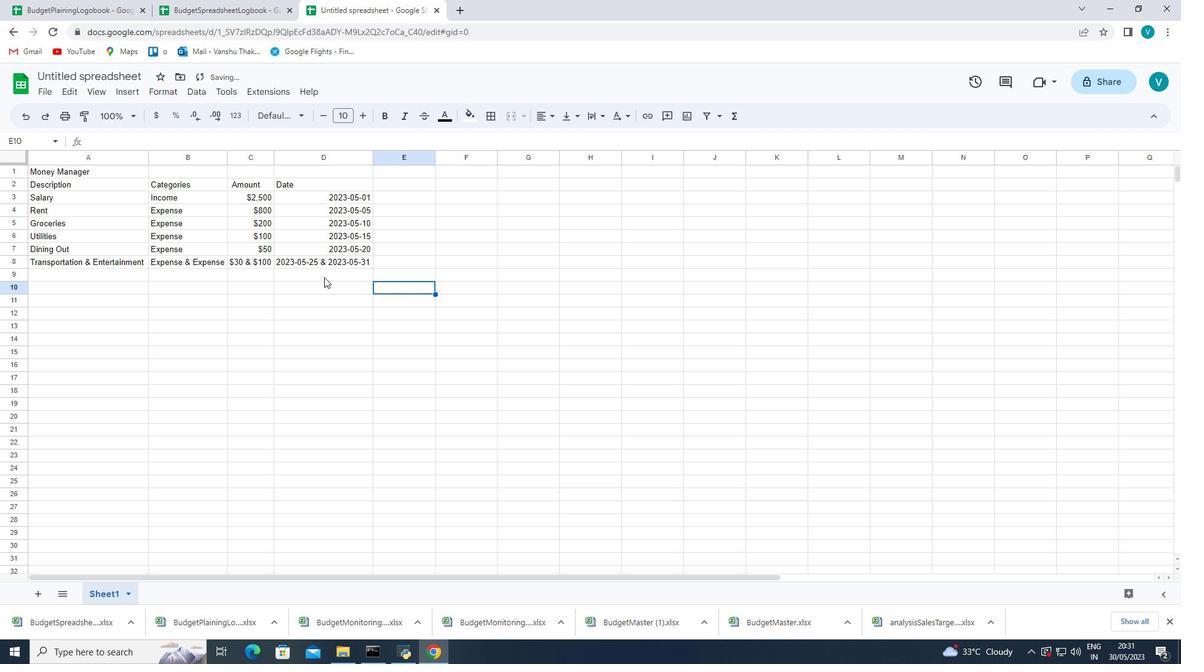 
Action: Mouse pressed left at (311, 270)
Screenshot: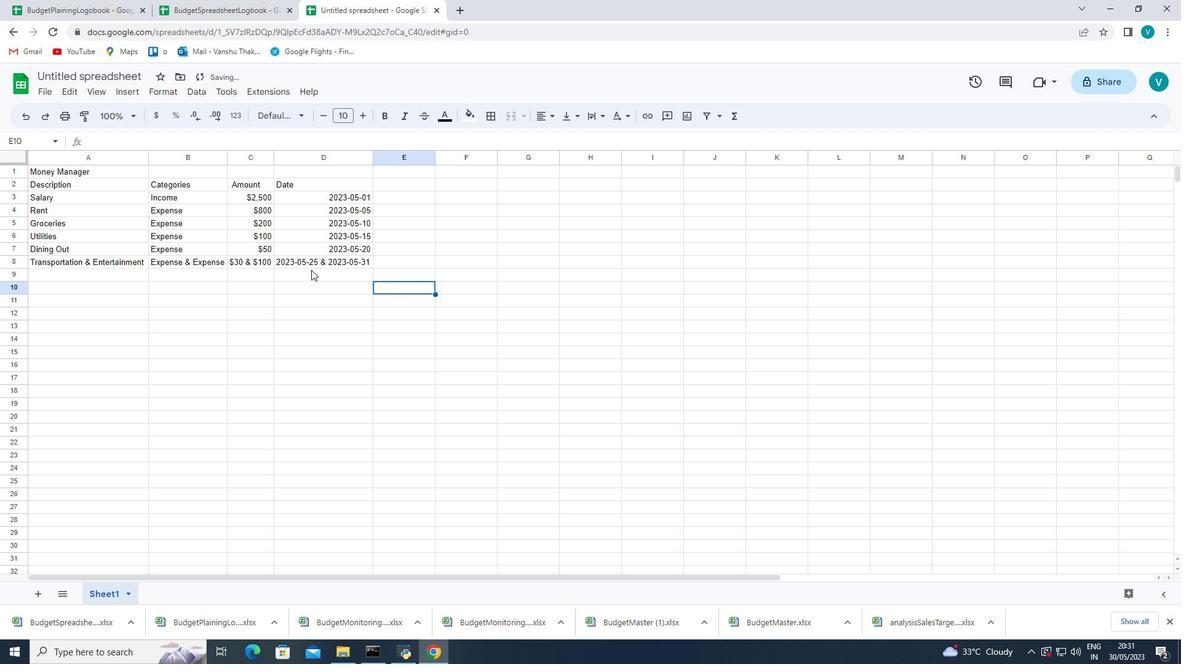
Action: Mouse moved to (307, 262)
Screenshot: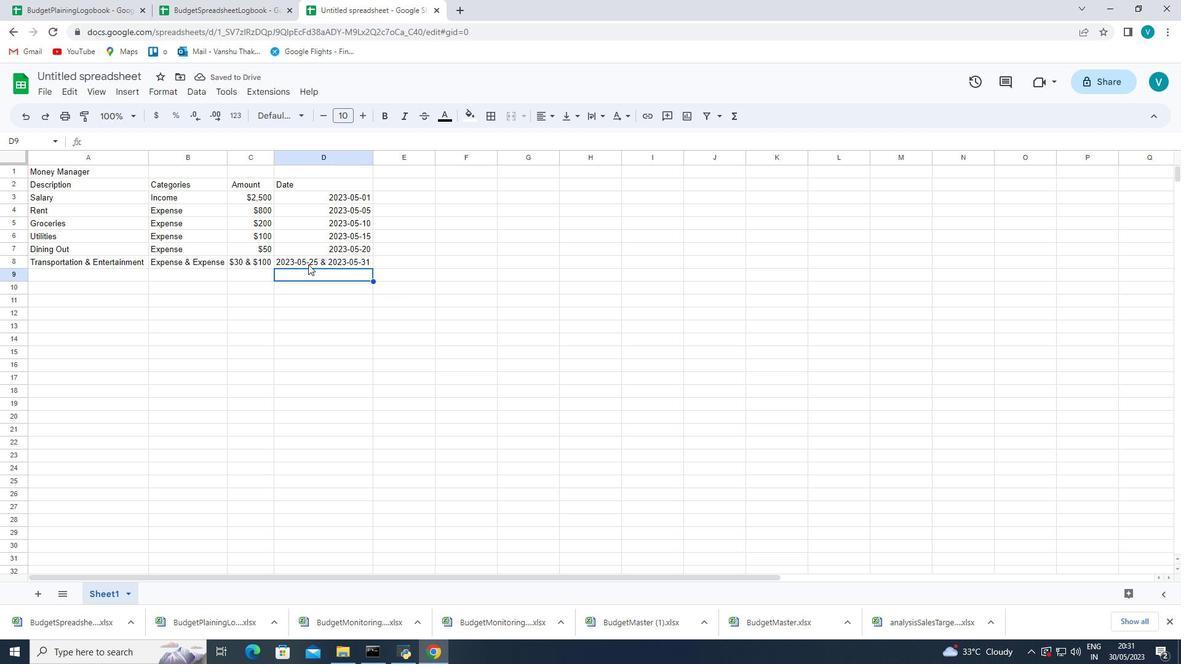 
Action: Mouse pressed left at (307, 262)
Screenshot: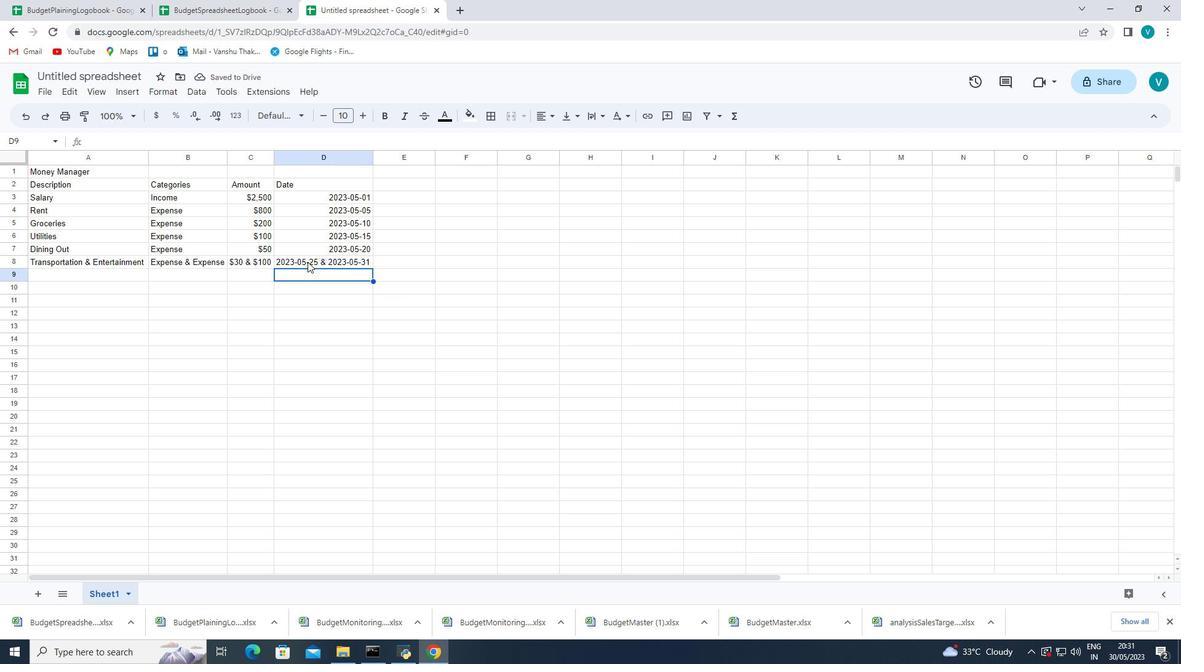 
Action: Mouse pressed left at (307, 262)
Screenshot: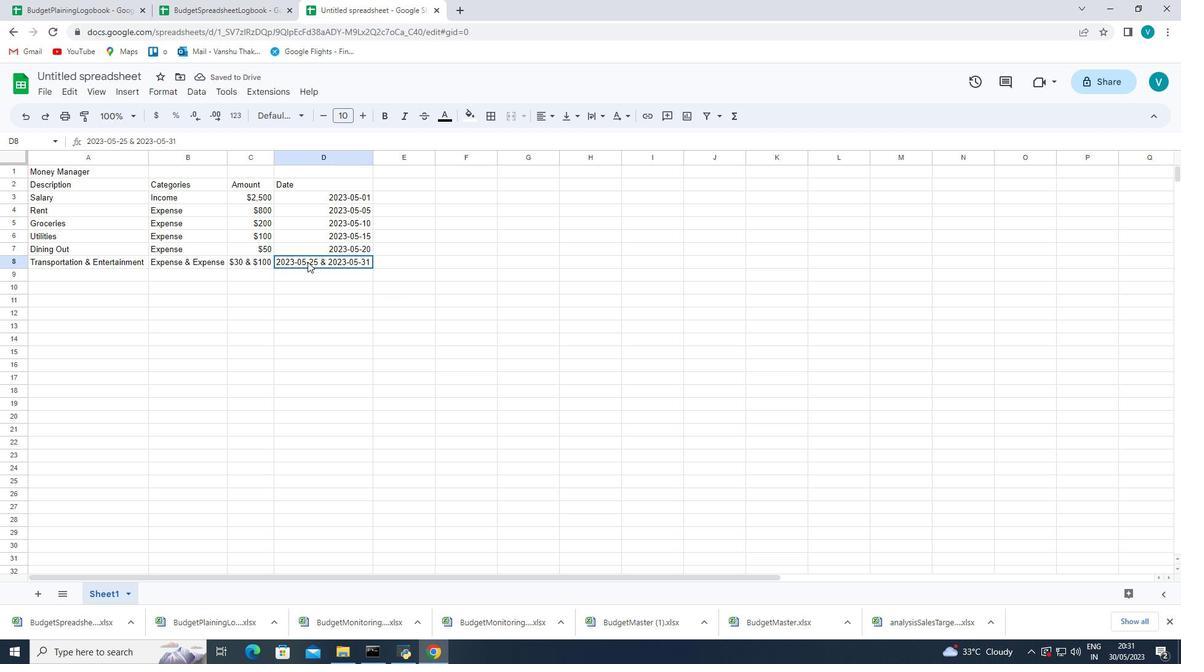 
Action: Mouse moved to (369, 262)
Screenshot: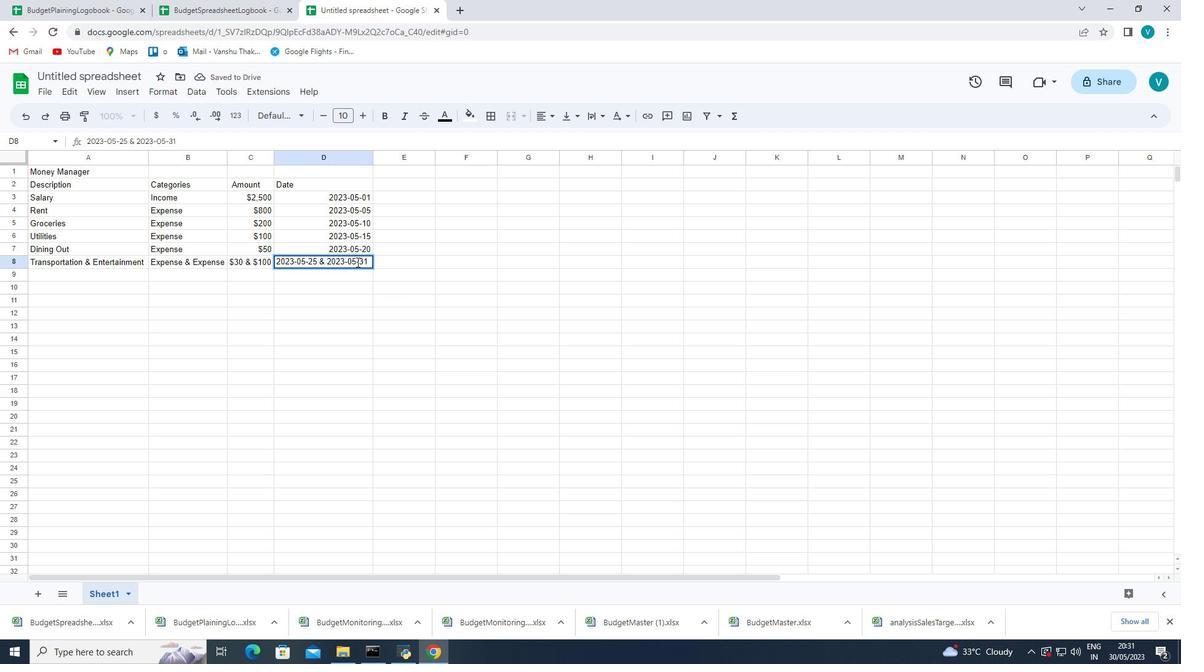 
Action: Mouse pressed left at (369, 262)
Screenshot: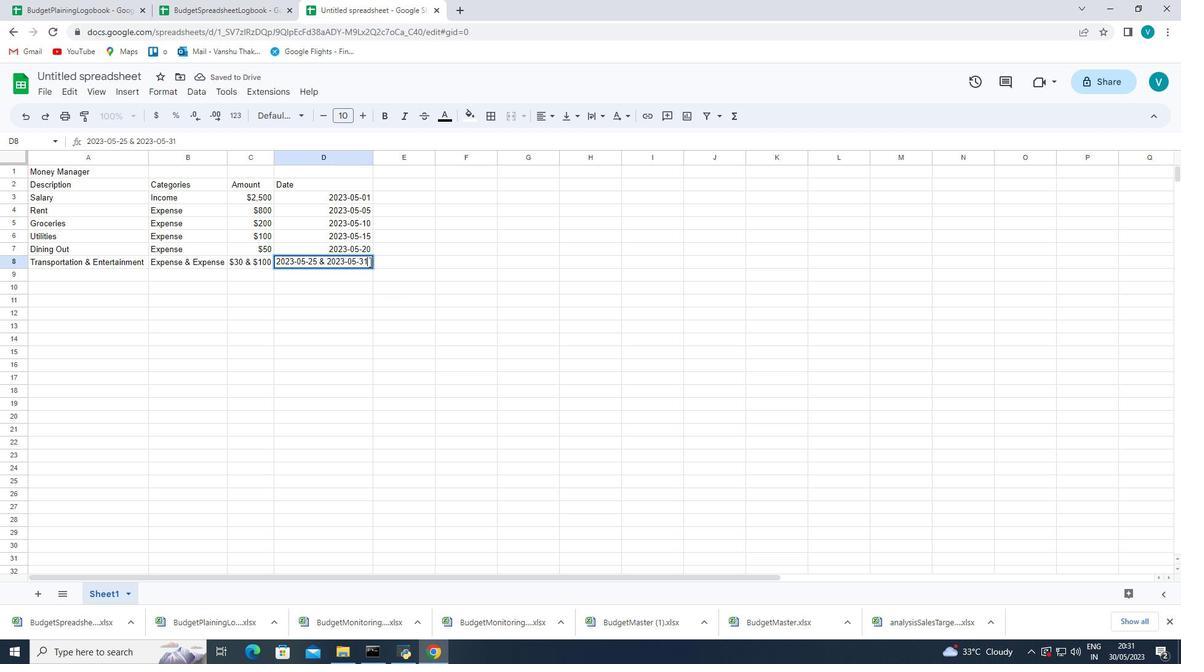 
Action: Mouse moved to (326, 261)
Screenshot: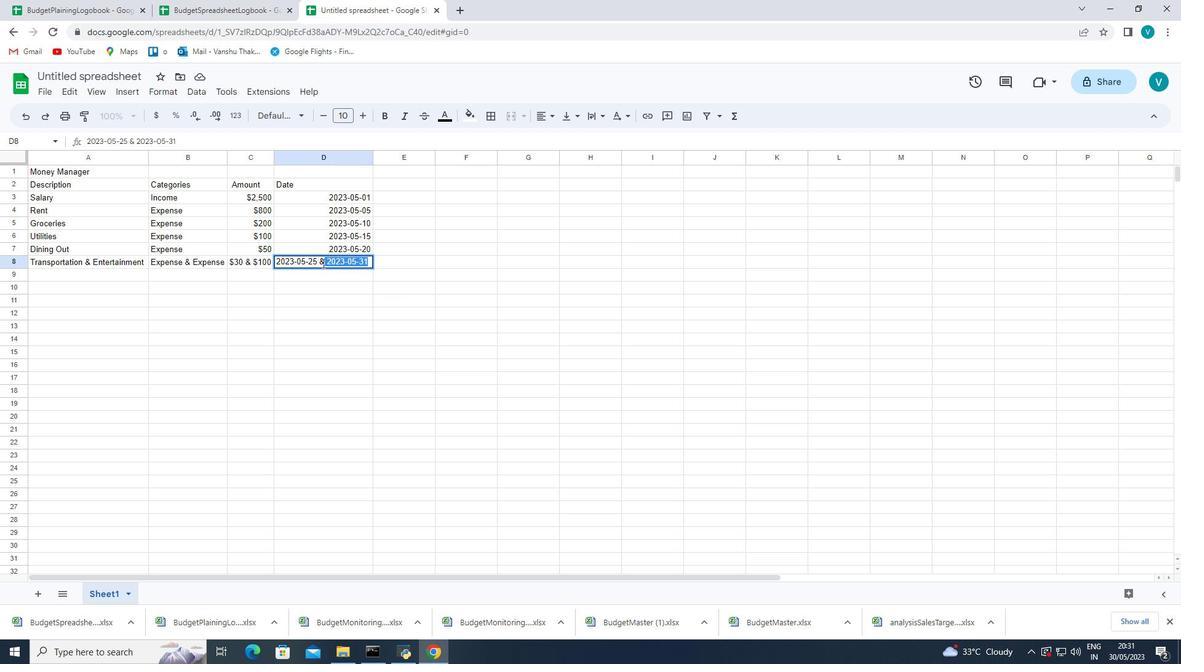 
Action: Mouse pressed right at (326, 261)
Screenshot: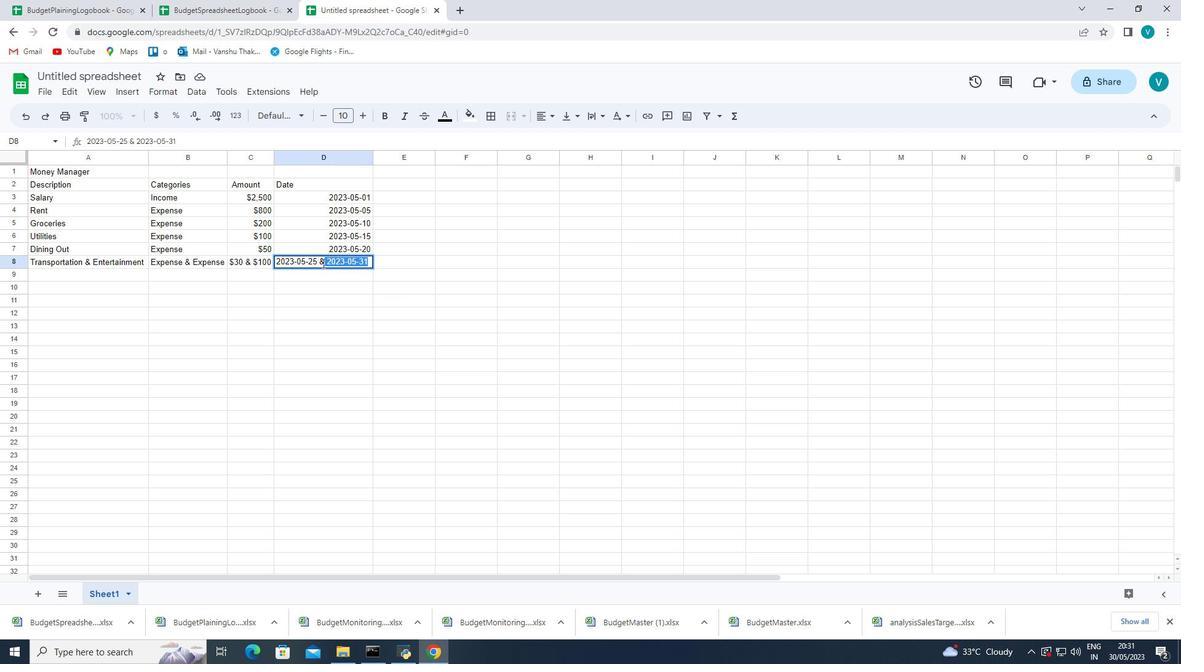 
Action: Mouse moved to (363, 307)
Screenshot: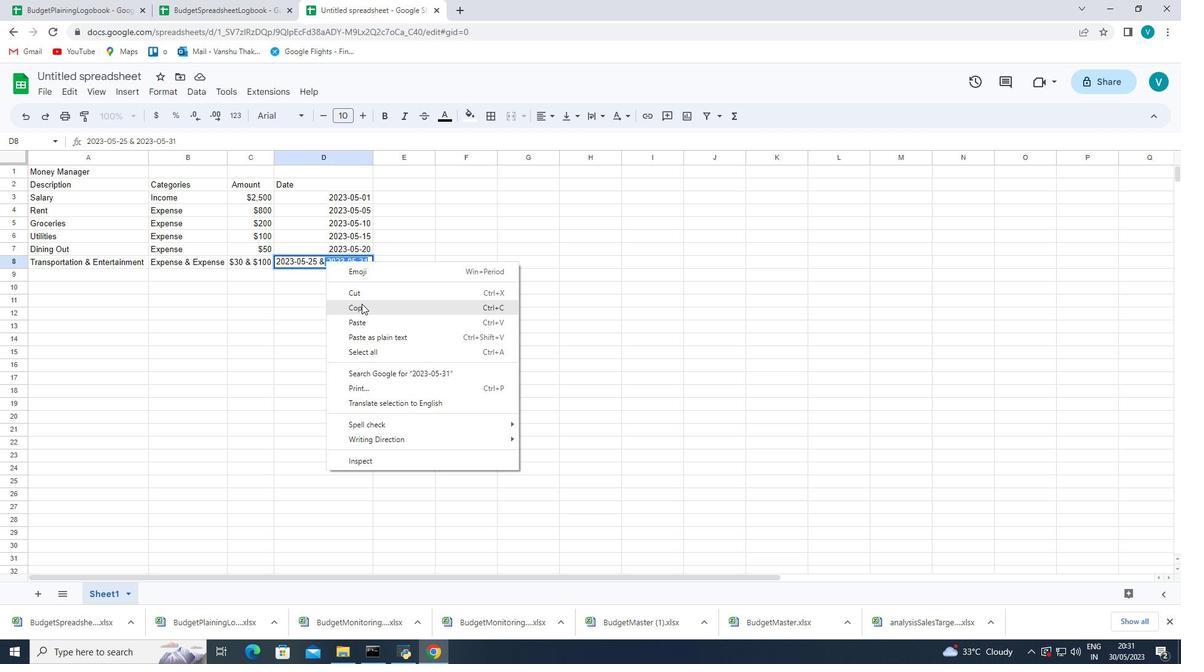 
Action: Mouse pressed left at (363, 307)
Screenshot: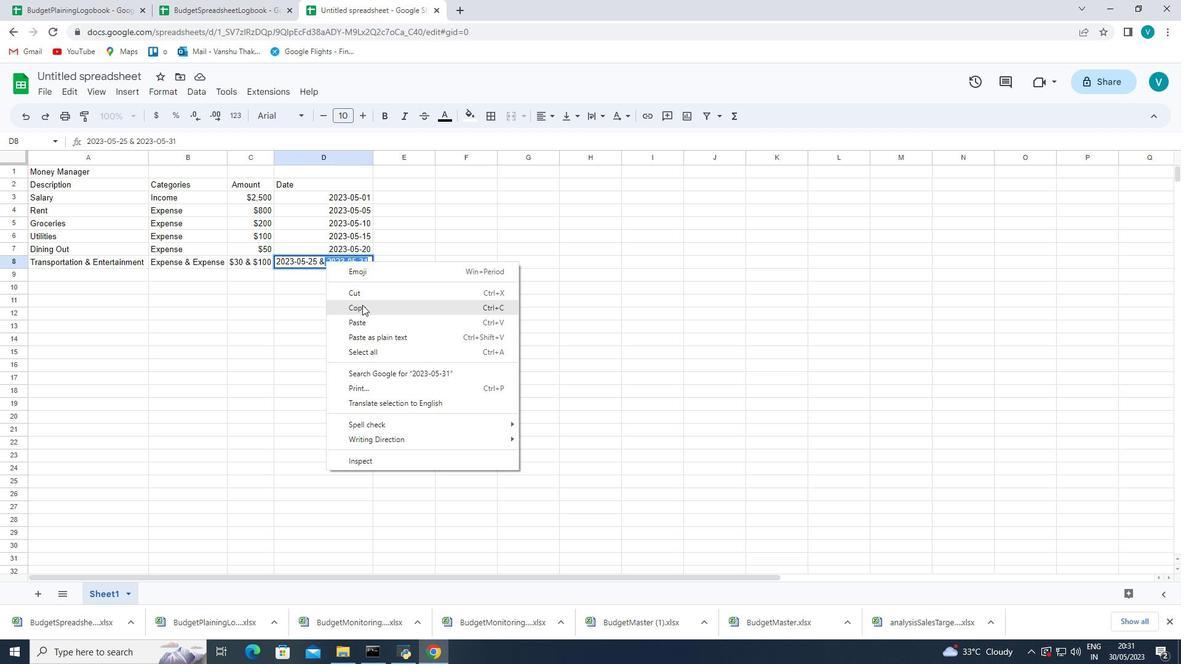 
Action: Mouse moved to (352, 307)
Screenshot: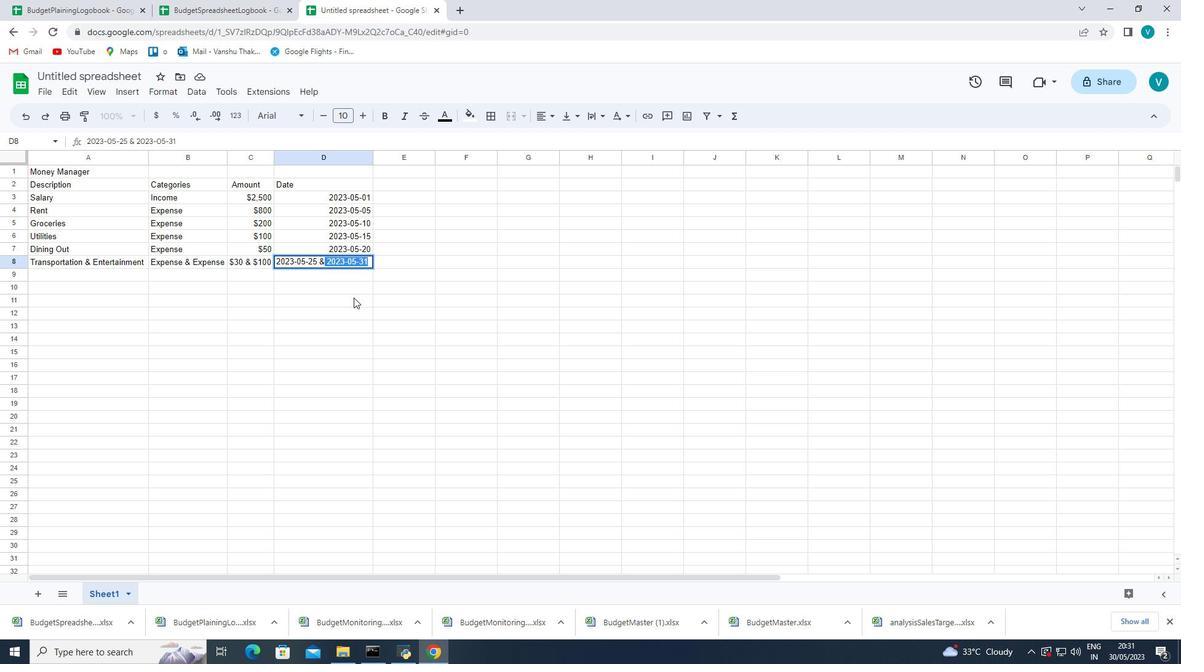 
Action: Key pressed <Key.backspace>
Screenshot: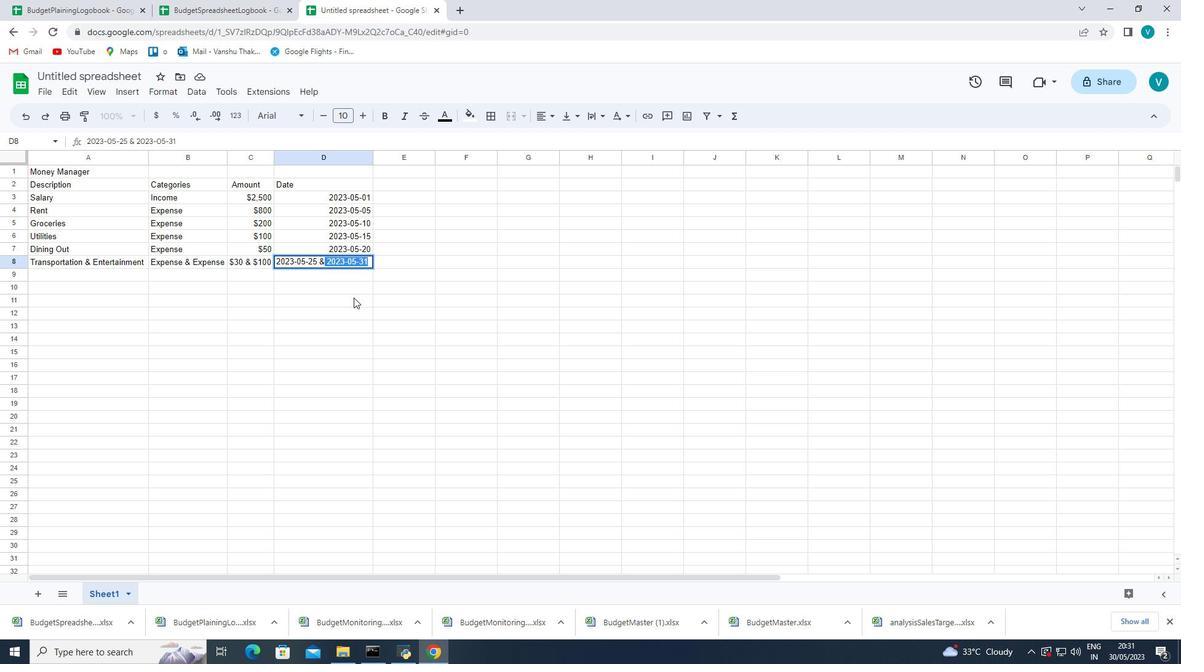 
Action: Mouse moved to (348, 268)
Screenshot: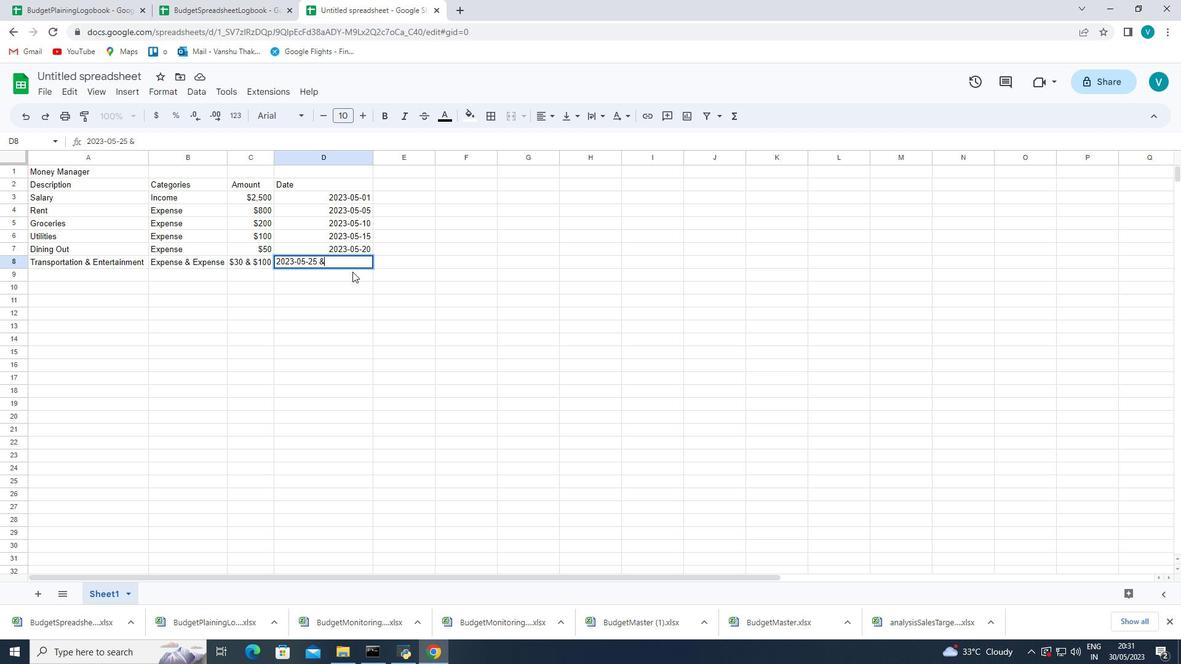 
Action: Key pressed <Key.backspace>
Screenshot: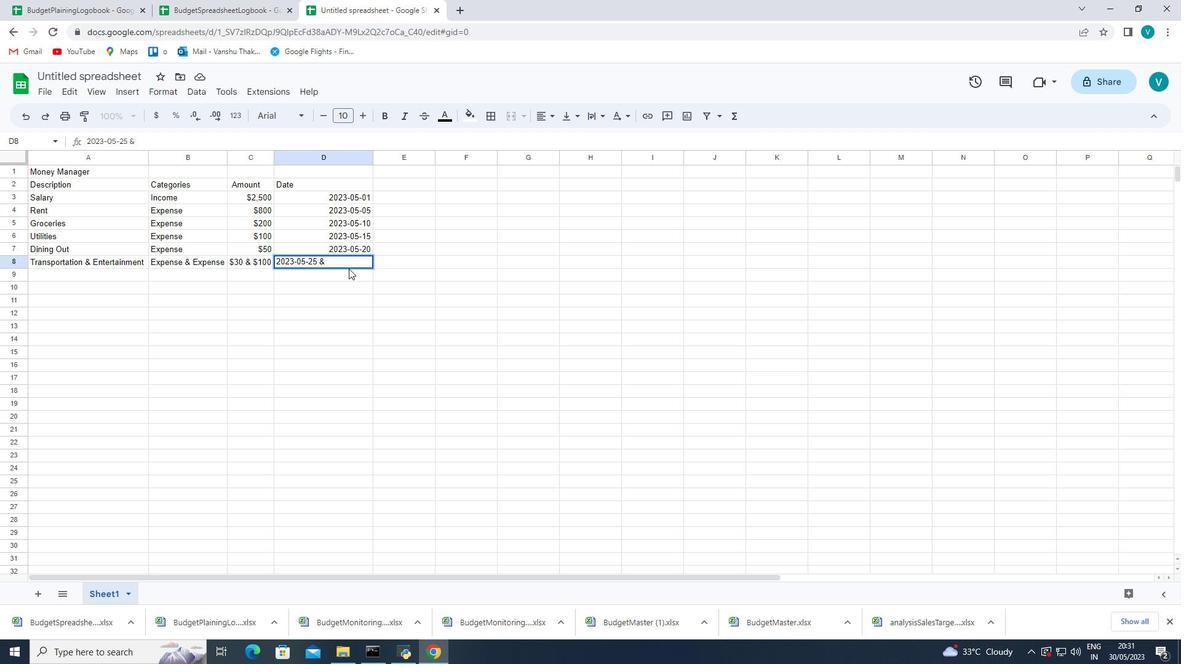 
Action: Mouse moved to (346, 278)
Screenshot: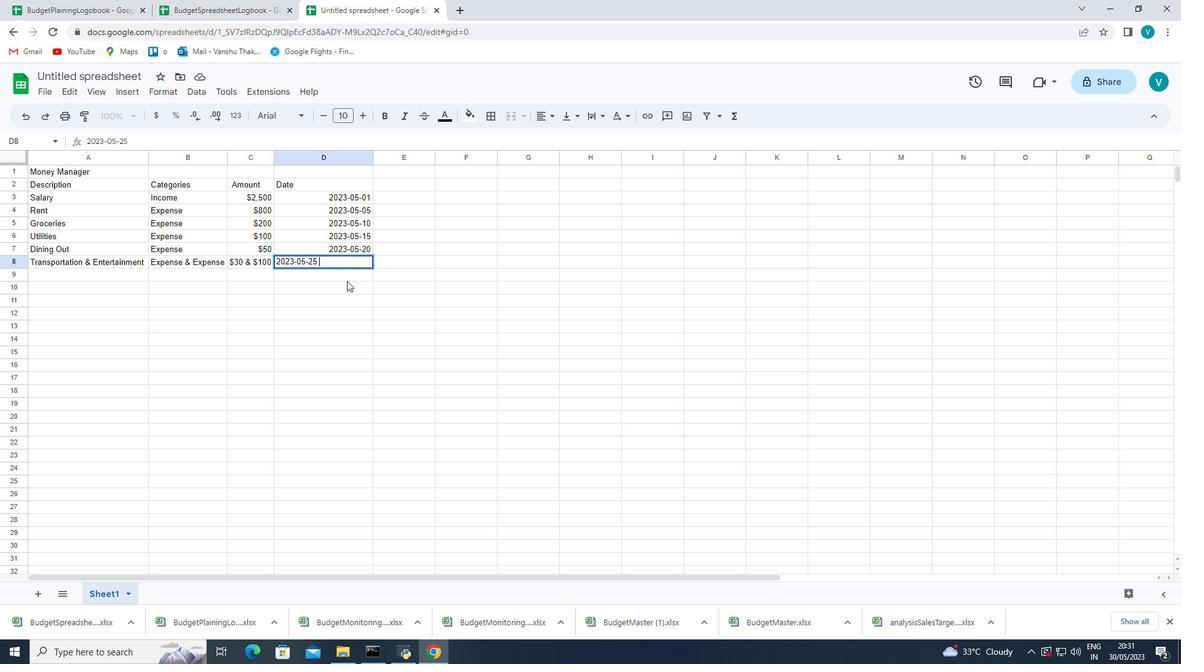 
Action: Mouse pressed left at (346, 278)
Screenshot: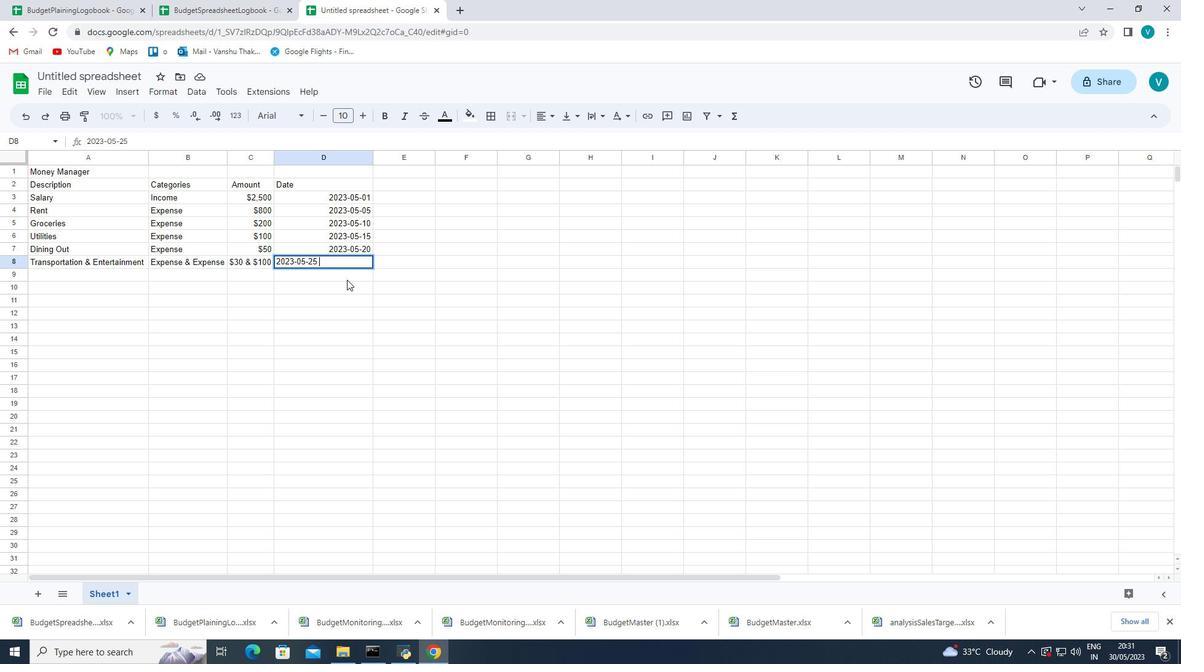 
Action: Mouse moved to (347, 276)
Screenshot: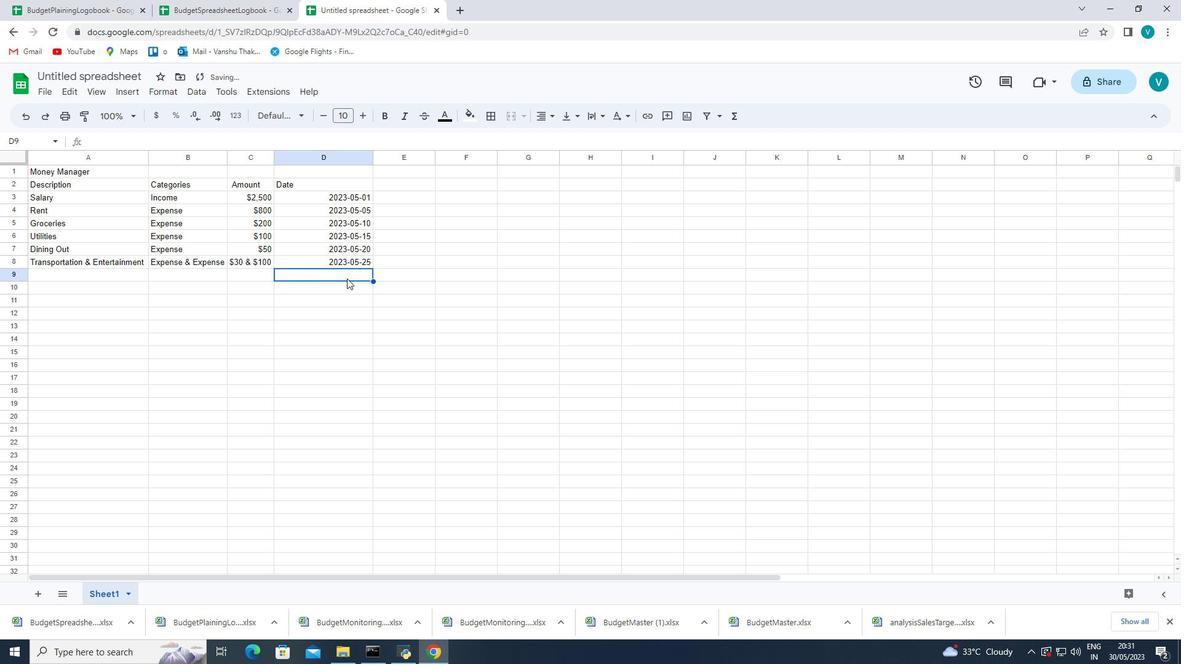 
Action: Mouse pressed right at (347, 276)
Screenshot: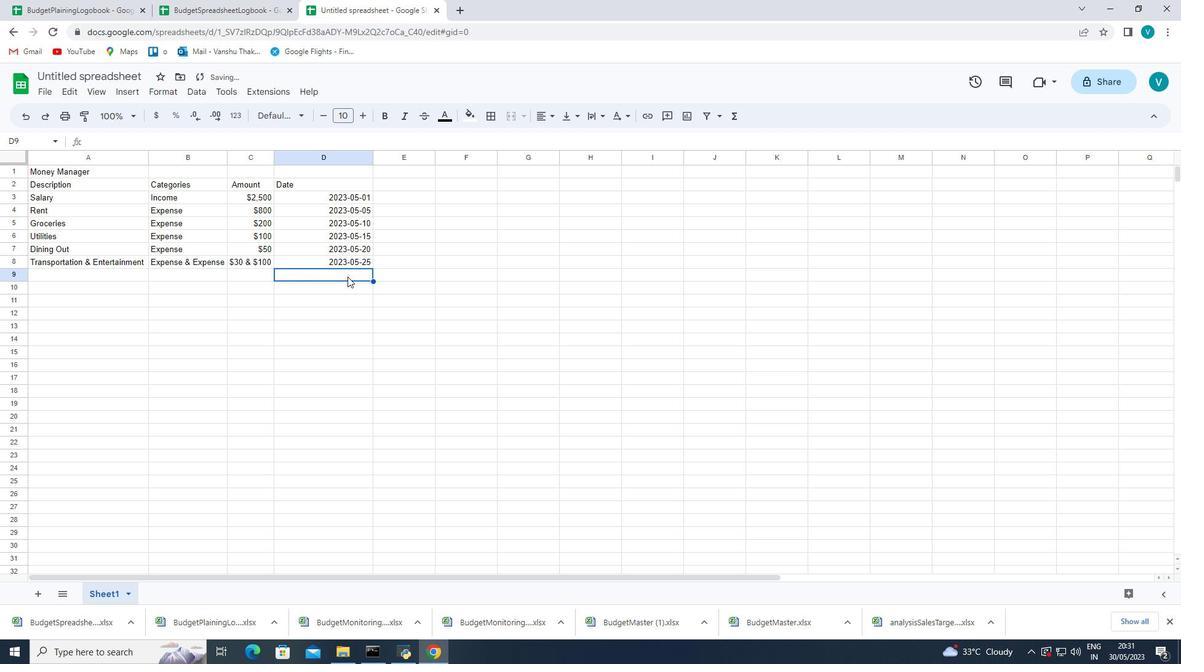 
Action: Mouse moved to (383, 211)
Screenshot: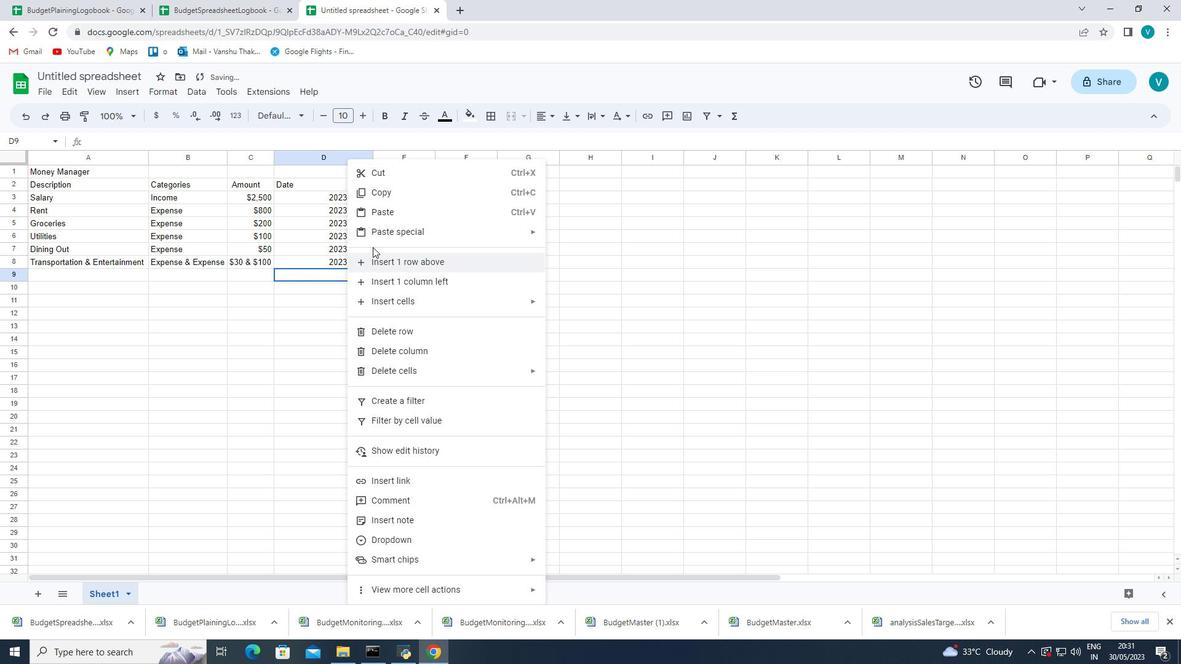 
Action: Mouse pressed left at (383, 211)
Screenshot: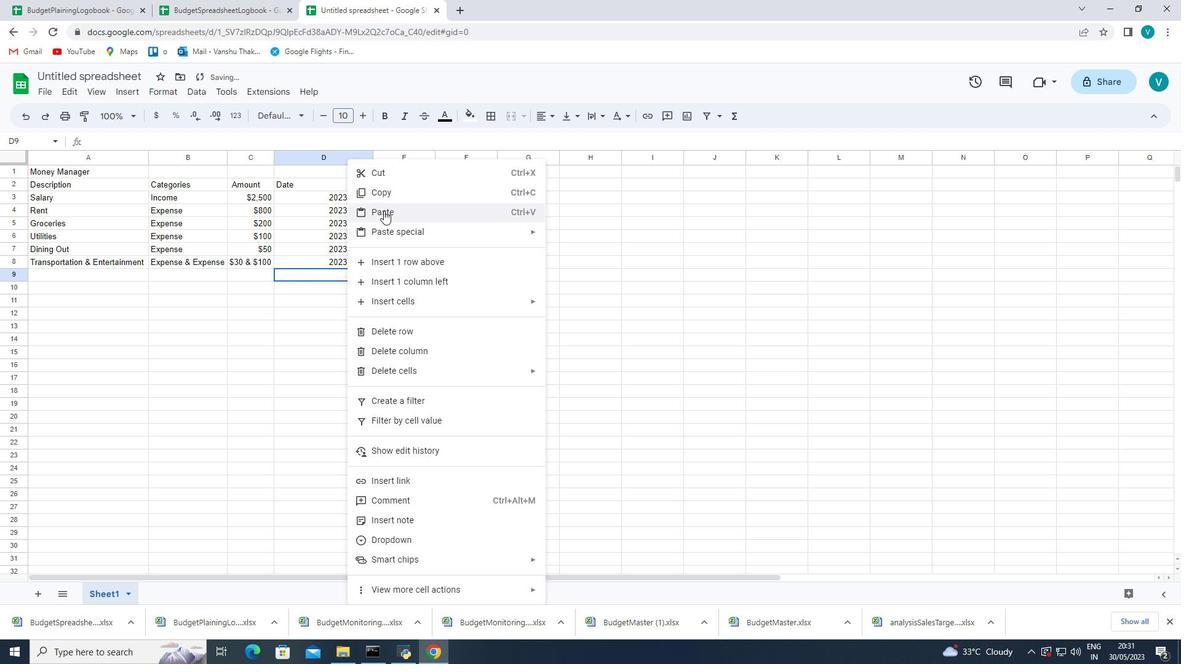 
Action: Mouse moved to (331, 323)
Screenshot: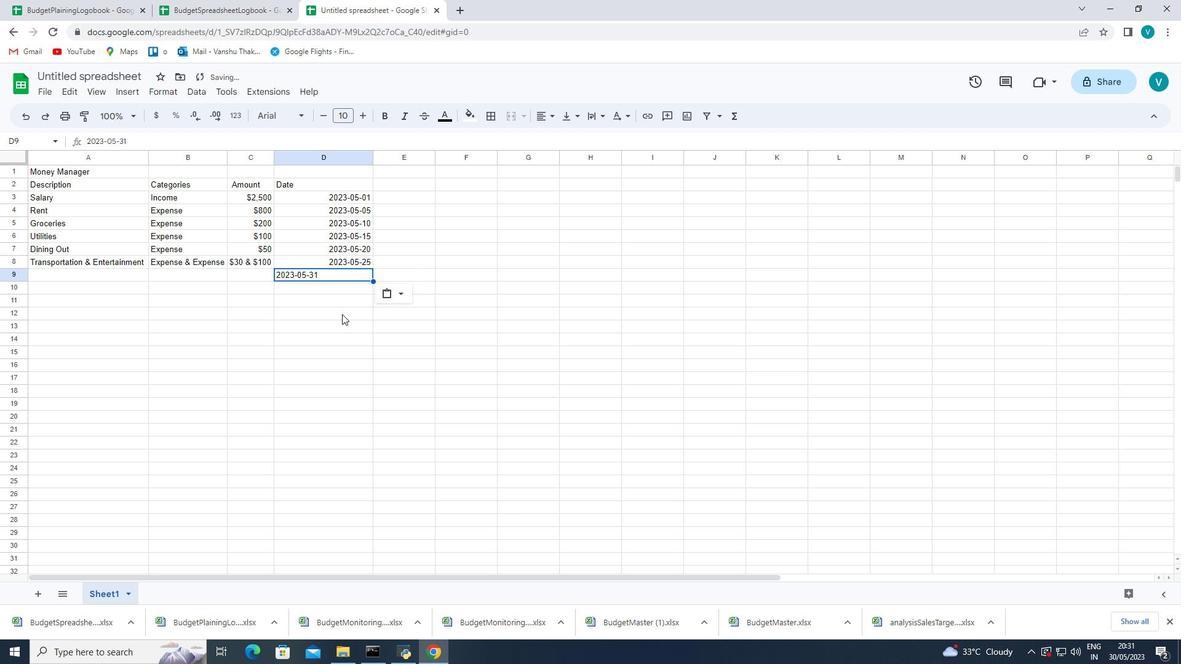 
Action: Mouse pressed left at (331, 323)
Screenshot: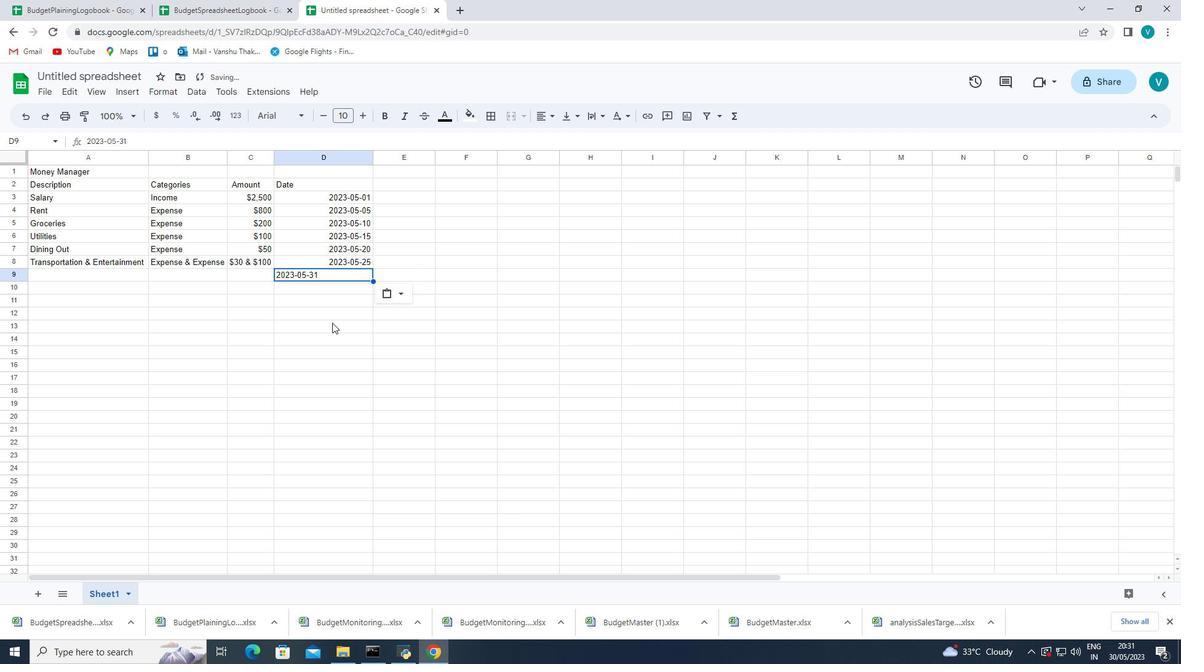 
Action: Mouse moved to (252, 262)
Screenshot: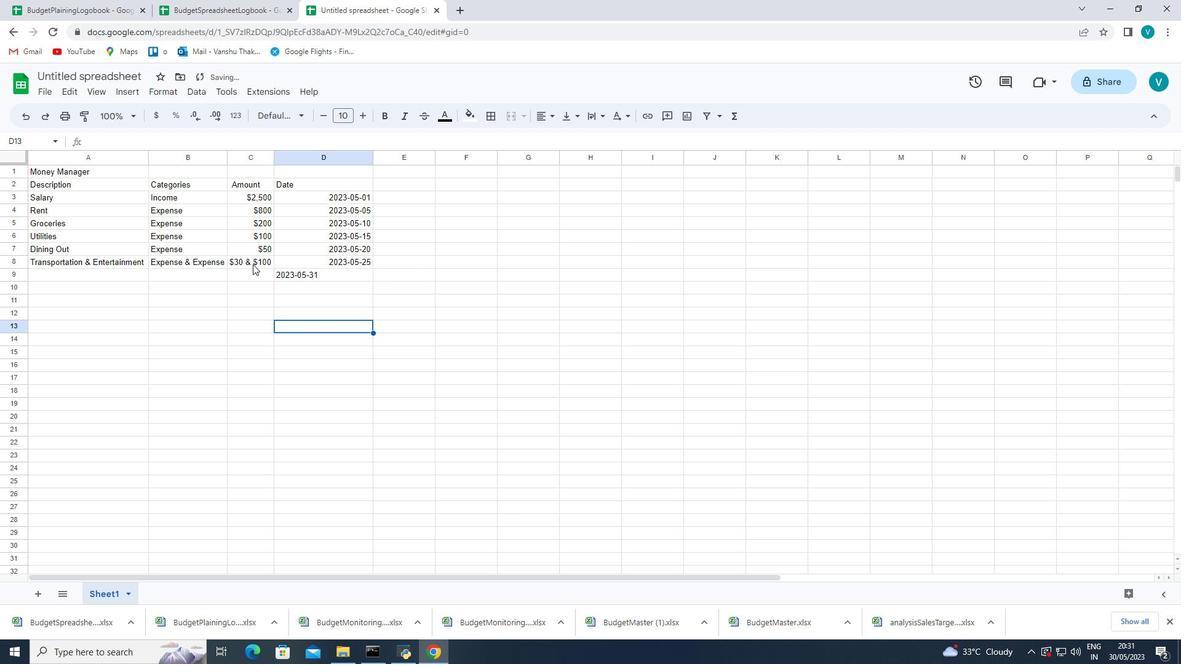 
Action: Mouse pressed left at (252, 262)
Screenshot: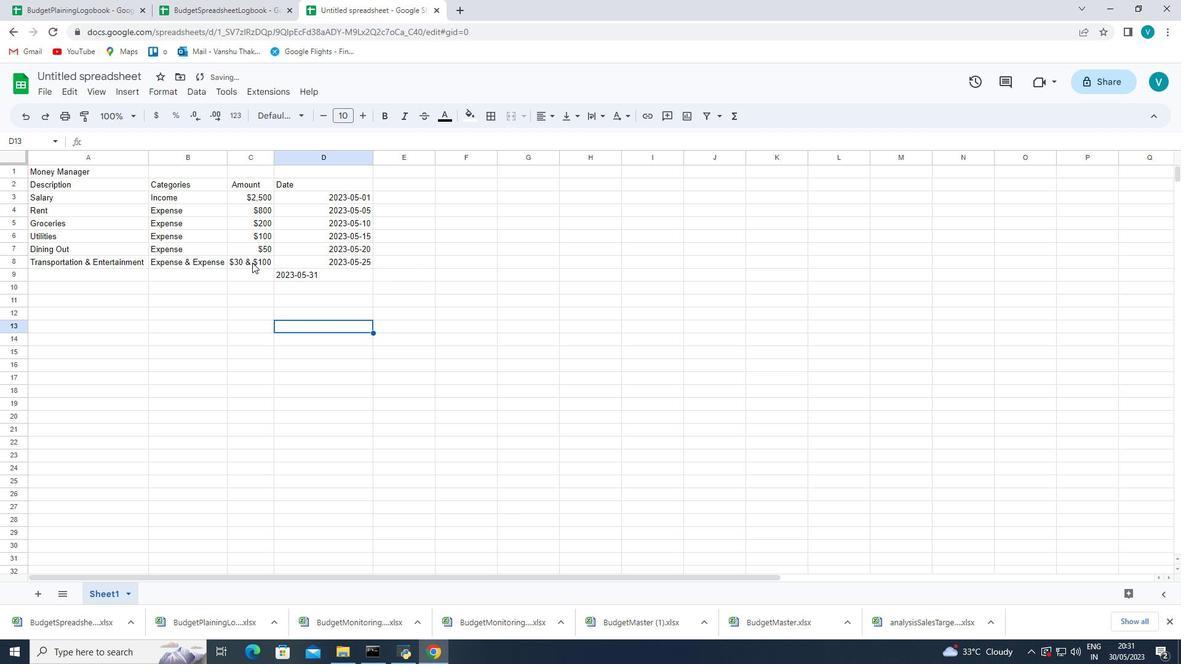 
Action: Mouse pressed left at (252, 262)
Screenshot: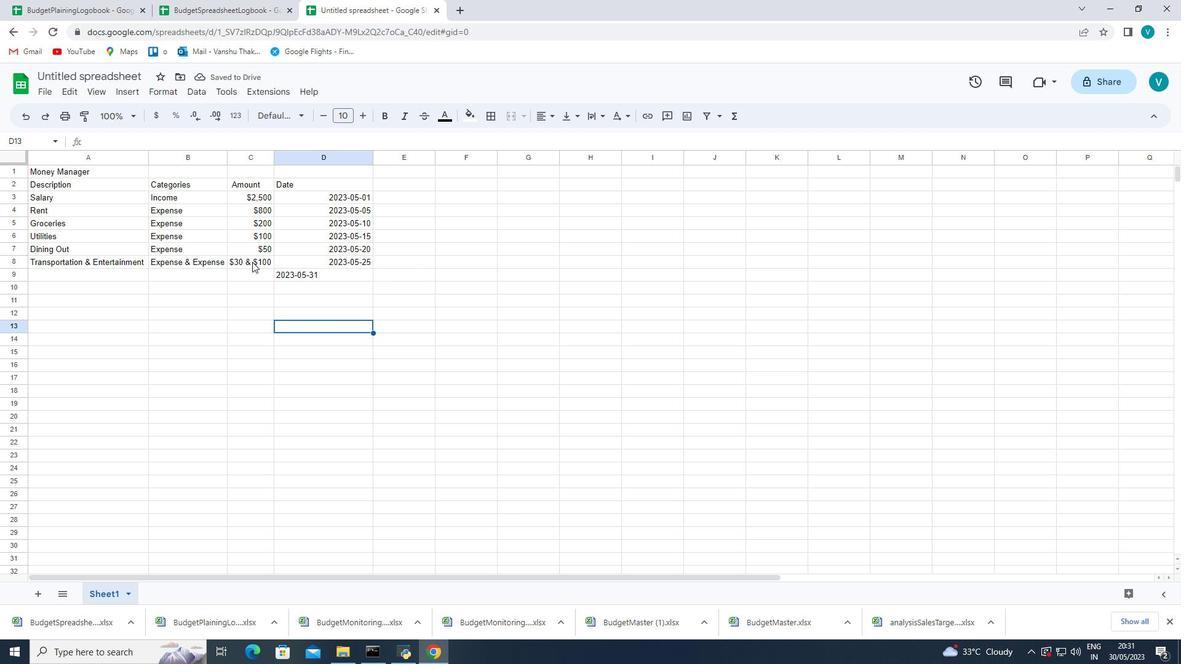 
Action: Mouse moved to (271, 260)
Screenshot: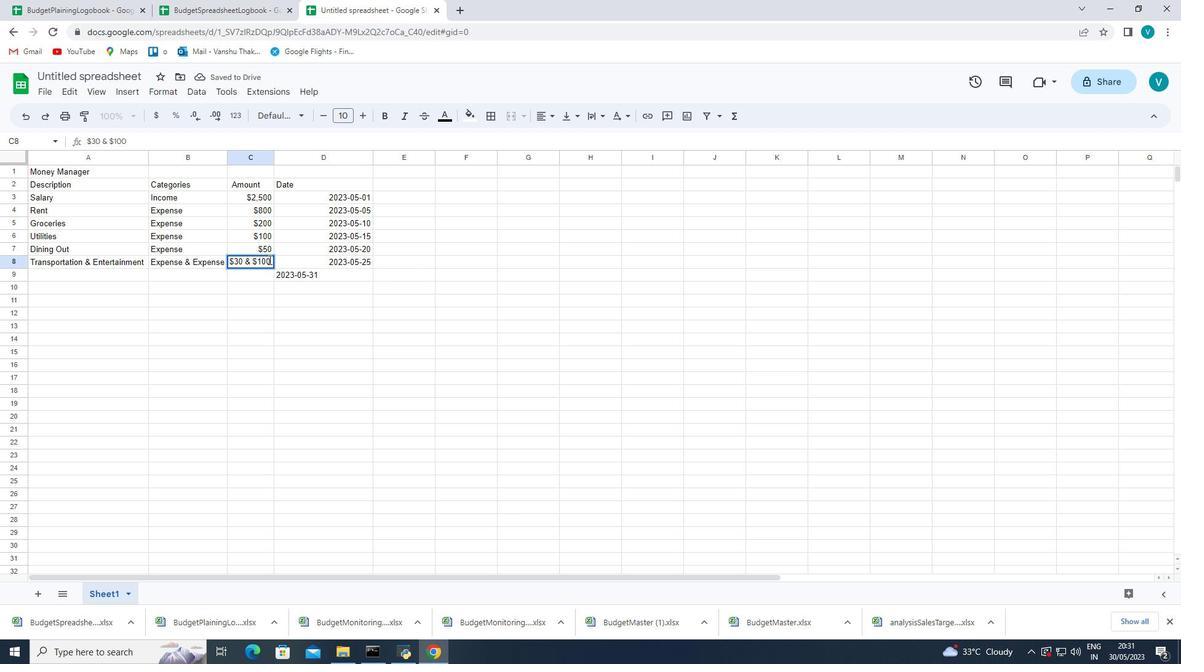 
Action: Mouse pressed left at (271, 260)
Screenshot: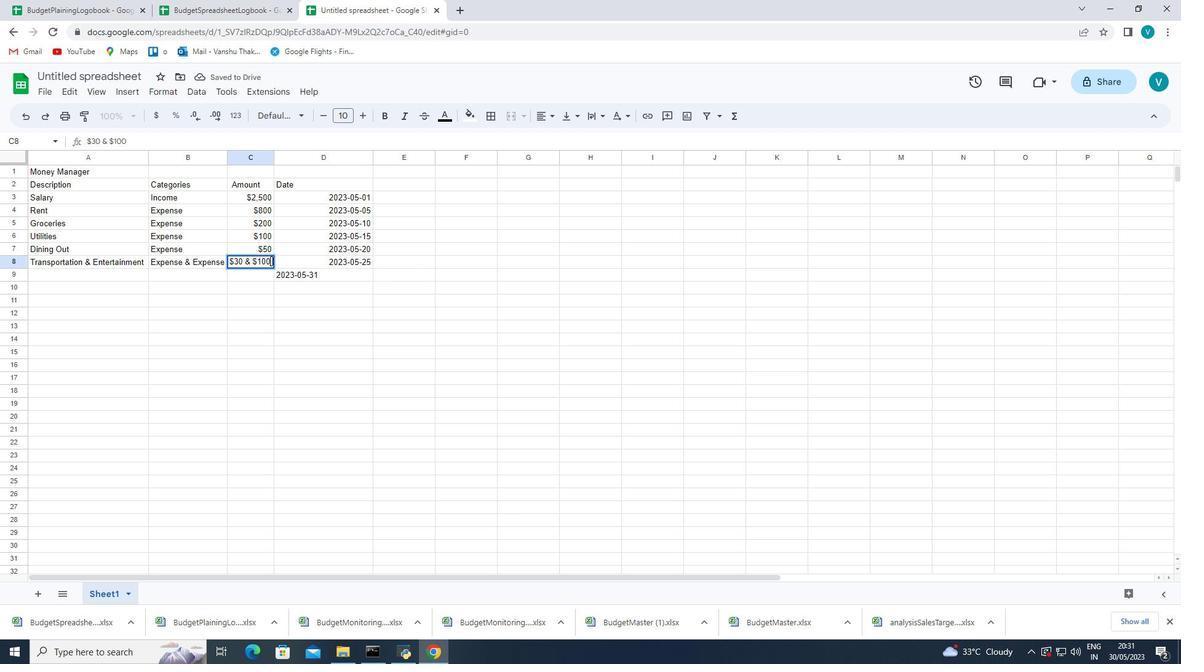 
Action: Mouse moved to (259, 262)
Screenshot: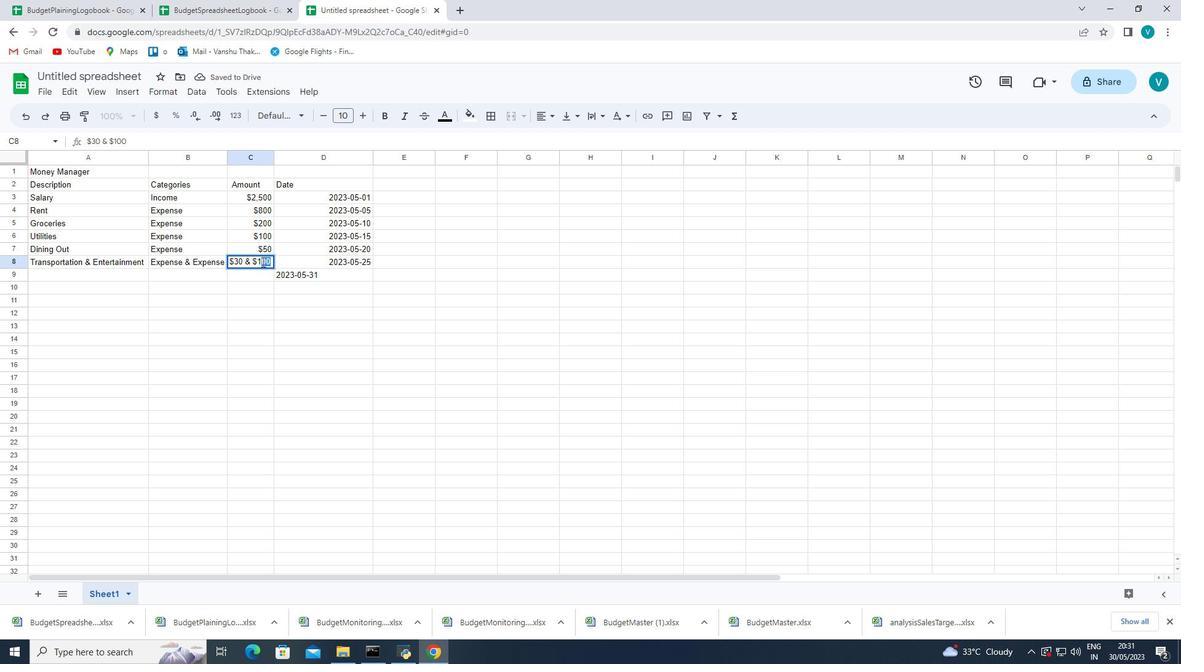 
Action: Mouse pressed right at (259, 262)
Screenshot: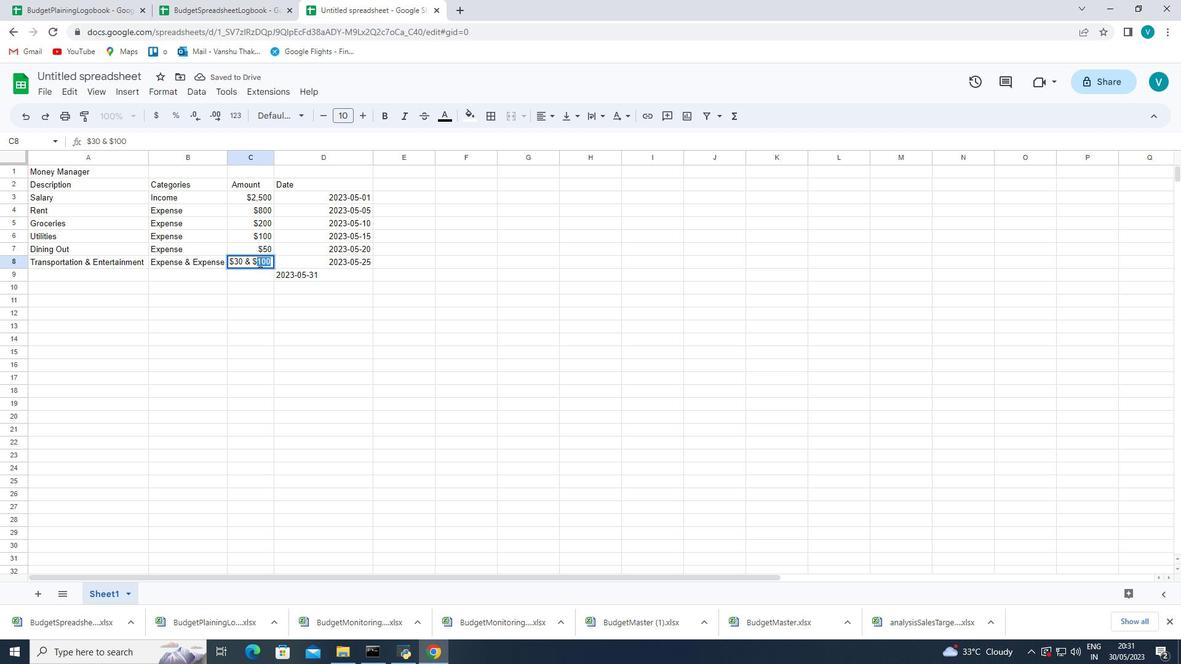 
Action: Mouse moved to (293, 308)
Screenshot: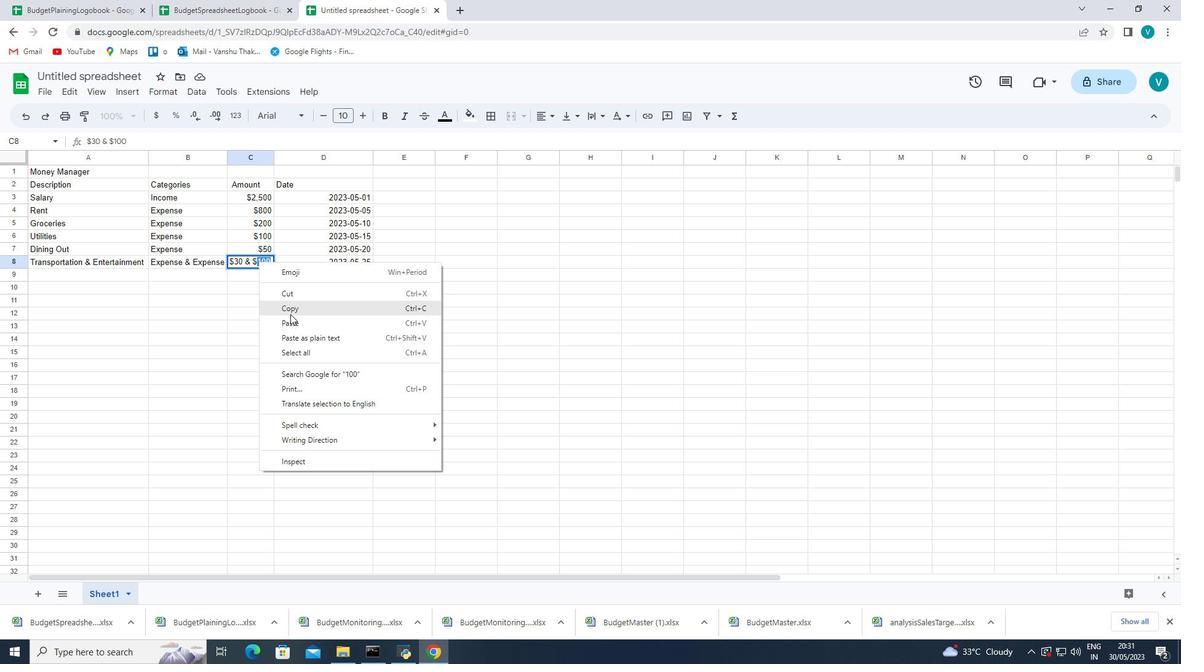 
Action: Mouse pressed left at (293, 308)
Screenshot: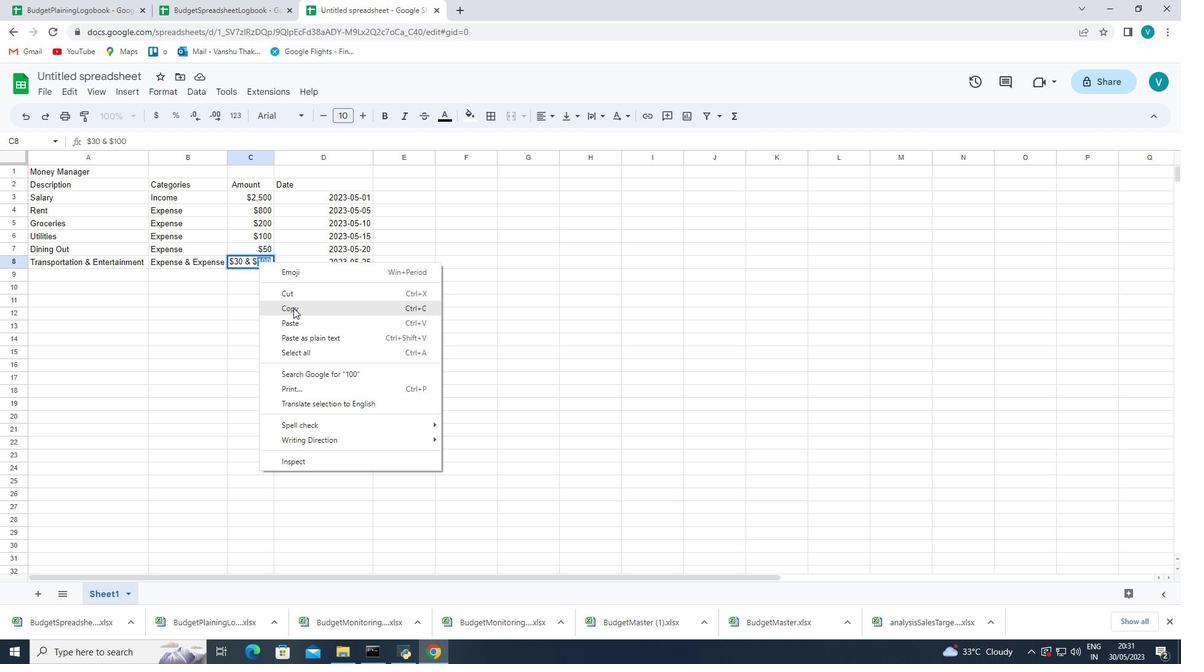 
Action: Mouse moved to (321, 326)
Screenshot: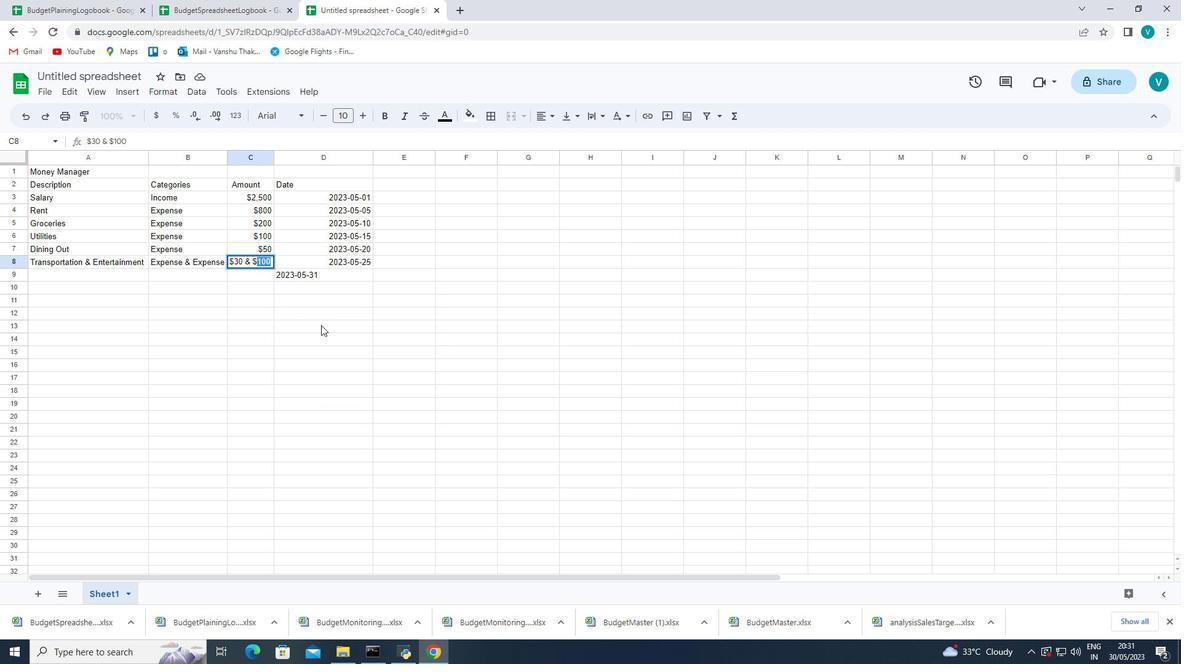 
Action: Key pressed <Key.backspace>
Screenshot: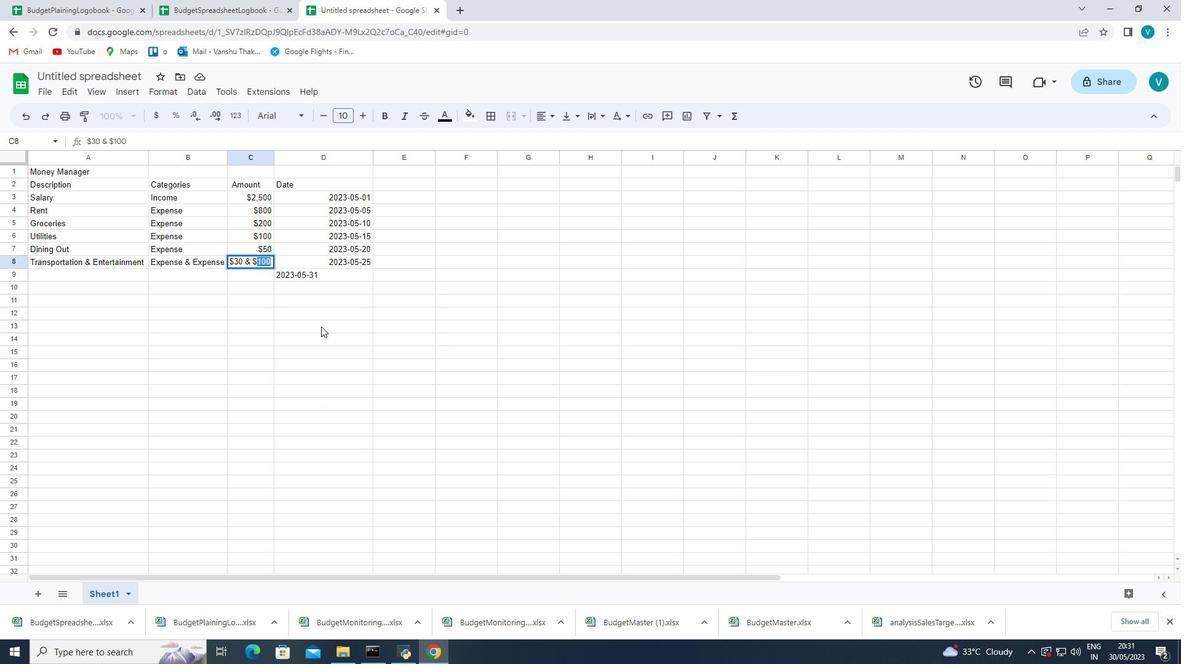 
Action: Mouse moved to (310, 321)
Screenshot: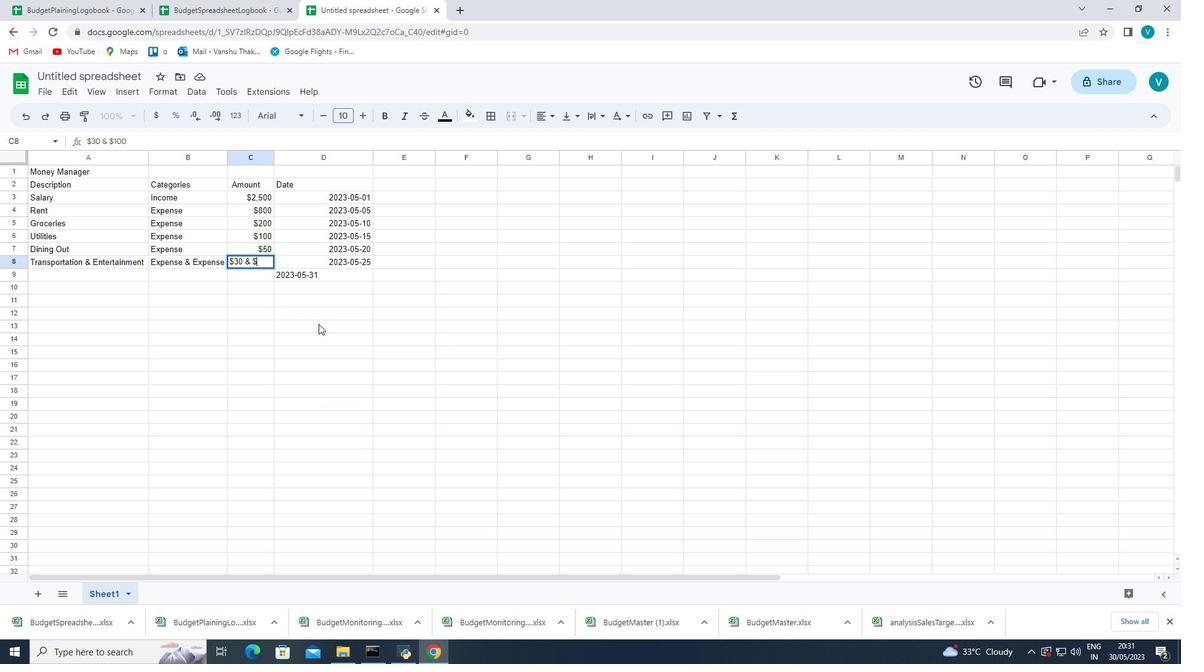 
Action: Key pressed <Key.backspace>
Screenshot: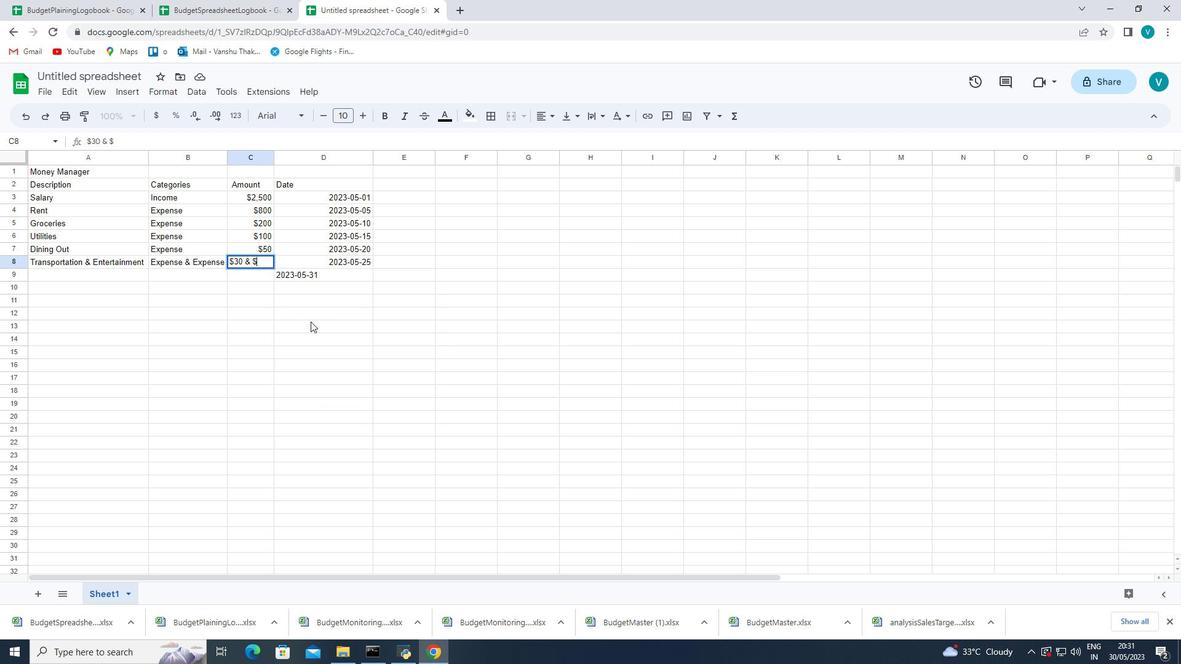 
Action: Mouse moved to (273, 299)
Screenshot: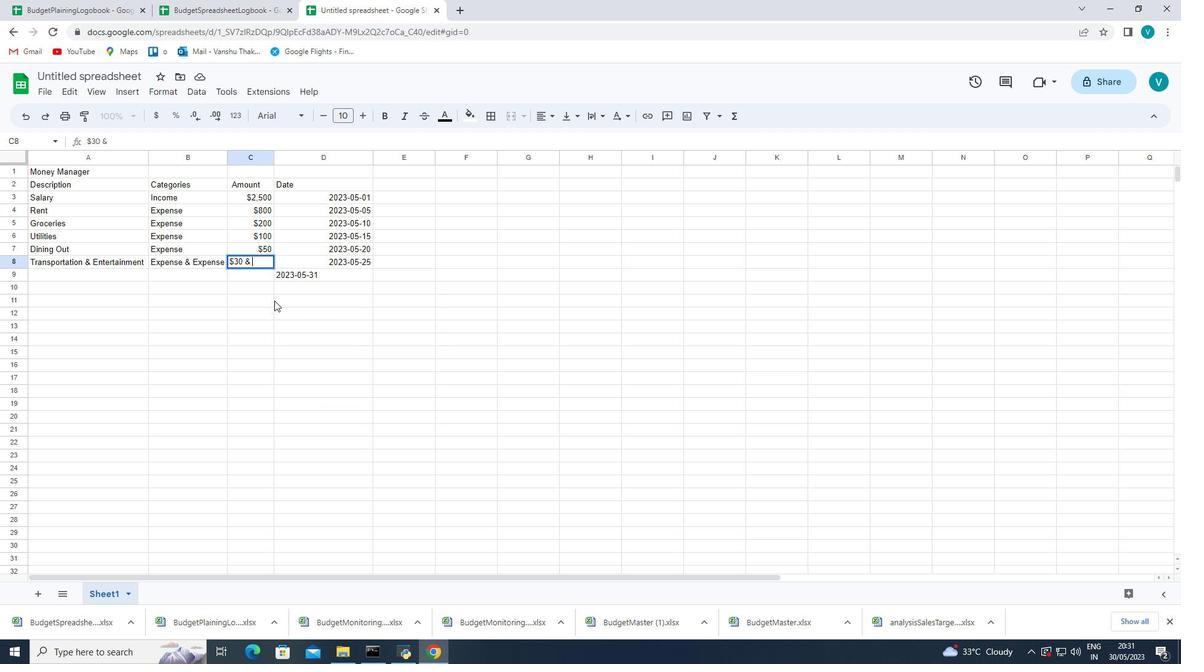 
Action: Key pressed <Key.backspace><Key.backspace>
Screenshot: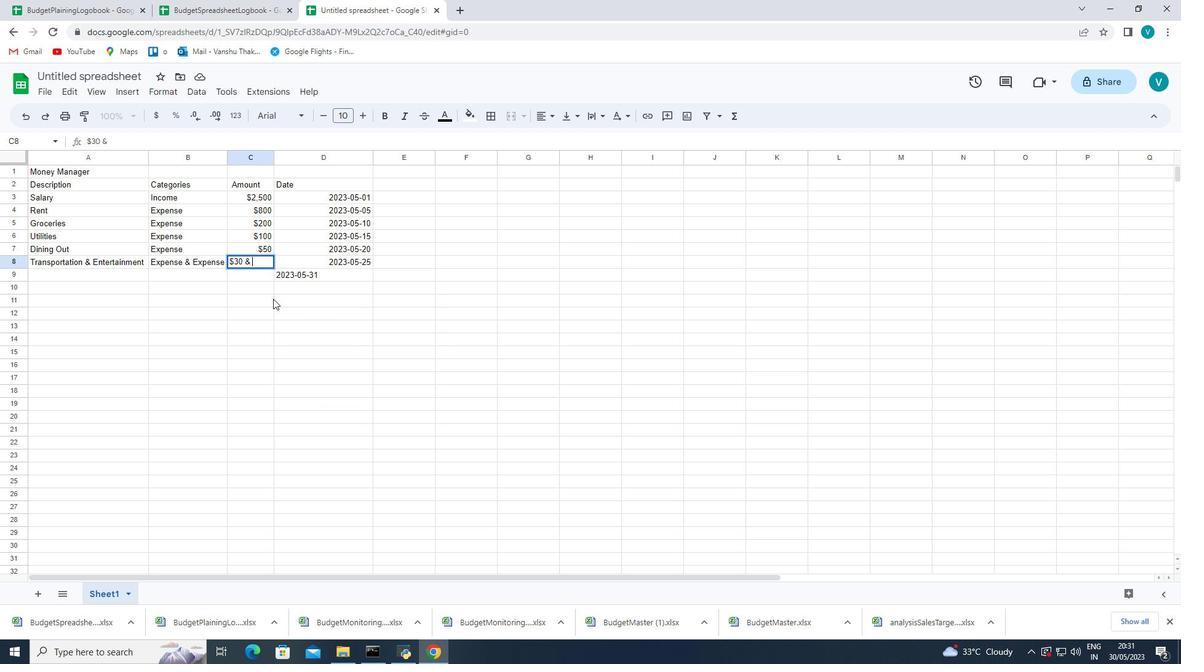 
Action: Mouse moved to (271, 299)
Screenshot: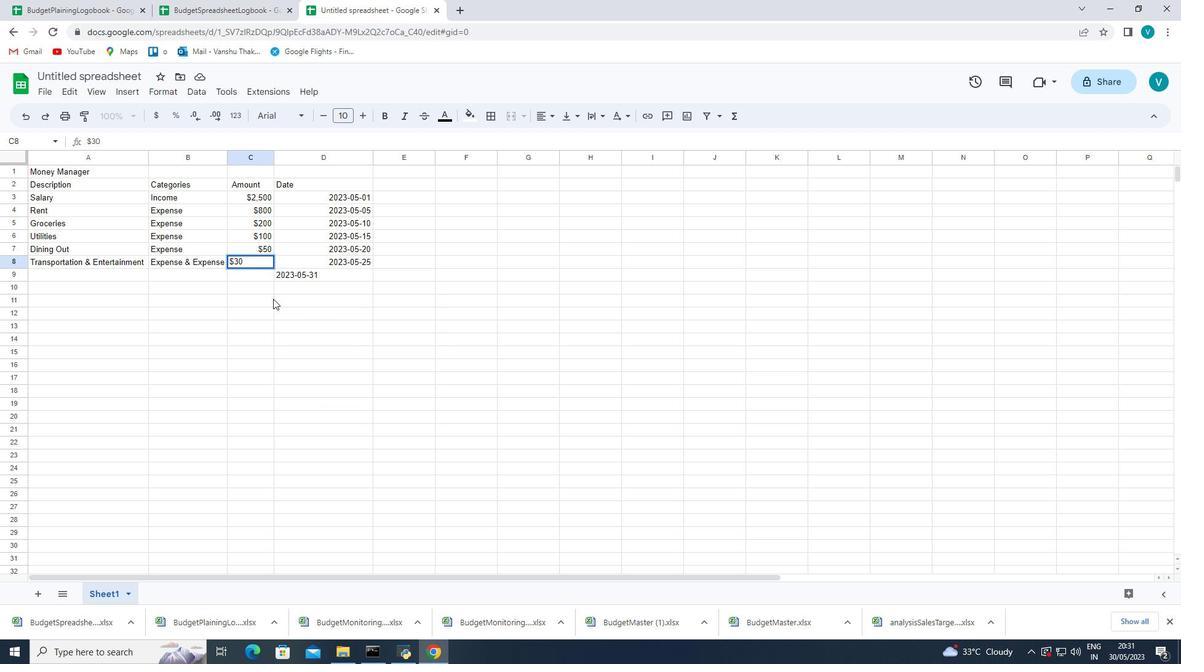 
Action: Mouse pressed left at (271, 299)
Screenshot: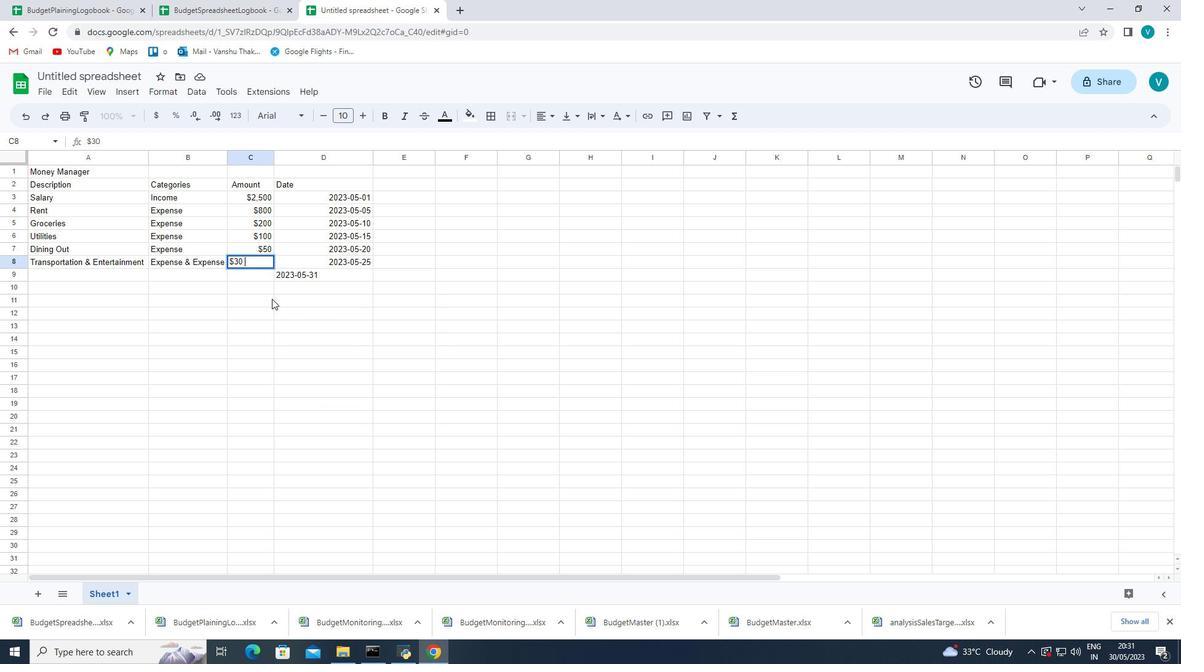 
Action: Mouse moved to (260, 270)
Screenshot: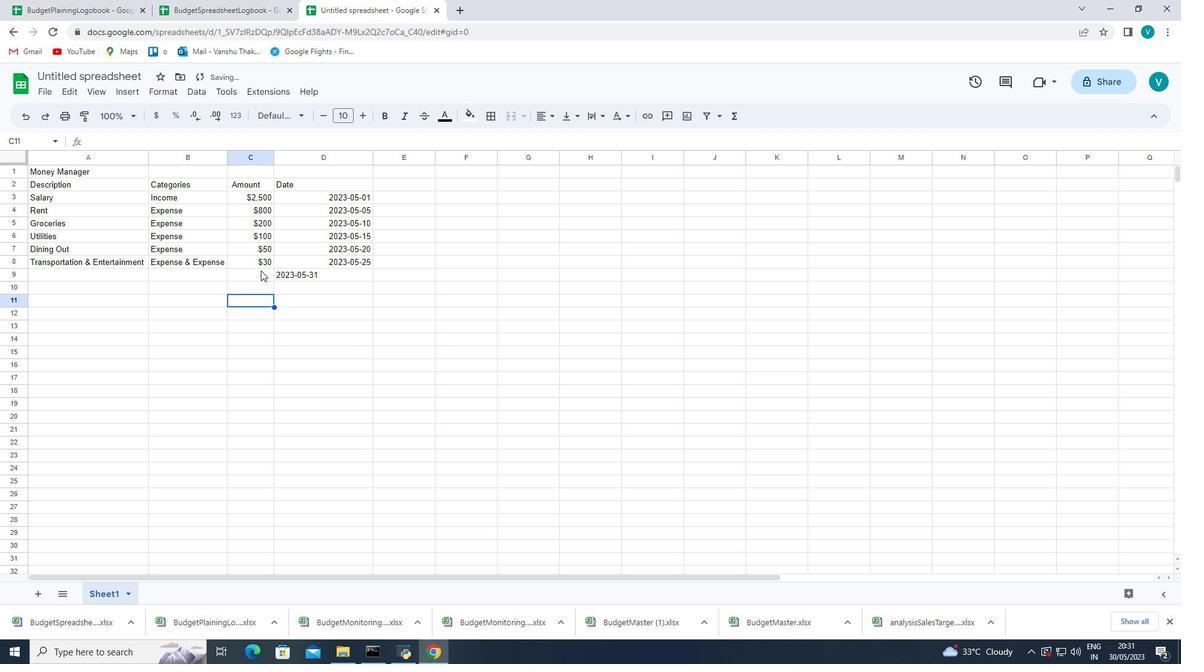 
Action: Mouse pressed right at (260, 270)
Screenshot: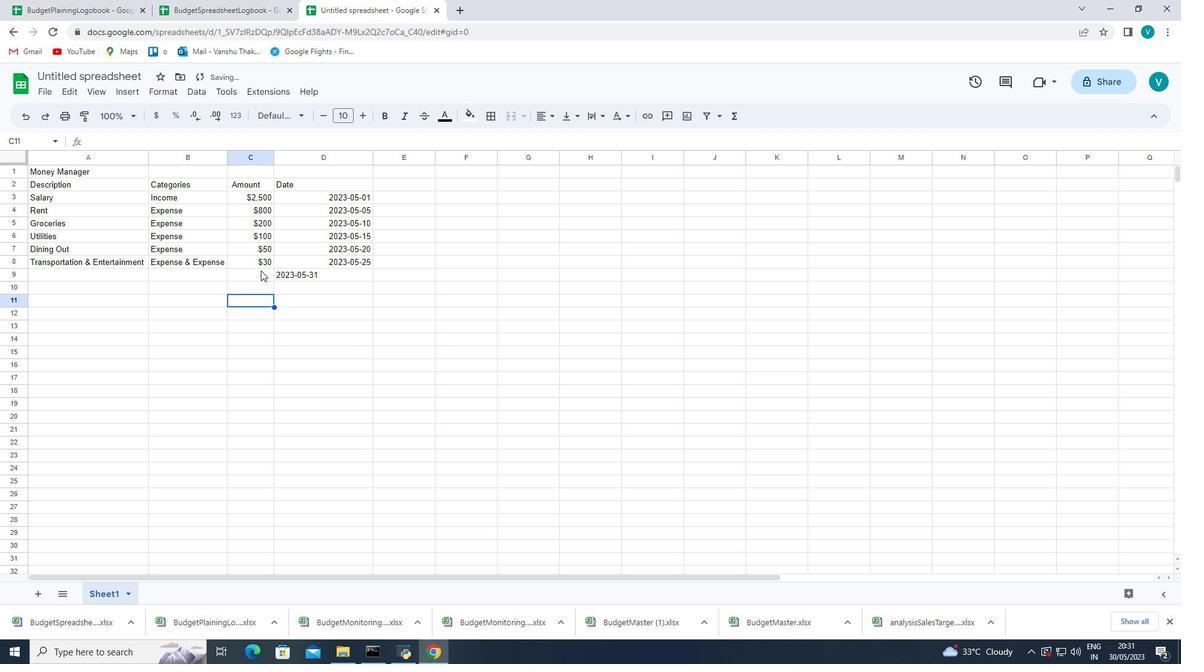 
Action: Mouse moved to (300, 215)
Screenshot: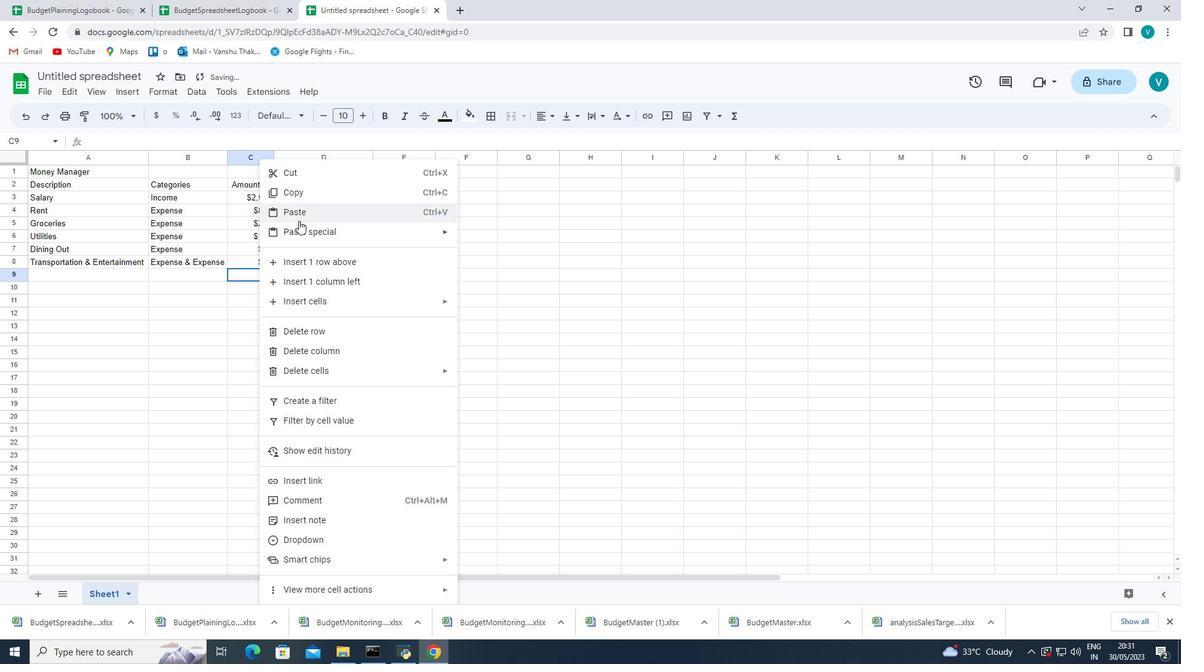 
Action: Mouse pressed left at (300, 215)
Screenshot: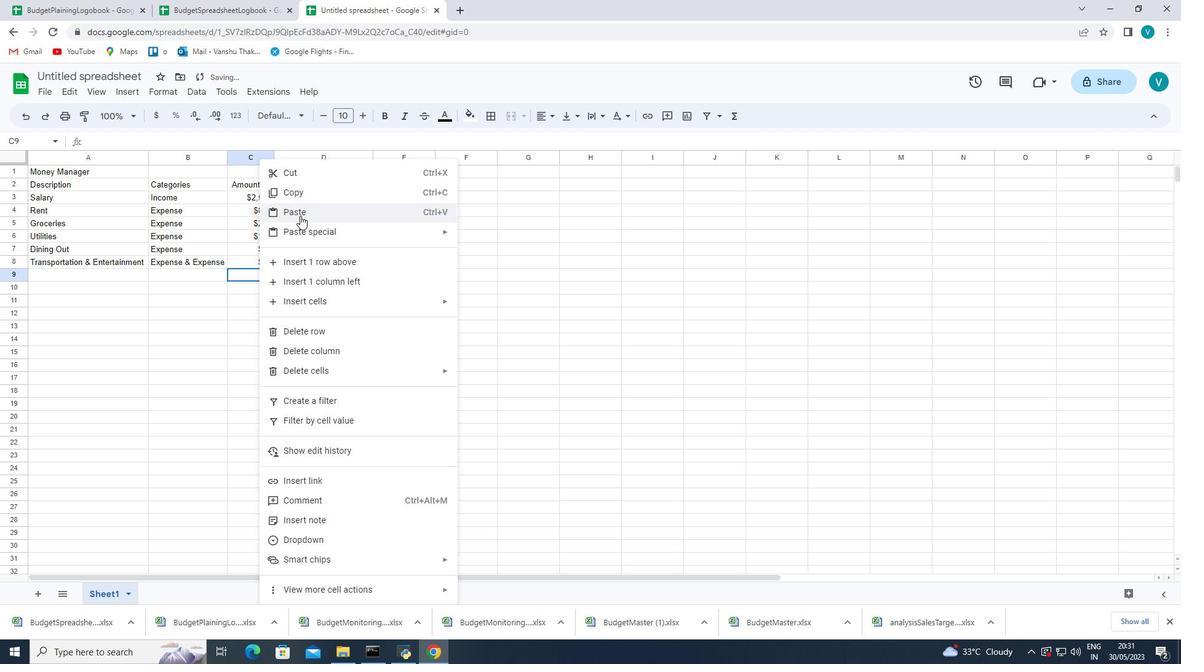 
Action: Mouse moved to (246, 357)
Screenshot: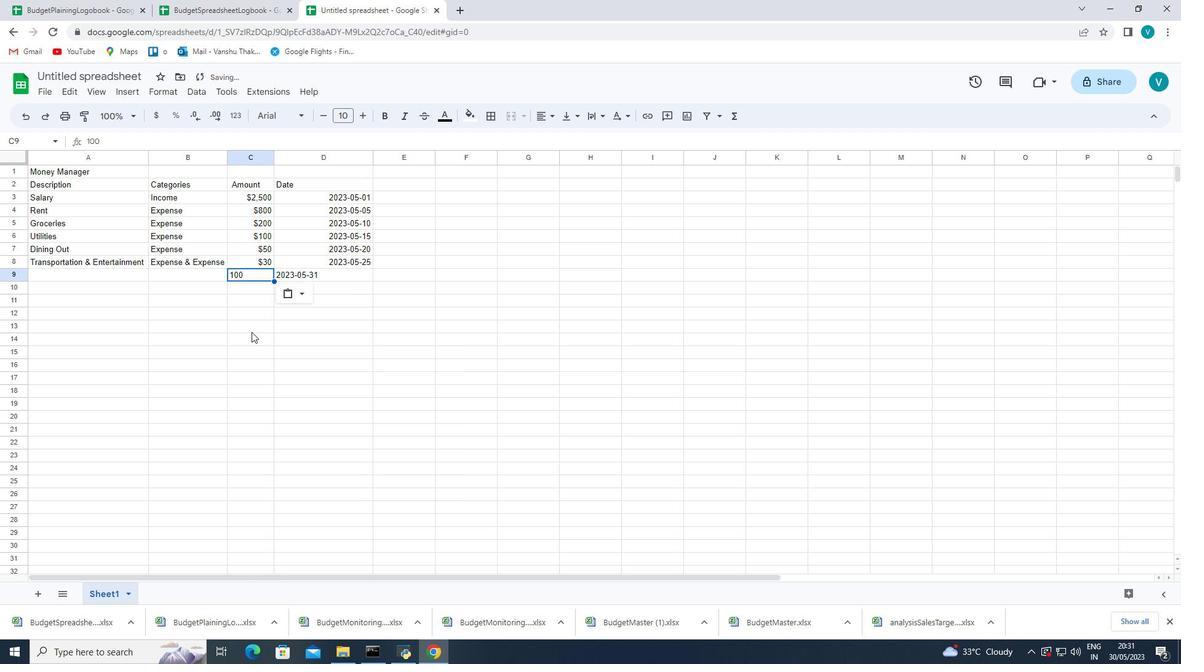 
Action: Mouse pressed left at (246, 357)
Screenshot: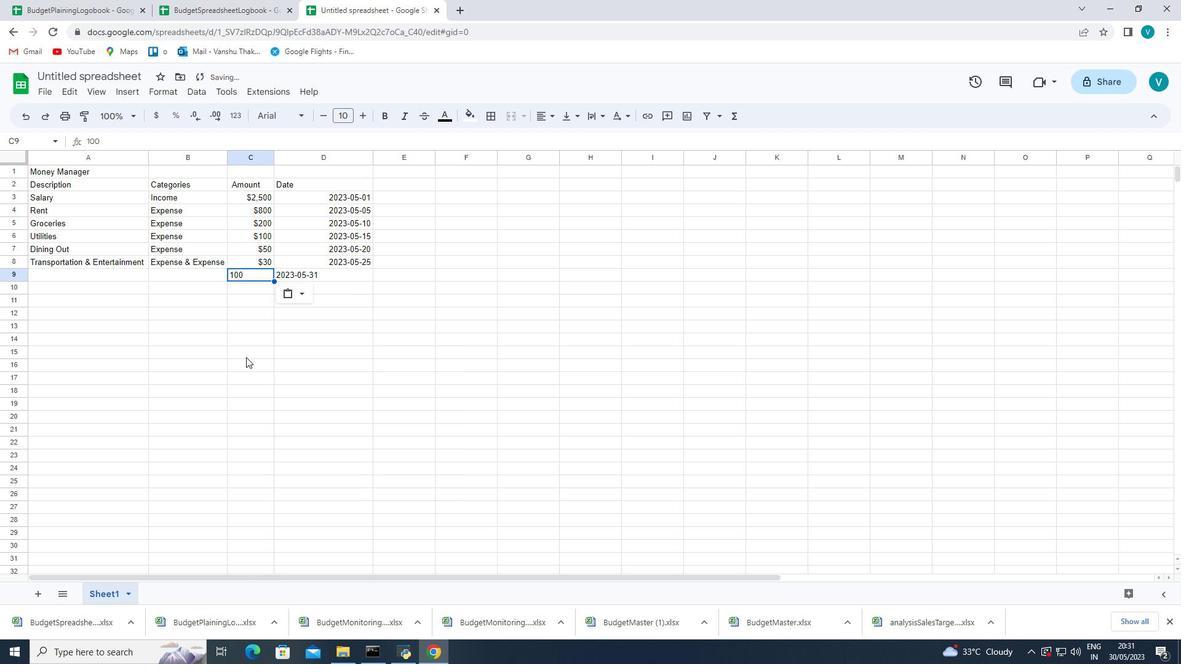 
Action: Mouse moved to (199, 261)
Screenshot: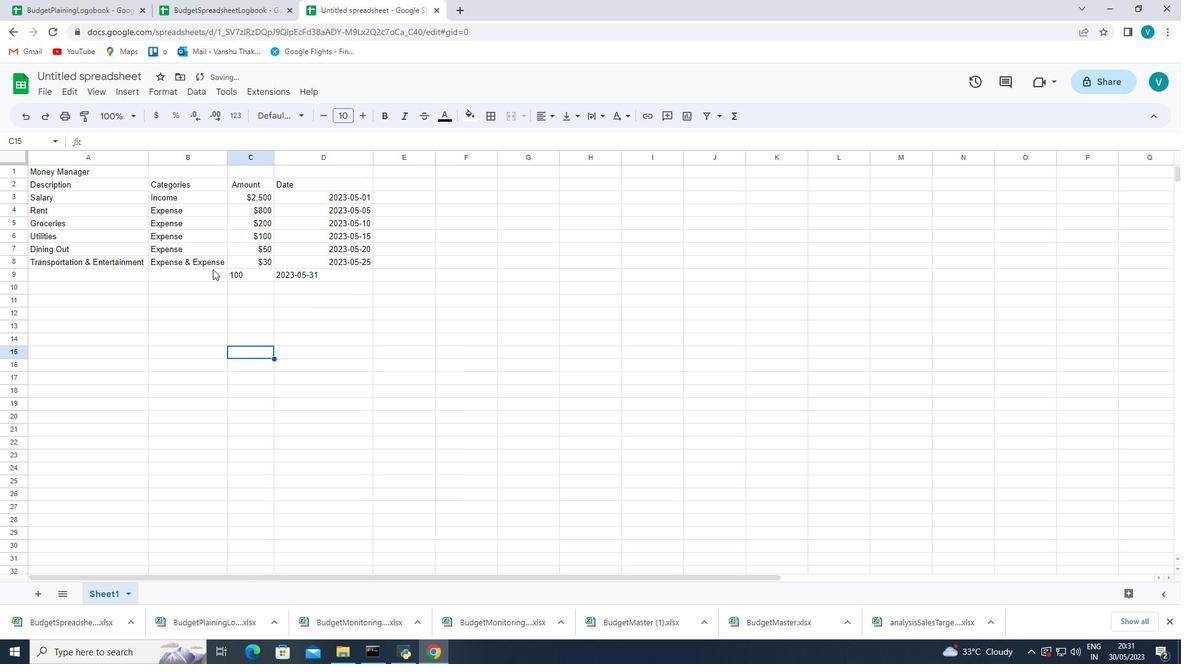 
Action: Mouse pressed left at (199, 261)
Screenshot: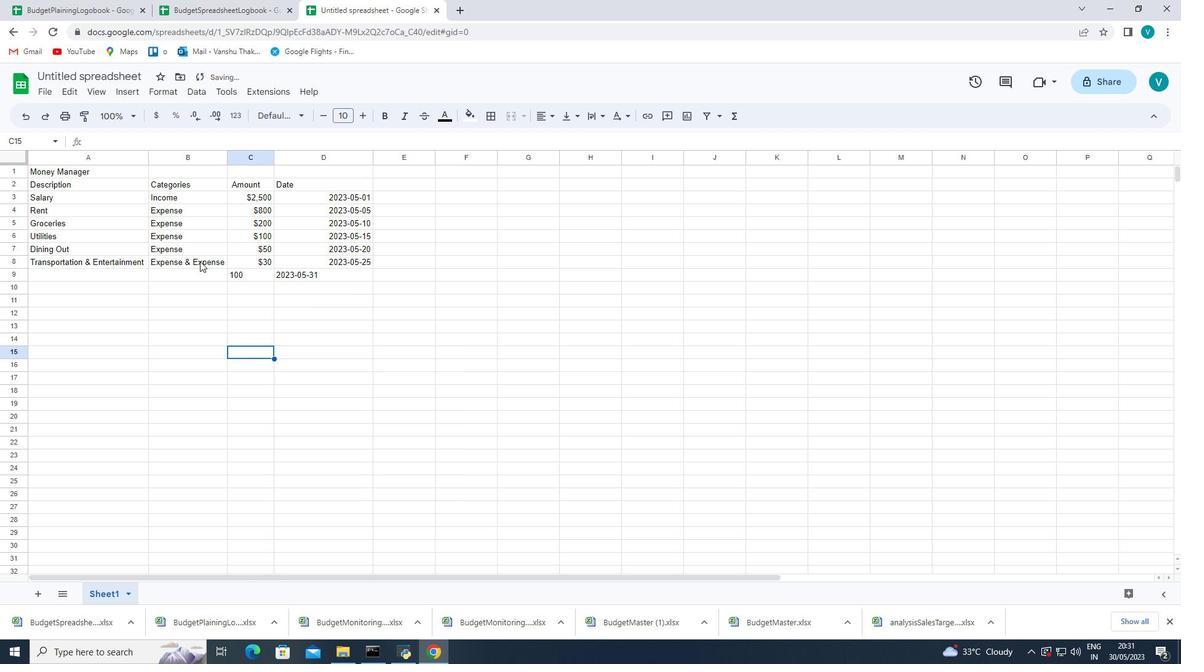 
Action: Mouse moved to (199, 260)
Screenshot: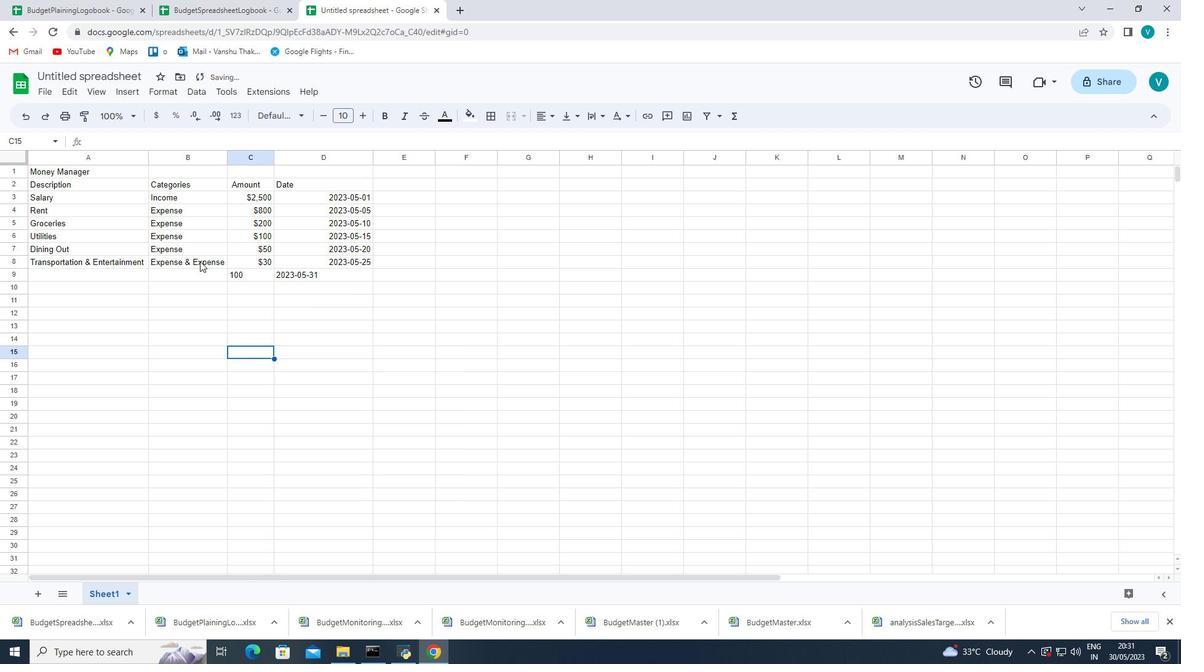 
Action: Mouse pressed left at (199, 260)
Screenshot: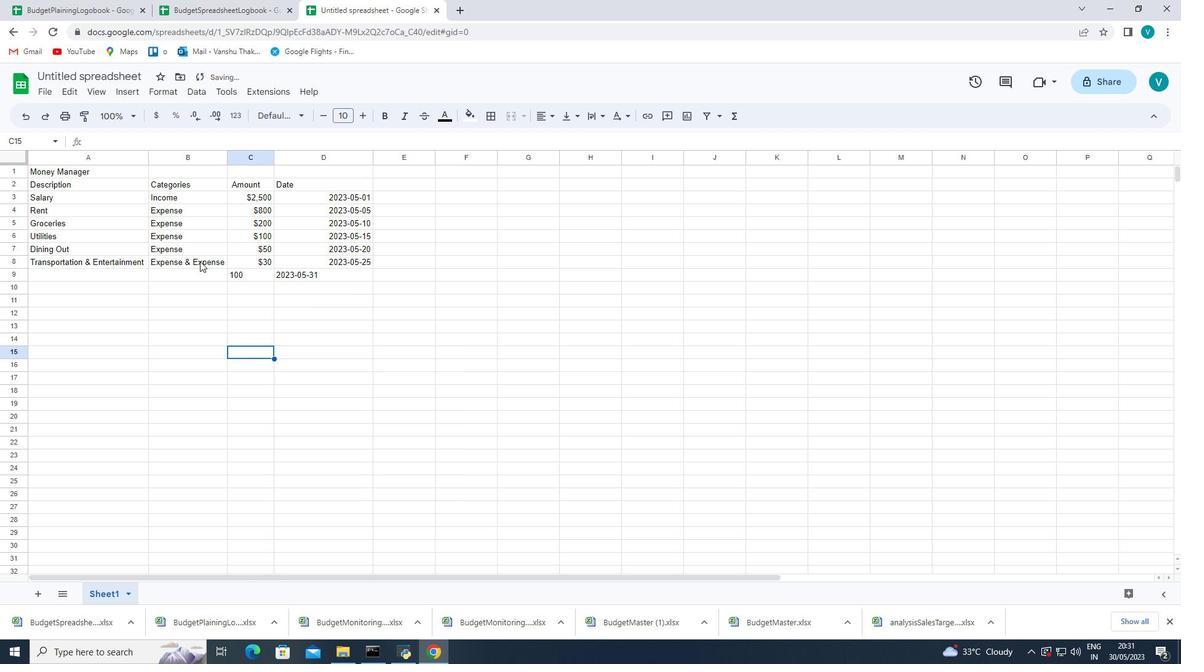 
Action: Mouse moved to (223, 259)
Screenshot: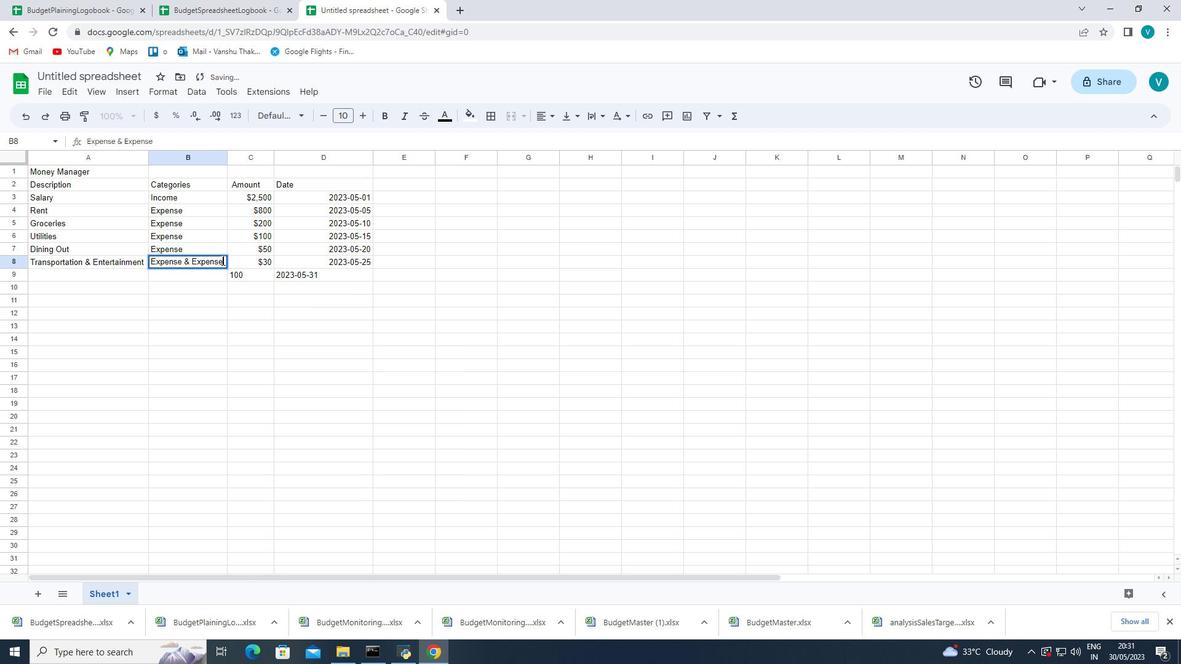 
Action: Mouse pressed left at (223, 259)
Screenshot: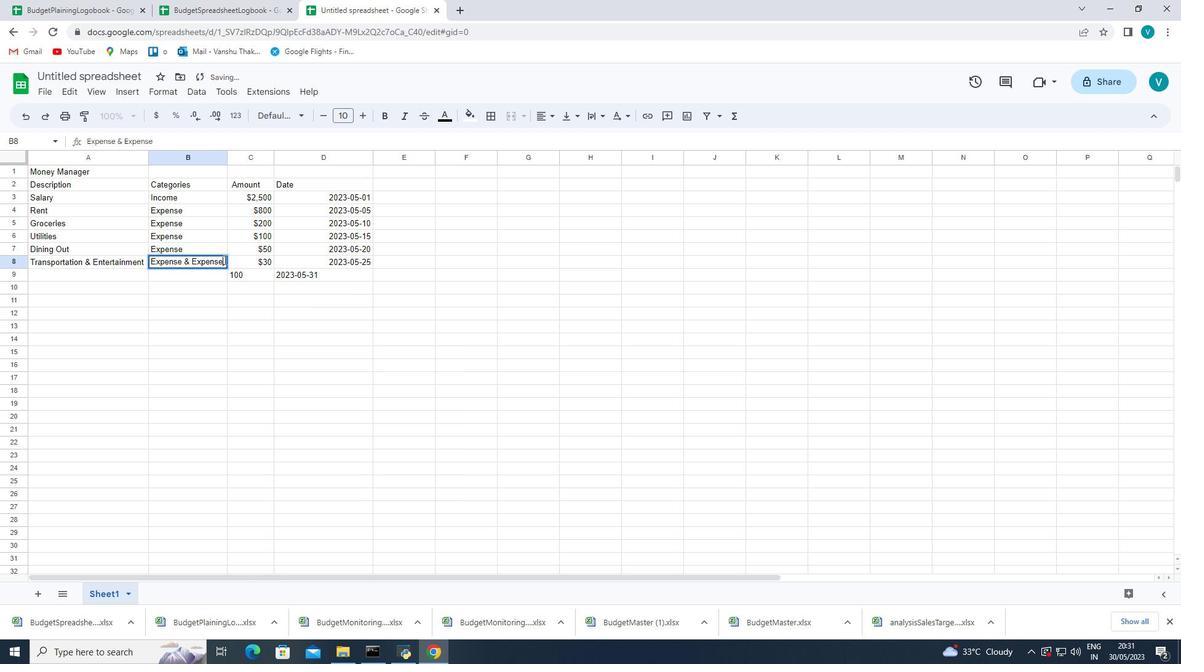 
Action: Mouse moved to (191, 262)
Screenshot: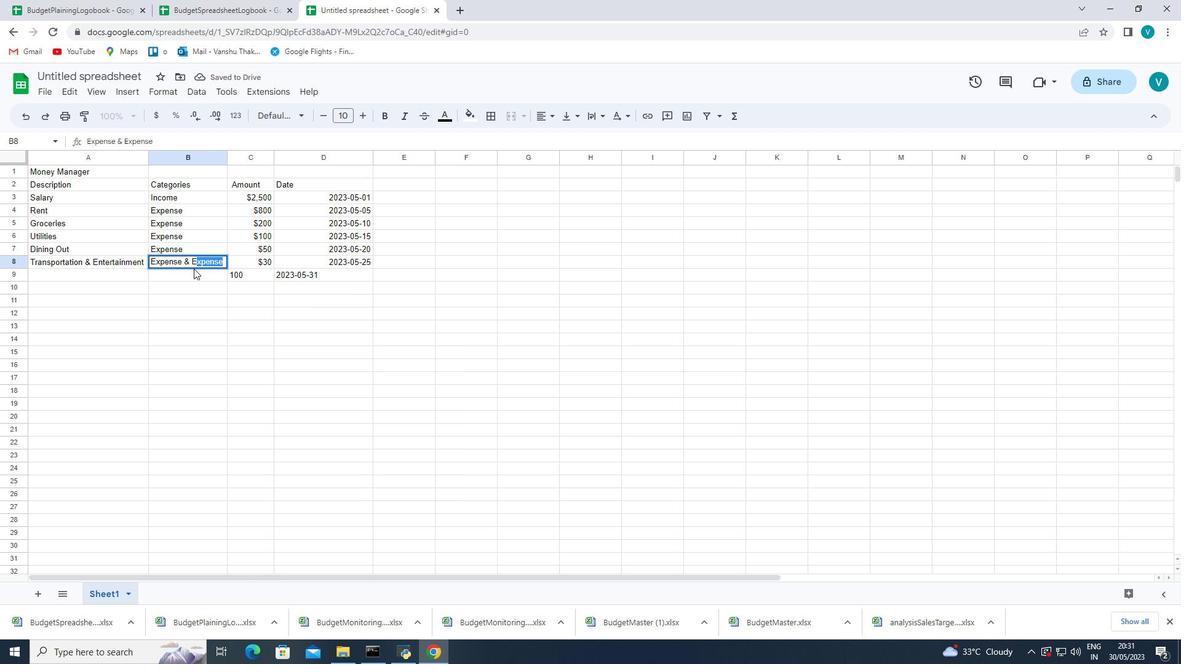 
Action: Mouse pressed right at (191, 262)
Screenshot: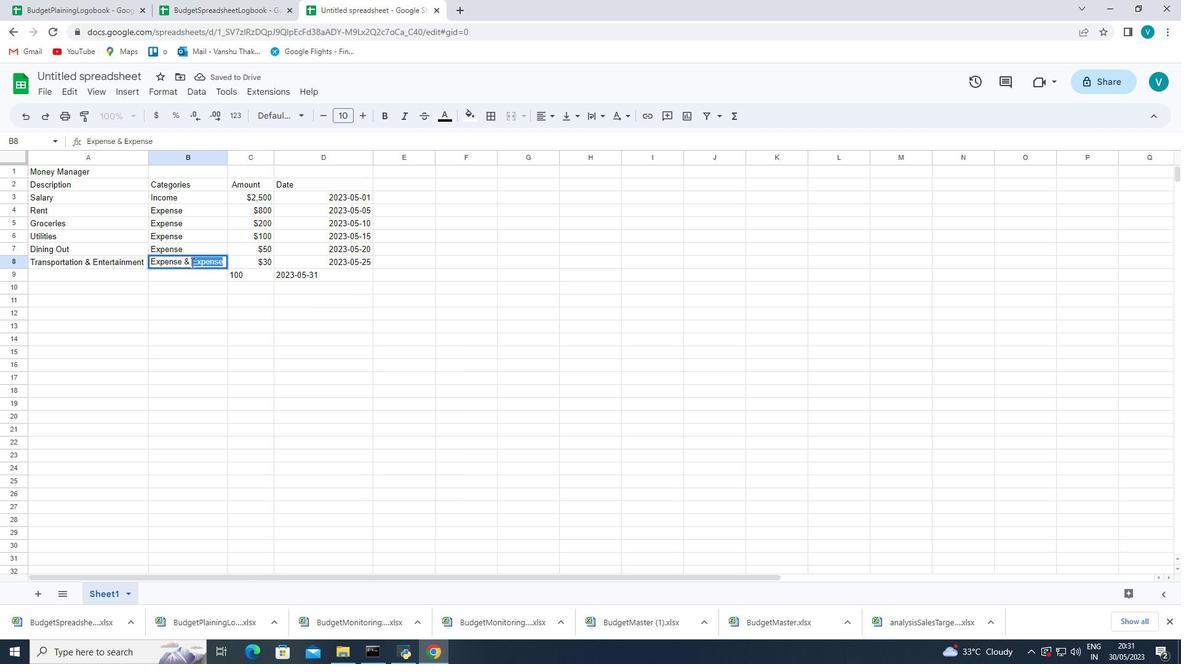 
Action: Mouse moved to (230, 310)
Screenshot: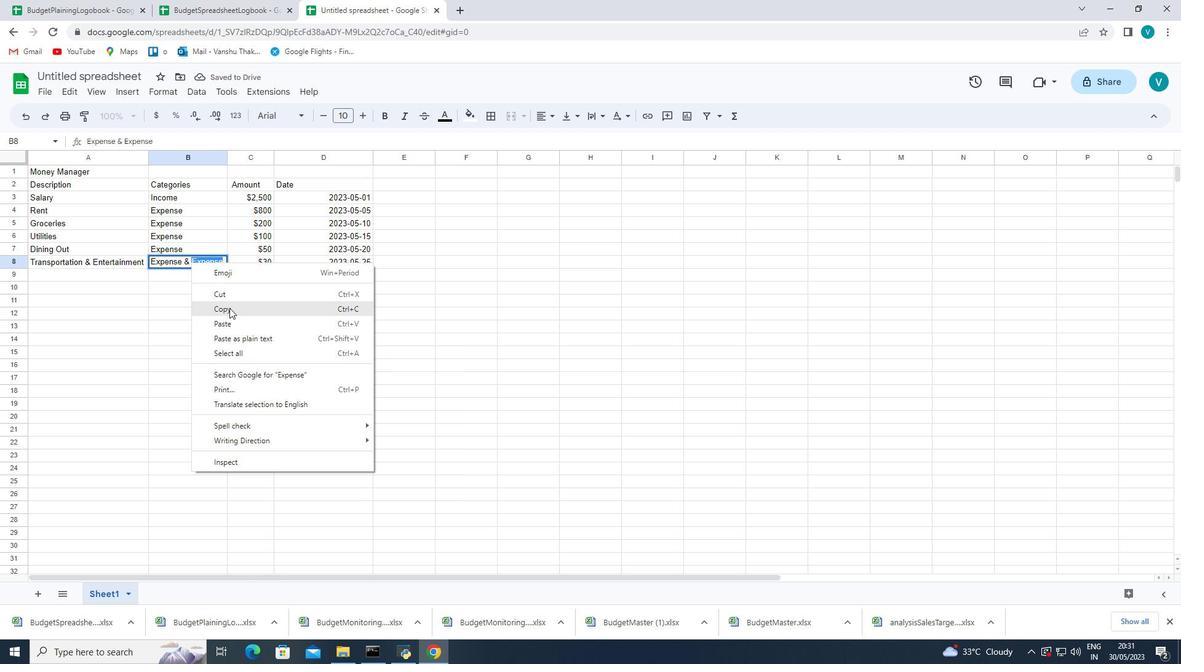 
Action: Mouse pressed left at (230, 310)
Screenshot: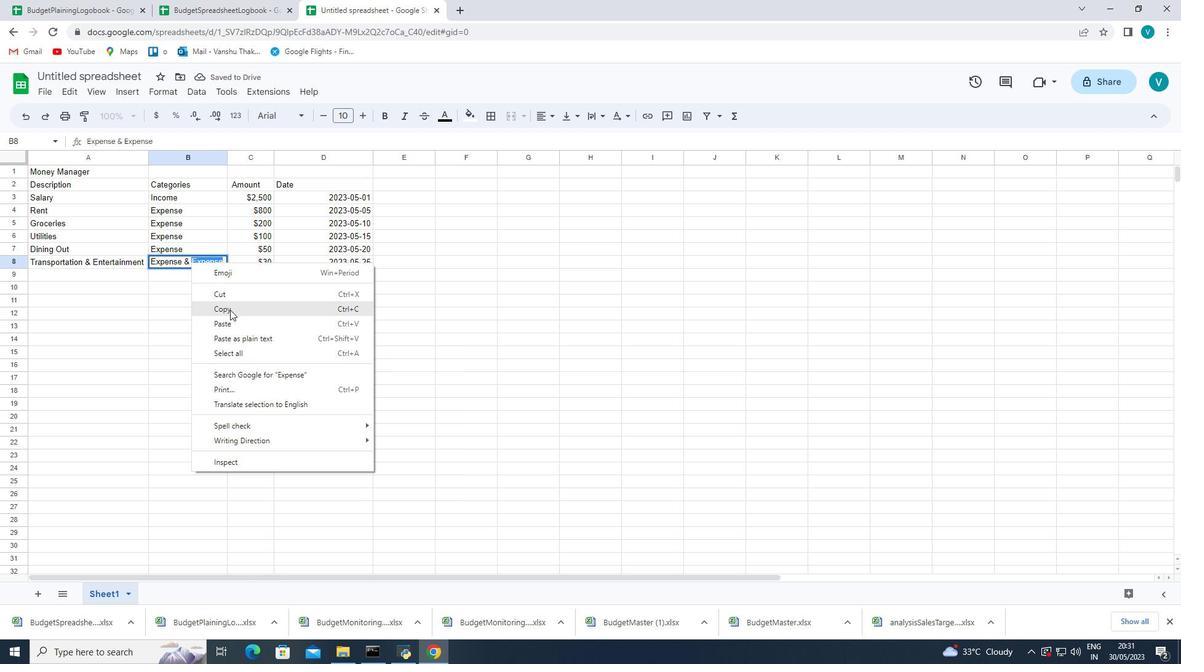 
Action: Mouse moved to (255, 314)
Screenshot: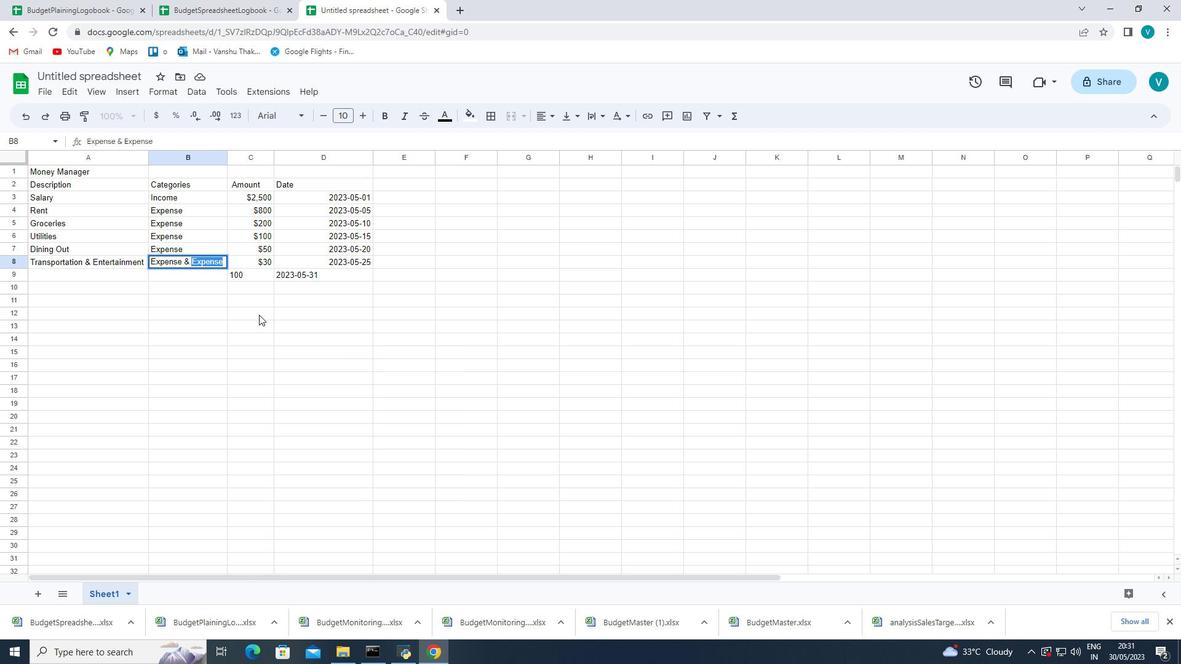 
Action: Key pressed <Key.backspace>
Screenshot: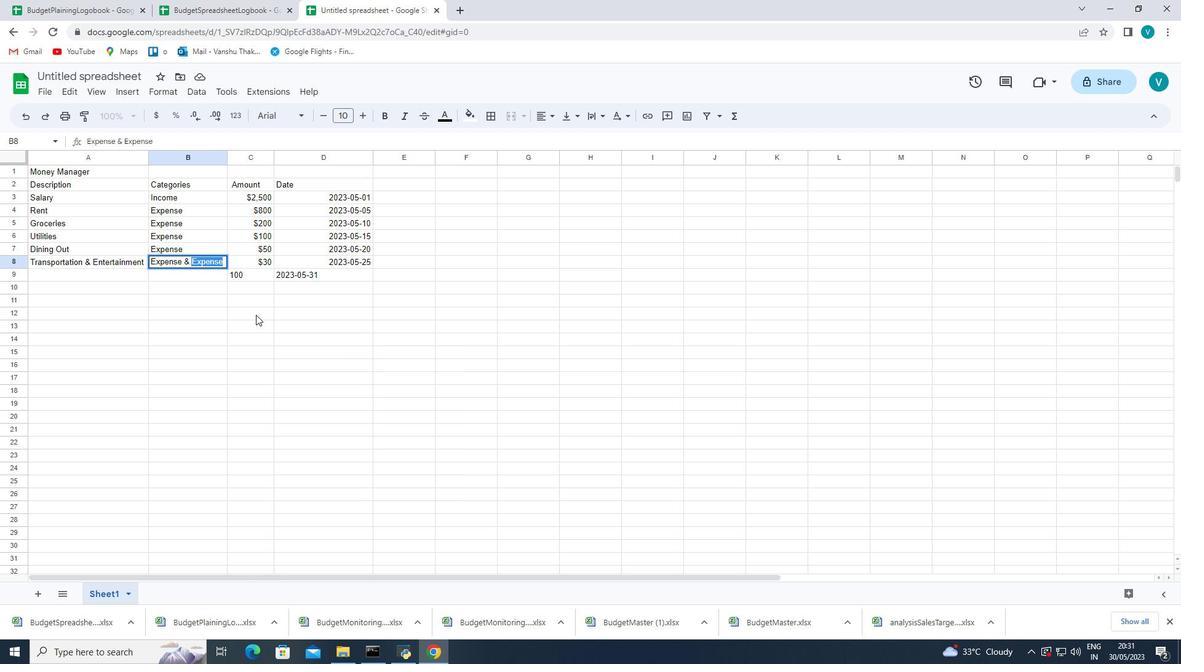 
Action: Mouse moved to (206, 267)
Screenshot: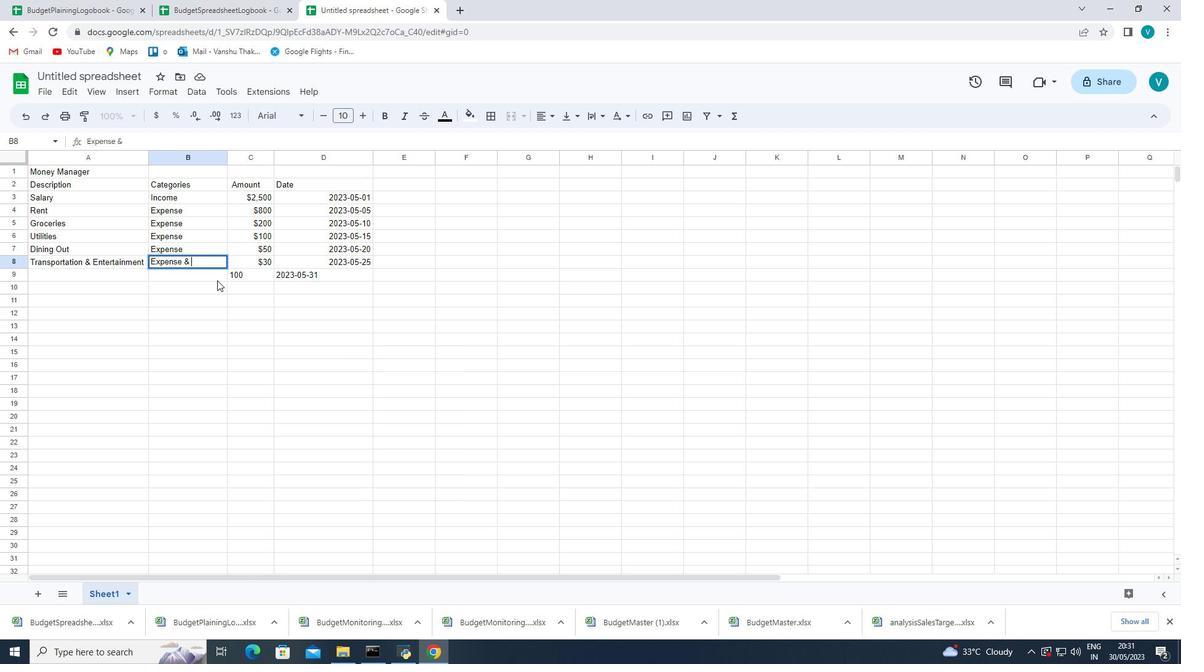 
Action: Key pressed <Key.backspace>
Screenshot: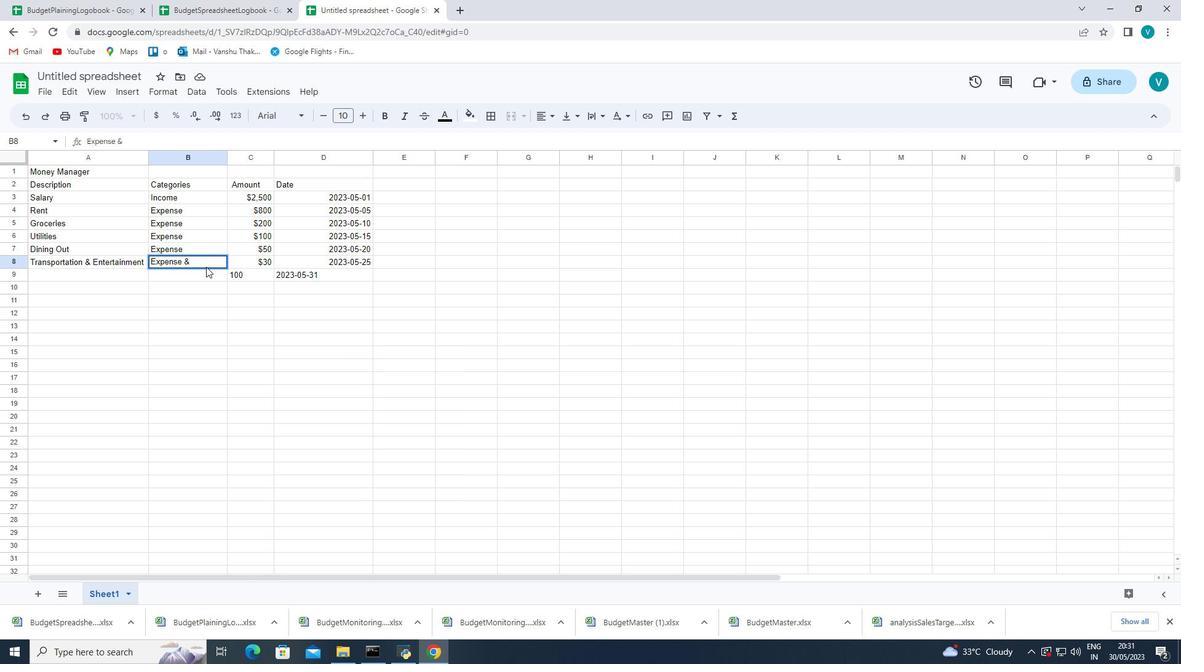 
Action: Mouse moved to (204, 267)
Screenshot: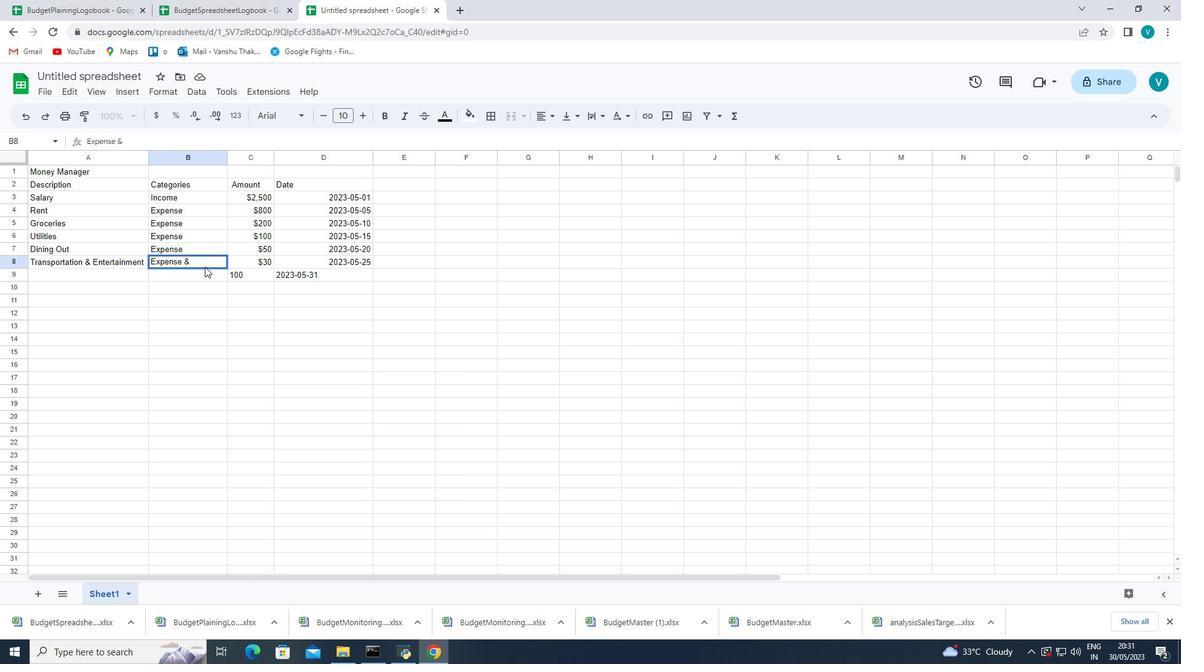 
Action: Key pressed <Key.backspace>
Screenshot: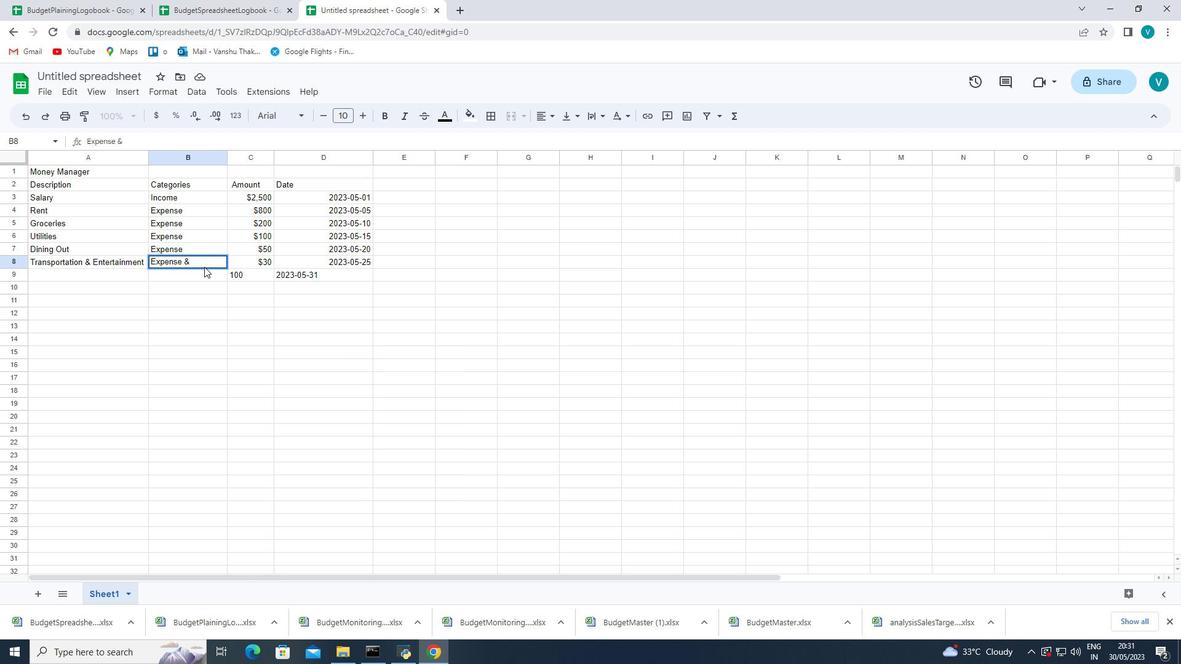 
Action: Mouse moved to (201, 279)
Screenshot: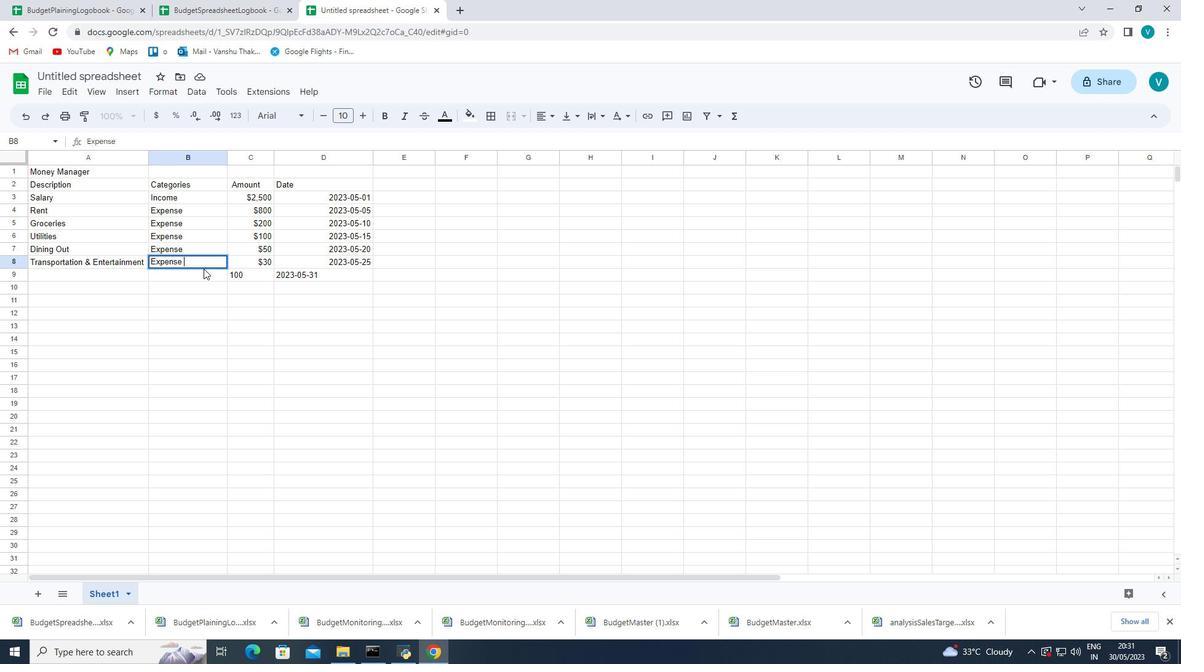 
Action: Mouse pressed left at (201, 279)
Screenshot: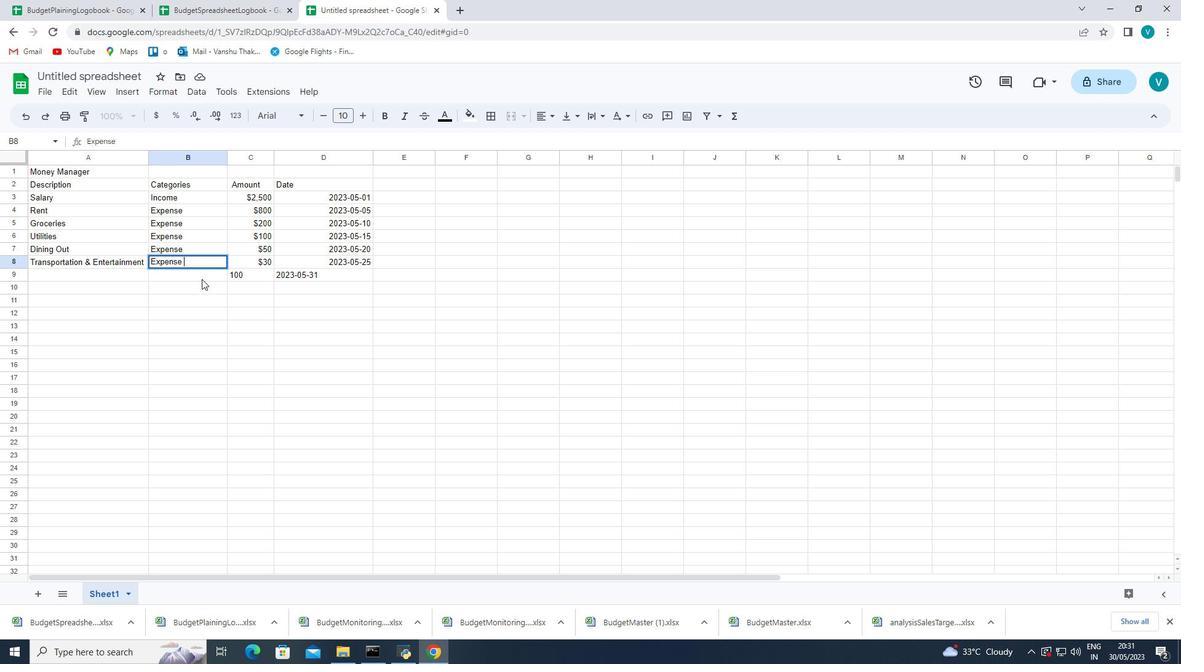 
Action: Mouse moved to (201, 279)
Screenshot: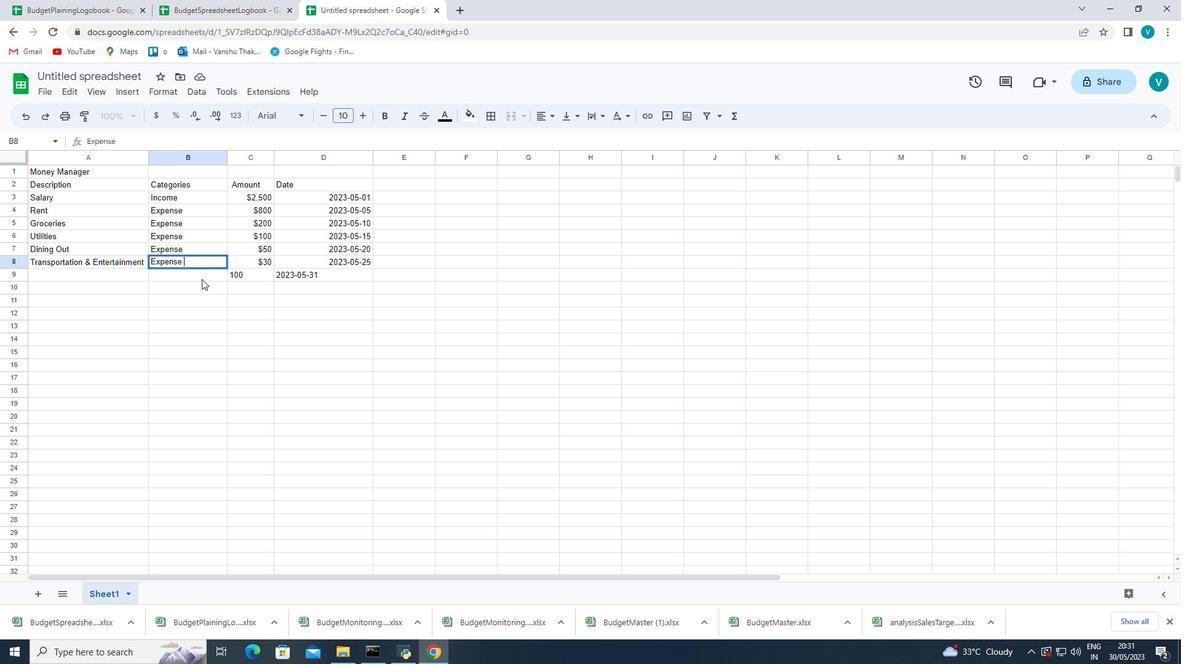 
Action: Mouse pressed right at (201, 279)
Screenshot: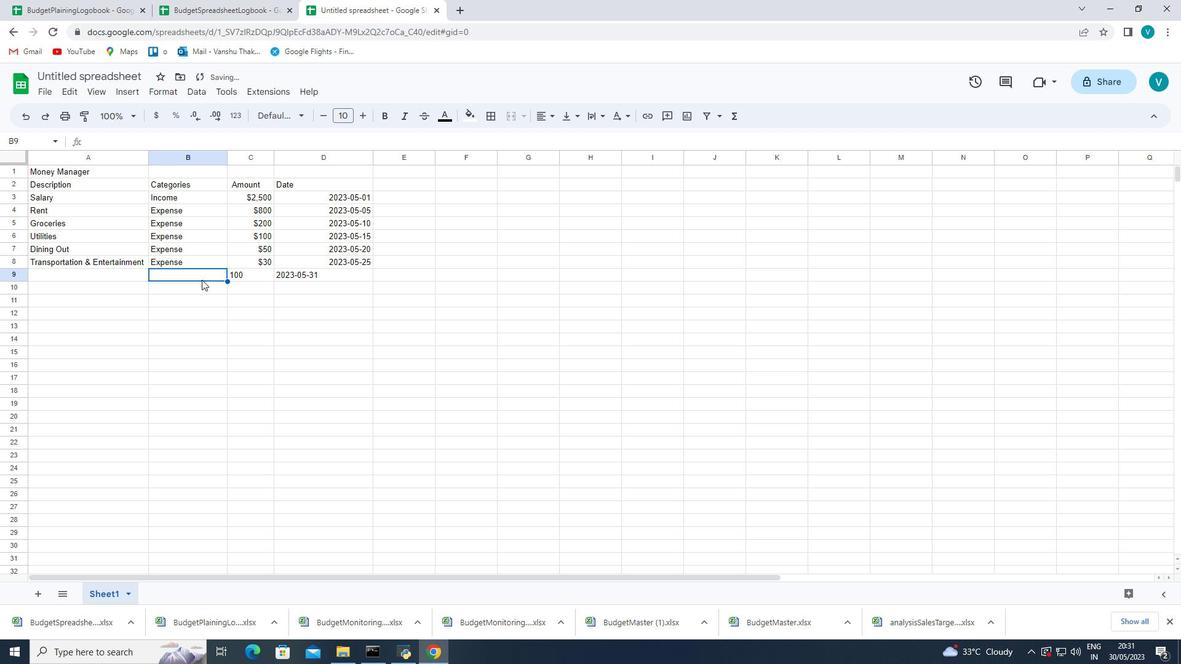 
Action: Mouse moved to (249, 215)
Screenshot: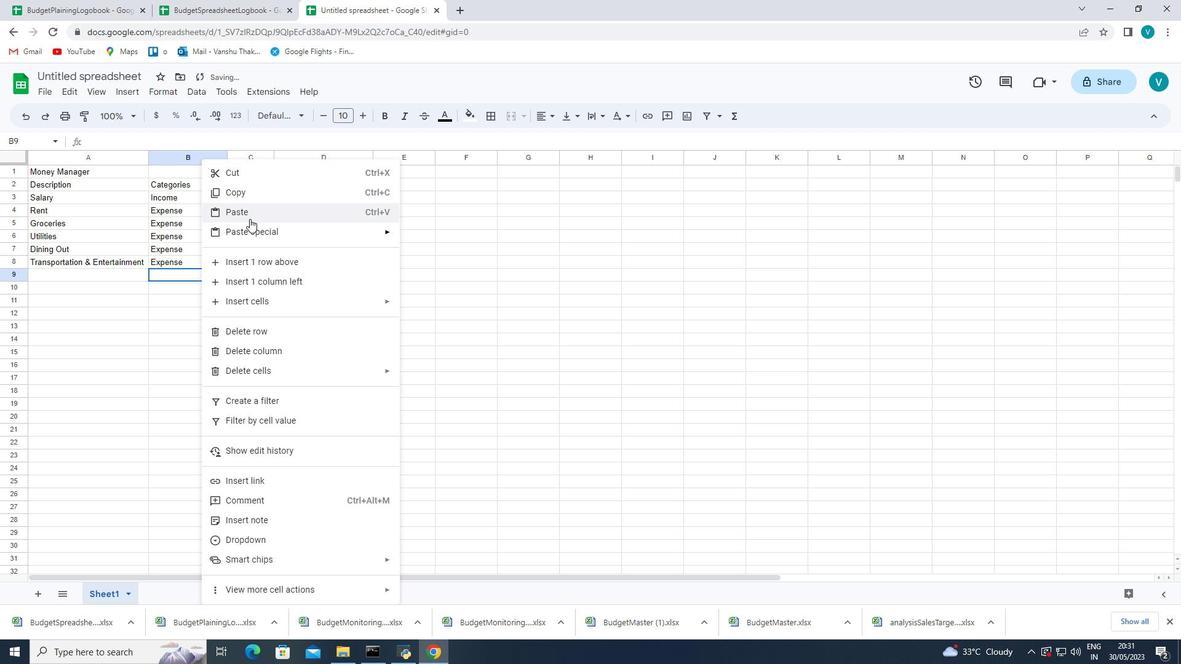 
Action: Mouse pressed left at (249, 215)
Screenshot: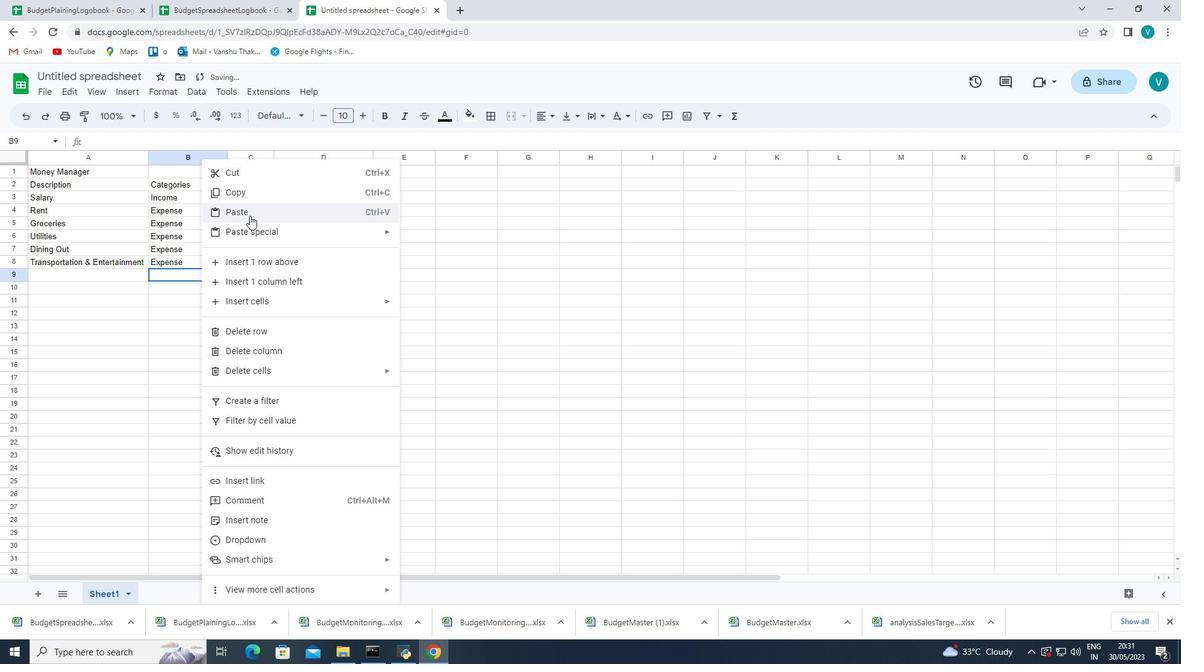 
Action: Mouse moved to (204, 334)
Screenshot: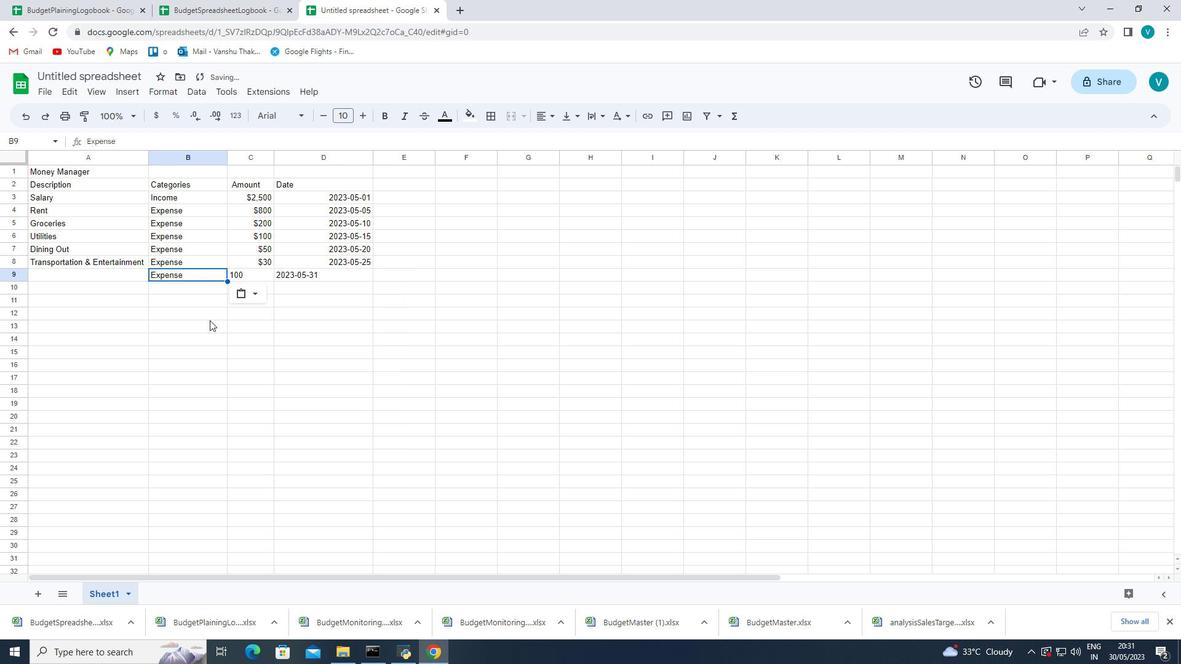 
Action: Mouse pressed left at (204, 334)
Screenshot: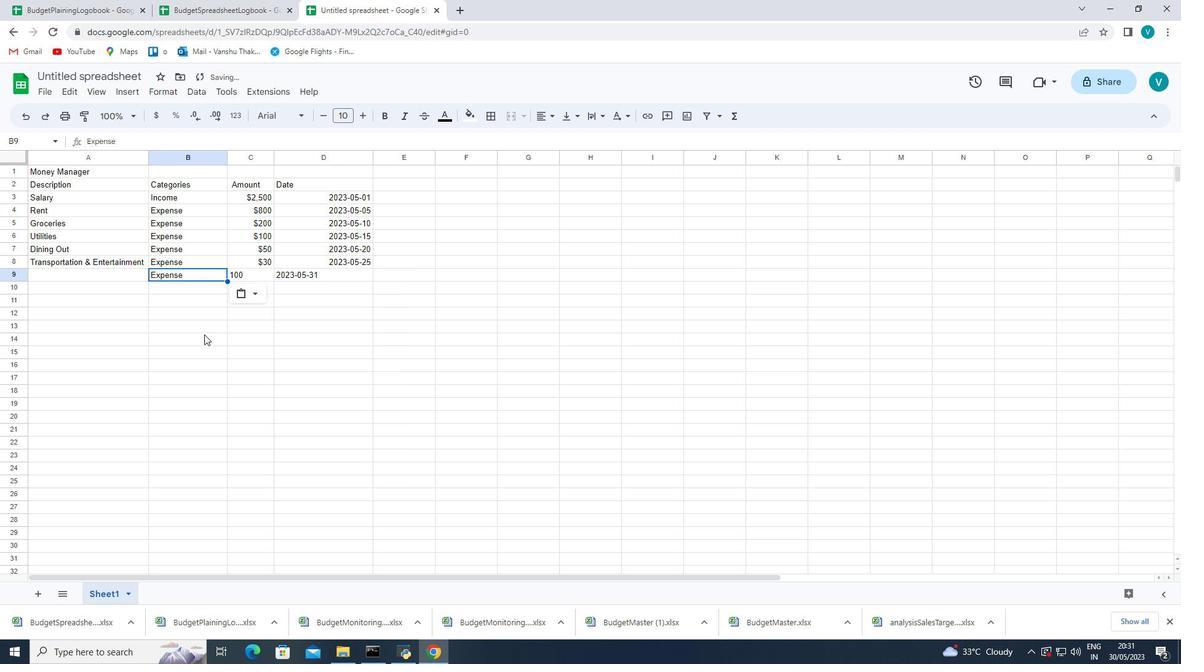 
Action: Mouse moved to (111, 263)
Screenshot: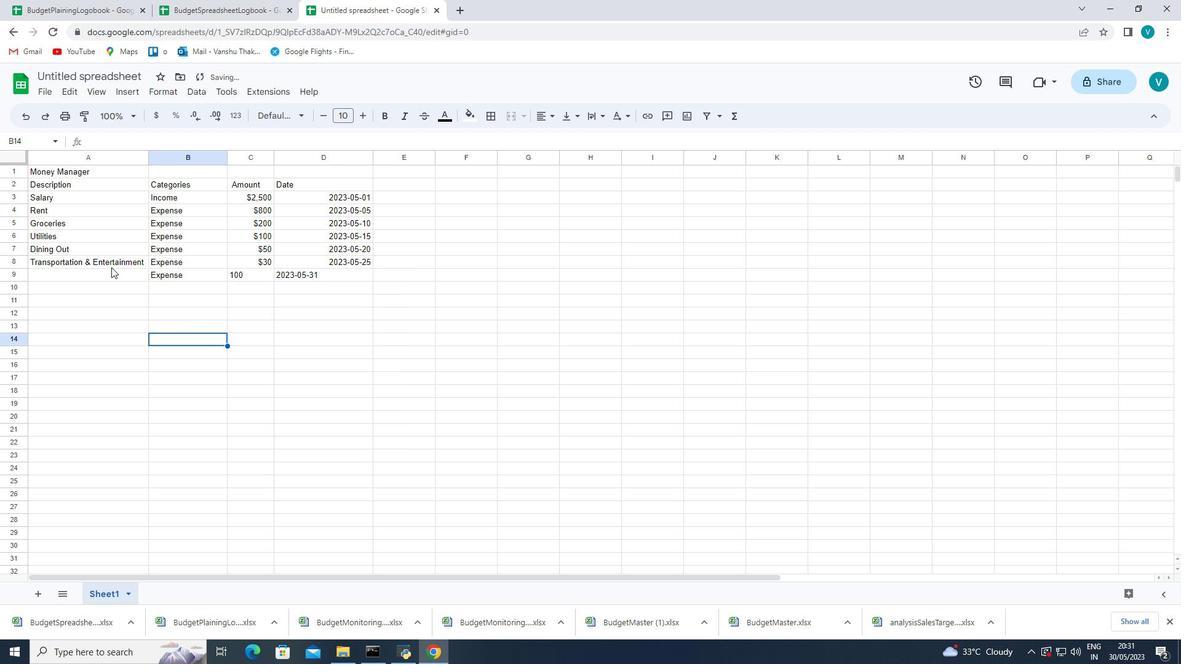 
Action: Mouse pressed left at (111, 263)
Screenshot: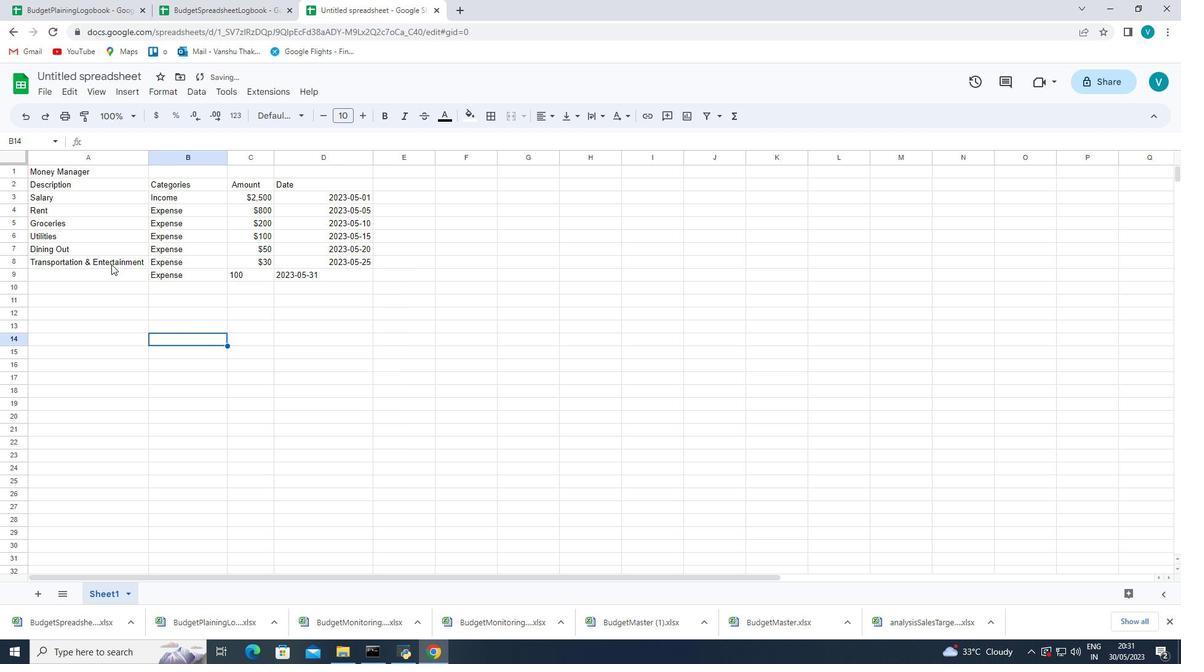 
Action: Mouse pressed left at (111, 263)
Screenshot: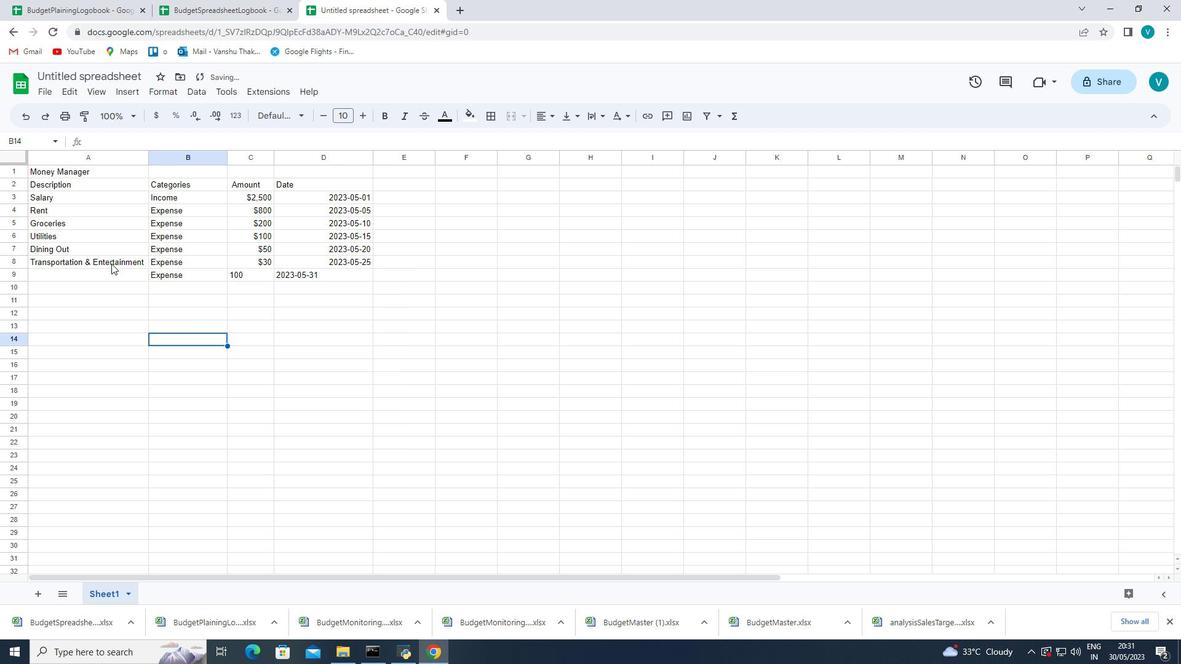 
Action: Mouse moved to (141, 260)
Screenshot: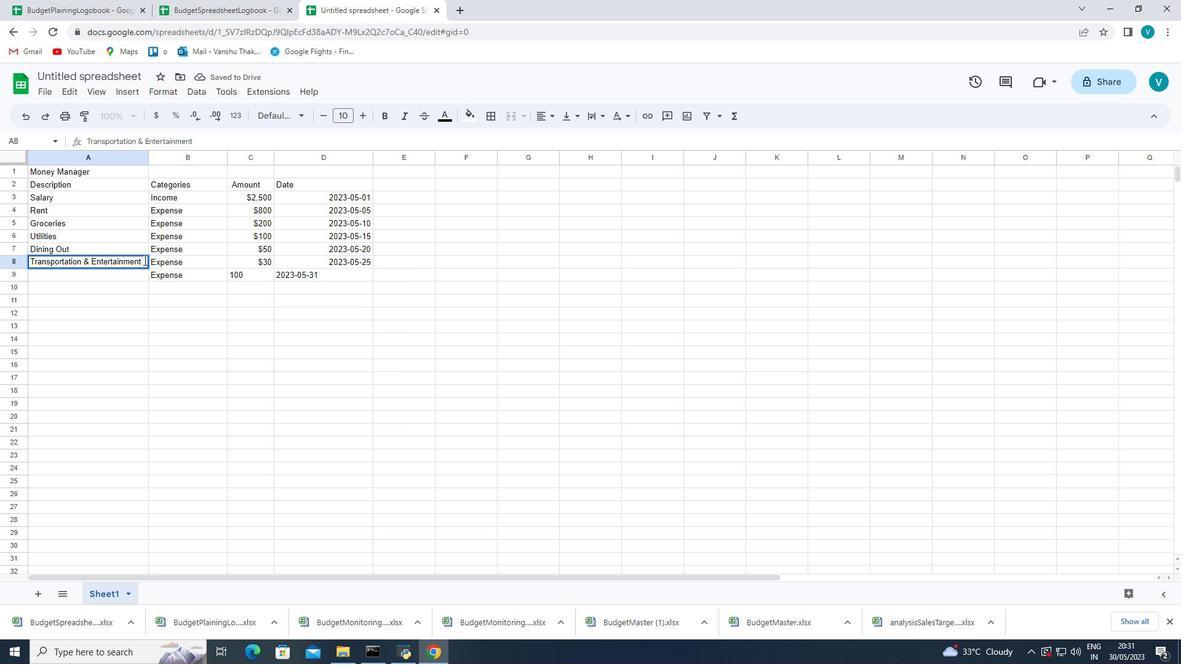 
Action: Mouse pressed left at (141, 260)
Screenshot: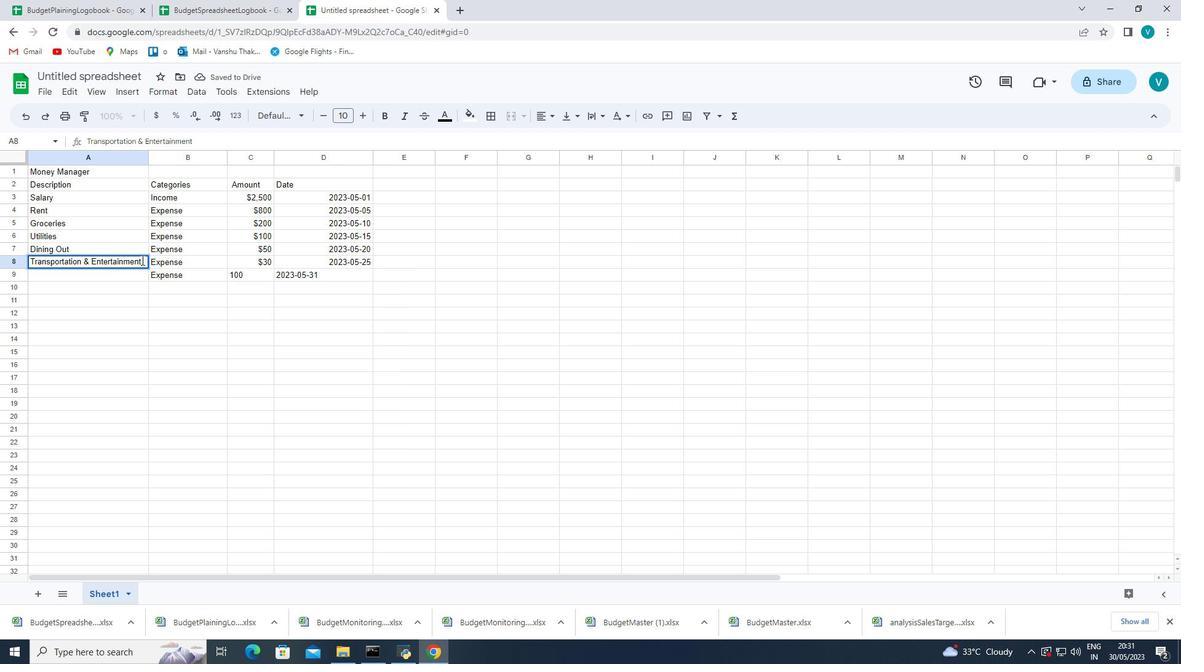 
Action: Mouse moved to (88, 265)
Screenshot: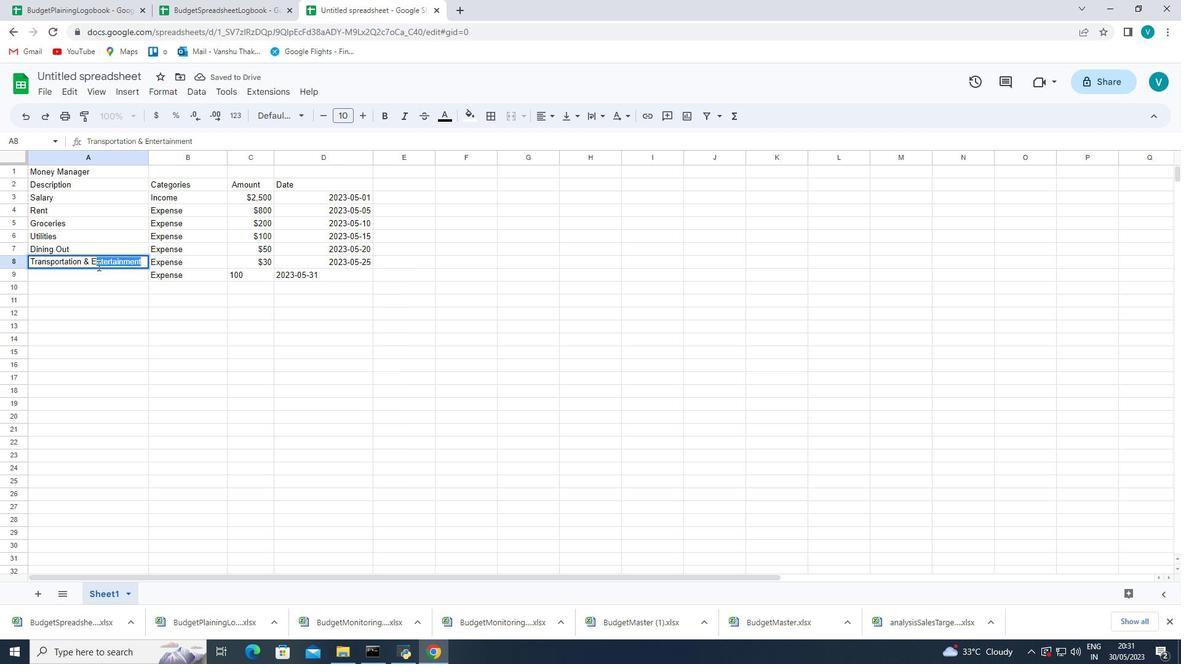 
Action: Mouse pressed right at (88, 265)
Screenshot: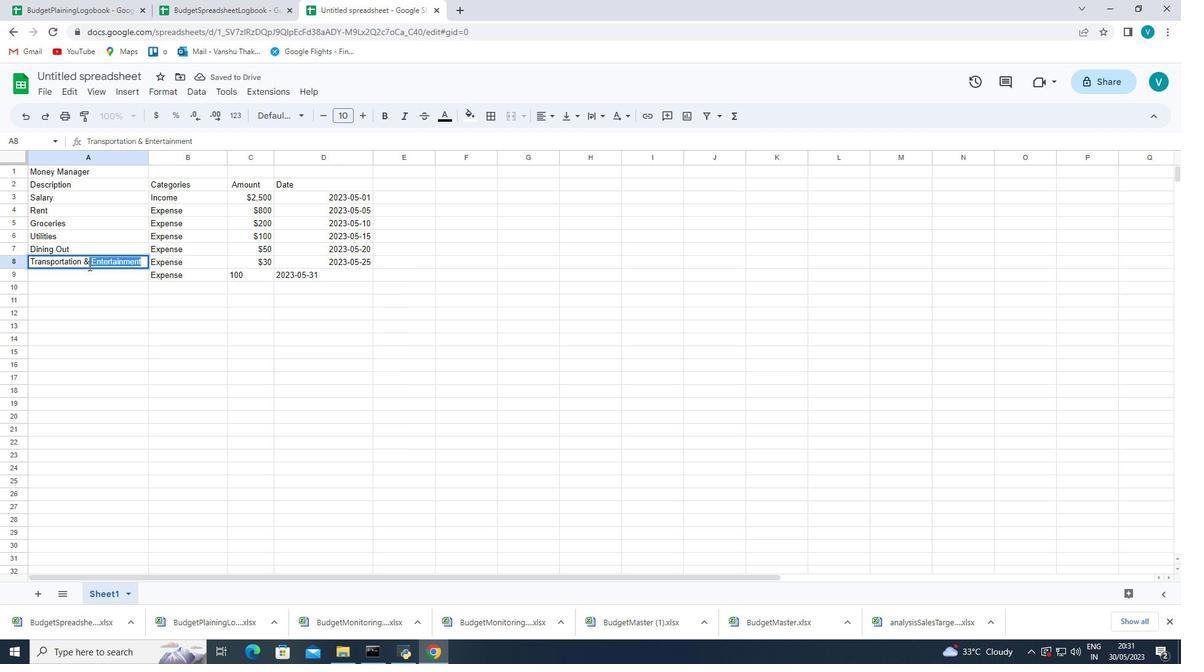 
Action: Mouse moved to (118, 314)
Screenshot: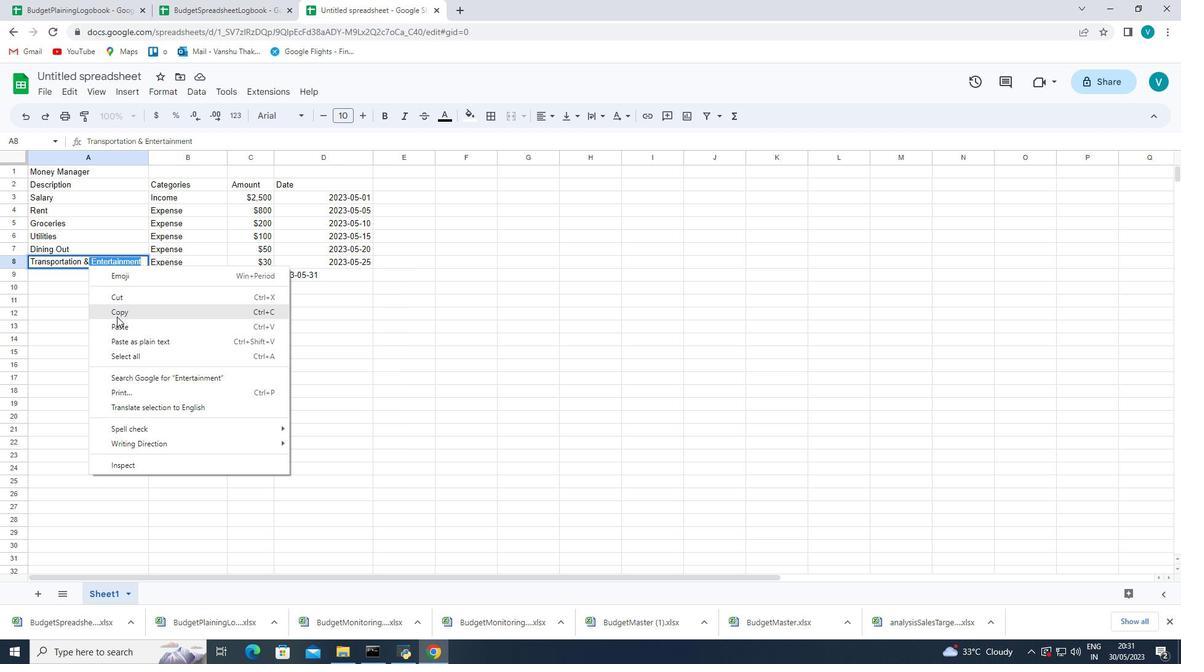 
Action: Mouse pressed left at (118, 314)
Screenshot: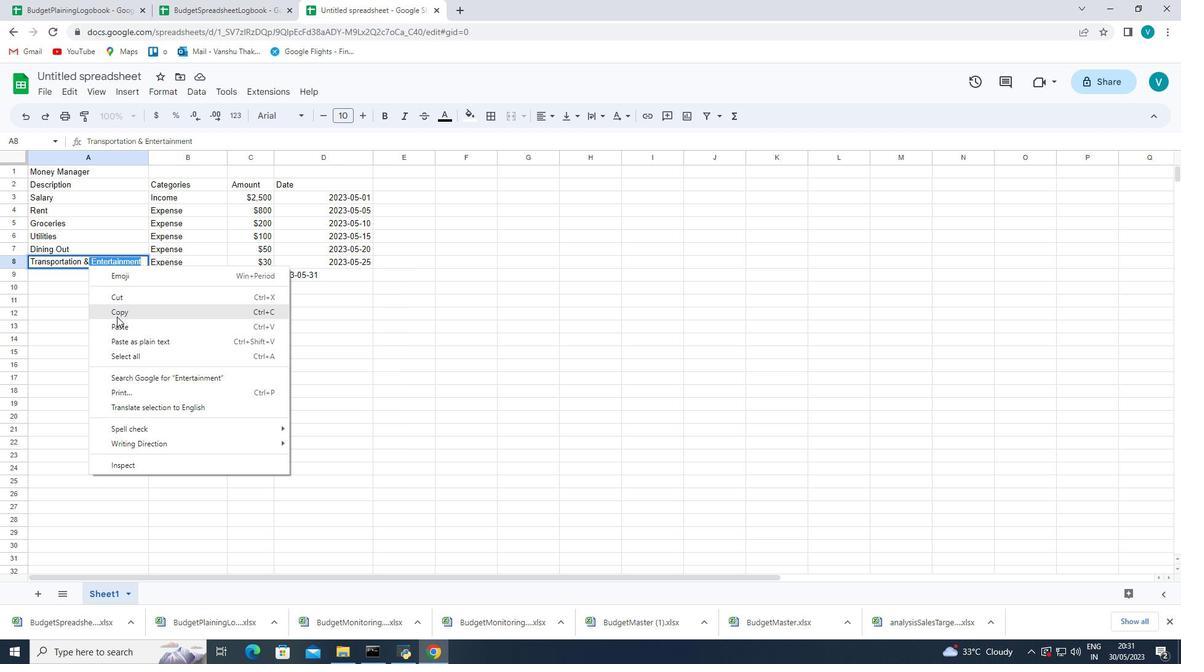 
Action: Mouse moved to (116, 304)
Screenshot: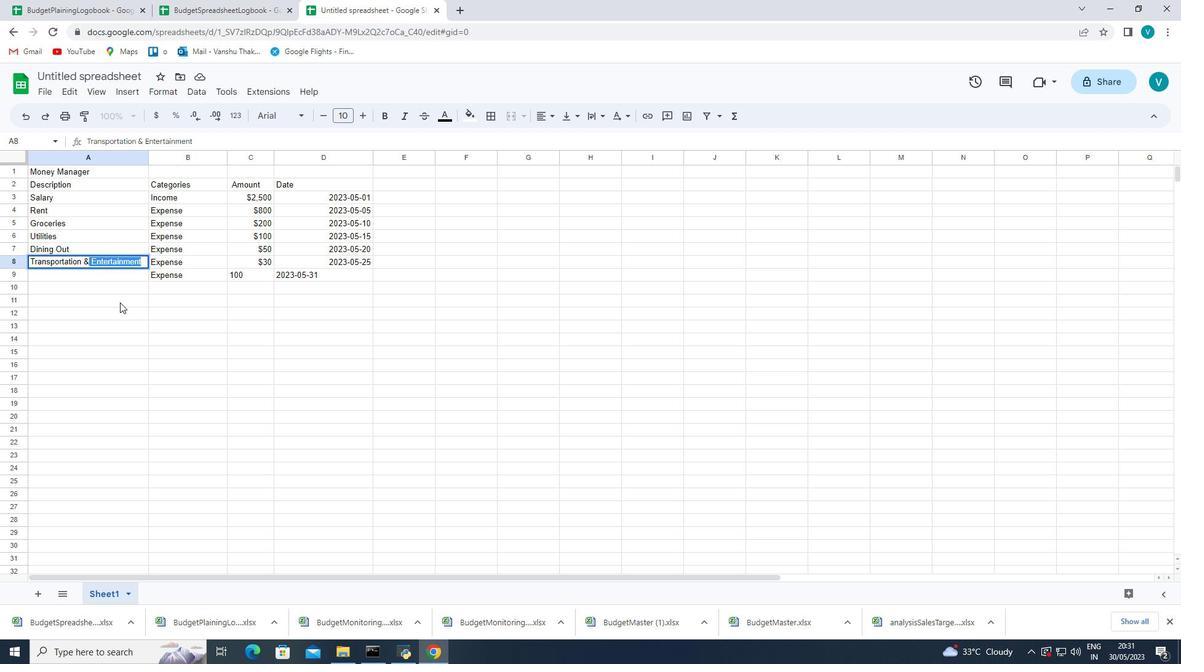 
Action: Key pressed <Key.backspace>
